 Task: Open a blank sheet, save the file as Genderequality.doc and add heading 'Gender Equality'Gender Equality ,with the parapraph,with the parapraph Gender equality is a fundamental human right and a key driver of social progress. It entails equal opportunities, rights, and representation for people of all genders. Achieving gender equality requires dismantling stereotypes, promoting inclusive policies, and challenging discriminatory practices. By empowering women and girls, addressing gender-based violence, and promoting equal pay, we can build a more equitable and just society for everyone. Apply Font Style in paragraph Amiri and font size 12. Apply font style in  Heading Calibri Body and font size 14 Change heading alignment to  Left
Action: Mouse moved to (22, 7)
Screenshot: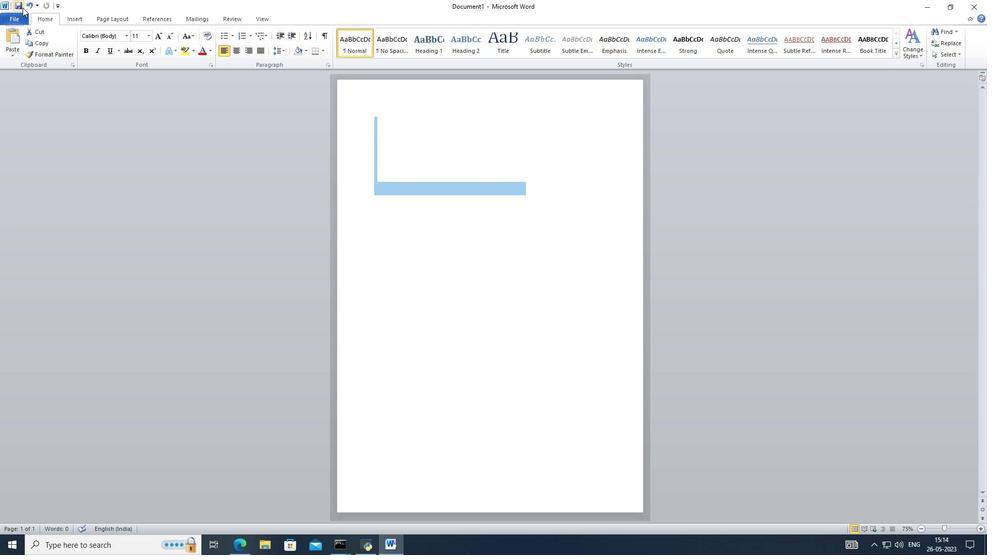 
Action: Mouse pressed left at (22, 7)
Screenshot: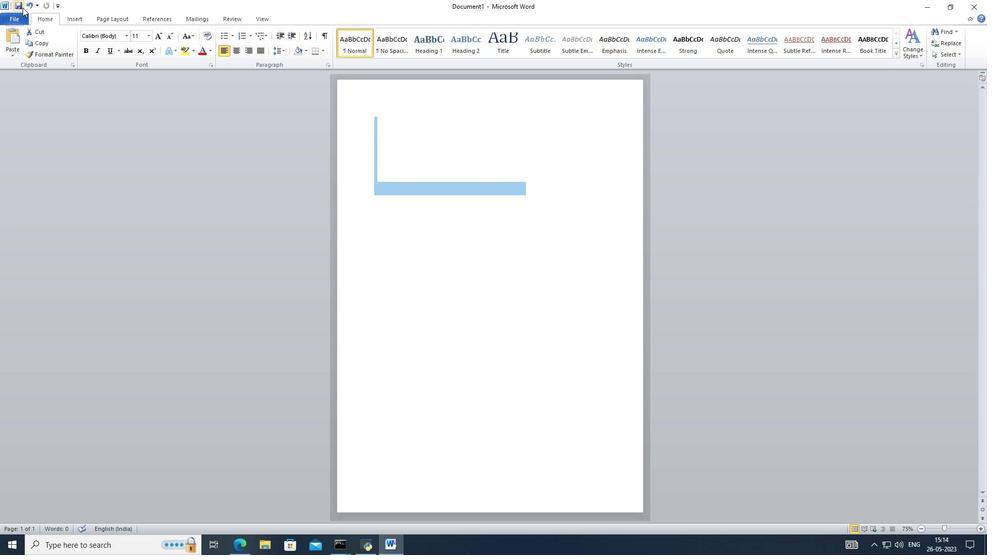 
Action: Mouse moved to (83, 208)
Screenshot: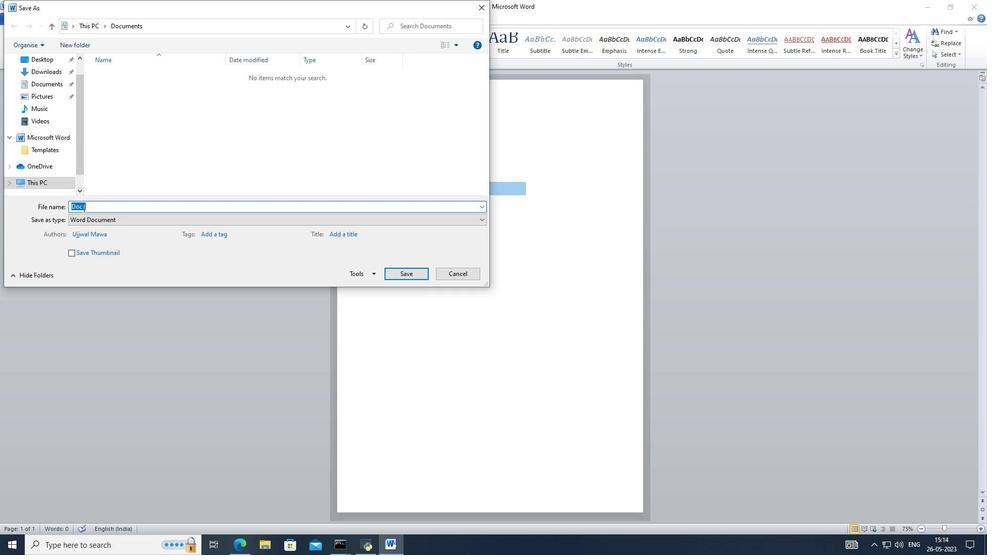 
Action: Key pressed <Key.backspace><Key.caps_lock>G<Key.caps_lock>enderequality
Screenshot: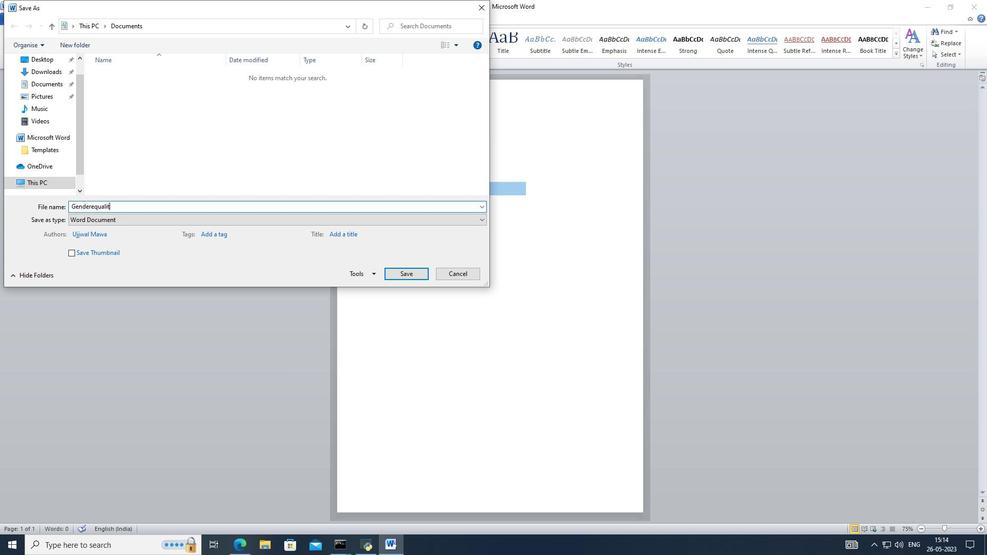 
Action: Mouse moved to (34, 82)
Screenshot: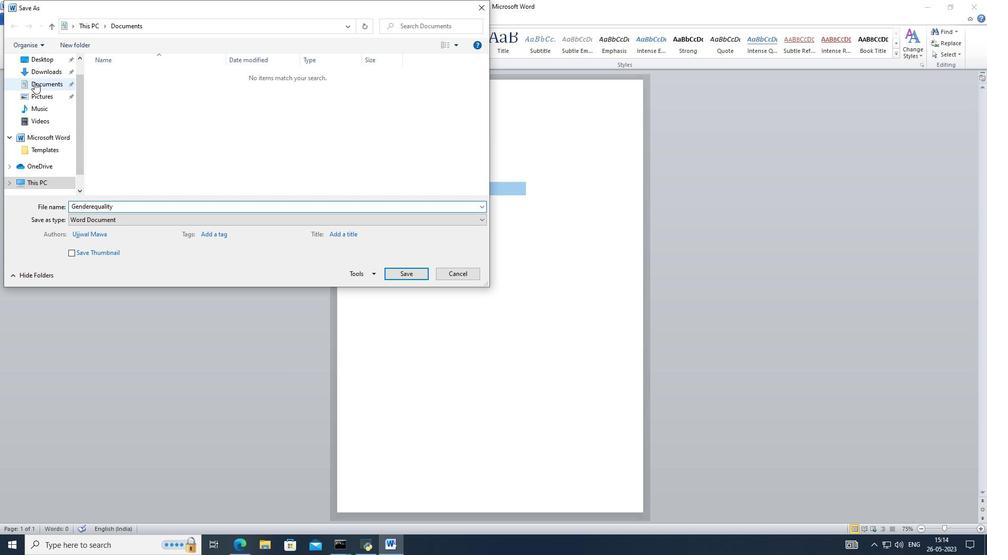 
Action: Mouse pressed left at (34, 82)
Screenshot: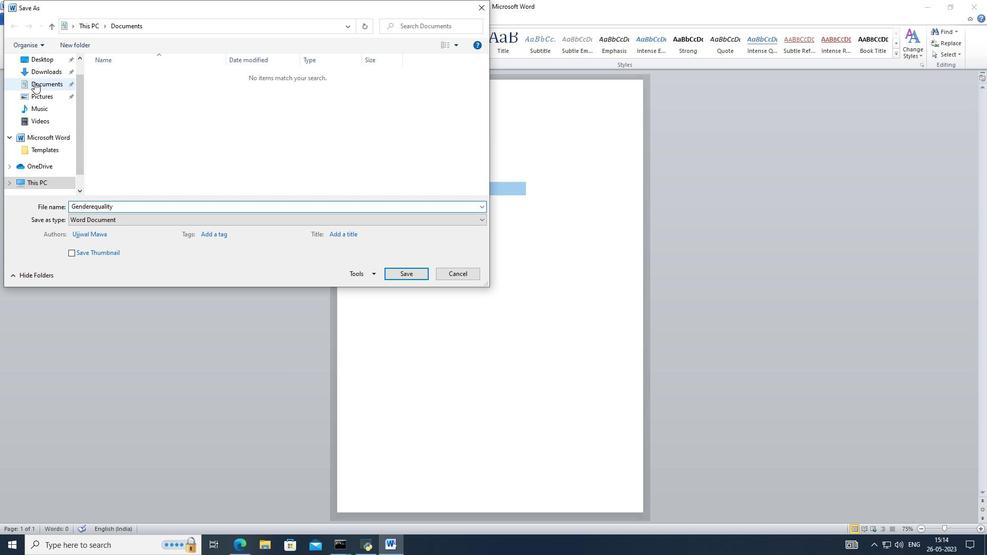 
Action: Mouse moved to (399, 272)
Screenshot: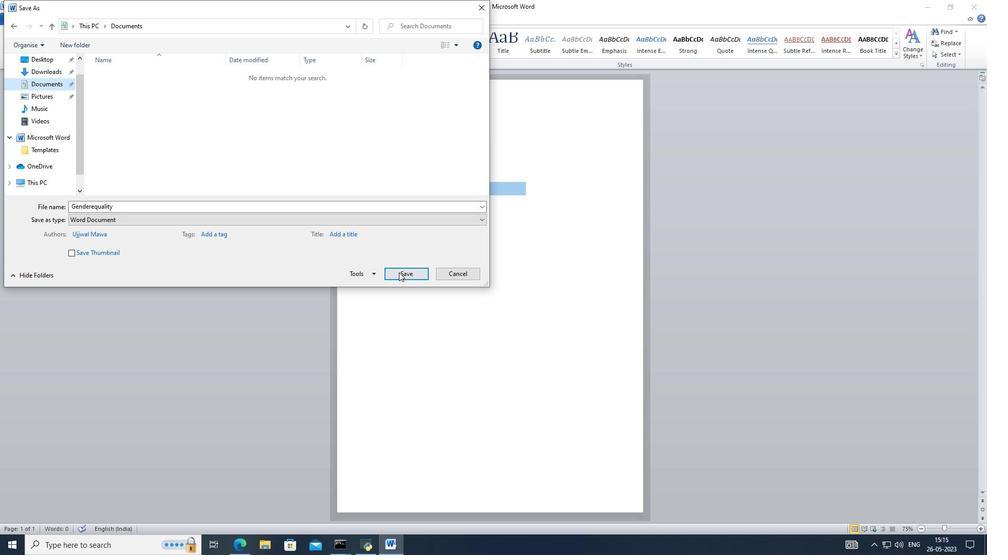 
Action: Mouse pressed left at (399, 272)
Screenshot: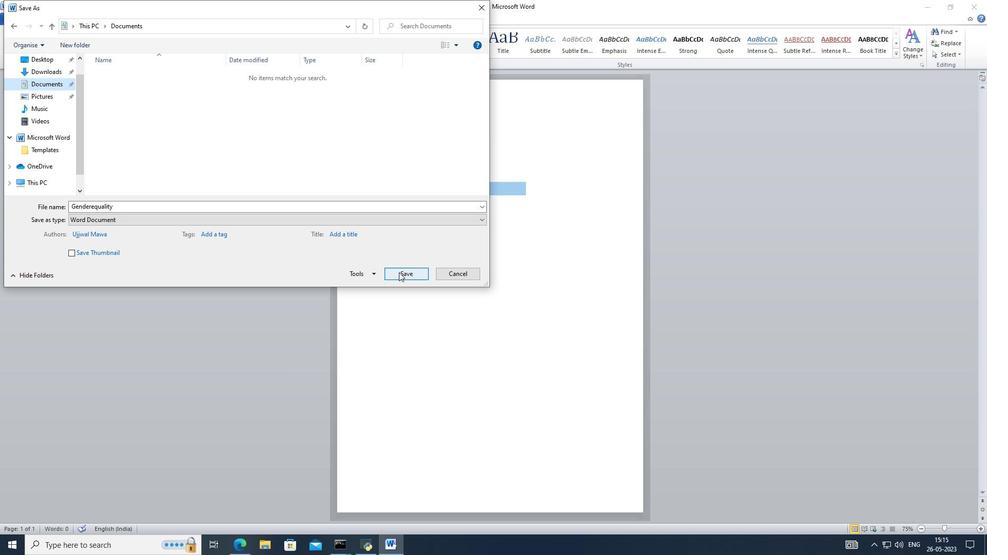 
Action: Mouse moved to (388, 157)
Screenshot: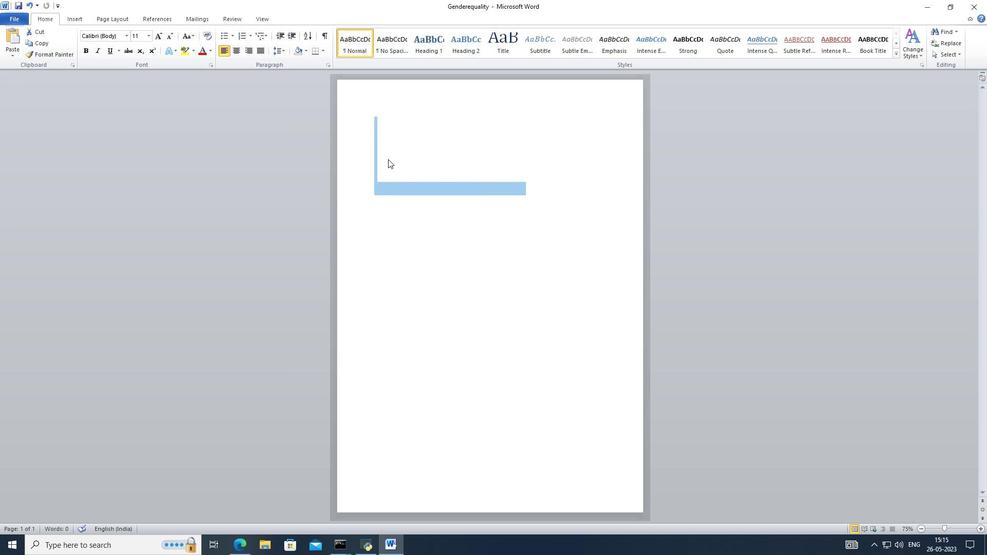 
Action: Mouse pressed left at (388, 157)
Screenshot: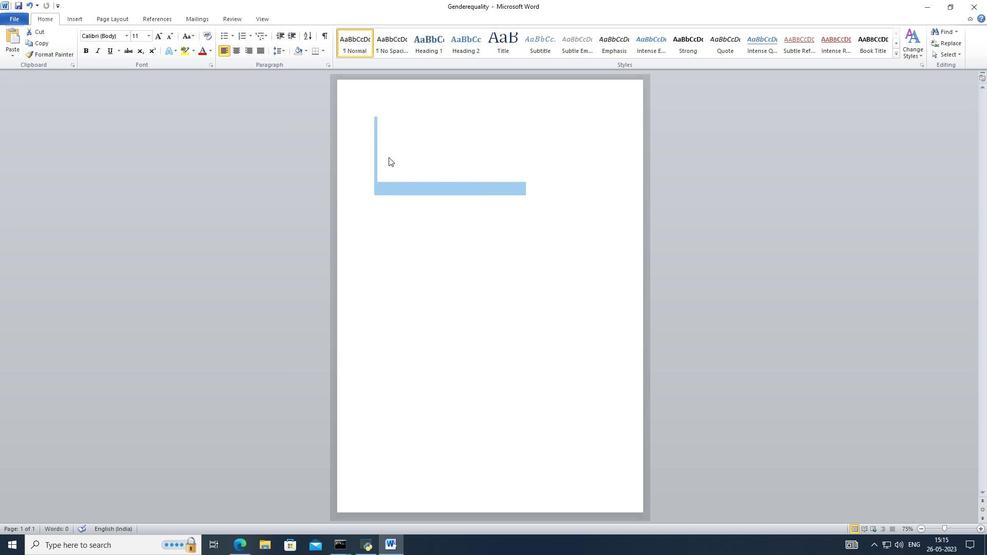 
Action: Mouse moved to (390, 150)
Screenshot: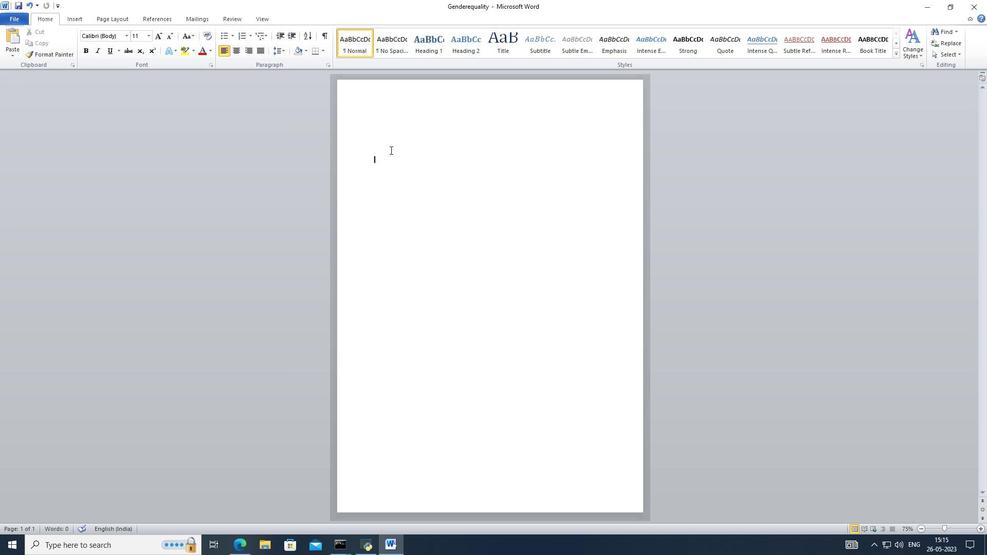 
Action: Mouse pressed left at (390, 150)
Screenshot: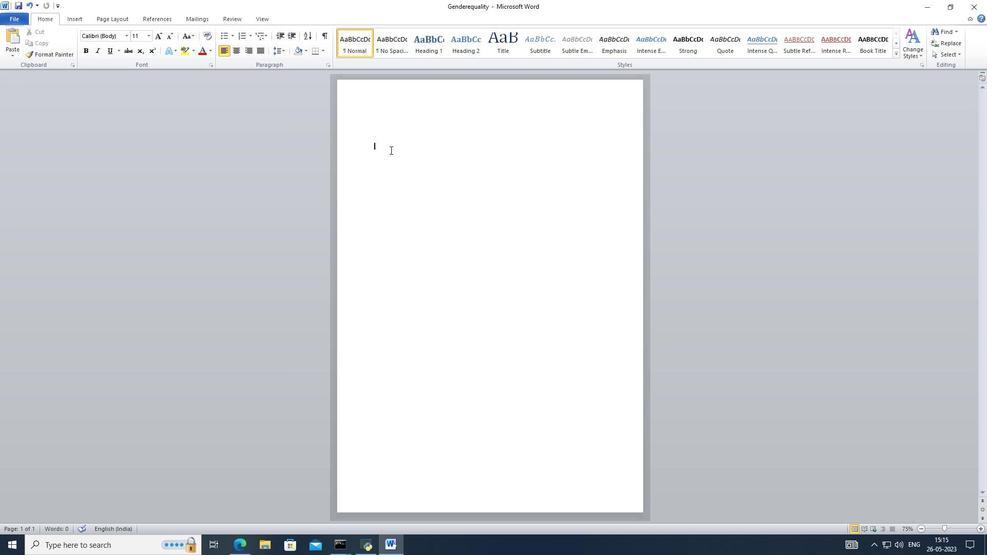 
Action: Mouse pressed left at (390, 150)
Screenshot: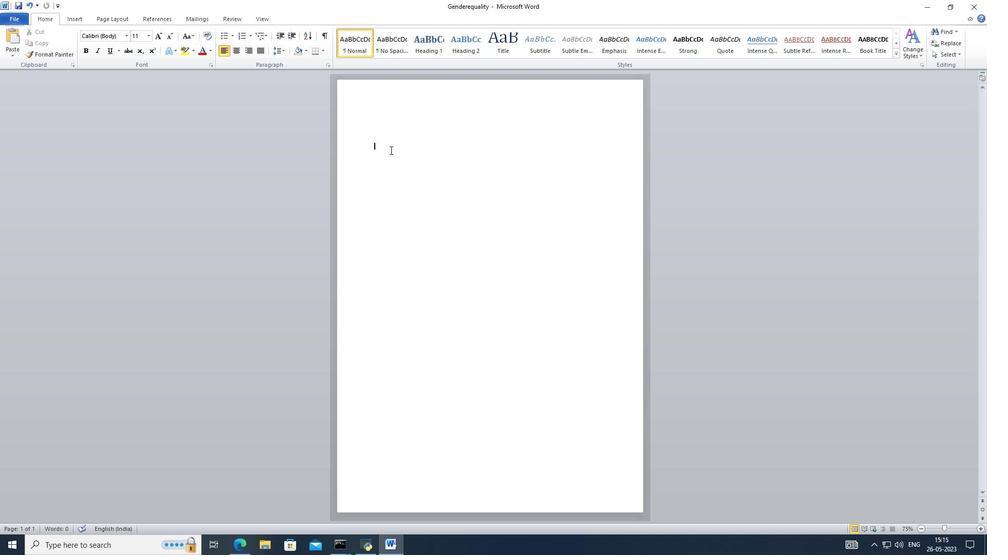 
Action: Mouse moved to (992, 401)
Screenshot: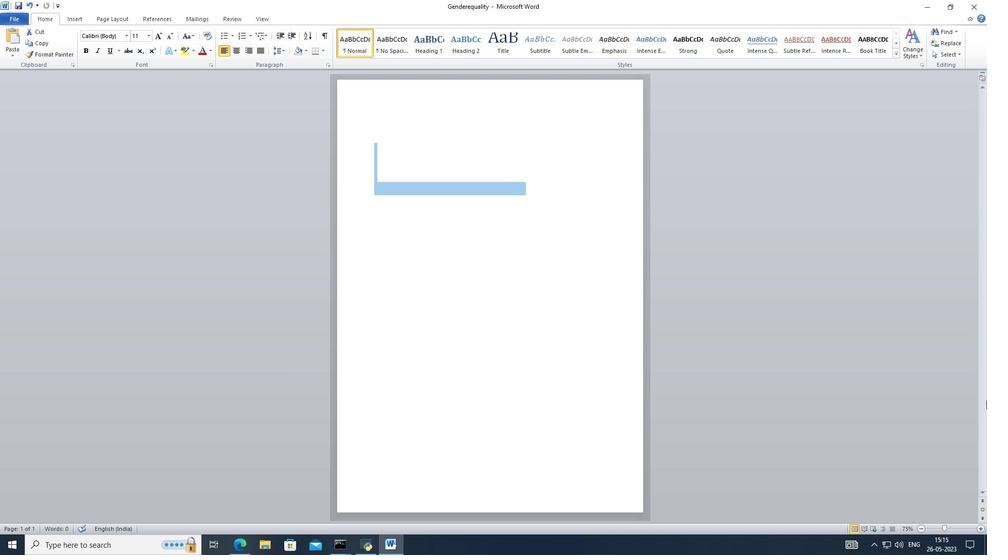 
Action: Key pressed <Key.caps_lock>G<Key.caps_lock>ender<Key.space><Key.caps_lock>E<Key.caps_lock>quality<Key.enter><Key.caps_lock>G<Key.caps_lock>ender<Key.space><Key.caps_lock>E=<Key.backspace><Key.backspace><Key.space>EQ<Key.backspace><Key.caps_lock>quality<Key.space>is<Key.space>a<Key.space>fundamental<Key.space>human<Key.space>rightn<Key.backspace><Key.space>and<Key.space>a<Key.space>key<Key.space>driver<Key.space>og=<Key.backspace><Key.backspace>f<Key.space>social<Key.space>progress<Key.space>.<Key.caps_lock>I<Key.caps_lock>tb<Key.space>entails<Key.space><Key.backspace><Key.backspace><Key.backspace><Key.backspace><Key.backspace><Key.backspace><Key.backspace><Key.backspace><Key.backspace><Key.backspace><Key.space>entails<Key.space>w<Key.backspace>equal<Key.space>opportubnities<Key.space>,<Key.space>rights,<Key.space>and<Key.space>represebntation<Key.backspace><Key.backspace><Key.backspace><Key.backspace><Key.backspace><Key.backspace><Key.backspace><Key.backspace>ntation
Screenshot: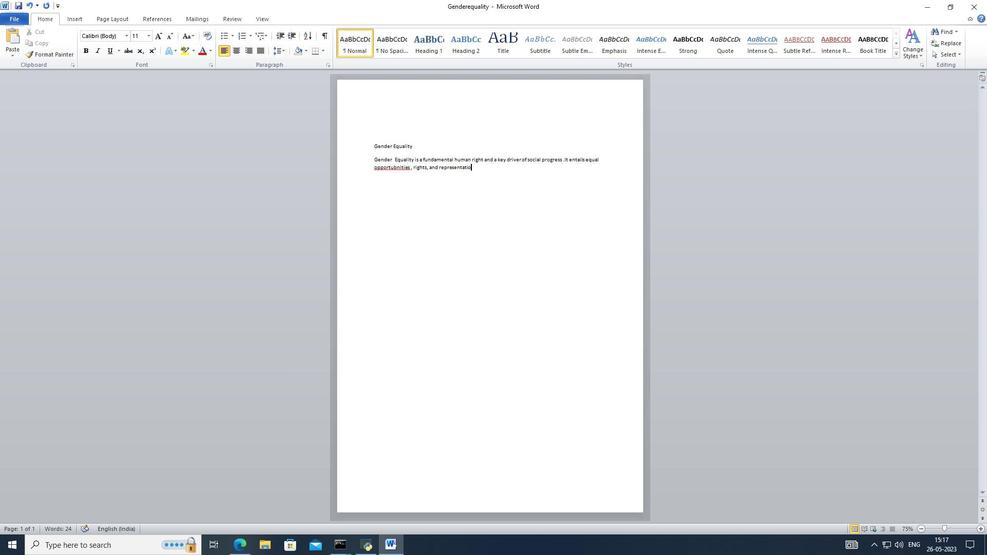 
Action: Mouse moved to (396, 171)
Screenshot: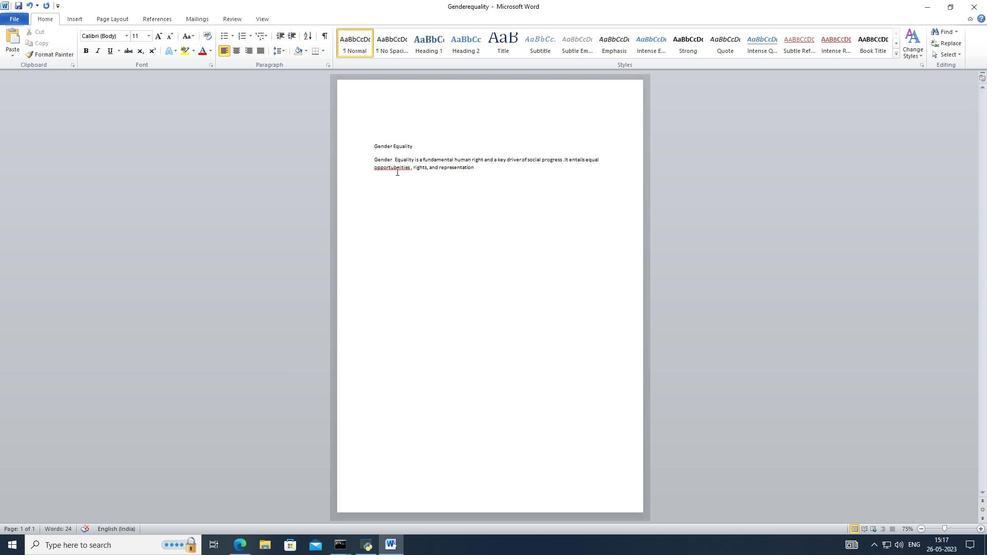 
Action: Mouse pressed left at (396, 171)
Screenshot: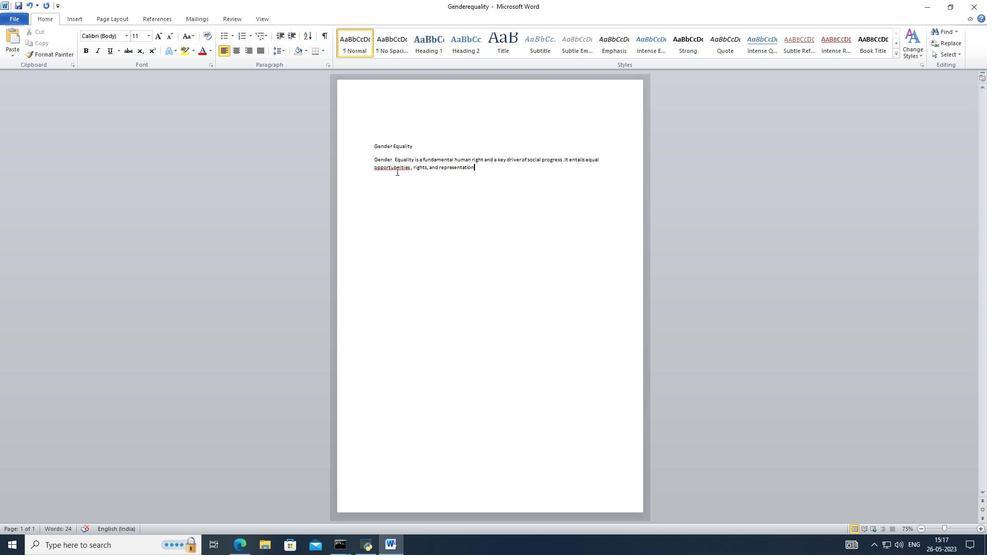 
Action: Key pressed <Key.backspace>
Screenshot: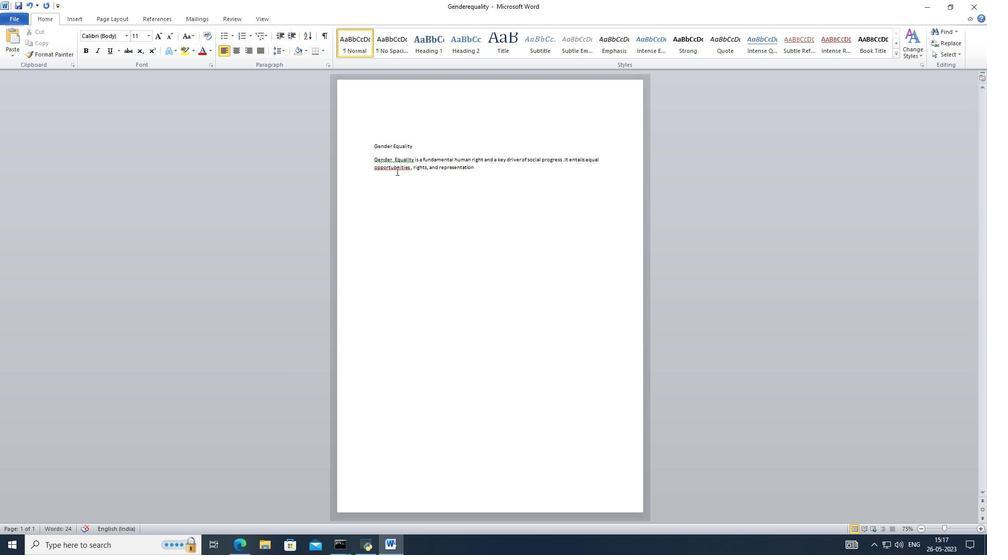 
Action: Mouse moved to (483, 170)
Screenshot: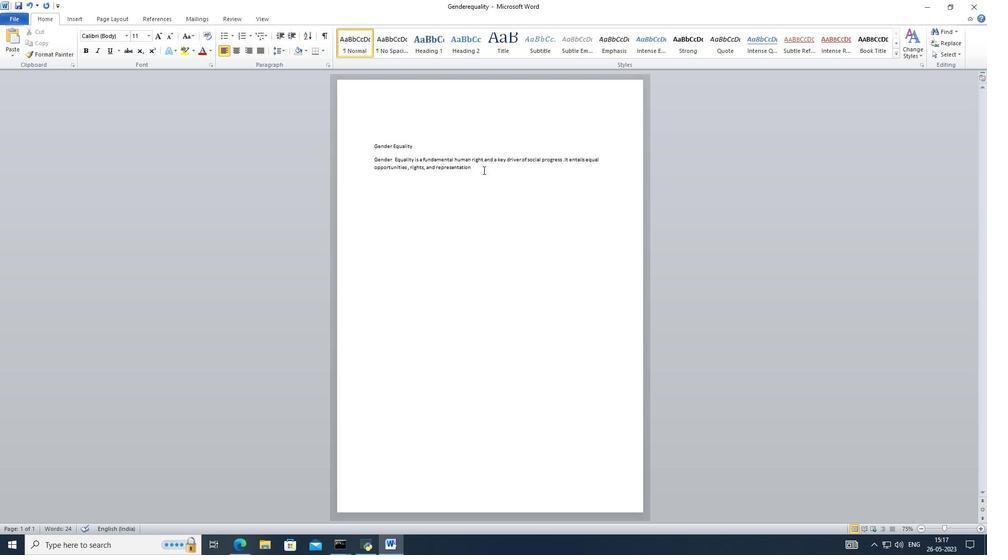 
Action: Mouse pressed left at (483, 170)
Screenshot: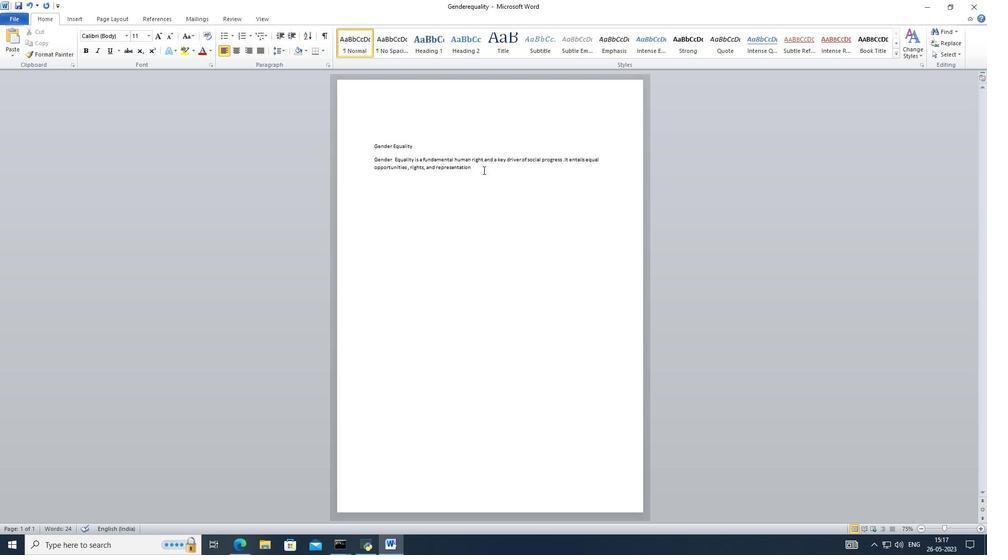 
Action: Key pressed <Key.space>fornp<Key.backspace><Key.backspace><Key.space>people<Key.space>of<Key.space>all<Key.space>agge===<Key.backspace><Key.backspace><Key.backspace><Key.backspace><Key.backspace>e<Key.space>groups<Key.space><Key.backspace><Key.backspace><Key.backspace><Key.backspace><Key.backspace><Key.backspace><Key.backspace><Key.backspace><Key.backspace><Key.backspace><Key.backspace>genders.<Key.space><Key.caps_lock>ACJ<Key.backspace><Key.backspace>C<Key.backspace><Key.caps_lock>chiueving<Key.space>genden<Key.backspace><Key.backspace><Key.backspace><Key.backspace><Key.backspace><Key.backspace><Key.backspace><Key.backspace><Key.backspace><Key.backspace><Key.backspace><Key.backspace><Key.backspace><Key.backspace>ieving<Key.space>gender<Key.space>equality<Key.space>reqyui<Key.backspace><Key.backspace><Key.backspace>uires<Key.space>dismantling<Key.space>stereotypes<Key.space>,<Key.space>promnoting<Key.space>inclkusive<Key.space>politics<Key.space><Key.backspace><Key.backspace><Key.backspace><Key.backspace><Key.backspace><Key.backspace><Key.backspace><Key.backspace><Key.backspace><Key.backspace><Key.backspace><Key.backspace><Key.backspace><Key.backspace><Key.backspace><Key.backspace><Key.backspace><Key.backspace><Key.backspace><Key.backspace><Key.backspace><Key.backspace><Key.backspace><Key.backspace><Key.backspace><Key.backspace><Key.backspace><Key.backspace><Key.backspace><Key.backspace><Key.backspace><Key.backspace>promoting<Key.space>inbclusivwe<Key.backspace><Key.backspace>e<Key.space>politui=<Key.backspace><Key.backspace><Key.backspace><Key.backspace><Key.backspace><Key.backspace><Key.backspace><Key.backspace><Key.backspace><Key.backspace><Key.backspace><Key.backspace><Key.backspace><Key.backspace><Key.backspace><Key.backspace><Key.backspace><Key.backspace>nclusive<Key.space>politics<Key.space>,<Key.space>and<Key.space>challenging<Key.space>discrimainatory<Key.space>==========<Key.backspace><Key.backspace><Key.backspace><Key.backspace><Key.backspace><Key.backspace><Key.backspace><Key.backspace><Key.backspace><Key.backspace><Key.backspace><Key.backspace><Key.backspace><Key.backspace><Key.backspace><Key.backspace><Key.backspace><Key.backspace><Key.backspace><Key.backspace><Key.backspace>iminatory<Key.space>preca<Key.backspace><Key.backspace><Key.backspace>actices<Key.space>.<Key.space><Key.caps_lock>B<Key.caps_lock>yempowering<Key.space>women<Key.space>and<Key.space>girls<Key.space>
Screenshot: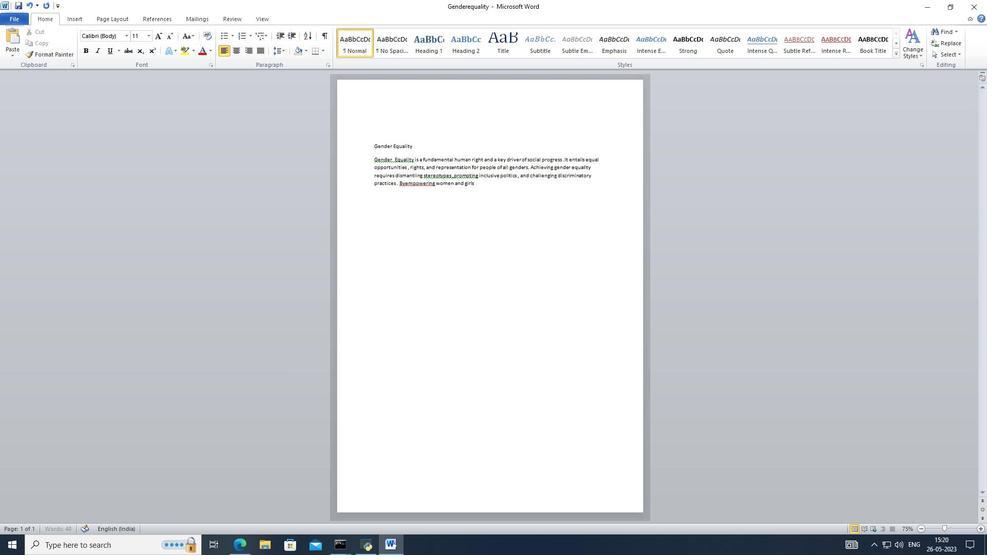 
Action: Mouse moved to (405, 183)
Screenshot: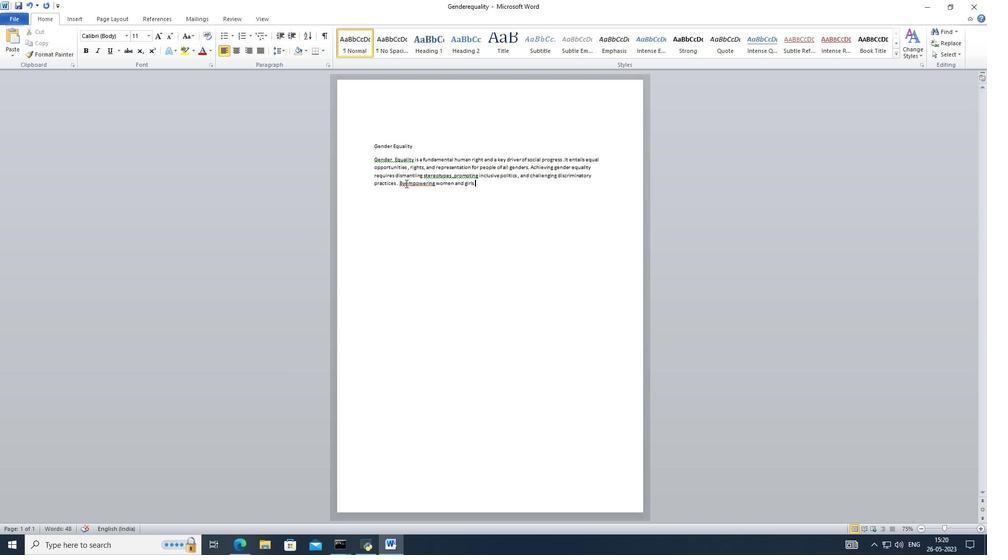 
Action: Mouse pressed left at (405, 183)
Screenshot: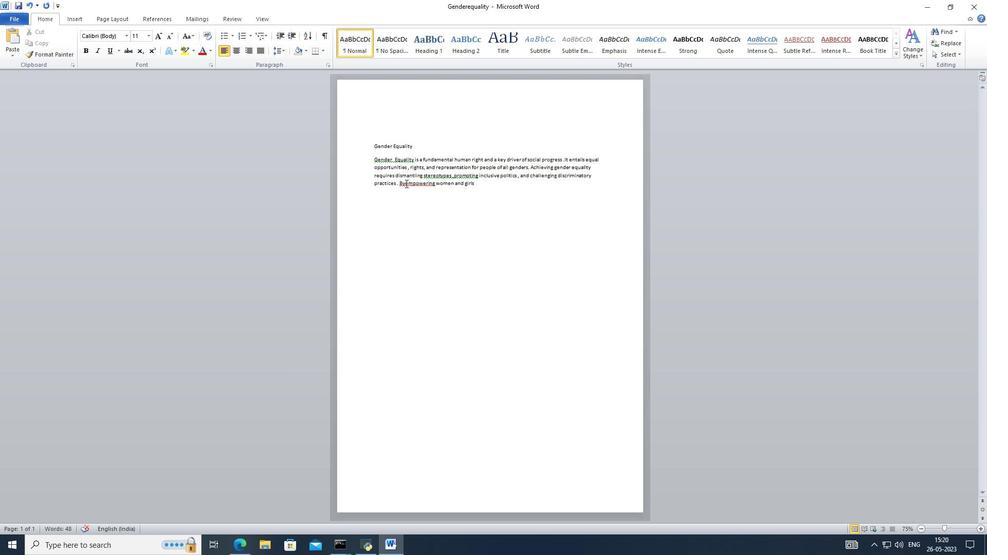 
Action: Key pressed <Key.space>
Screenshot: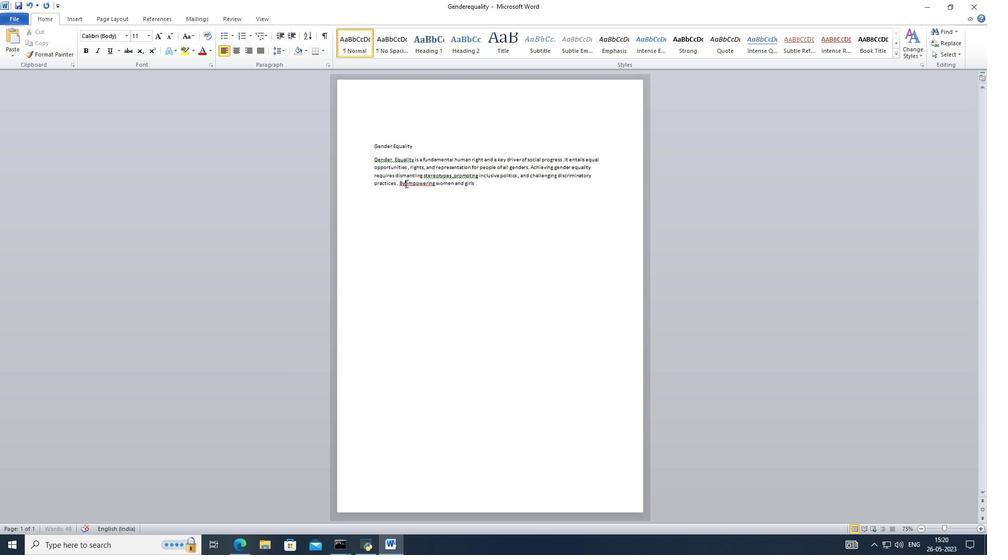 
Action: Mouse moved to (483, 183)
Screenshot: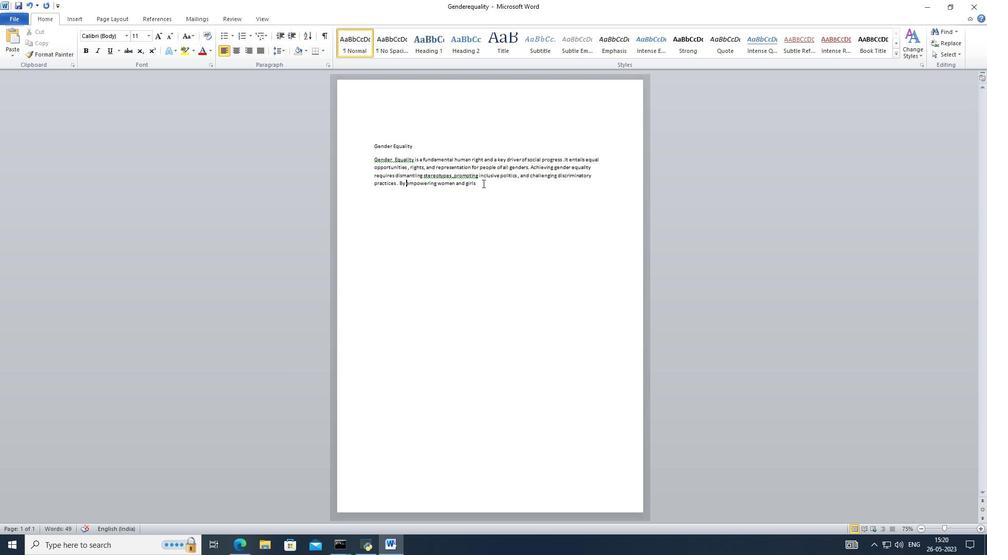 
Action: Mouse pressed left at (483, 183)
Screenshot: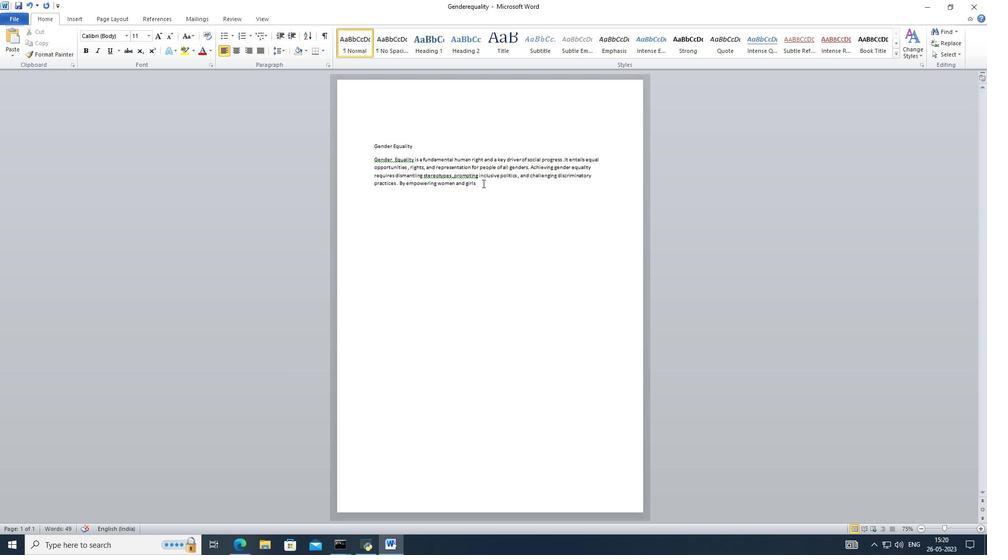 
Action: Mouse moved to (468, 175)
Screenshot: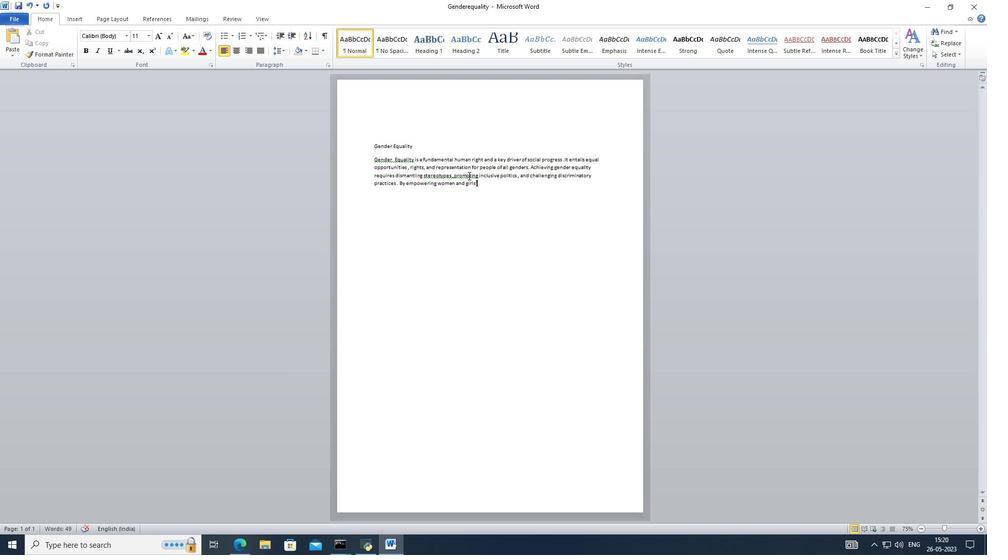 
Action: Mouse pressed left at (468, 175)
Screenshot: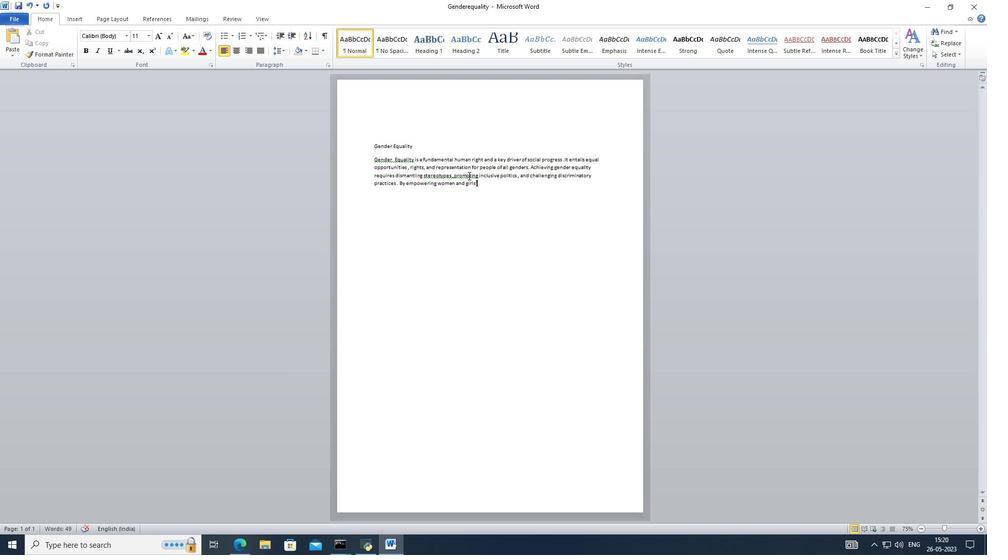 
Action: Mouse pressed left at (468, 175)
Screenshot: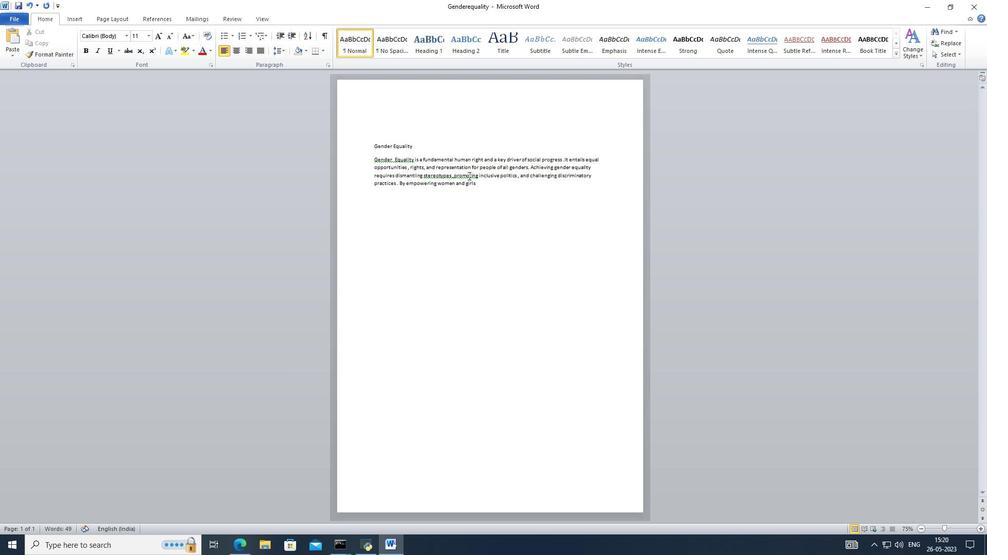 
Action: Mouse pressed right at (468, 175)
Screenshot: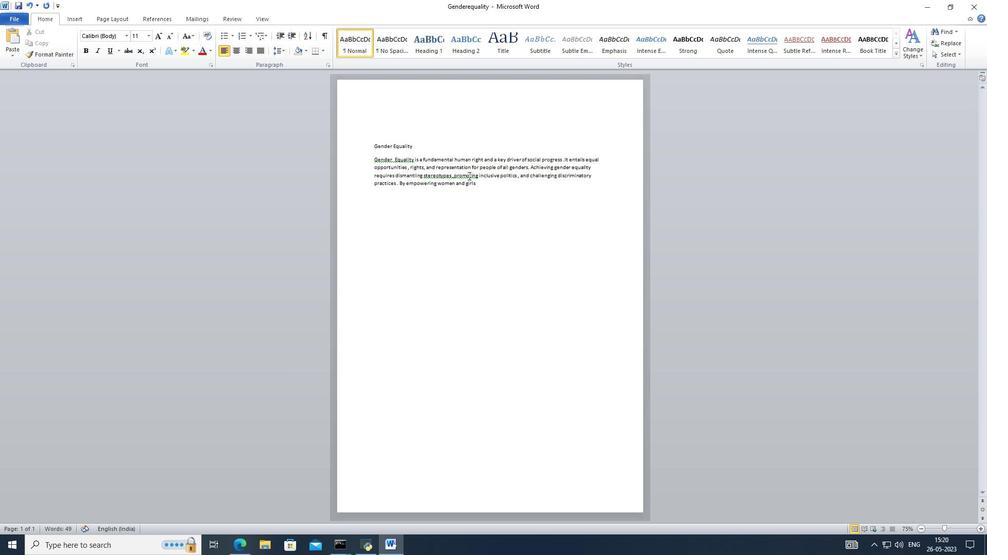 
Action: Mouse moved to (439, 175)
Screenshot: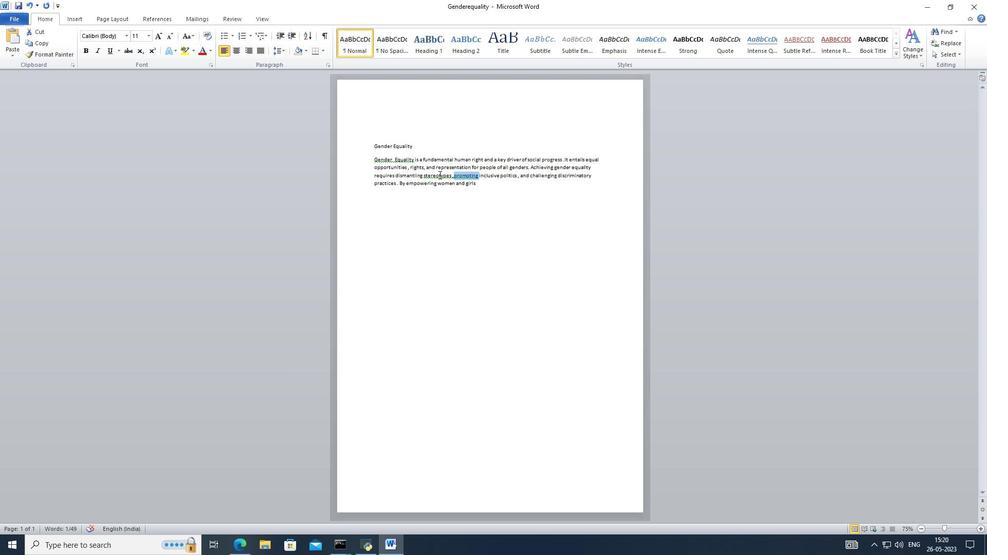 
Action: Mouse pressed left at (439, 175)
Screenshot: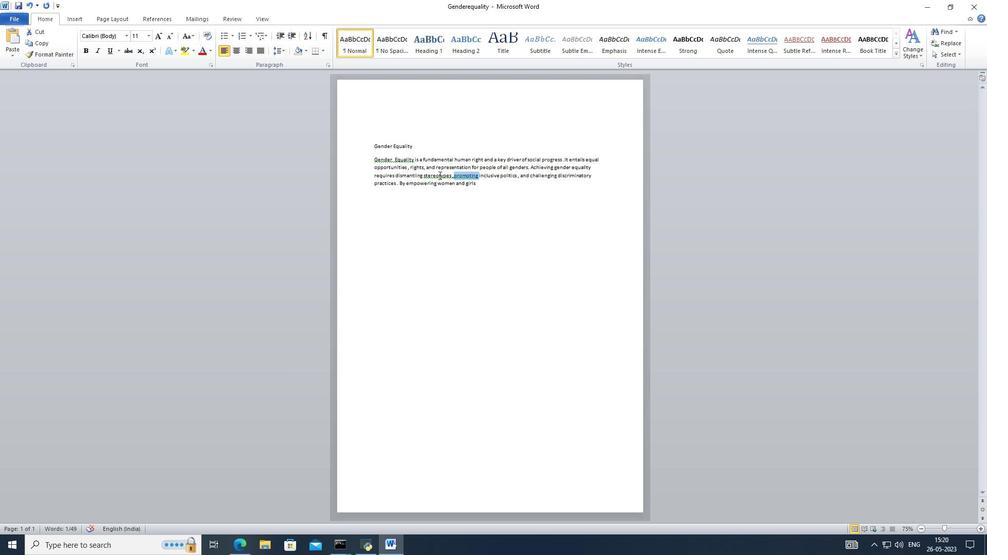 
Action: Mouse pressed right at (439, 175)
Screenshot: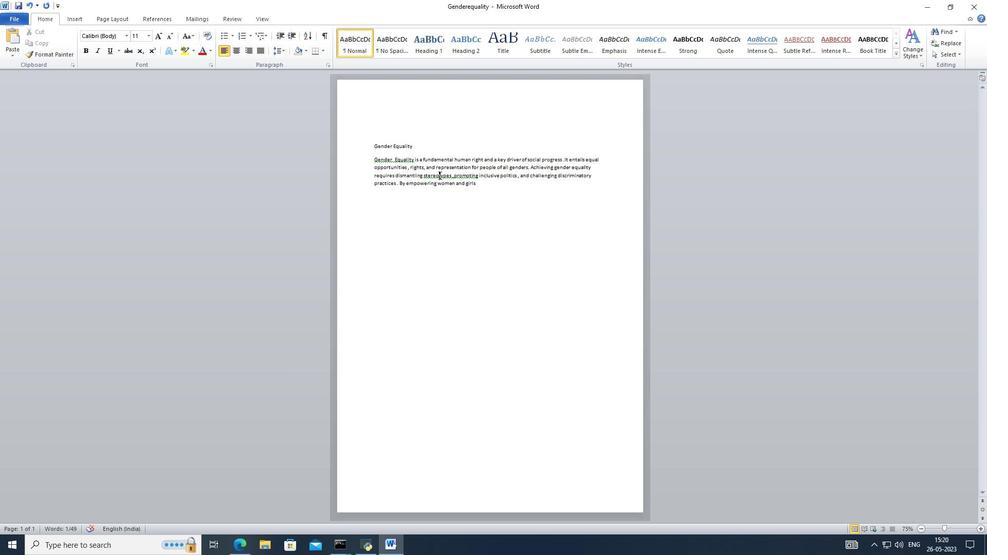 
Action: Mouse moved to (500, 185)
Screenshot: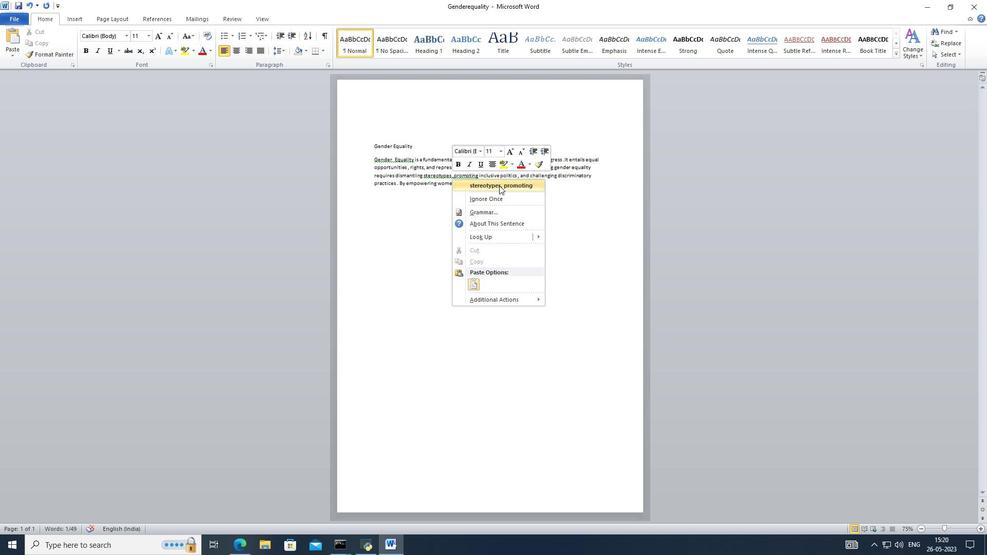 
Action: Mouse pressed left at (500, 185)
Screenshot: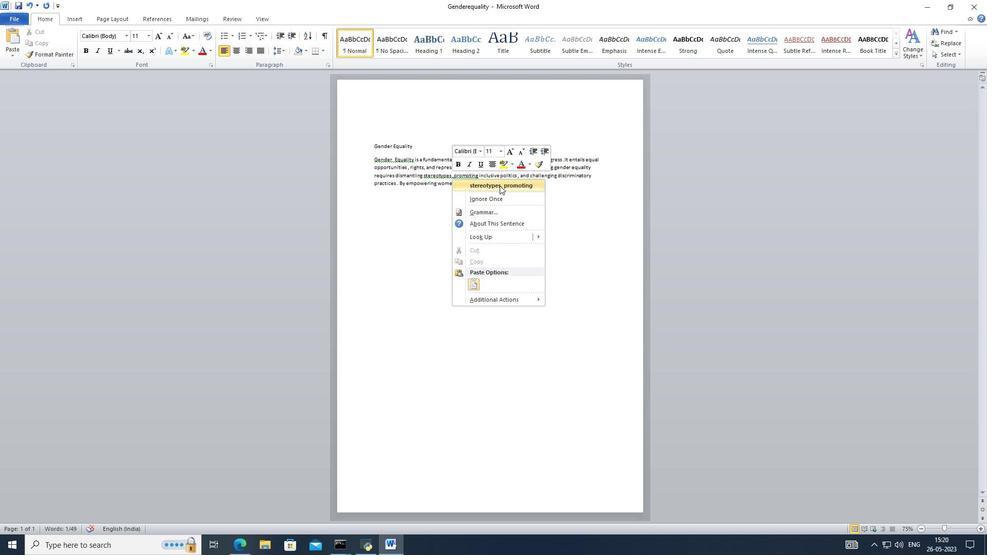 
Action: Mouse moved to (492, 183)
Screenshot: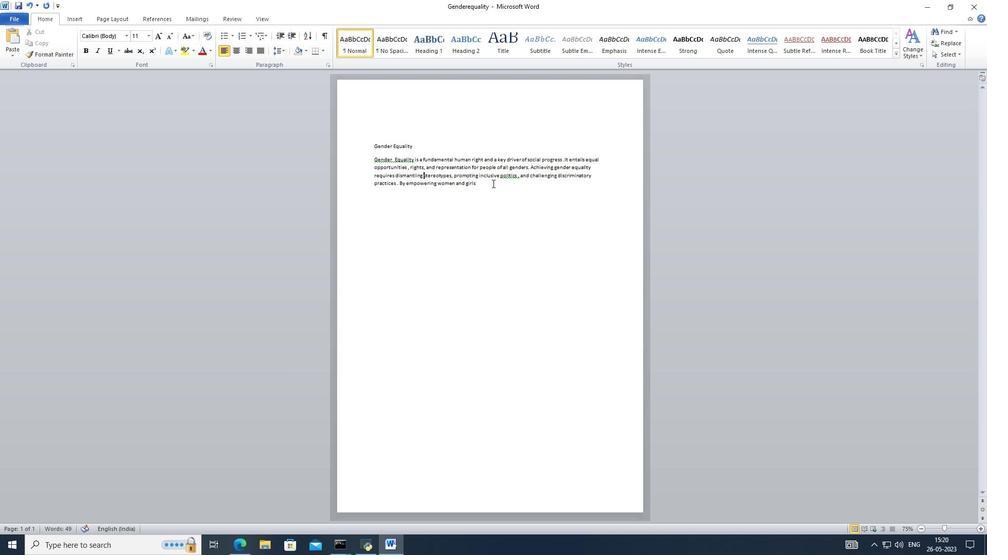 
Action: Mouse pressed left at (492, 183)
Screenshot: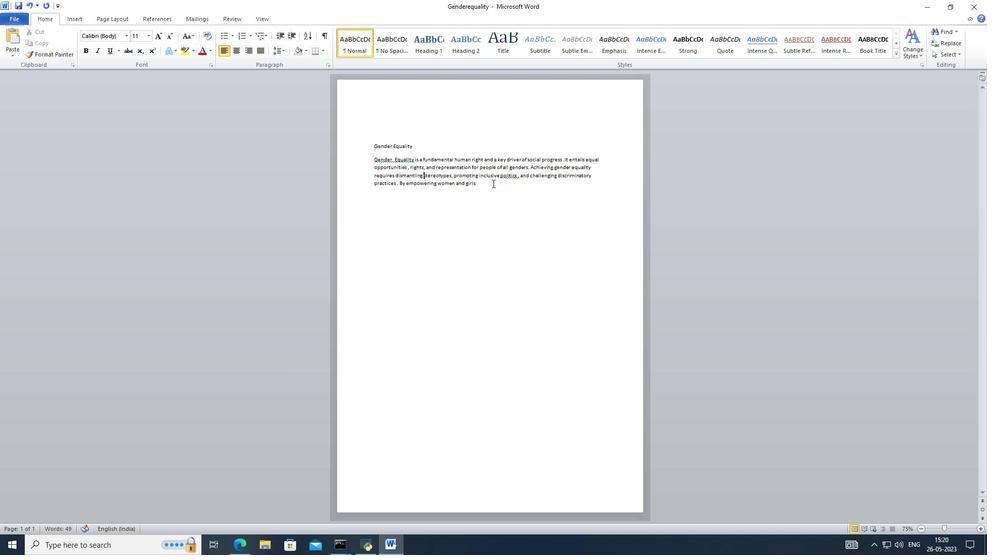 
Action: Mouse moved to (506, 173)
Screenshot: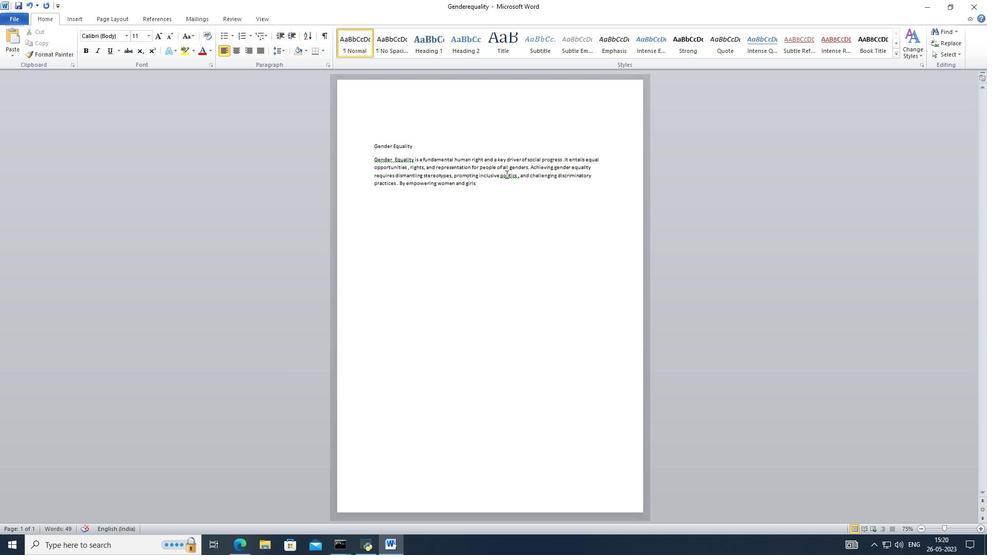 
Action: Mouse pressed left at (506, 173)
Screenshot: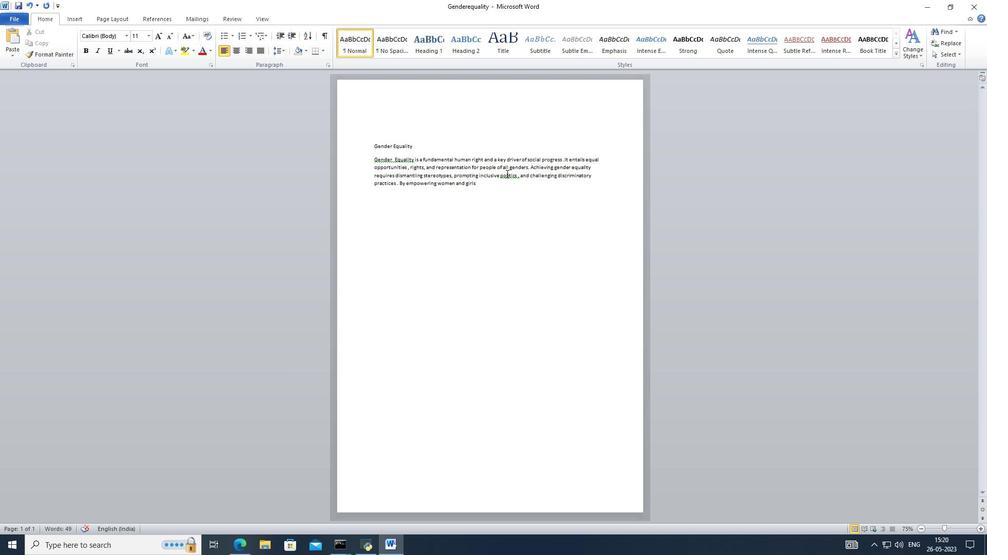 
Action: Mouse pressed right at (506, 173)
Screenshot: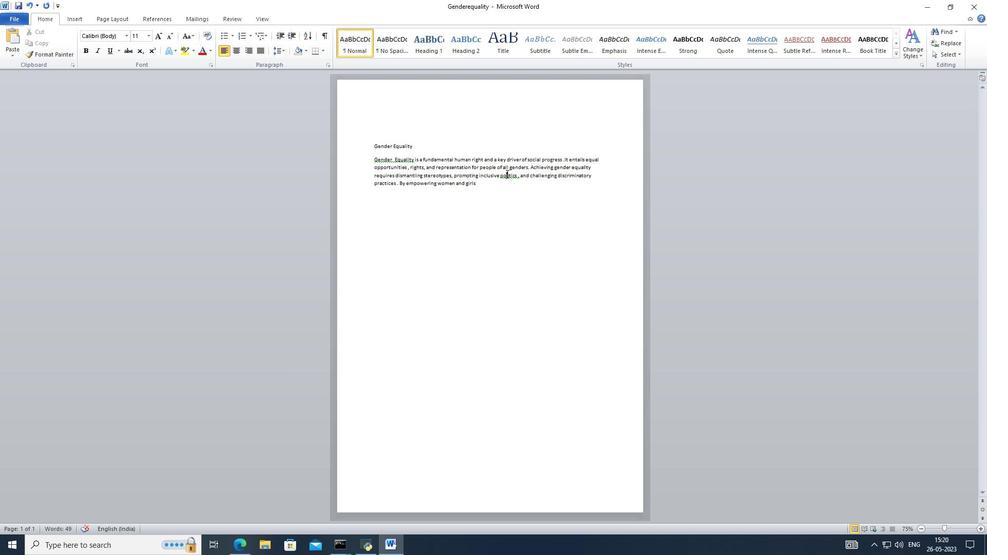 
Action: Mouse moved to (518, 185)
Screenshot: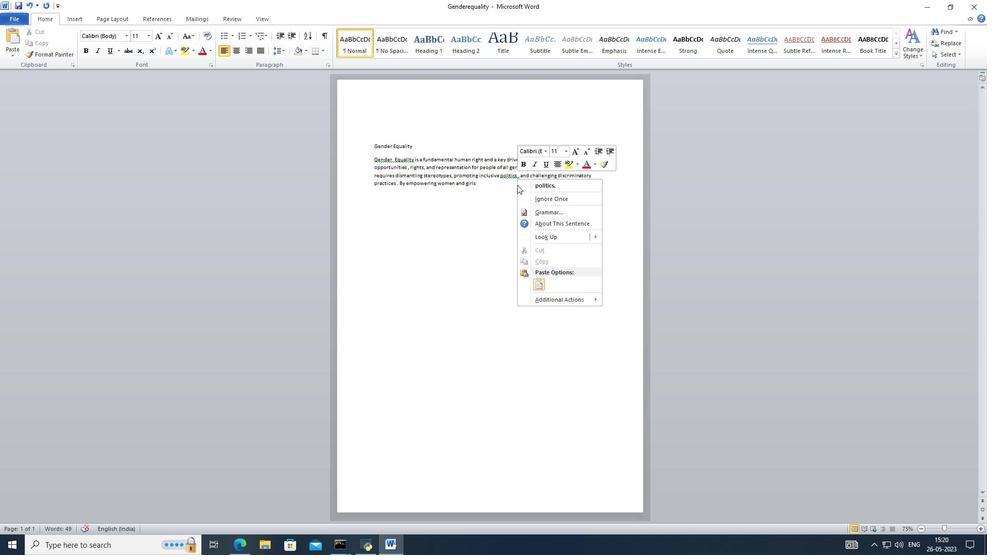 
Action: Mouse pressed left at (518, 185)
Screenshot: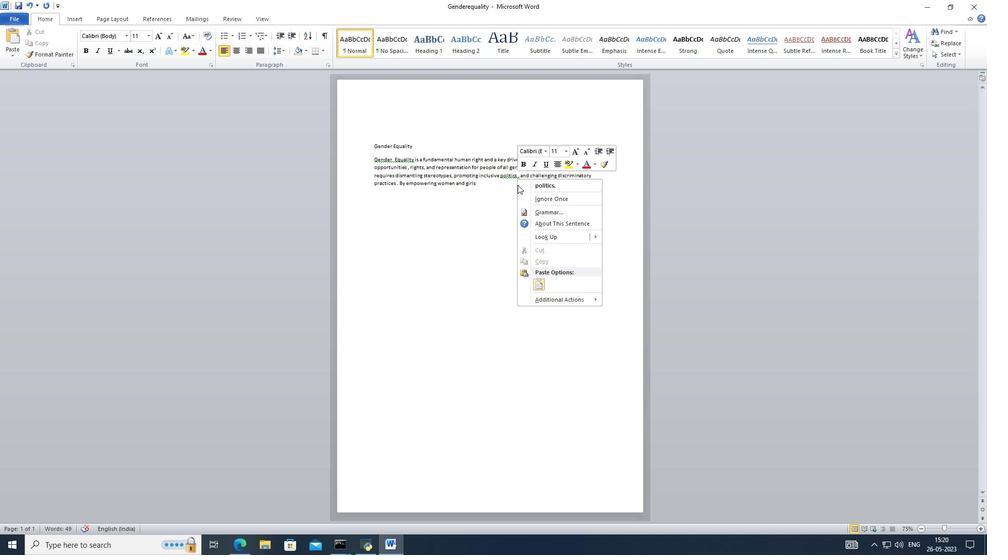 
Action: Mouse moved to (528, 185)
Screenshot: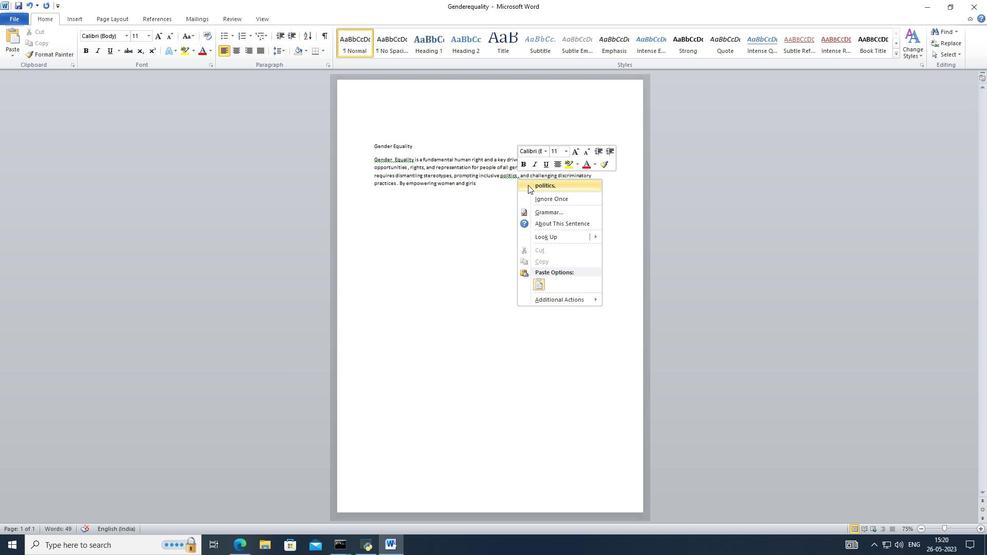 
Action: Mouse pressed left at (528, 185)
Screenshot: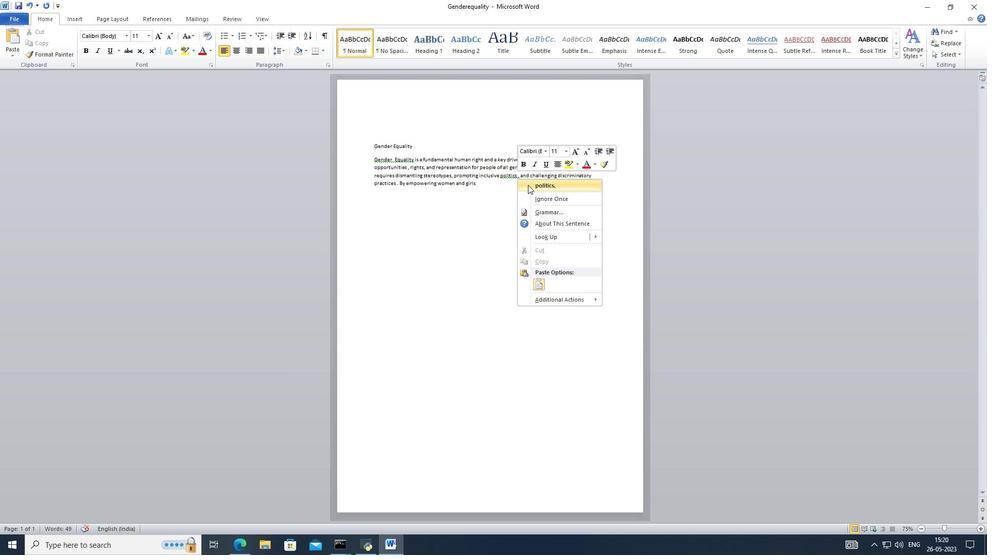 
Action: Mouse moved to (470, 185)
Screenshot: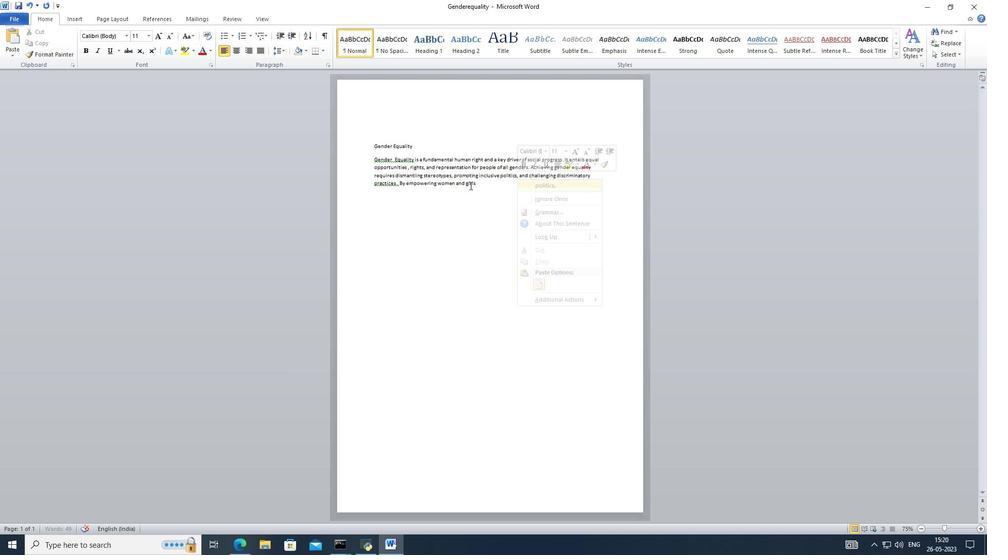 
Action: Mouse pressed left at (470, 185)
Screenshot: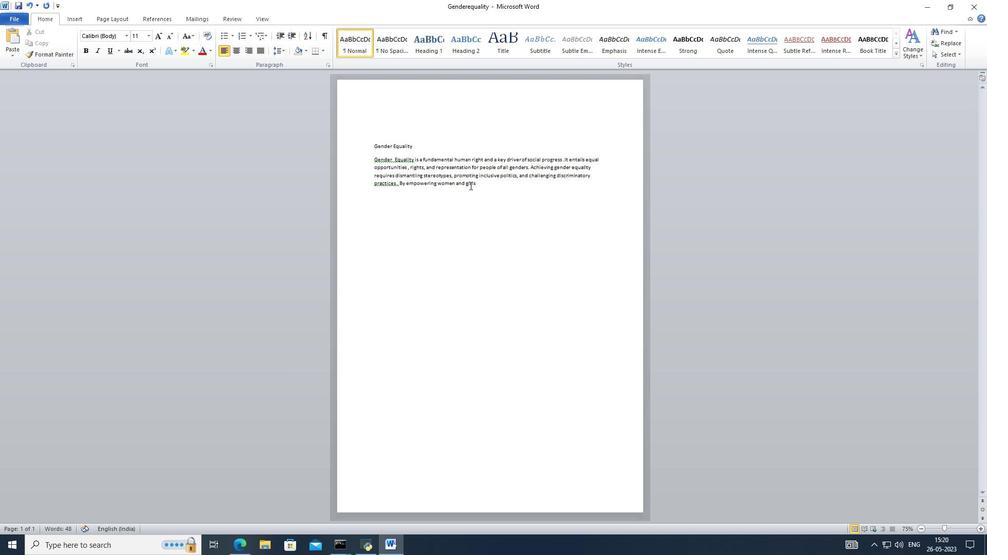 
Action: Mouse moved to (492, 183)
Screenshot: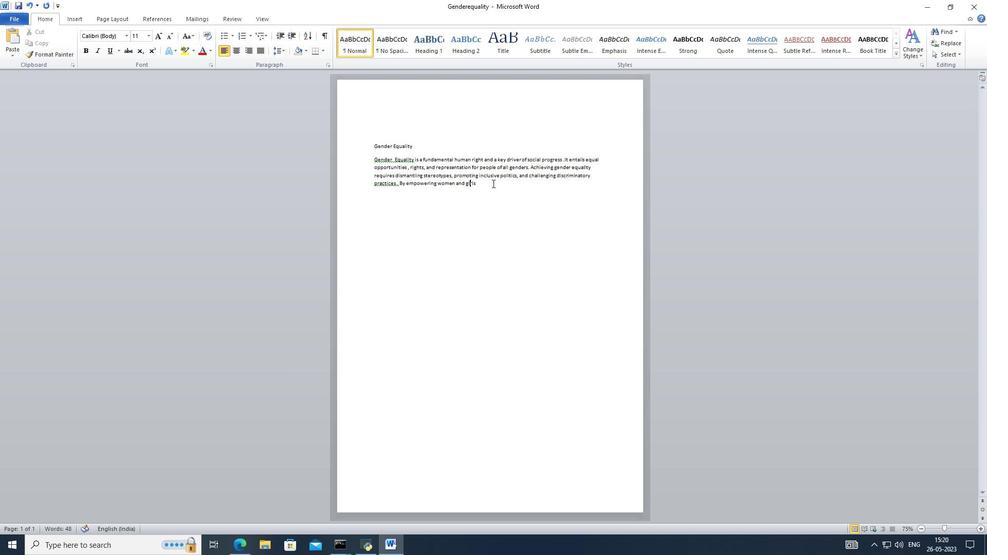 
Action: Mouse pressed left at (492, 183)
Screenshot: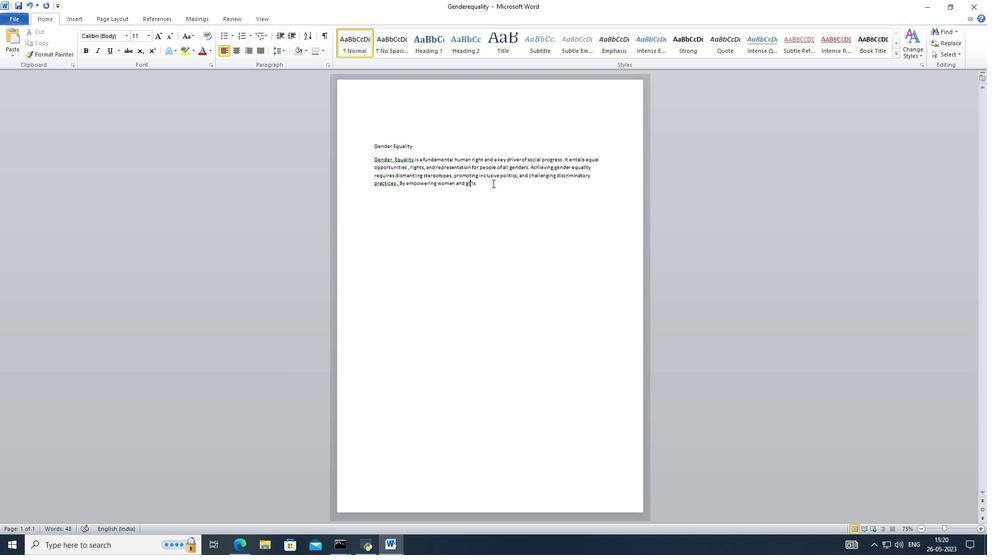 
Action: Key pressed ,<Key.space>adresing<Key.space>gctrl+Ender<Key.space><Key.backspace><Key.backspace><Key.backspace><Key.backspace><Key.backspace><Key.backspace><Key.backspace><Key.space>gender<Key.space>-<Key.space>based<Key.space>violence<Key.space>,<Key.space>and<Key.space>promoting<Key.space>eqy<Key.backspace>ualk<Key.space><Key.backspace><Key.backspace><Key.backspace>lpay<Key.space>,<Key.space>wecan<Key.space>build<Key.space>a<Key.space>more<Key.space>w<Key.backspace>equitable<Key.space>and<Key.space>just<Key.space>
Screenshot: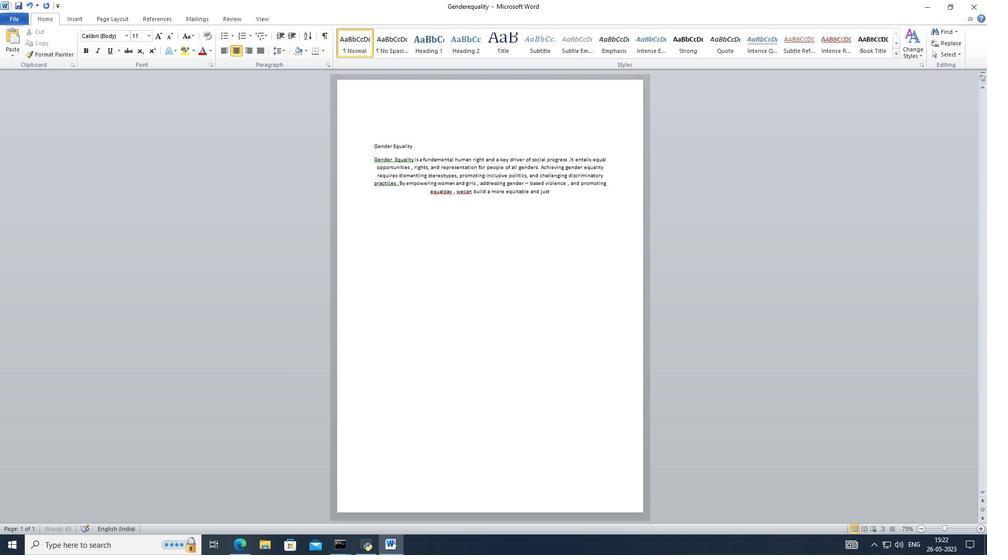 
Action: Mouse moved to (446, 188)
Screenshot: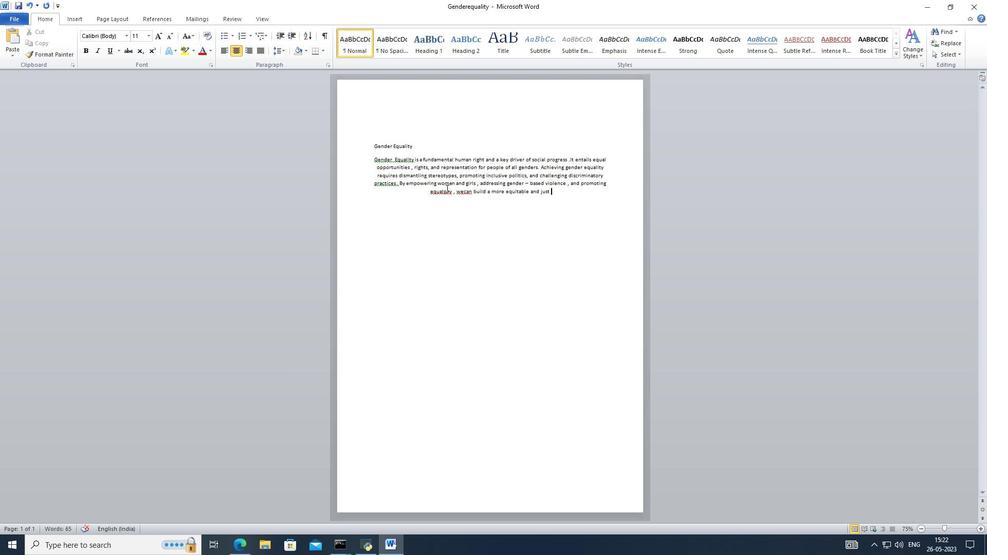 
Action: Mouse pressed left at (446, 188)
Screenshot: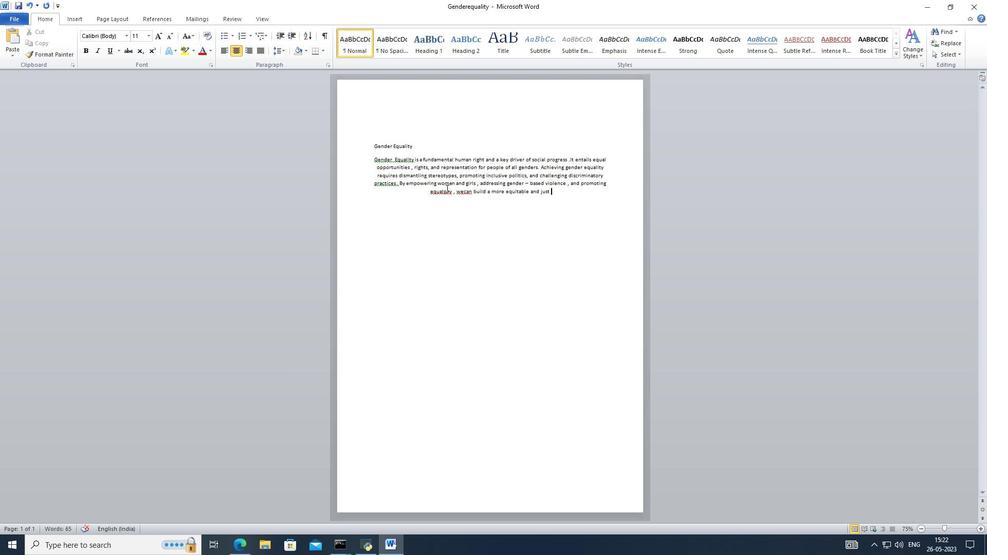 
Action: Mouse moved to (444, 189)
Screenshot: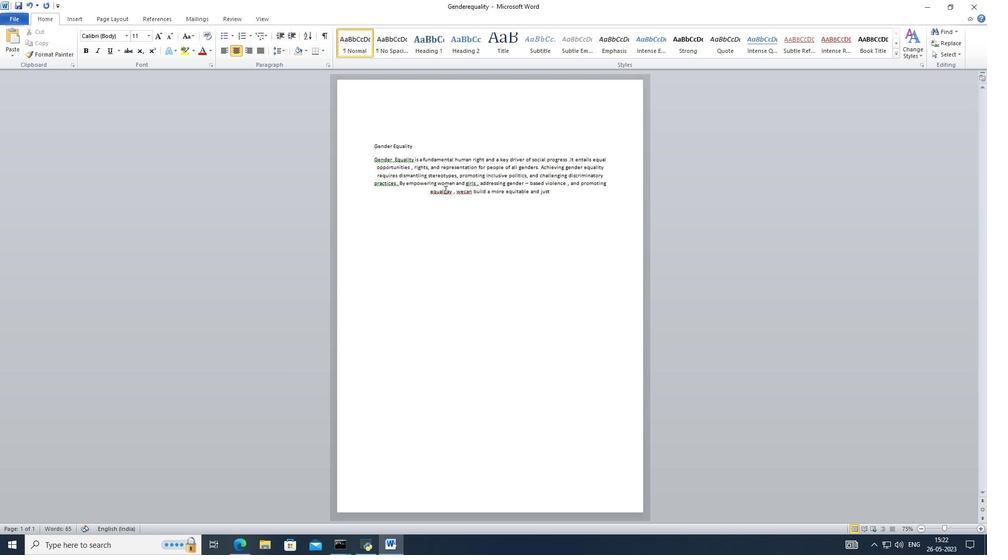 
Action: Mouse pressed left at (444, 189)
Screenshot: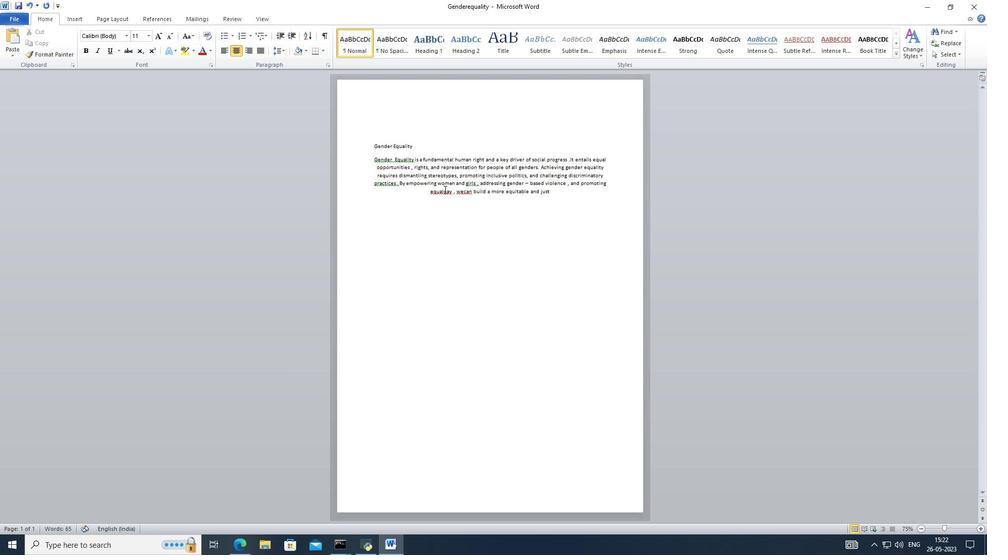 
Action: Key pressed <Key.space>
Screenshot: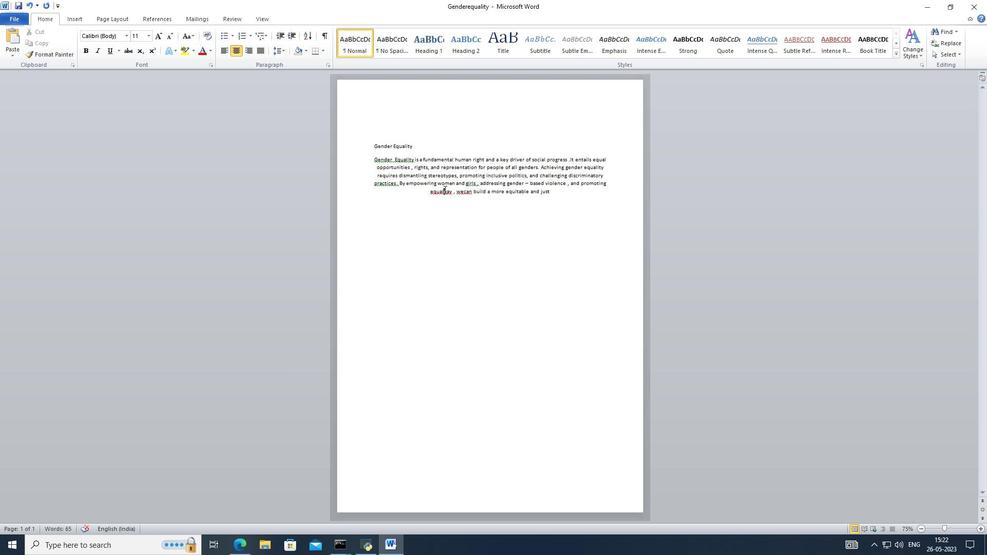 
Action: Mouse moved to (464, 191)
Screenshot: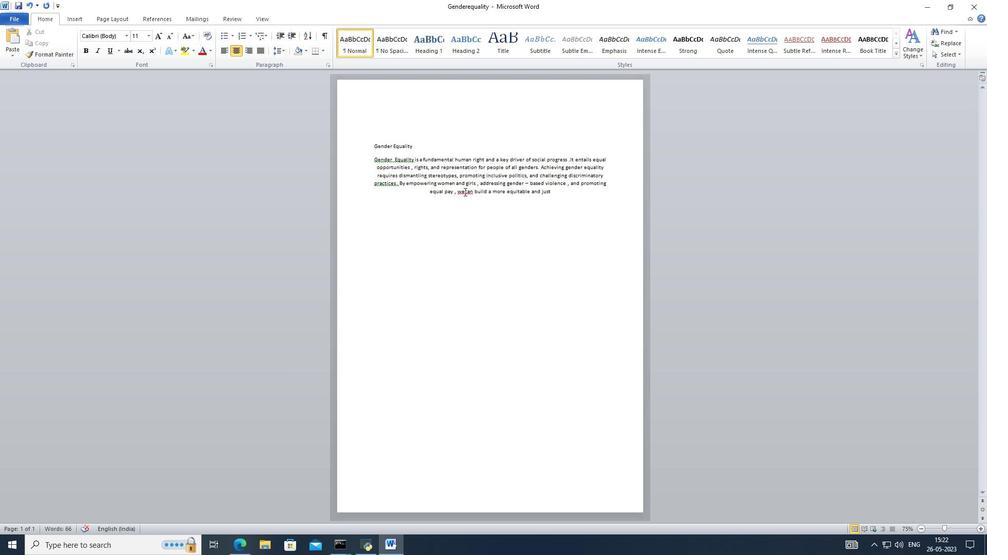 
Action: Mouse pressed left at (464, 191)
Screenshot: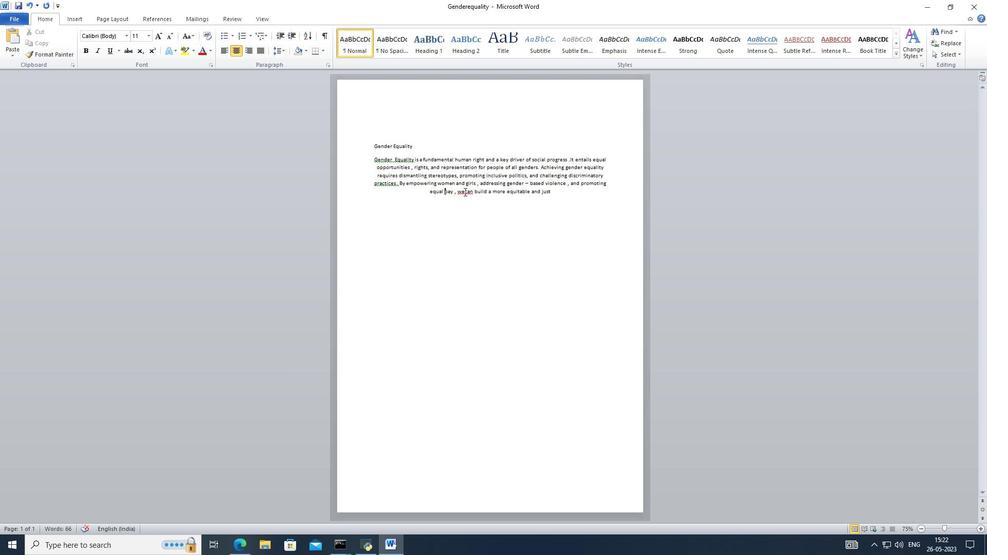 
Action: Key pressed <Key.space>
Screenshot: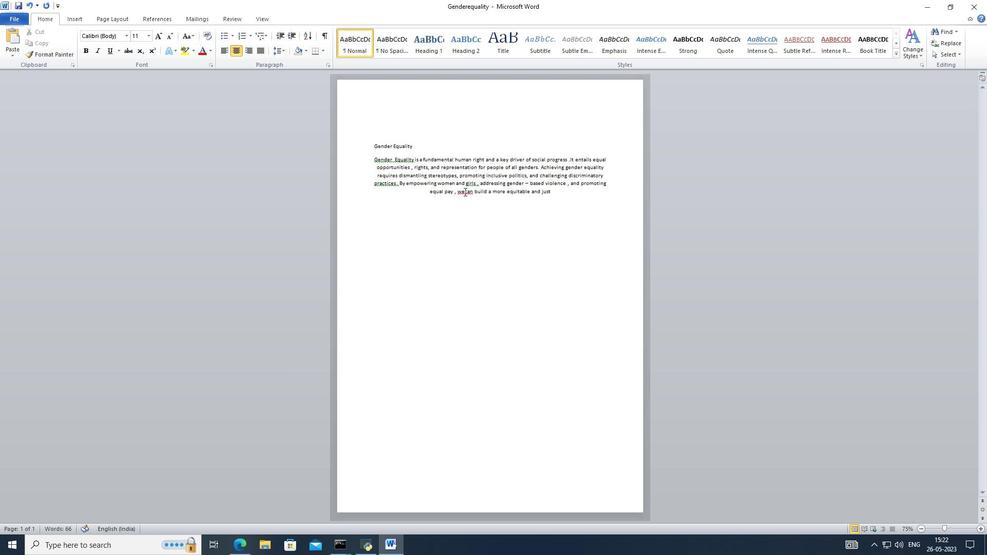 
Action: Mouse moved to (562, 191)
Screenshot: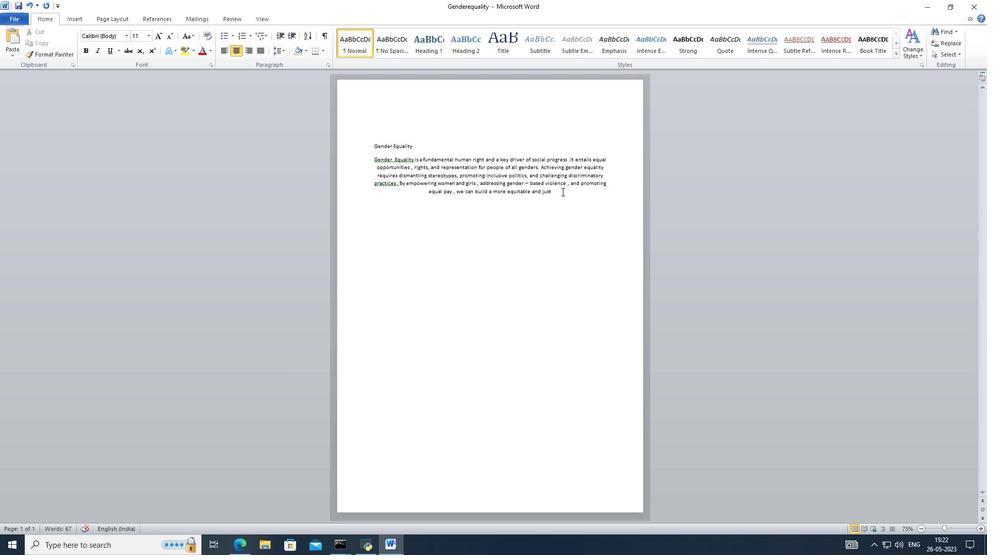 
Action: Mouse pressed left at (562, 191)
Screenshot: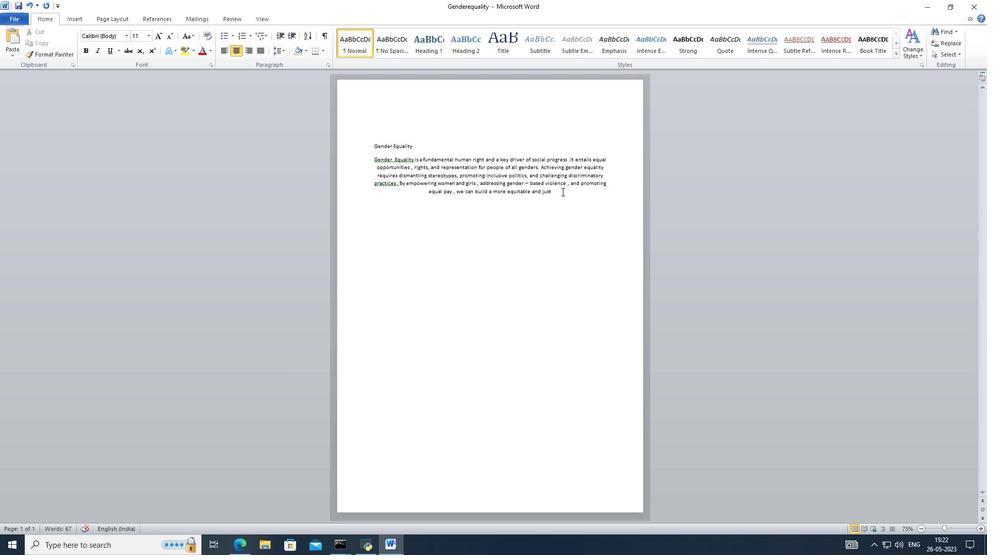 
Action: Mouse pressed left at (562, 191)
Screenshot: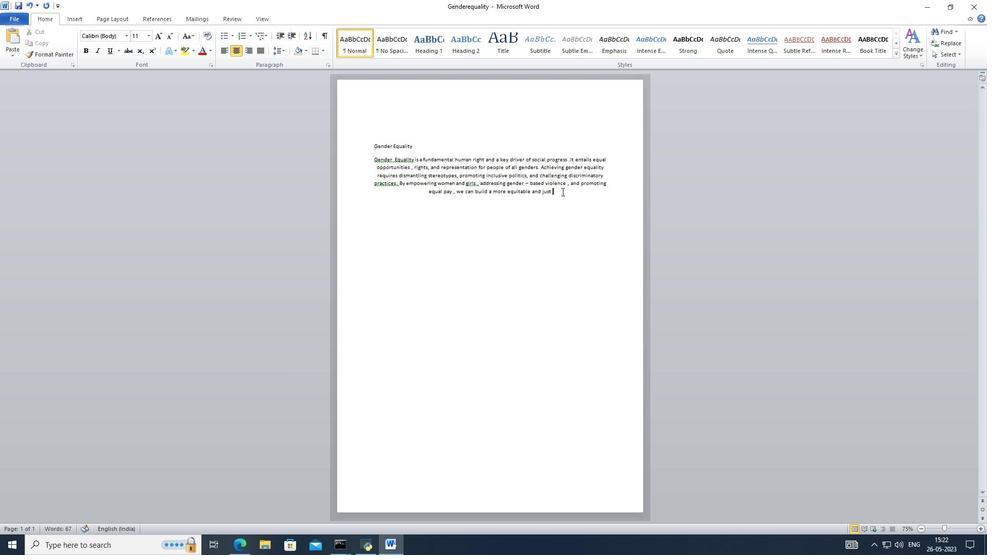 
Action: Key pressed society<Key.space>for<Key.space>everyone.
Screenshot: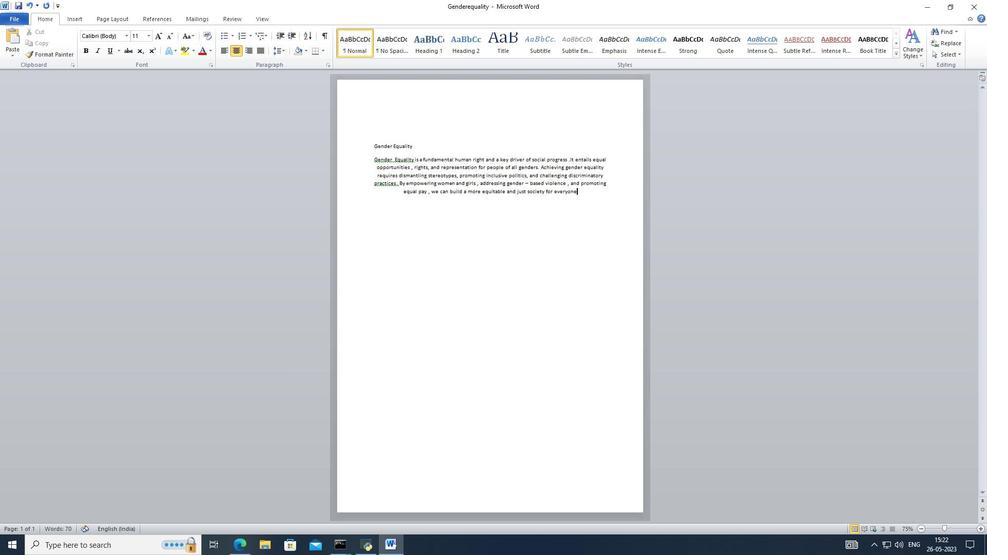
Action: Mouse moved to (373, 159)
Screenshot: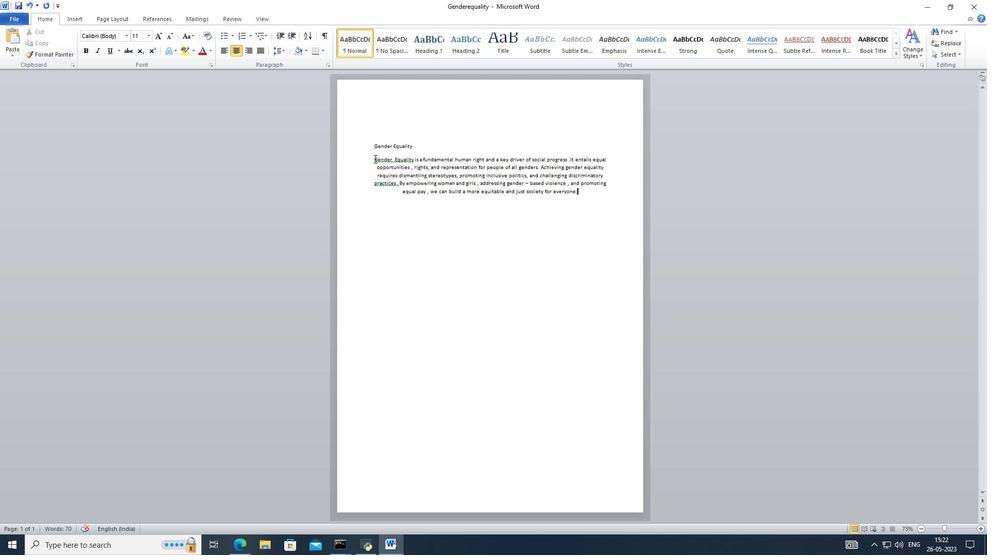 
Action: Mouse pressed left at (373, 159)
Screenshot: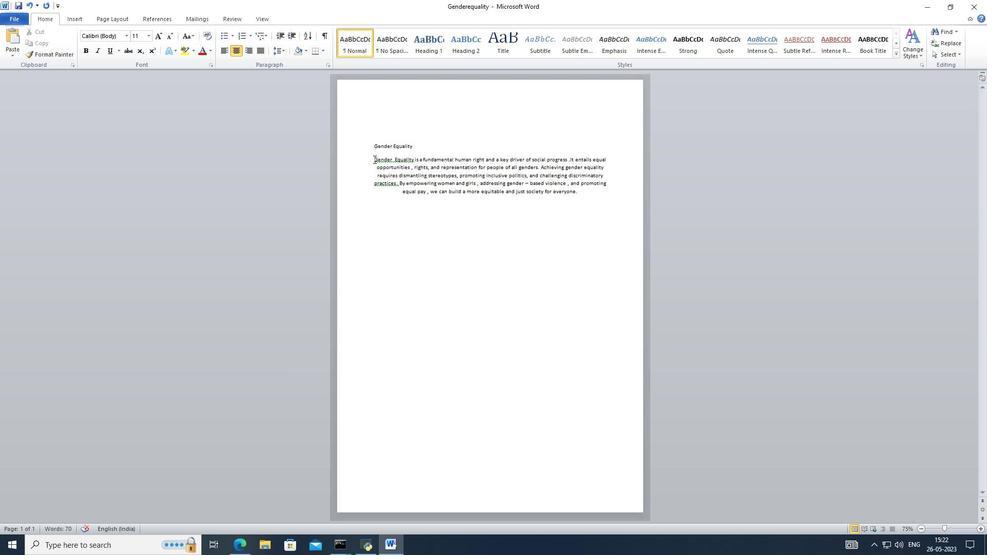 
Action: Mouse moved to (117, 31)
Screenshot: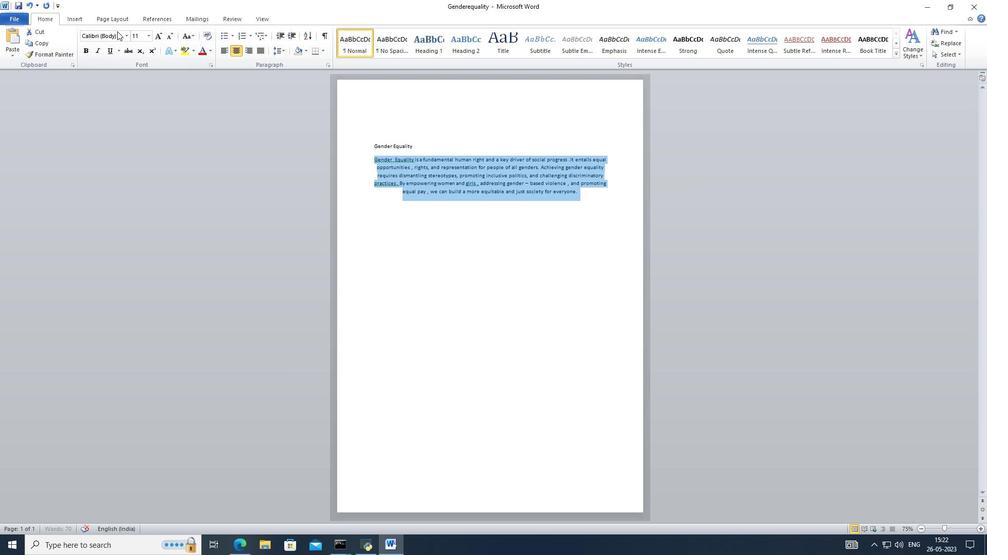
Action: Mouse pressed left at (117, 31)
Screenshot: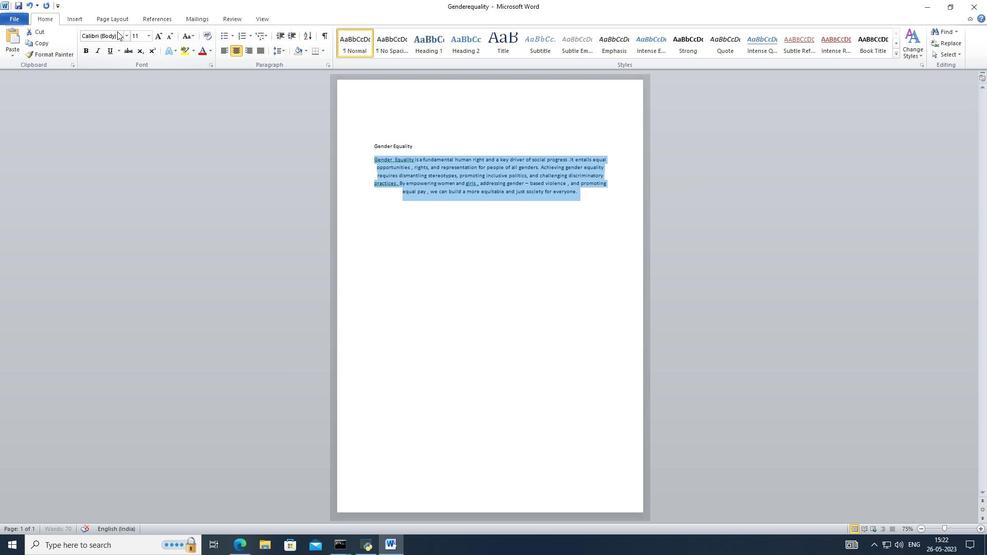 
Action: Mouse moved to (123, 36)
Screenshot: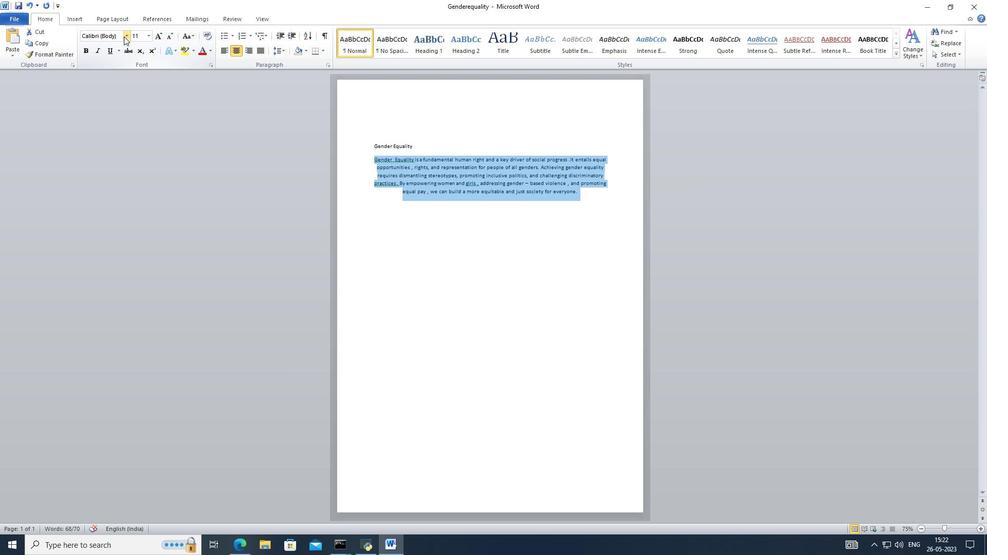 
Action: Mouse pressed left at (123, 36)
Screenshot: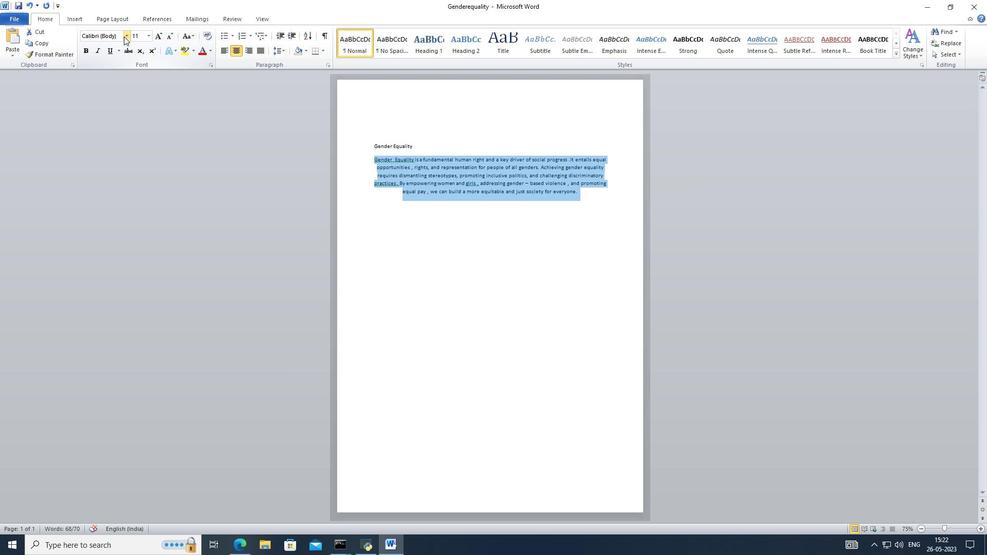 
Action: Mouse moved to (479, 244)
Screenshot: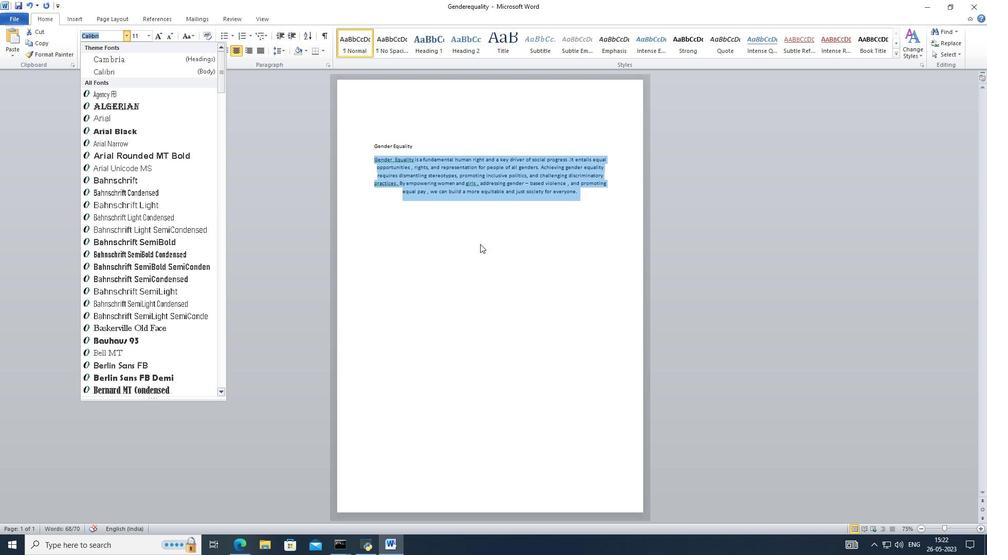 
Action: Mouse pressed left at (479, 244)
Screenshot: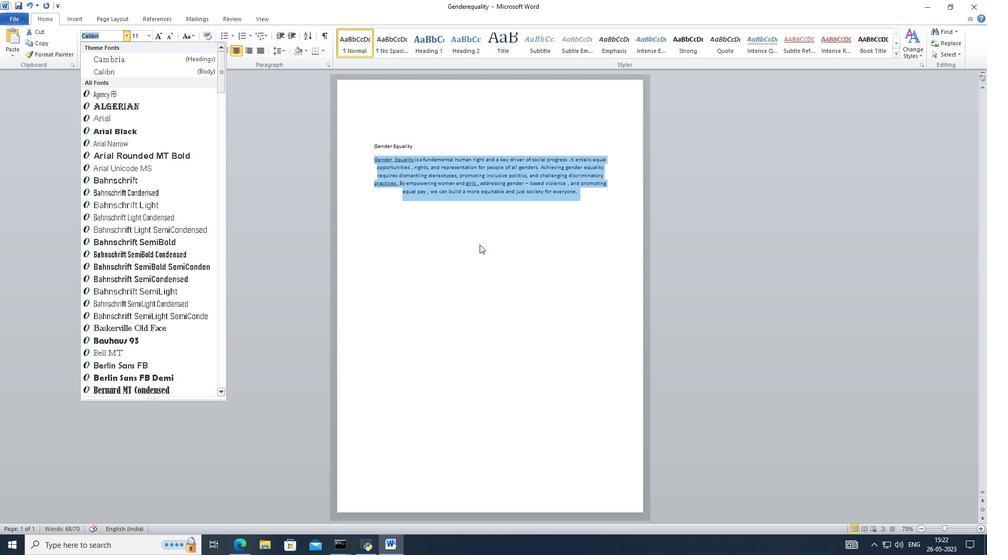 
Action: Mouse moved to (456, 197)
Screenshot: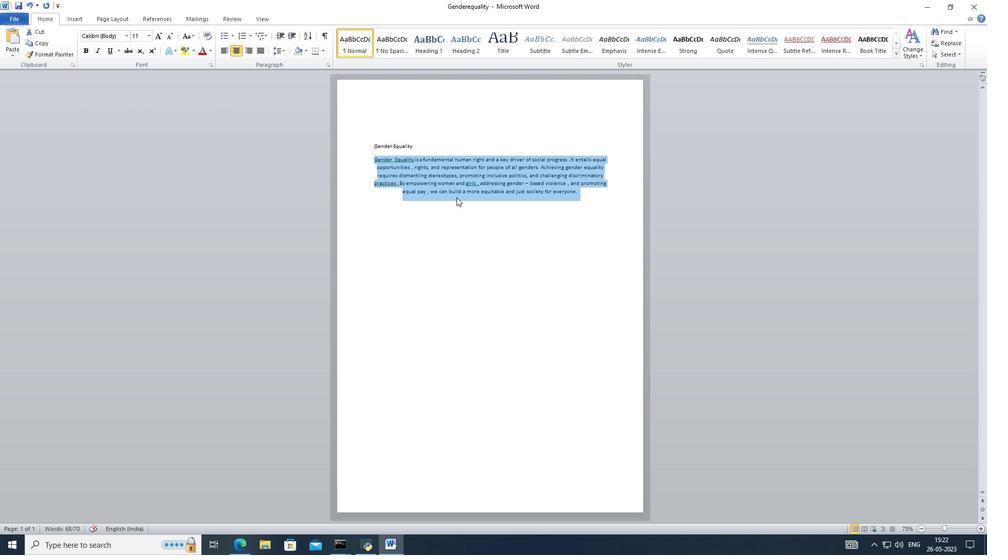 
Action: Mouse pressed left at (456, 197)
Screenshot: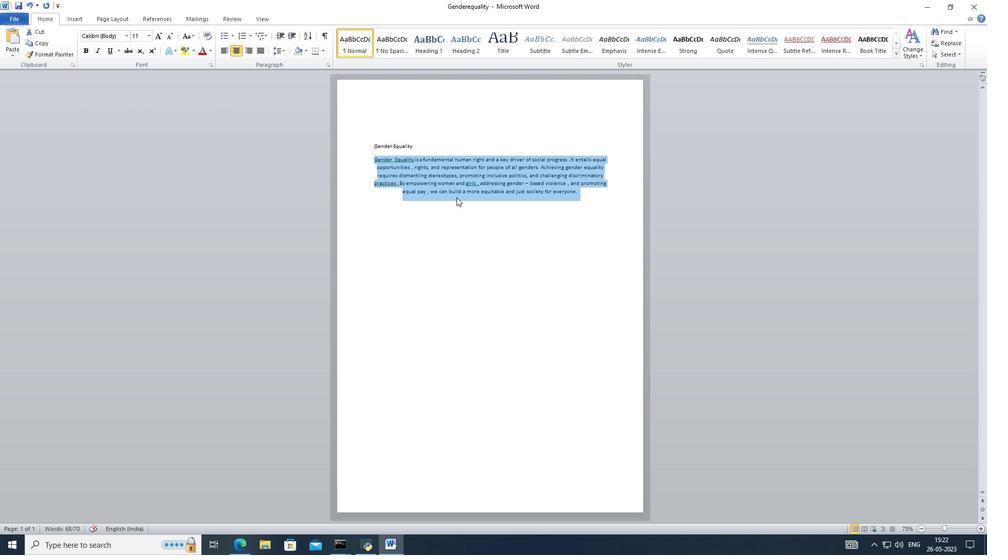
Action: Mouse moved to (373, 156)
Screenshot: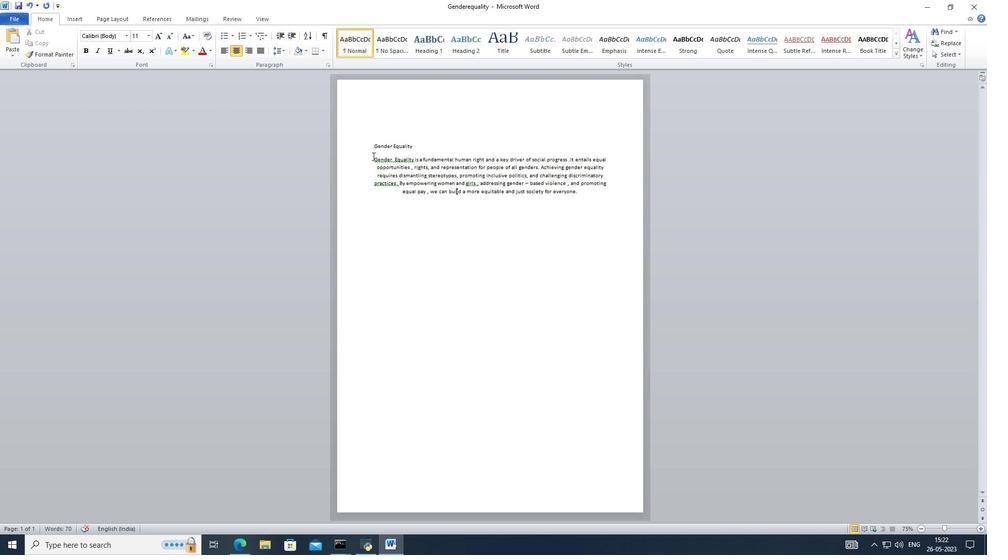 
Action: Mouse pressed left at (373, 156)
Screenshot: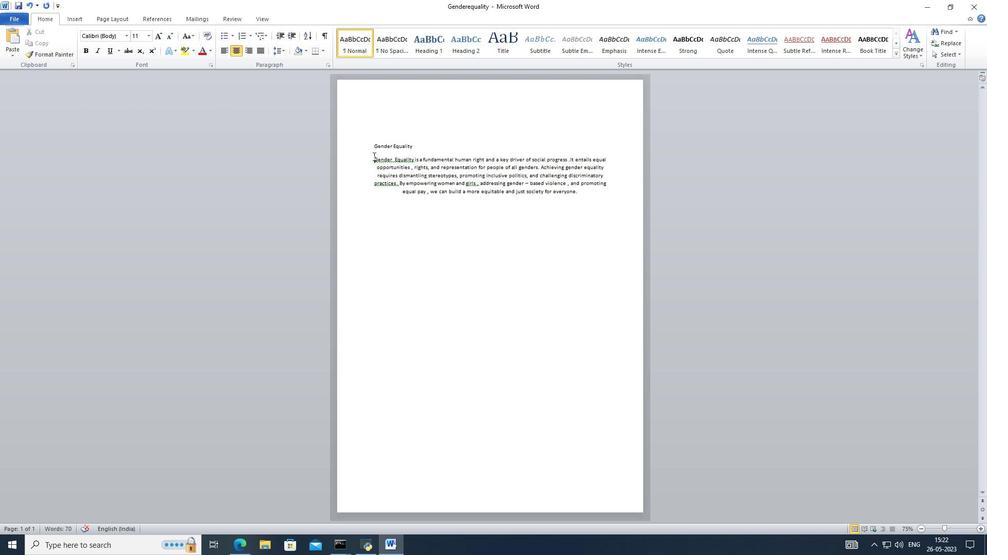 
Action: Mouse moved to (124, 32)
Screenshot: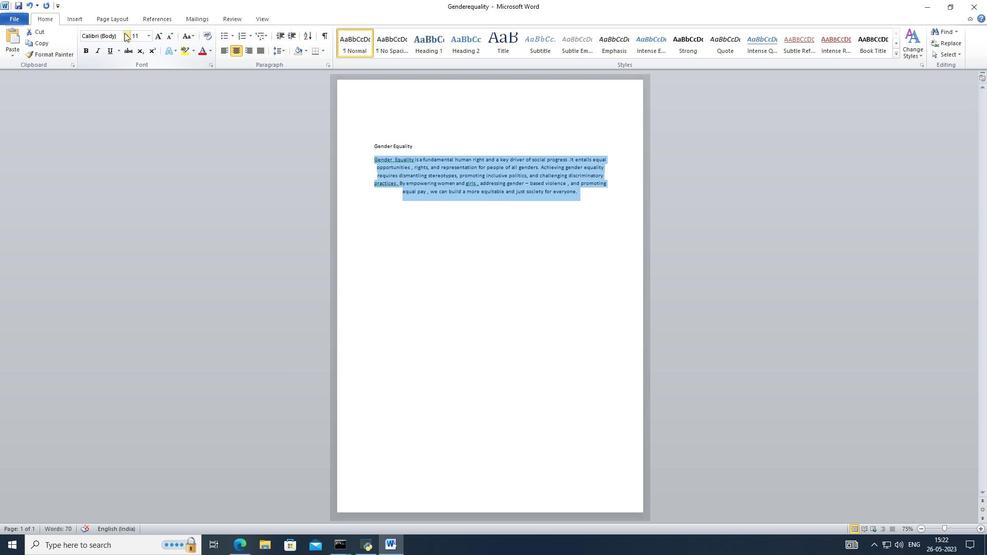 
Action: Mouse pressed left at (124, 32)
Screenshot: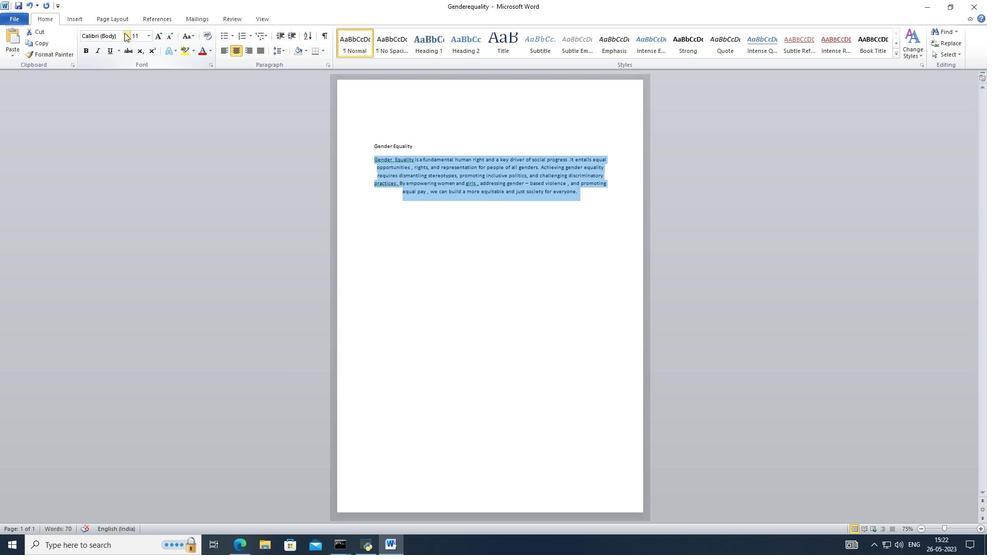 
Action: Mouse moved to (135, 372)
Screenshot: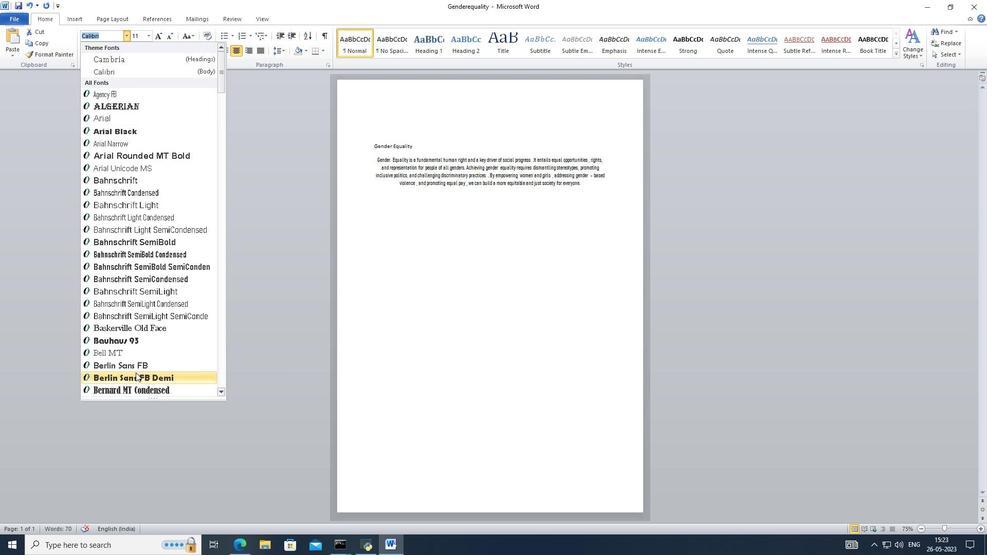 
Action: Mouse scrolled (135, 372) with delta (0, 0)
Screenshot: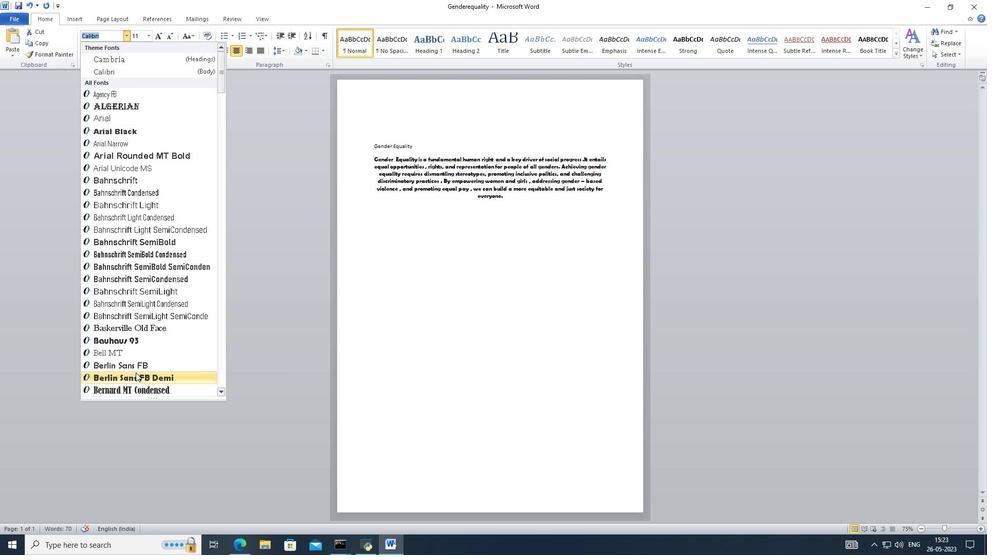 
Action: Mouse scrolled (135, 372) with delta (0, 0)
Screenshot: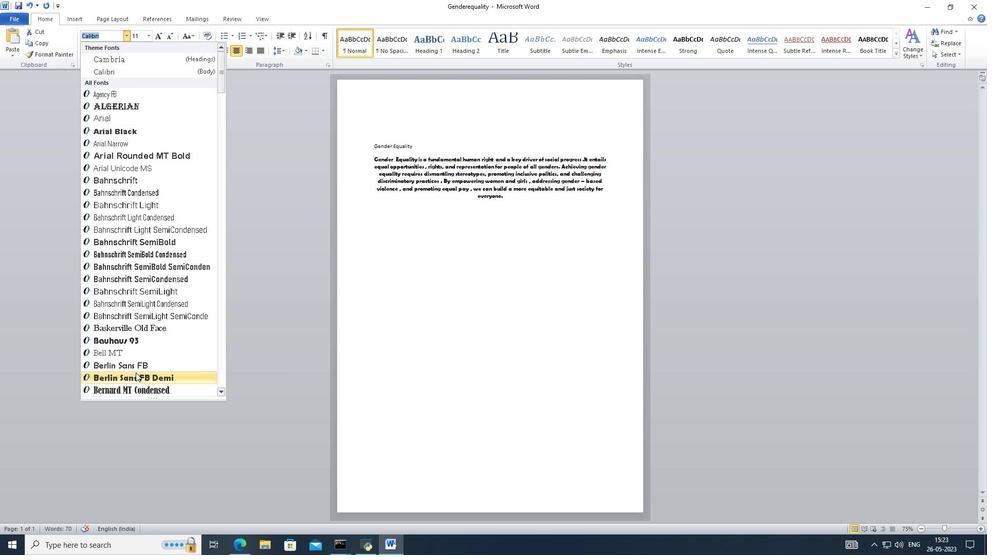 
Action: Mouse scrolled (135, 372) with delta (0, 0)
Screenshot: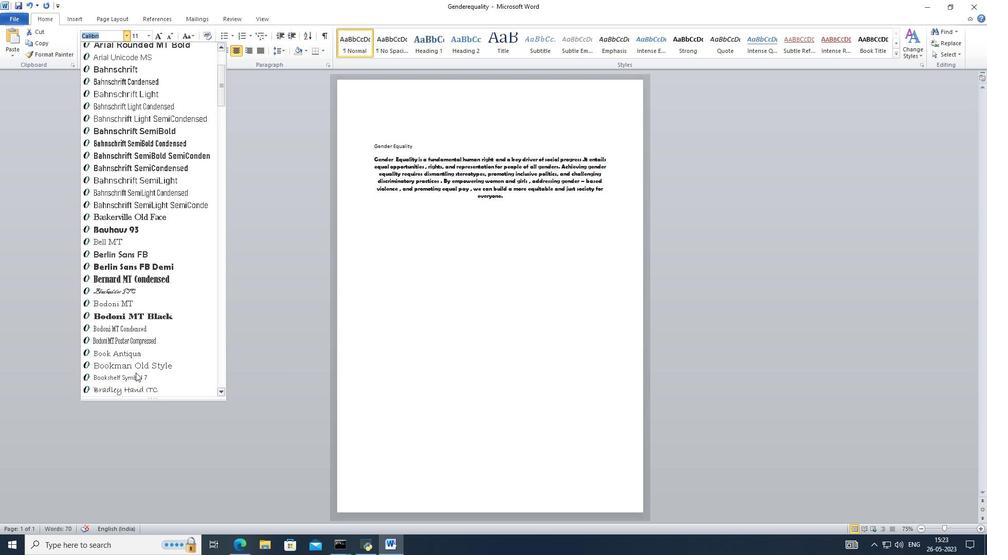 
Action: Mouse scrolled (135, 372) with delta (0, 0)
Screenshot: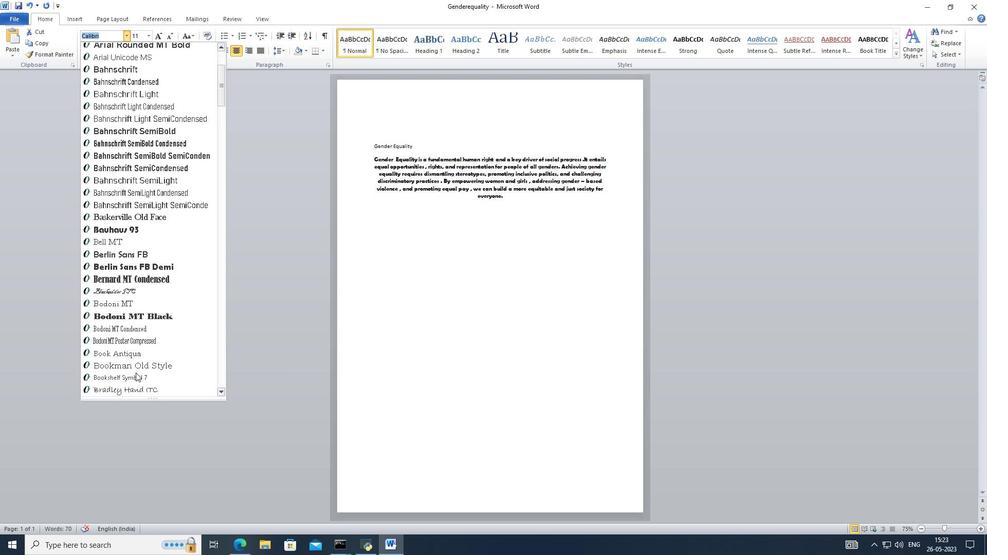 
Action: Mouse scrolled (135, 372) with delta (0, 0)
Screenshot: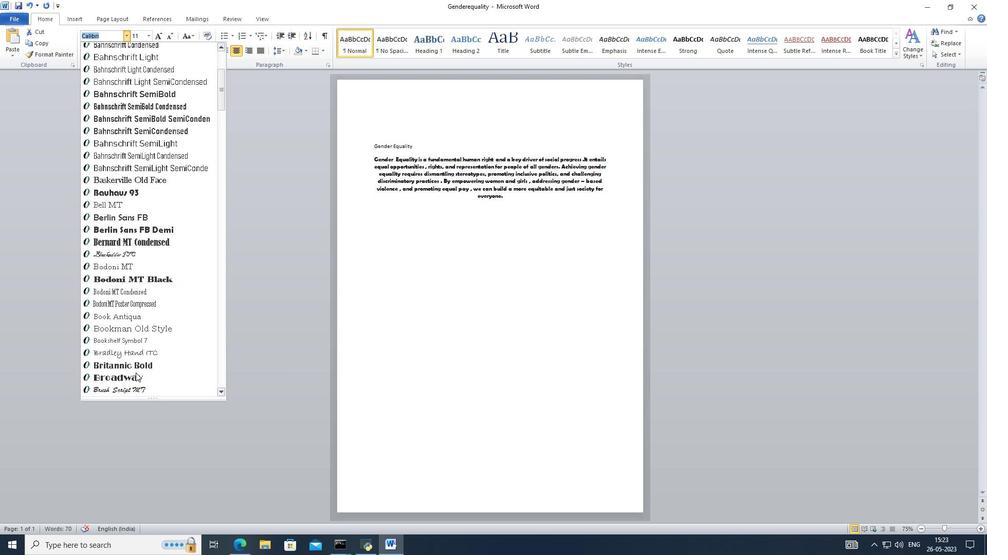 
Action: Mouse scrolled (135, 372) with delta (0, 0)
Screenshot: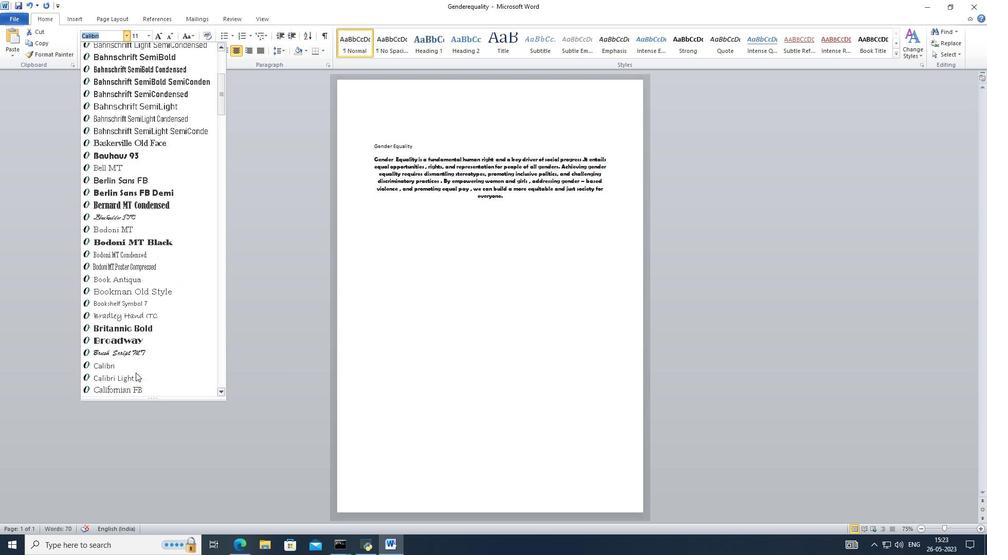 
Action: Mouse scrolled (135, 372) with delta (0, 0)
Screenshot: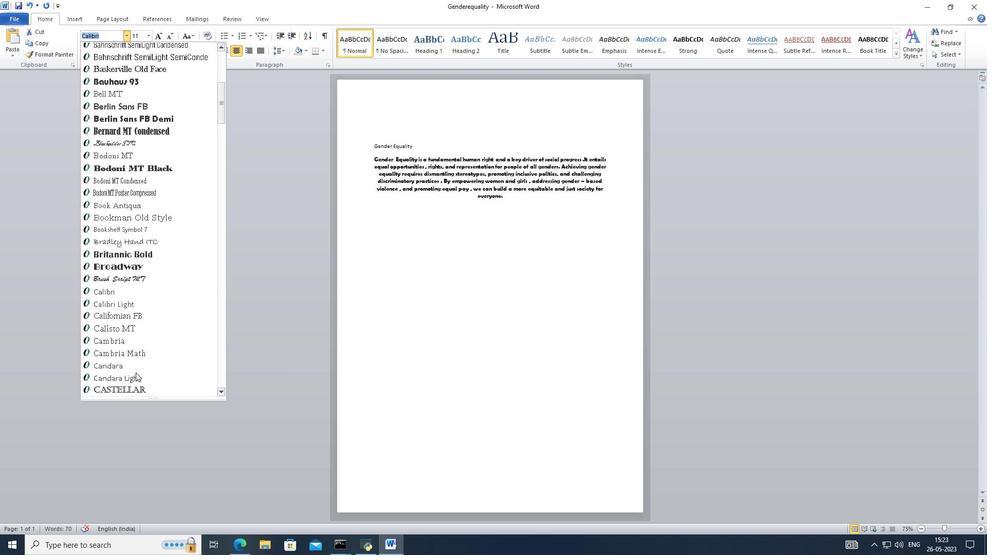 
Action: Mouse scrolled (135, 372) with delta (0, 0)
Screenshot: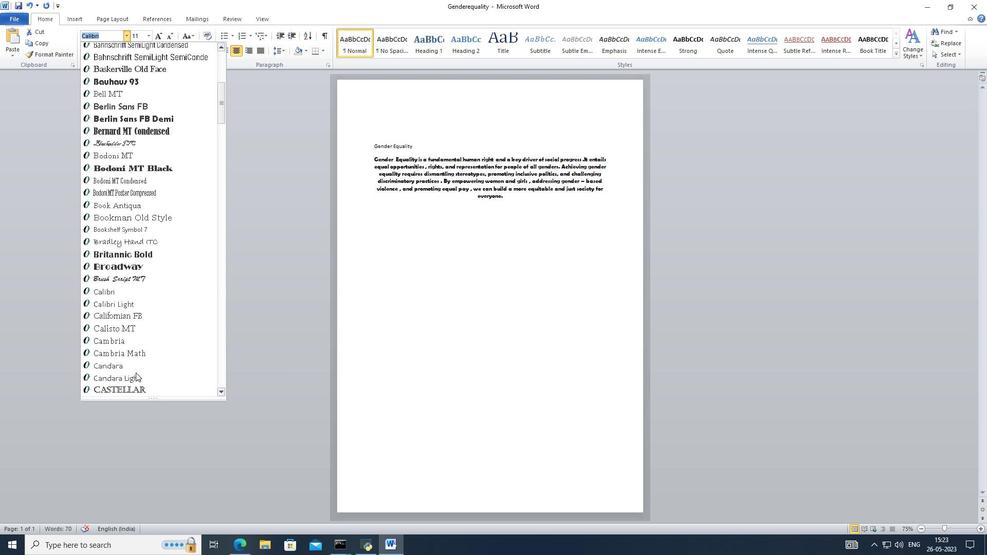 
Action: Mouse scrolled (135, 372) with delta (0, 0)
Screenshot: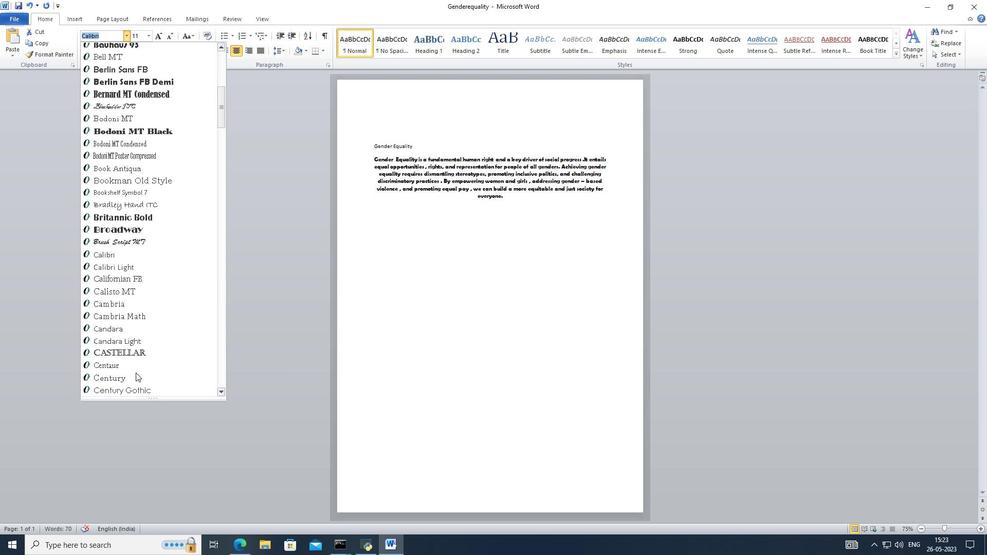 
Action: Mouse scrolled (135, 372) with delta (0, 0)
Screenshot: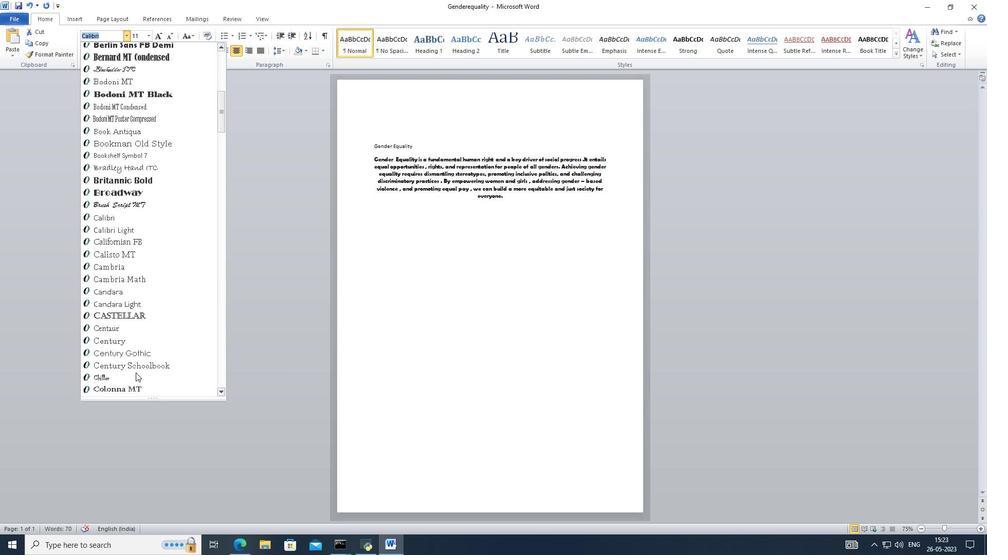 
Action: Mouse scrolled (135, 372) with delta (0, 0)
Screenshot: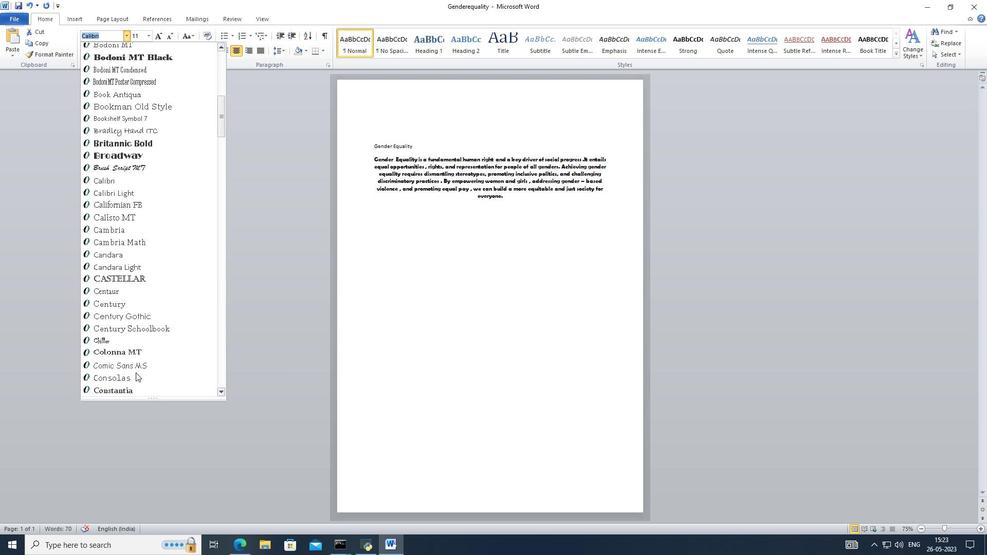 
Action: Mouse scrolled (135, 373) with delta (0, 0)
Screenshot: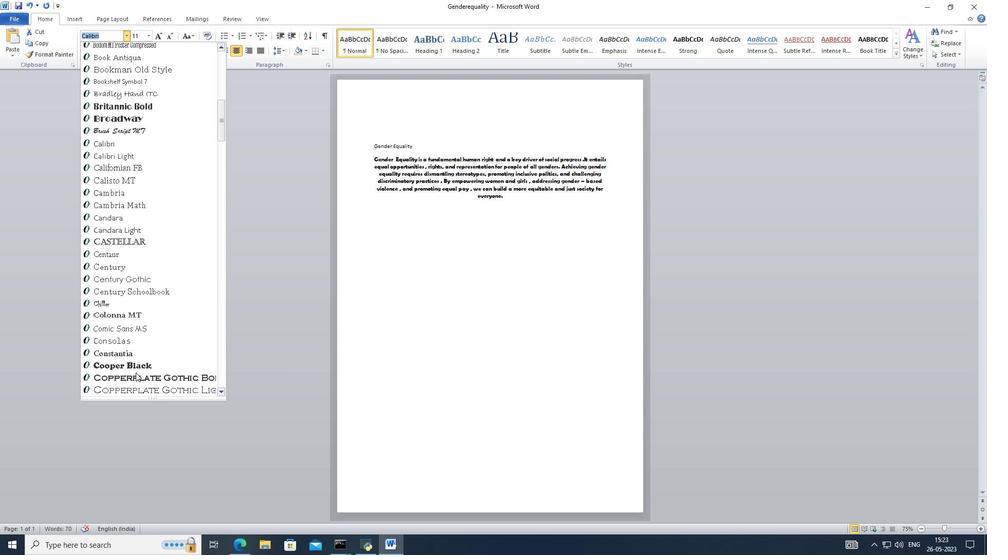 
Action: Mouse scrolled (135, 373) with delta (0, 0)
Screenshot: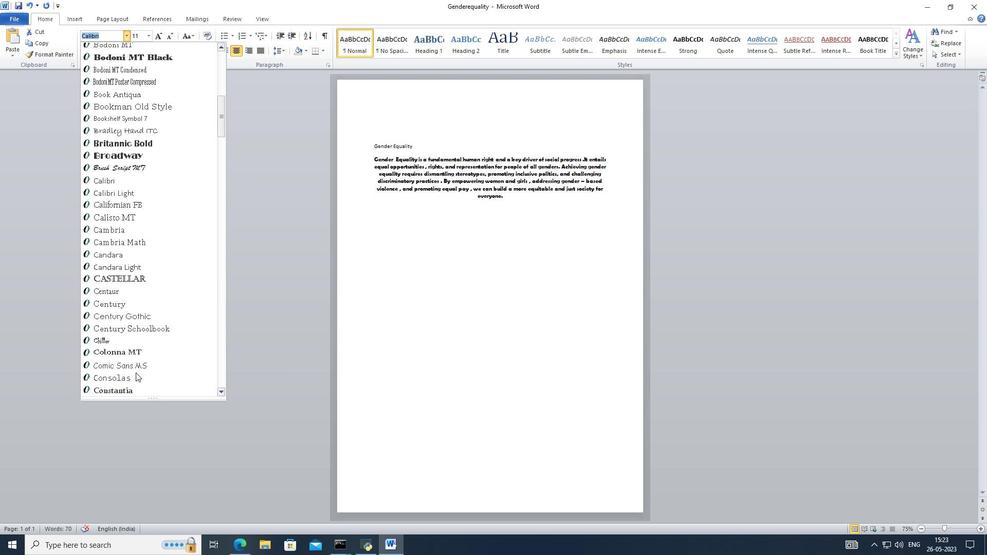 
Action: Mouse scrolled (135, 373) with delta (0, 0)
Screenshot: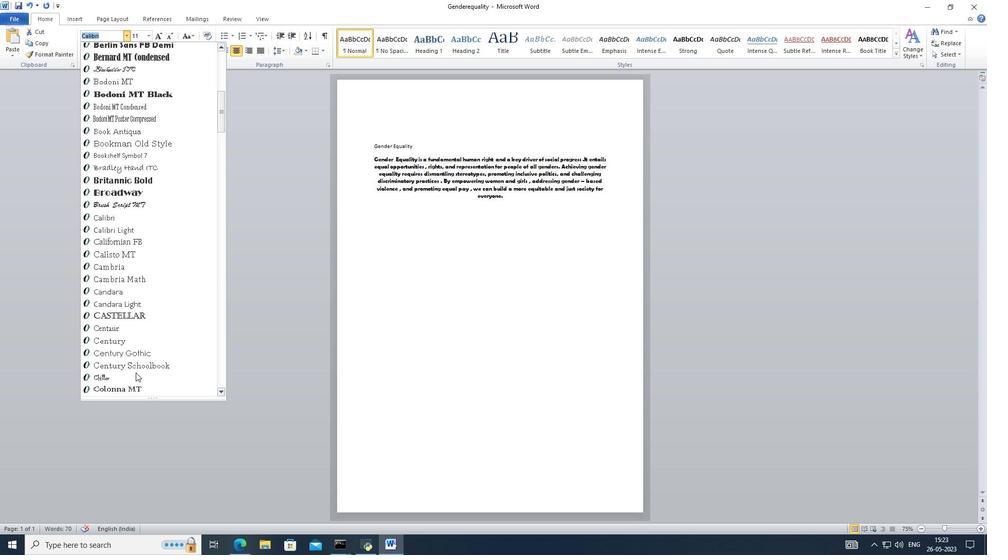 
Action: Mouse scrolled (135, 373) with delta (0, 0)
Screenshot: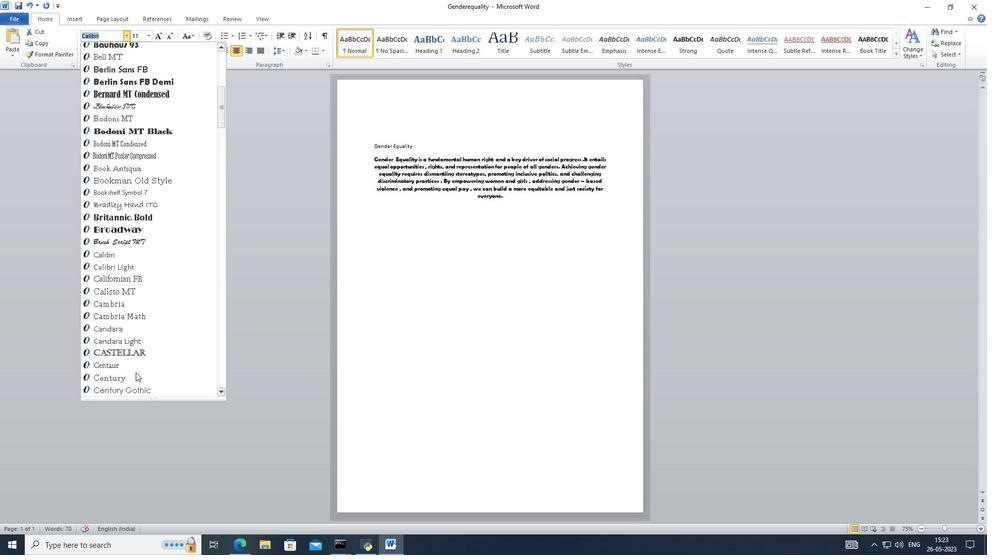 
Action: Mouse scrolled (135, 373) with delta (0, 0)
Screenshot: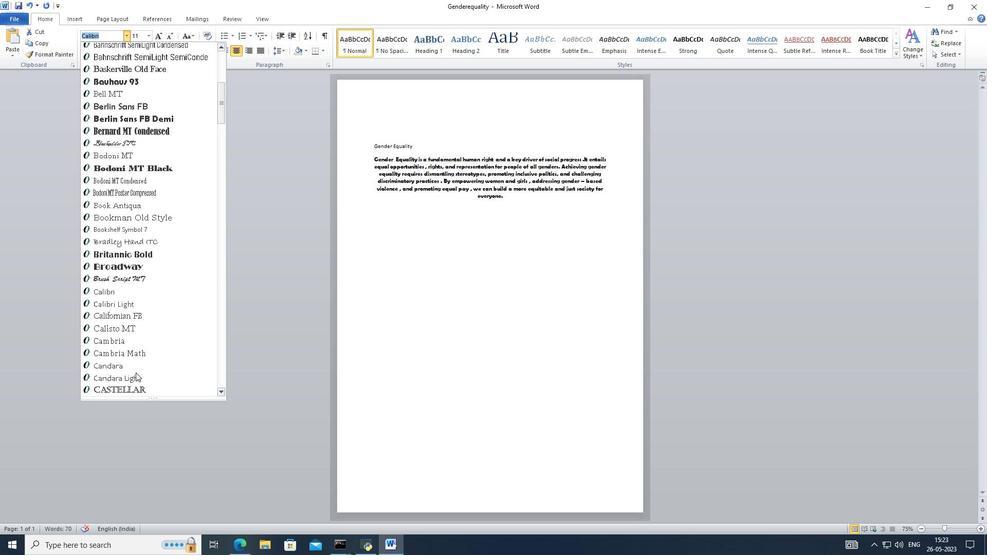 
Action: Mouse scrolled (135, 373) with delta (0, 0)
Screenshot: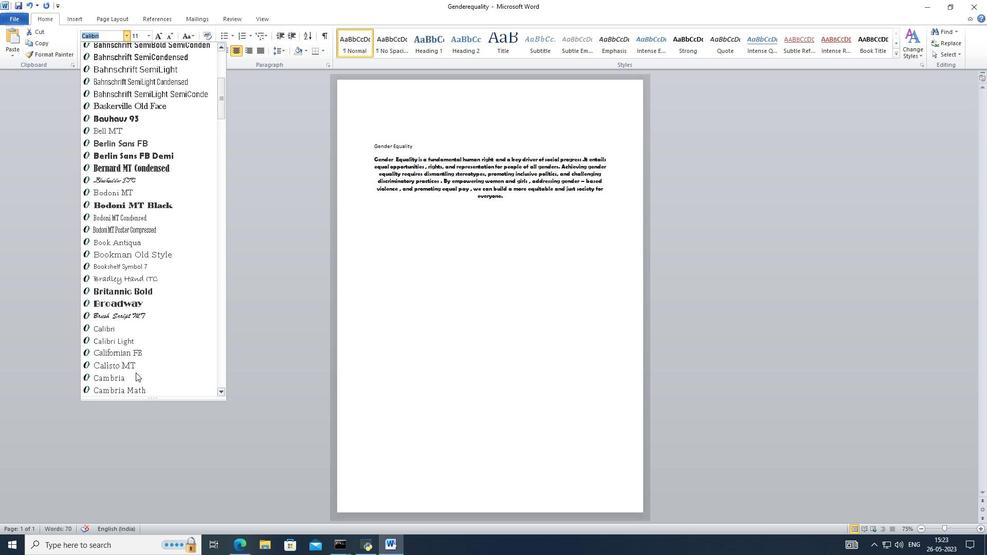 
Action: Mouse scrolled (135, 373) with delta (0, 0)
Screenshot: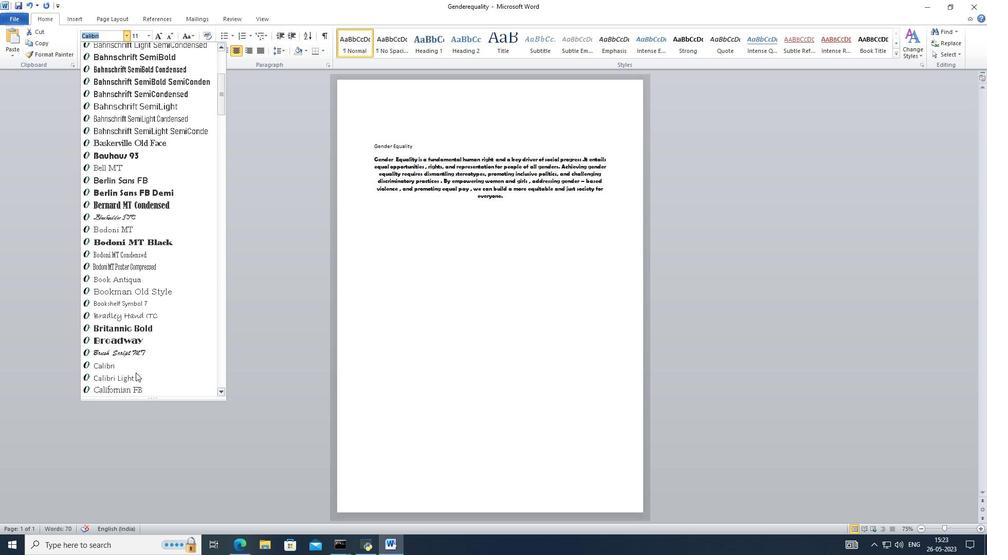 
Action: Mouse scrolled (135, 373) with delta (0, 0)
Screenshot: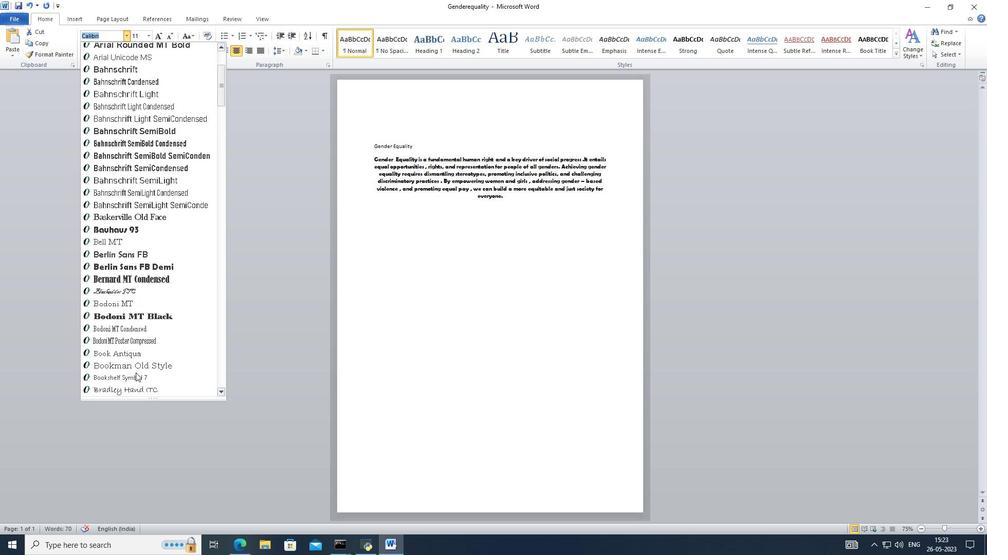 
Action: Mouse scrolled (135, 373) with delta (0, 0)
Screenshot: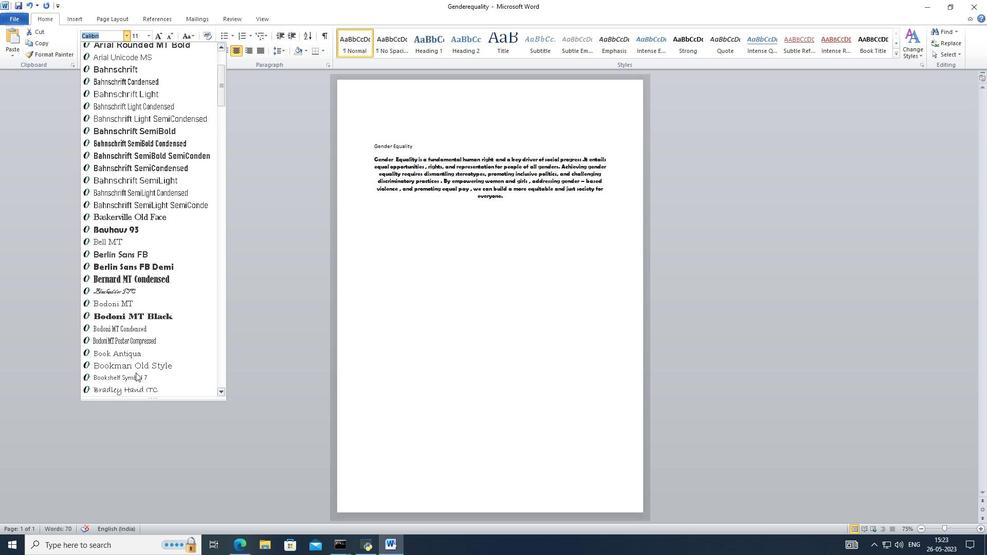 
Action: Mouse scrolled (135, 373) with delta (0, 0)
Screenshot: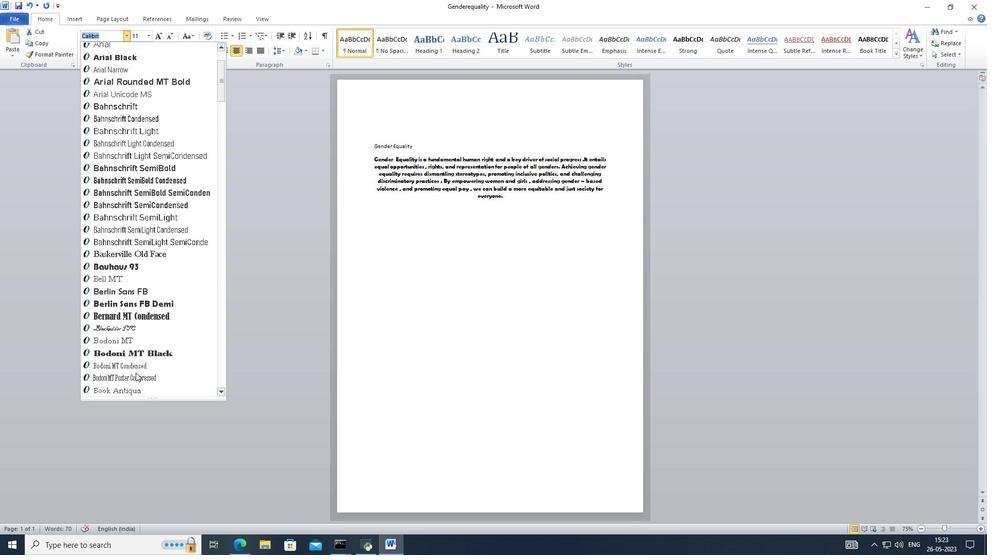 
Action: Mouse scrolled (135, 373) with delta (0, 0)
Screenshot: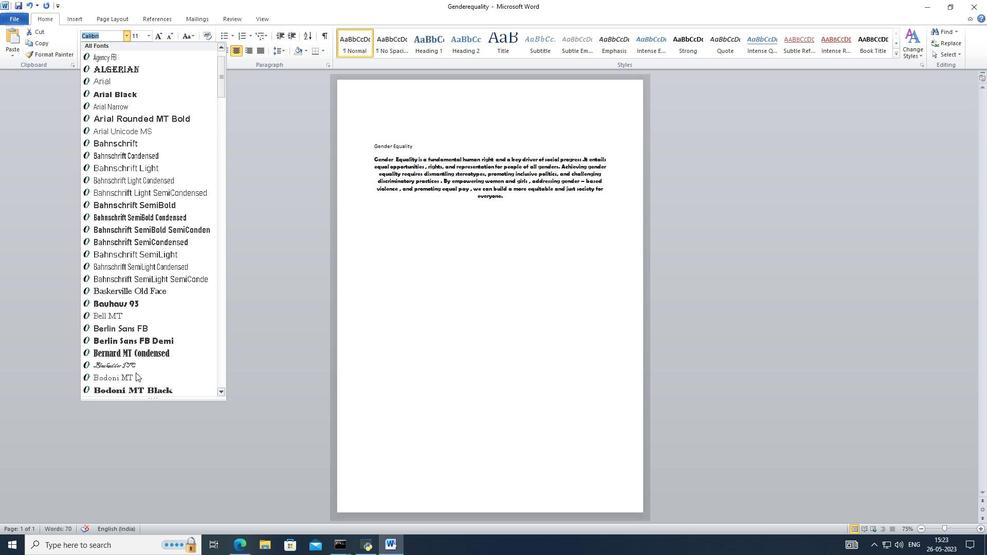 
Action: Mouse scrolled (135, 372) with delta (0, 0)
Screenshot: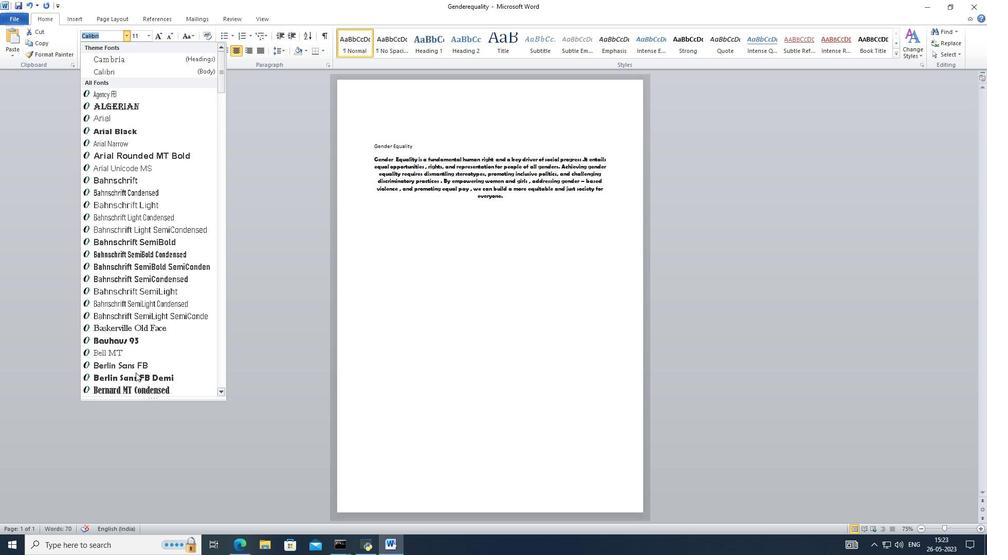 
Action: Mouse scrolled (135, 372) with delta (0, 0)
Screenshot: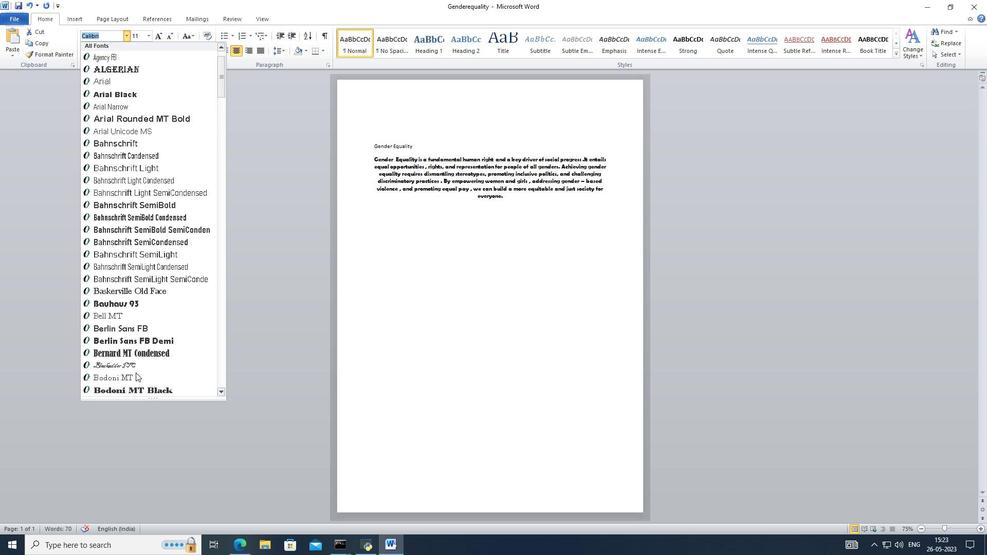 
Action: Mouse scrolled (135, 372) with delta (0, 0)
Screenshot: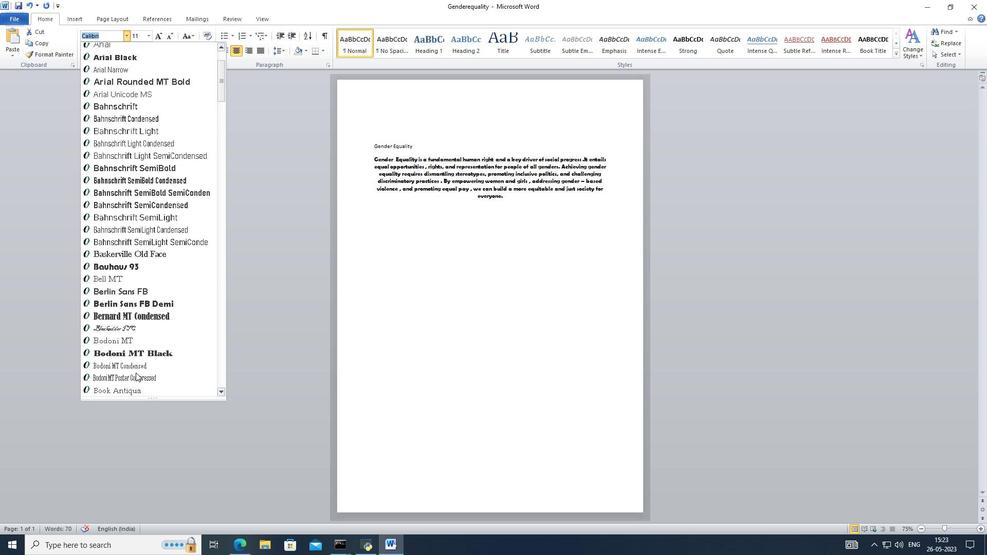 
Action: Mouse scrolled (135, 372) with delta (0, 0)
Screenshot: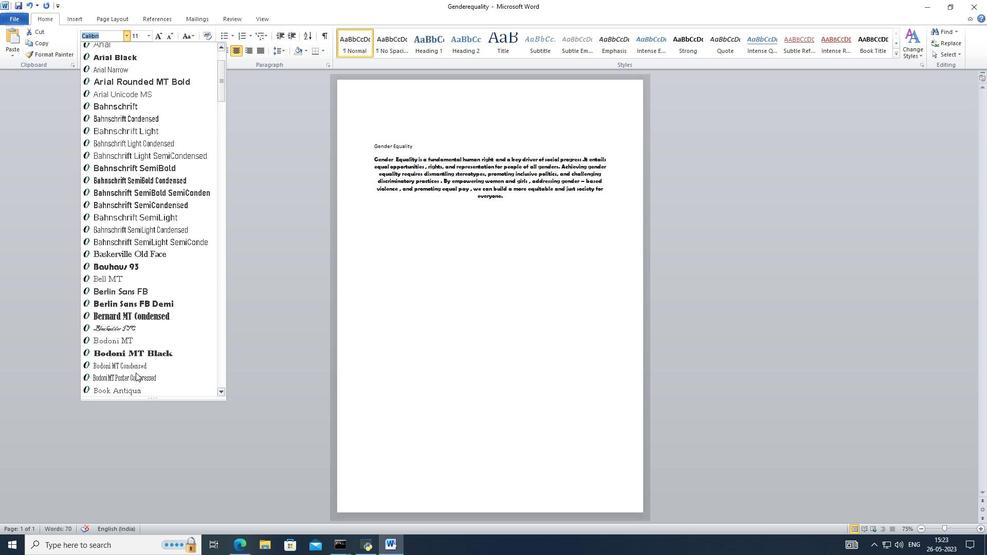 
Action: Mouse scrolled (135, 372) with delta (0, 0)
Screenshot: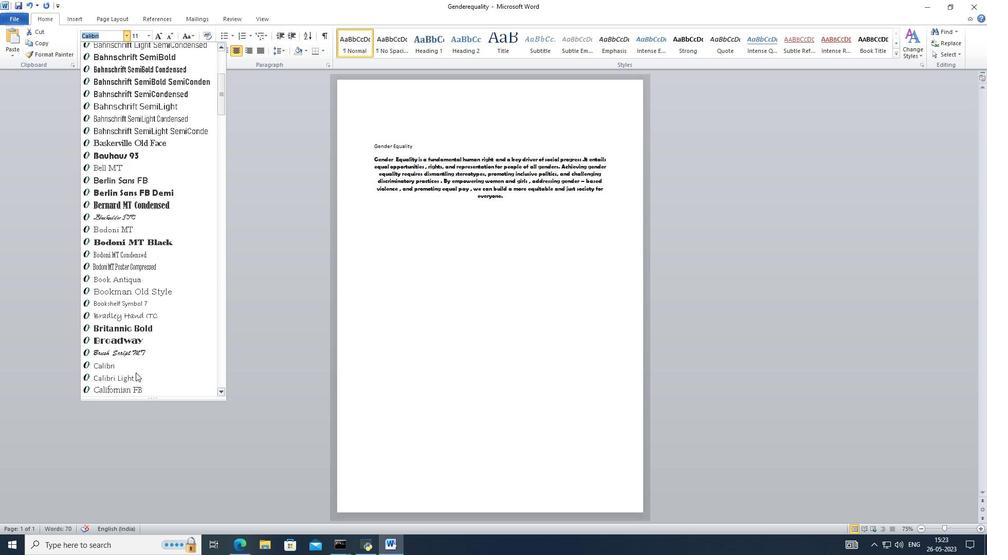 
Action: Mouse scrolled (135, 372) with delta (0, 0)
Screenshot: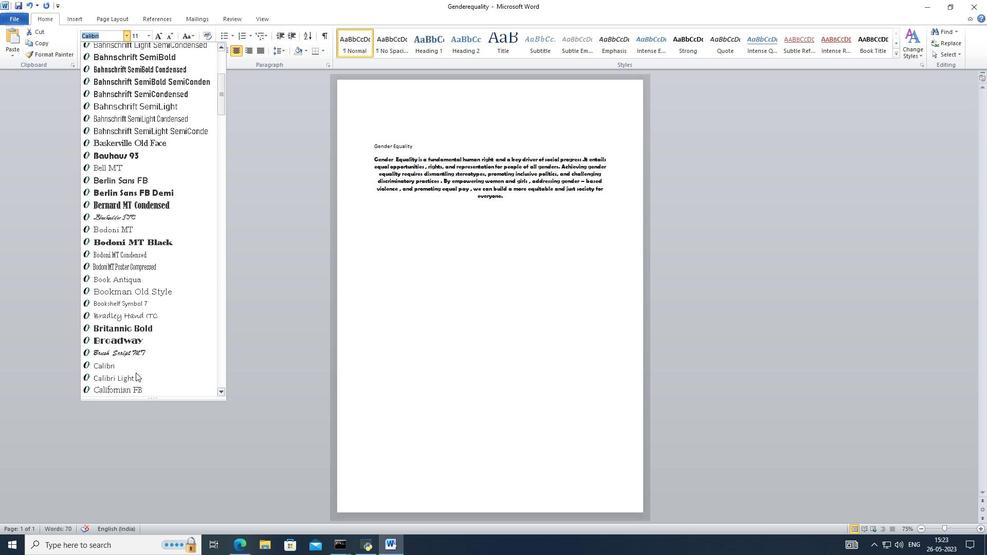 
Action: Mouse scrolled (135, 372) with delta (0, 0)
Screenshot: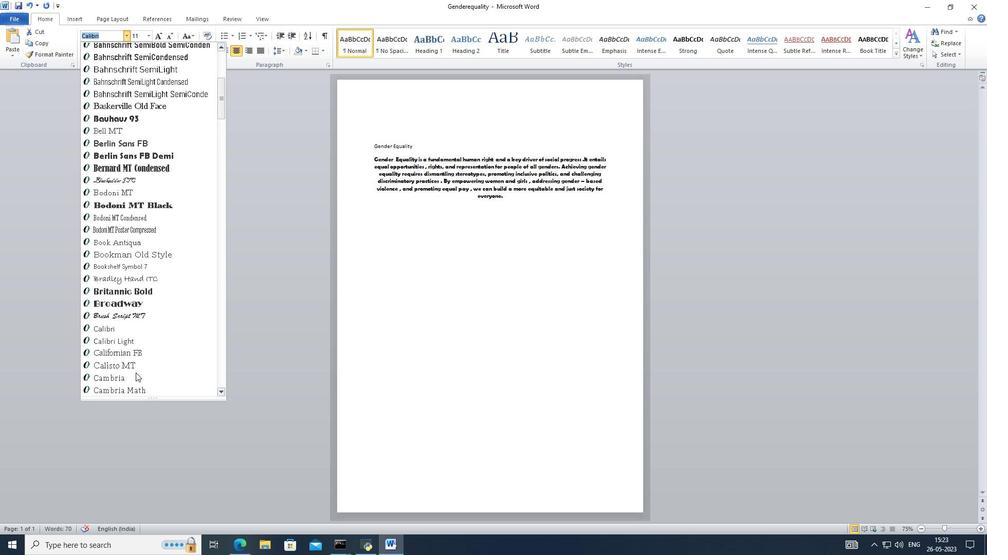 
Action: Mouse scrolled (135, 372) with delta (0, 0)
Screenshot: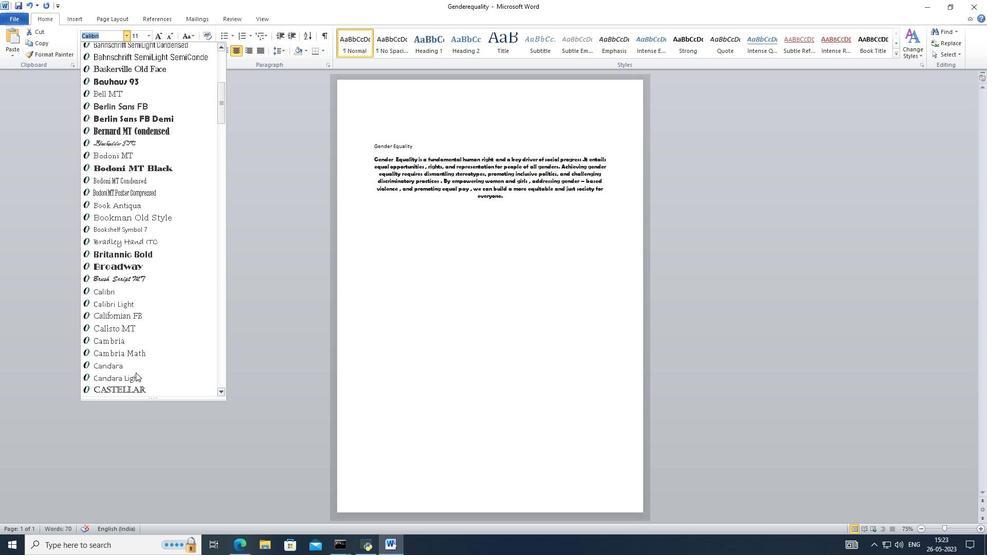 
Action: Mouse scrolled (135, 372) with delta (0, 0)
Screenshot: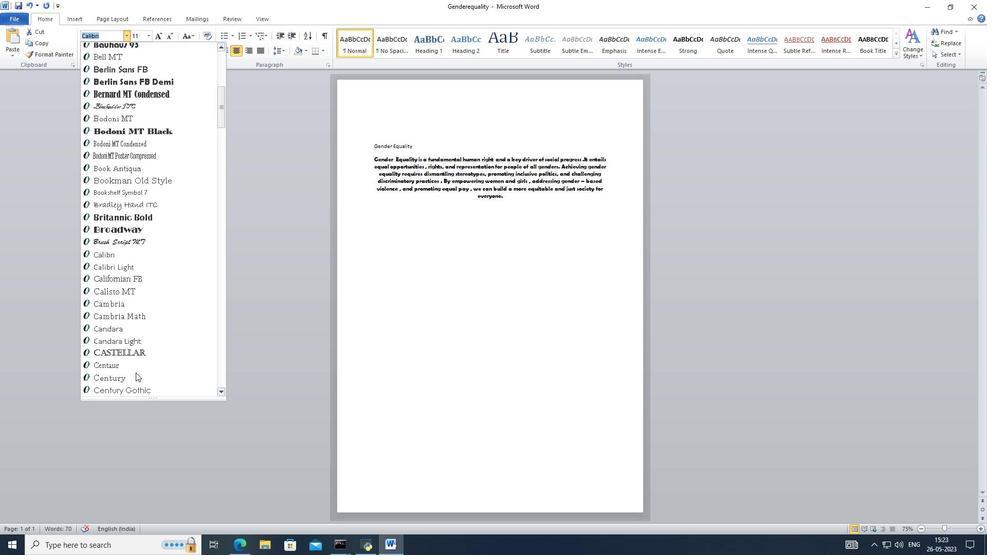
Action: Mouse scrolled (135, 372) with delta (0, 0)
Screenshot: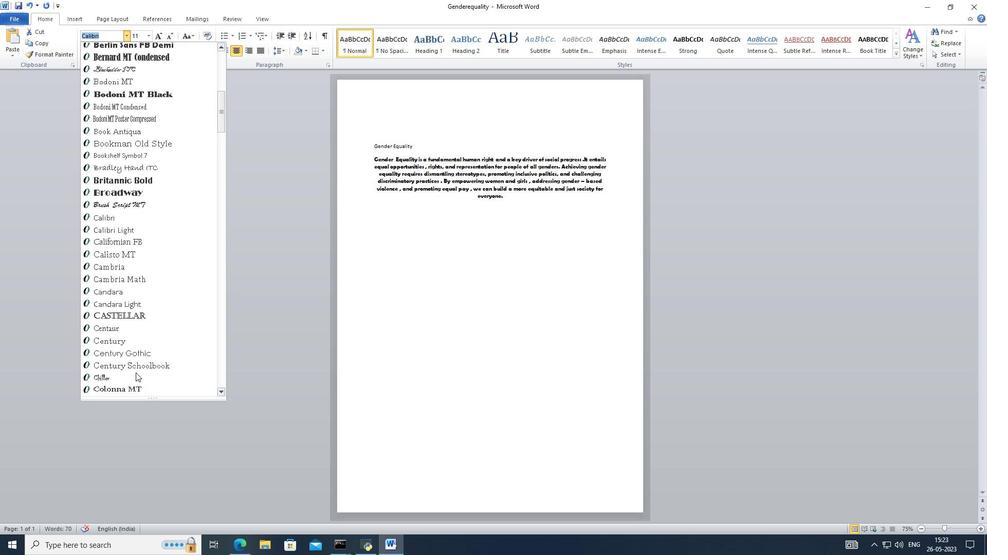 
Action: Mouse scrolled (135, 372) with delta (0, 0)
Screenshot: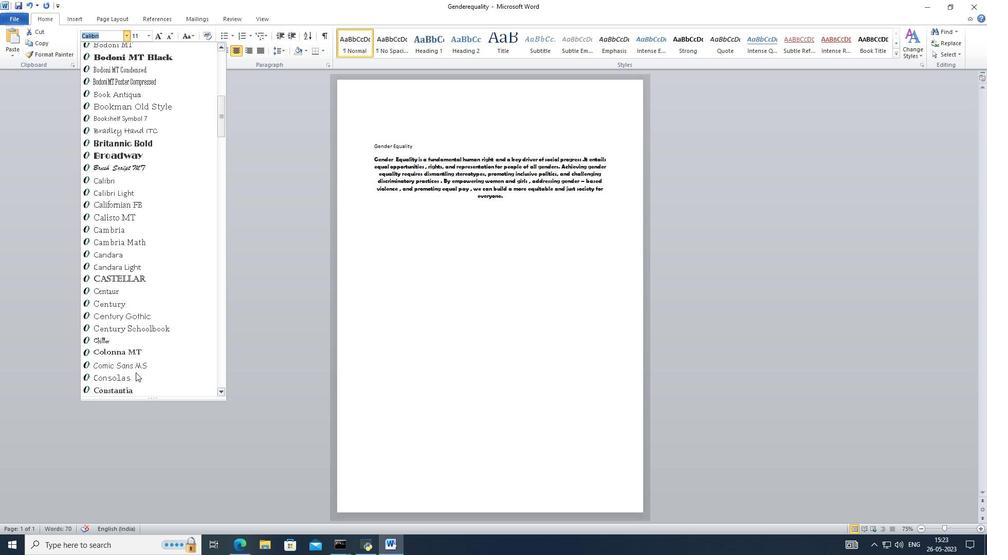 
Action: Mouse scrolled (135, 372) with delta (0, 0)
Screenshot: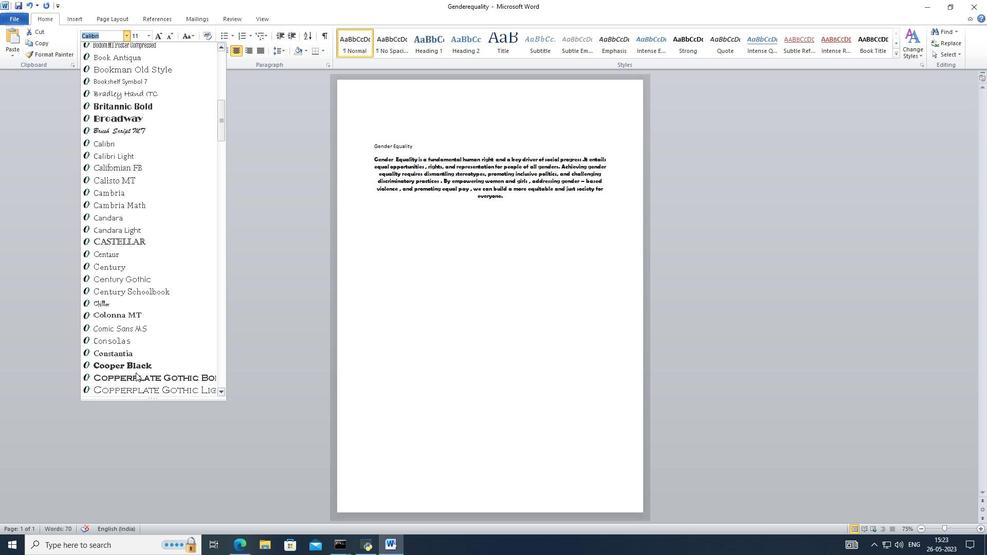 
Action: Mouse scrolled (135, 372) with delta (0, 0)
Screenshot: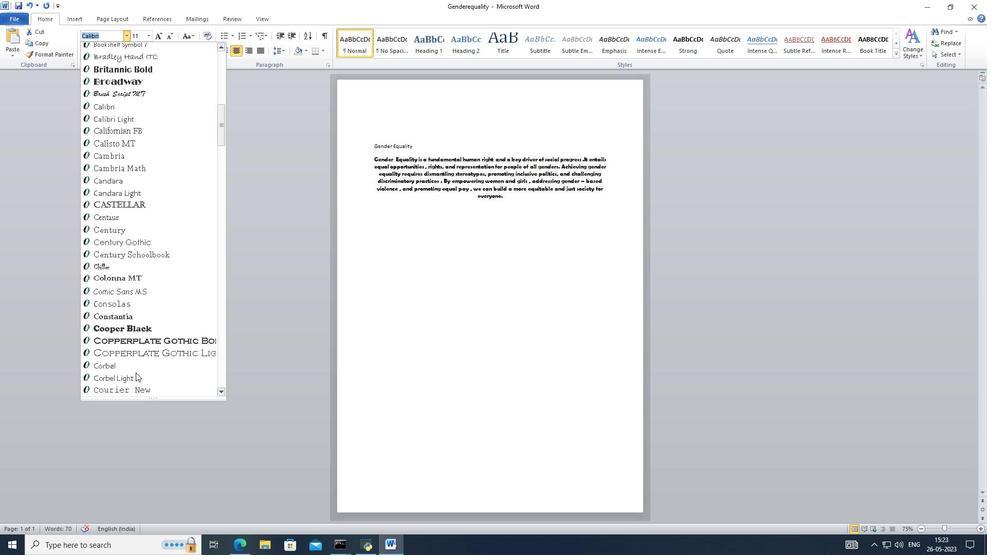 
Action: Mouse scrolled (135, 372) with delta (0, 0)
Screenshot: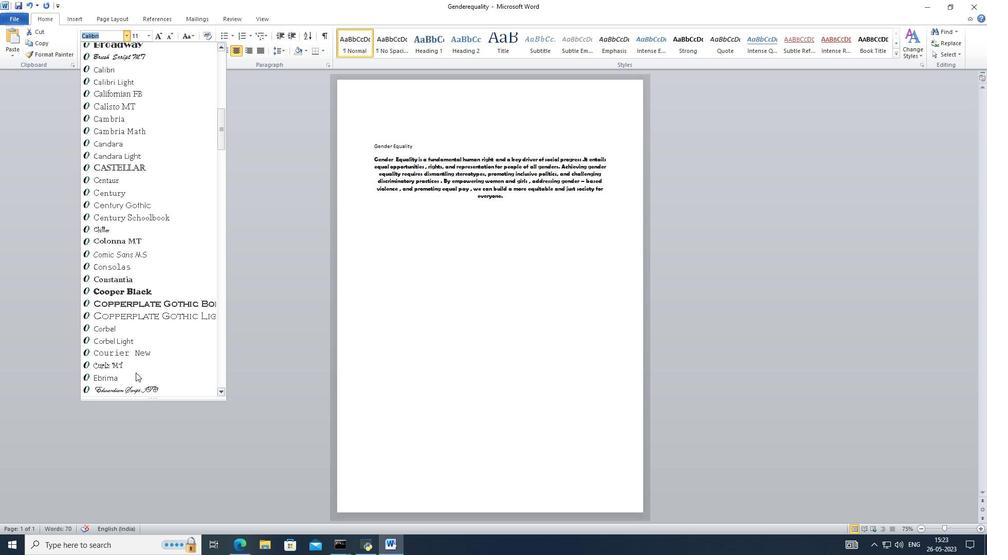 
Action: Mouse scrolled (135, 372) with delta (0, 0)
Screenshot: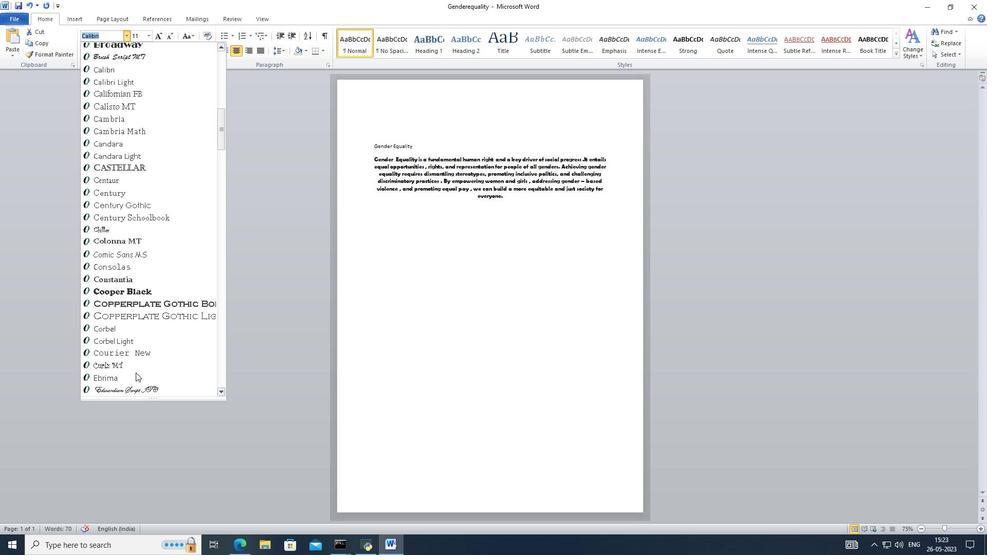 
Action: Mouse scrolled (135, 372) with delta (0, 0)
Screenshot: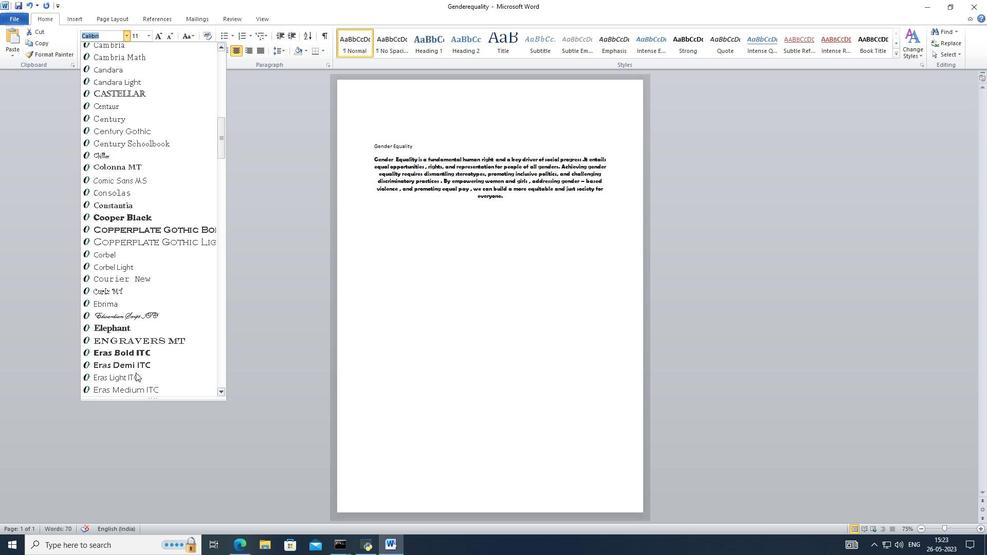 
Action: Mouse scrolled (135, 372) with delta (0, 0)
Screenshot: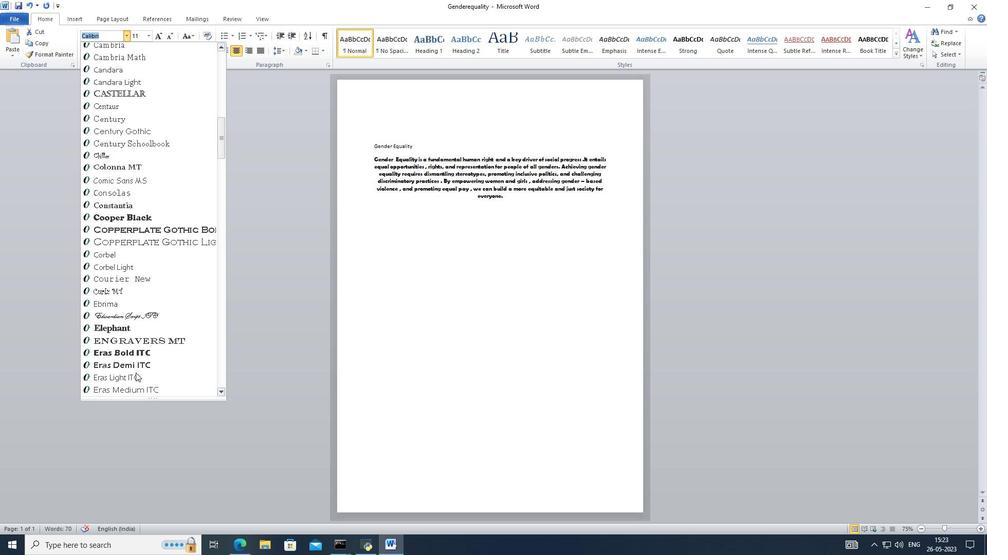 
Action: Mouse scrolled (135, 372) with delta (0, 0)
Screenshot: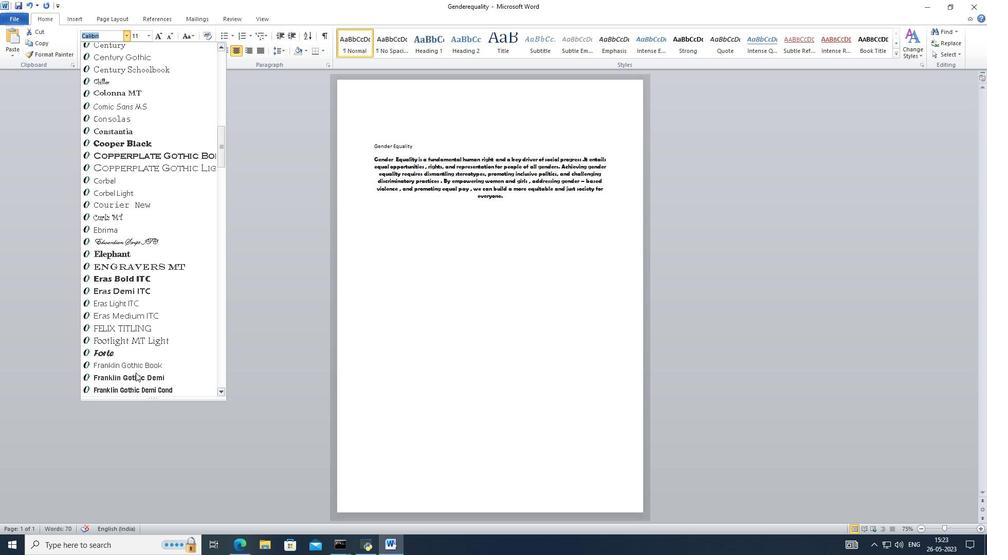
Action: Mouse scrolled (135, 372) with delta (0, 0)
Screenshot: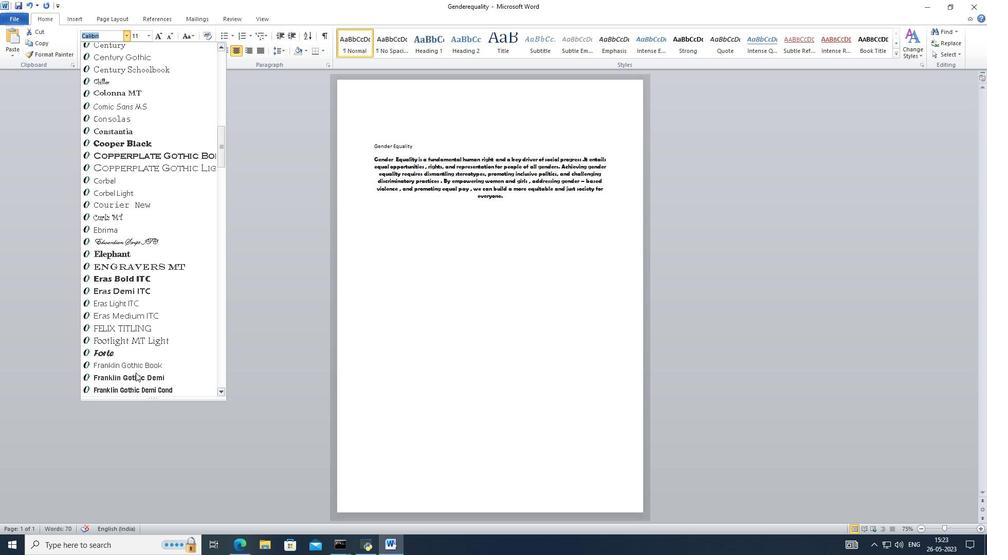 
Action: Mouse scrolled (135, 372) with delta (0, 0)
Screenshot: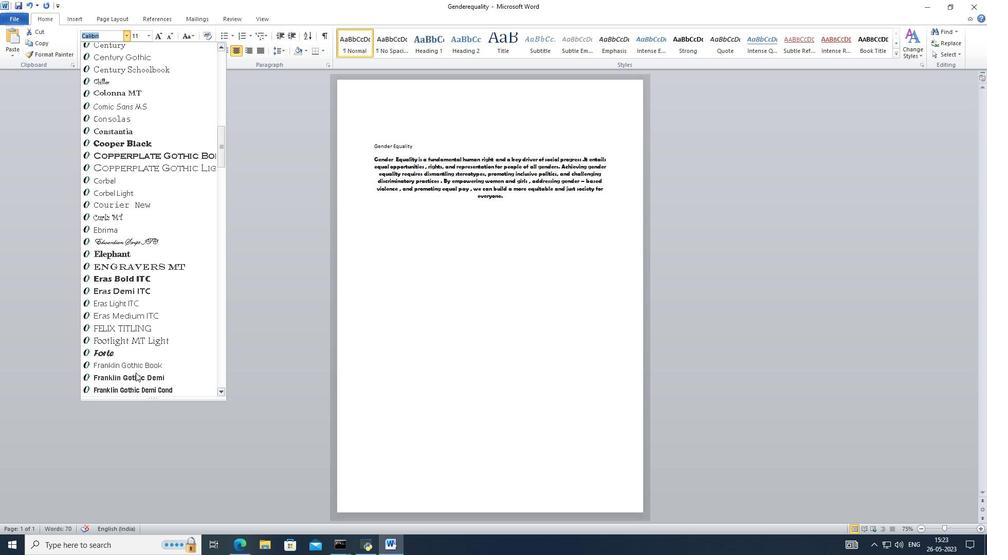 
Action: Mouse scrolled (135, 372) with delta (0, 0)
Screenshot: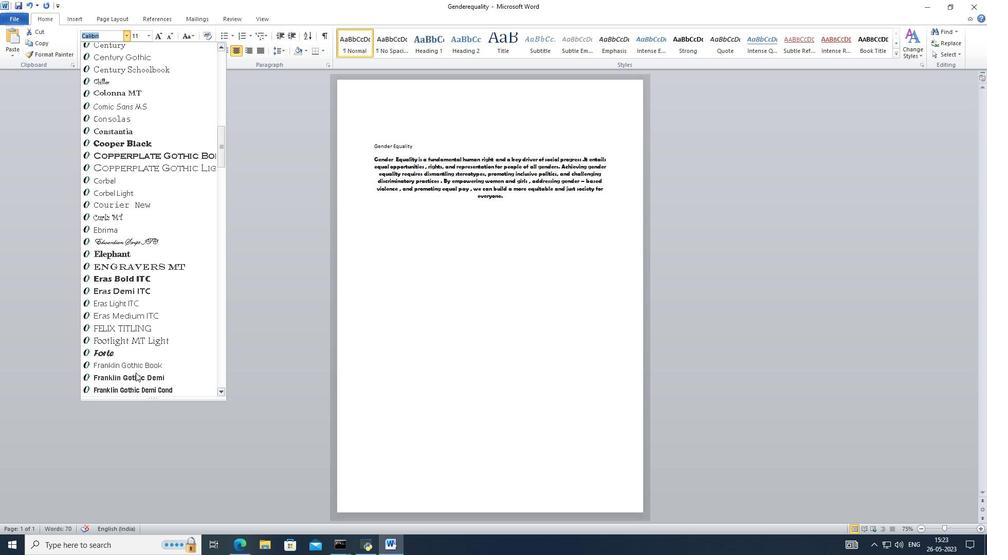 
Action: Mouse scrolled (135, 372) with delta (0, 0)
Screenshot: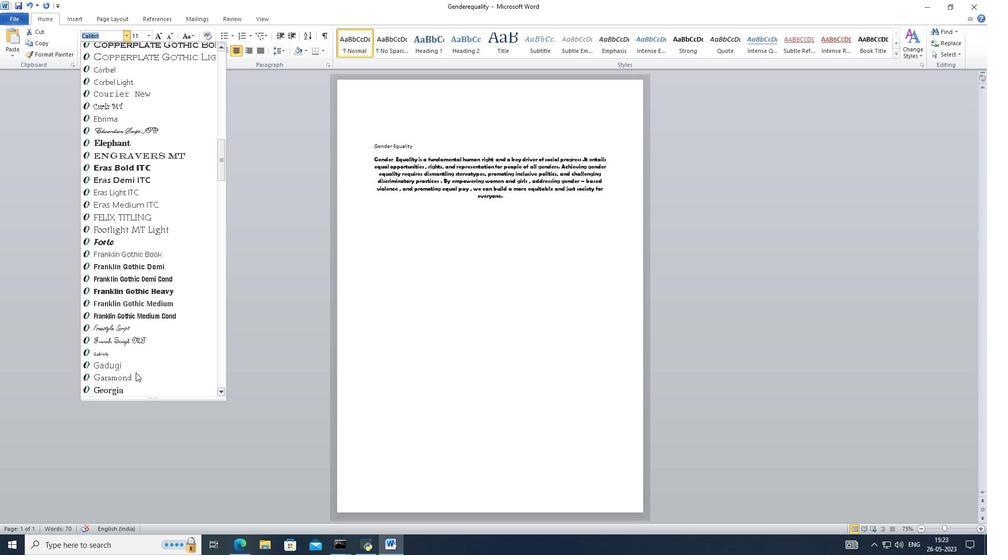 
Action: Mouse scrolled (135, 372) with delta (0, 0)
Screenshot: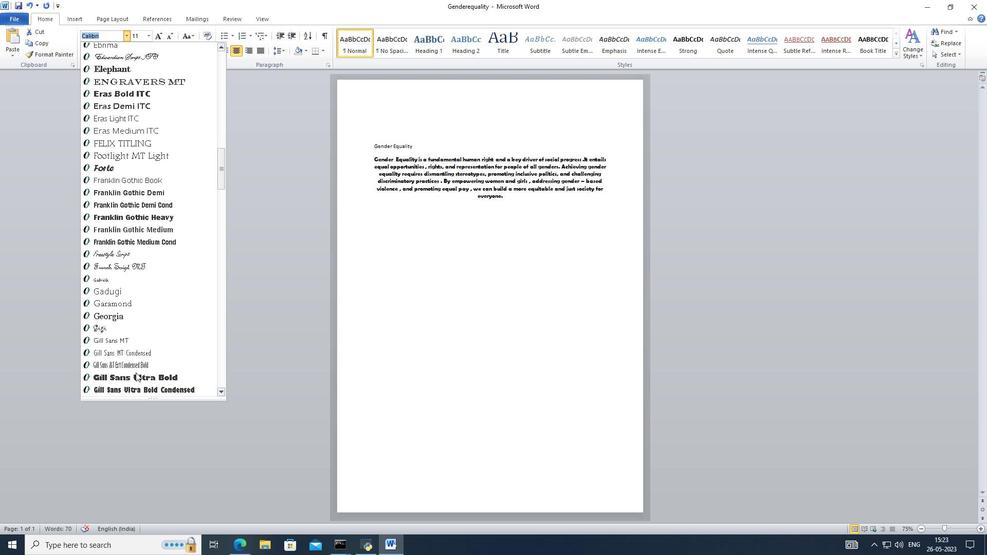 
Action: Mouse scrolled (135, 372) with delta (0, 0)
Screenshot: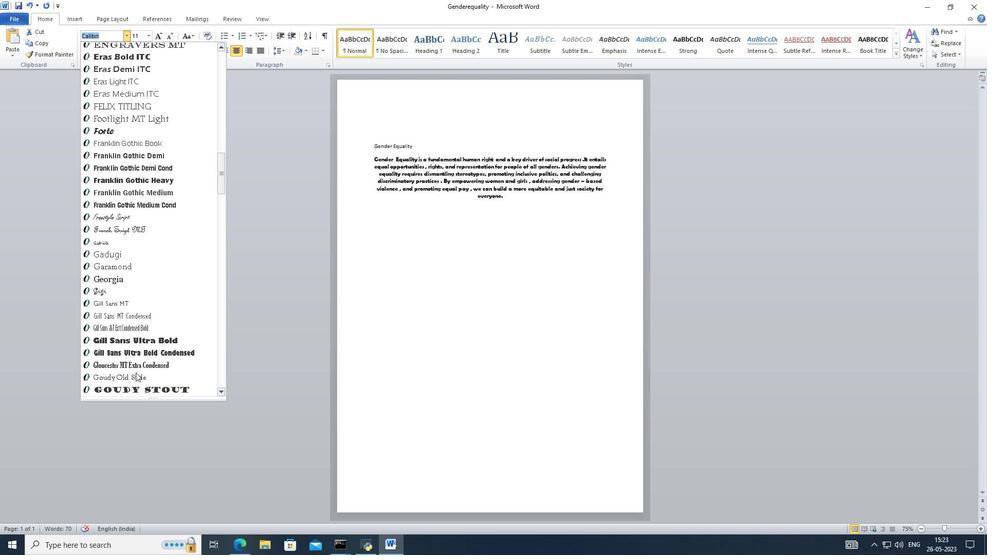 
Action: Mouse scrolled (135, 372) with delta (0, 0)
Screenshot: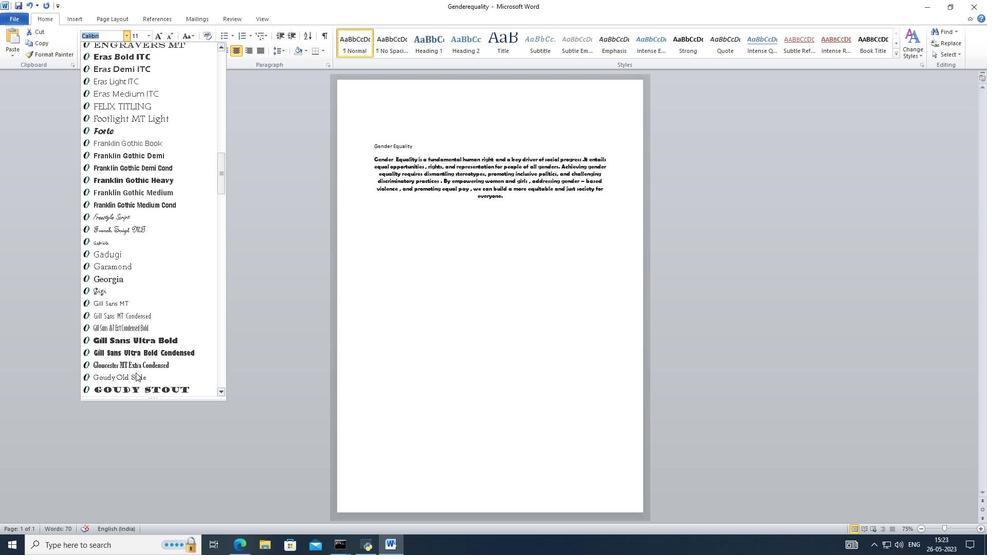 
Action: Mouse scrolled (135, 372) with delta (0, 0)
Screenshot: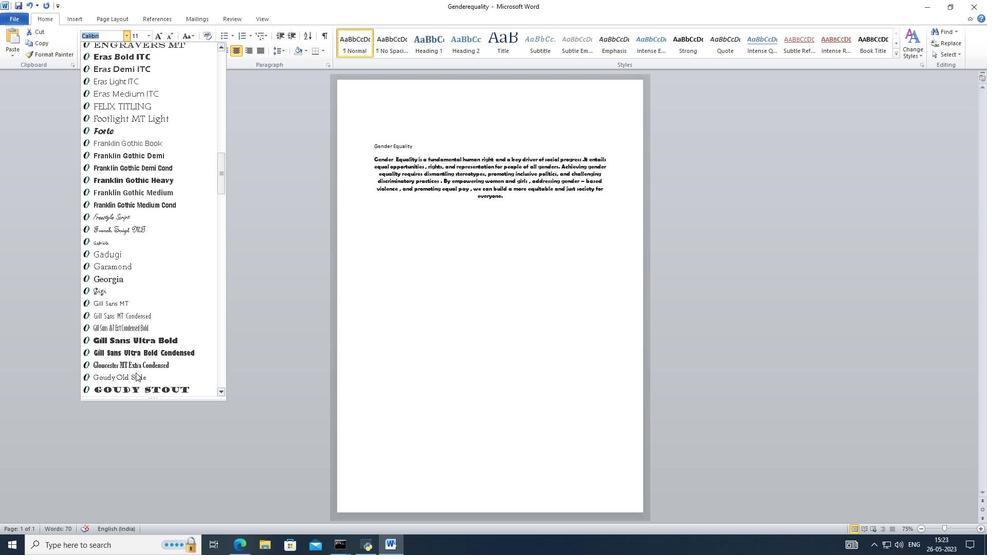 
Action: Mouse scrolled (135, 372) with delta (0, 0)
Screenshot: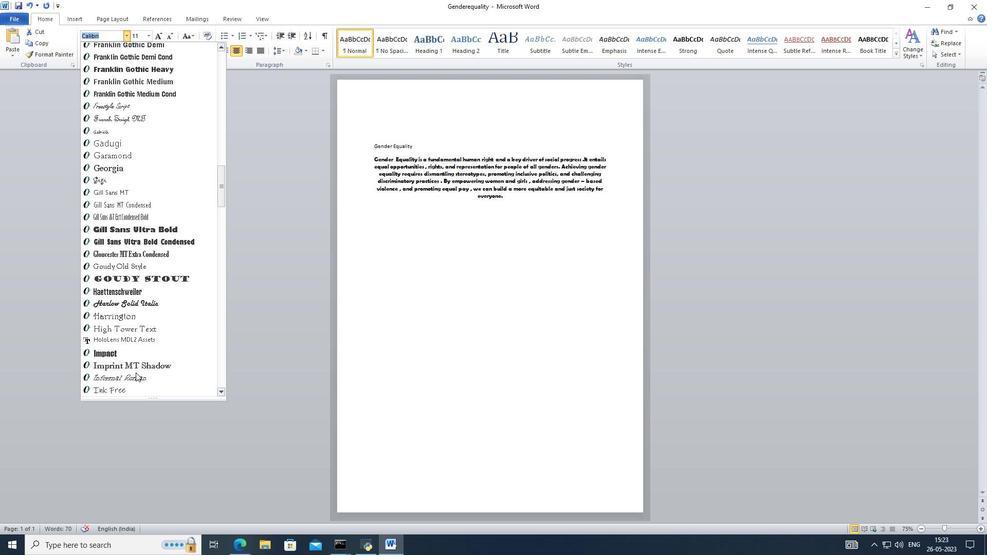 
Action: Mouse scrolled (135, 372) with delta (0, 0)
Screenshot: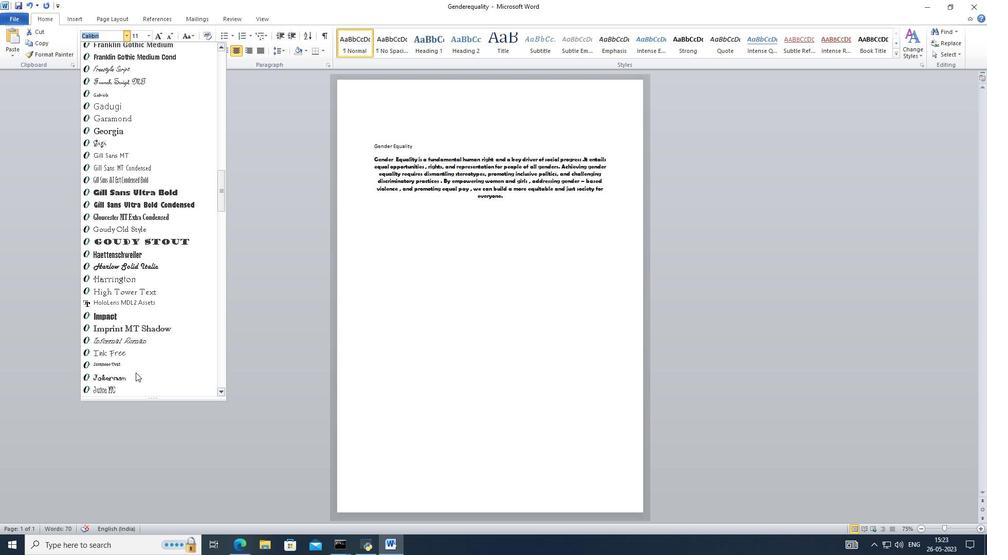
Action: Mouse scrolled (135, 372) with delta (0, 0)
Screenshot: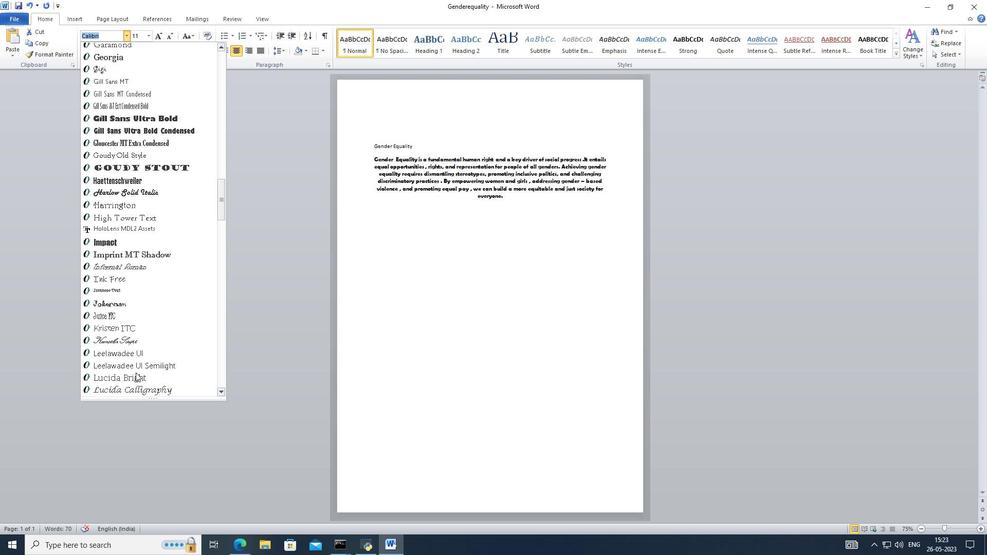
Action: Mouse scrolled (135, 372) with delta (0, 0)
Screenshot: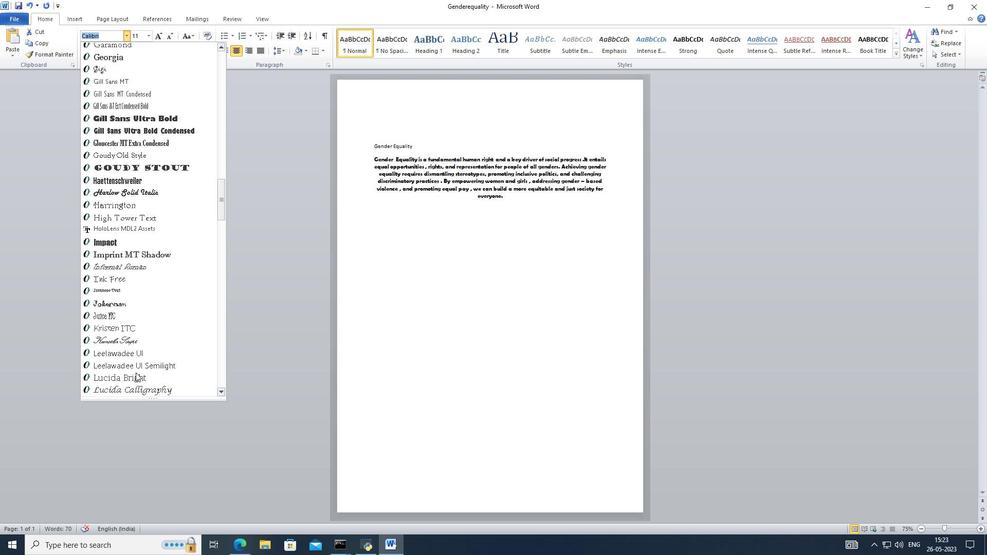 
Action: Mouse scrolled (135, 373) with delta (0, 0)
Screenshot: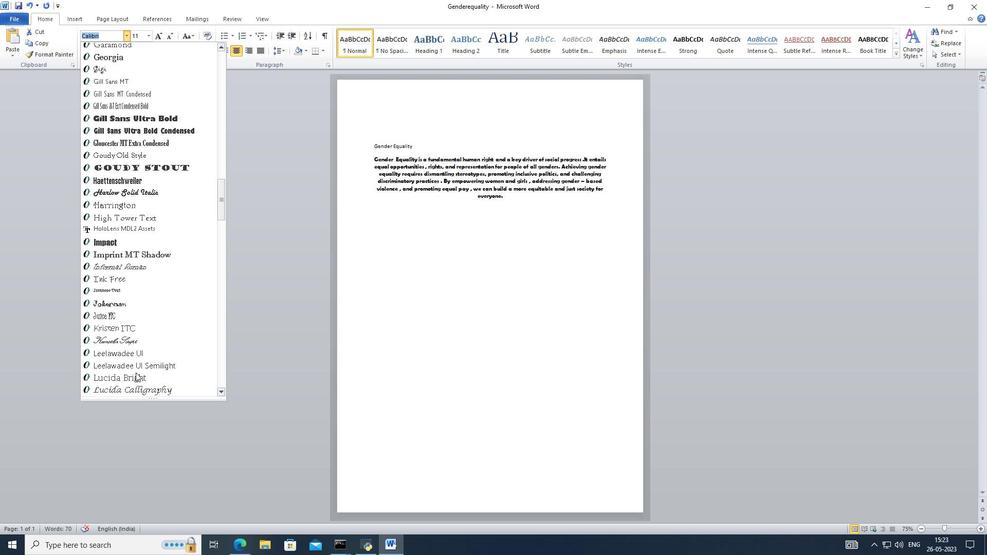 
Action: Mouse scrolled (135, 372) with delta (0, 0)
Screenshot: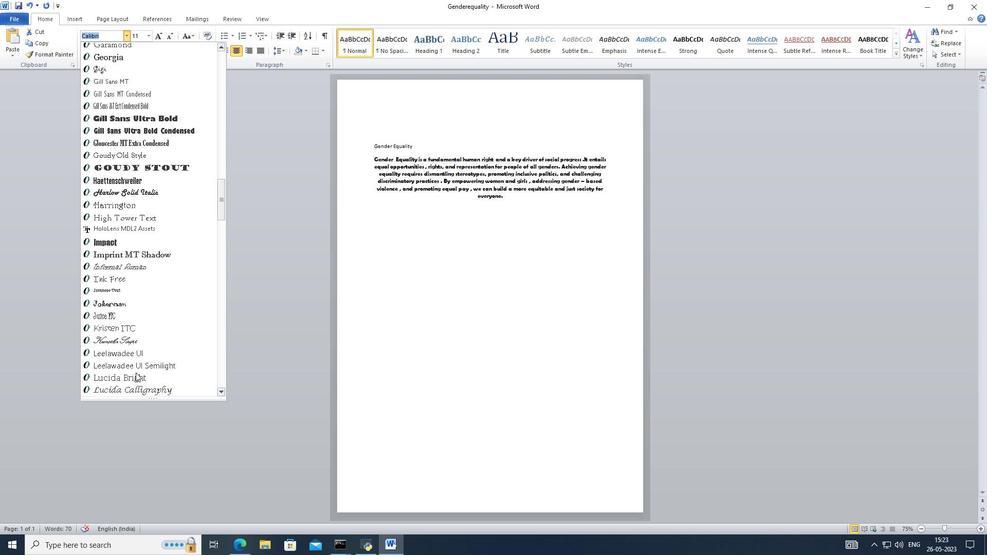 
Action: Mouse scrolled (135, 372) with delta (0, 0)
Screenshot: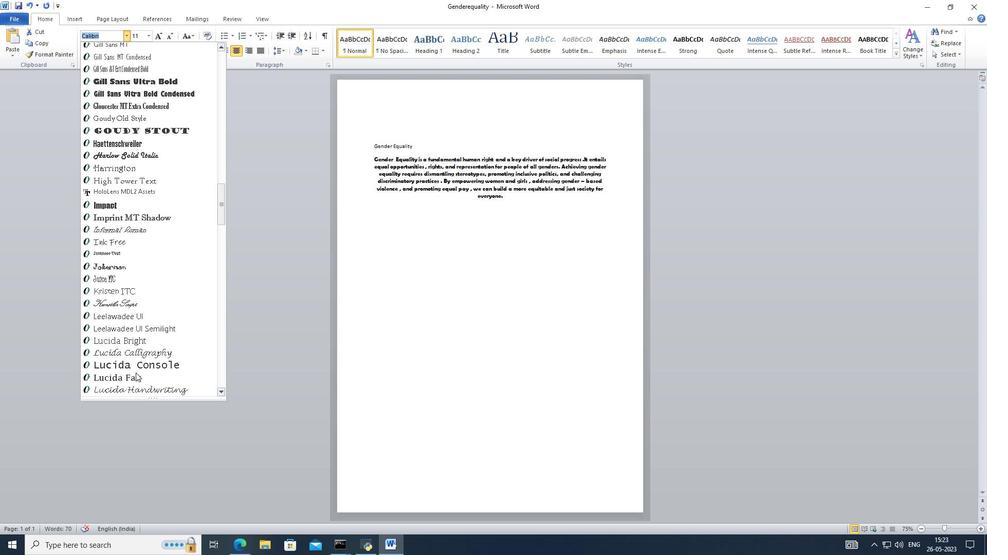
Action: Mouse scrolled (135, 372) with delta (0, 0)
Screenshot: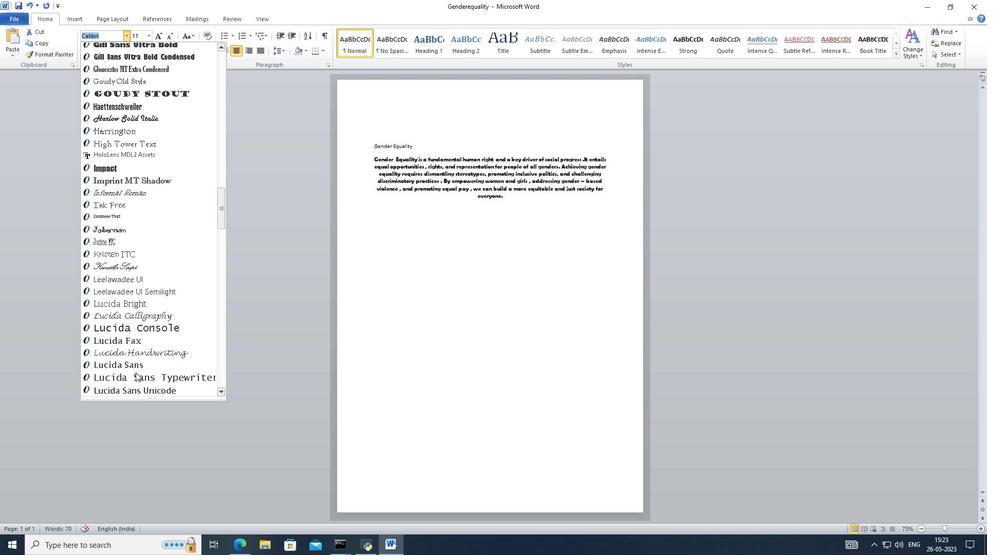
Action: Mouse scrolled (135, 372) with delta (0, 0)
Screenshot: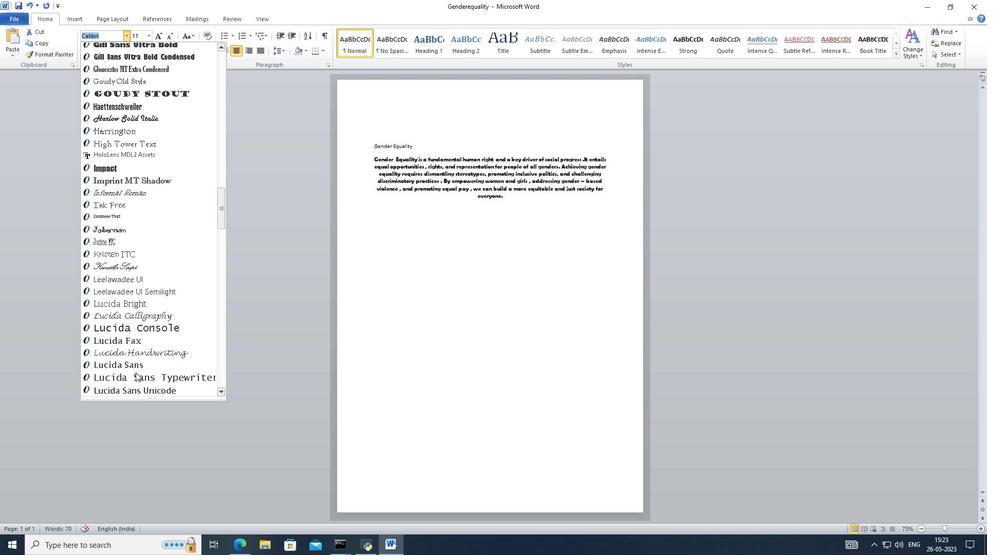 
Action: Mouse scrolled (135, 372) with delta (0, 0)
Screenshot: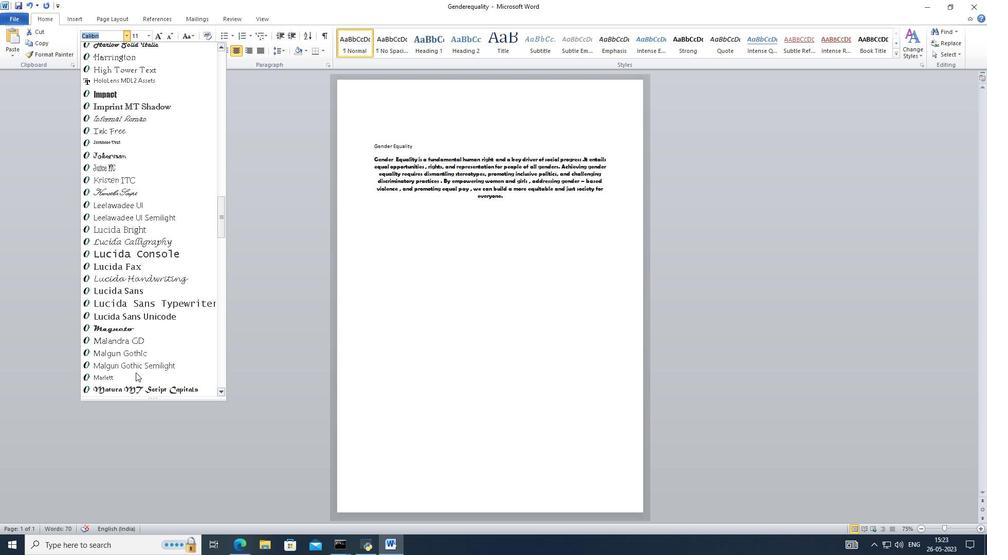 
Action: Mouse scrolled (135, 373) with delta (0, 0)
Screenshot: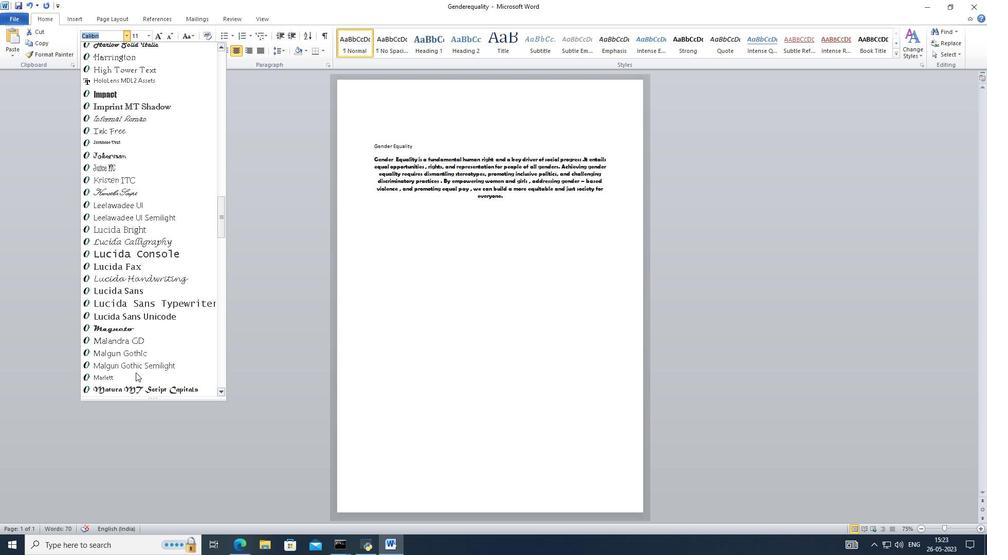 
Action: Mouse scrolled (135, 372) with delta (0, 0)
Screenshot: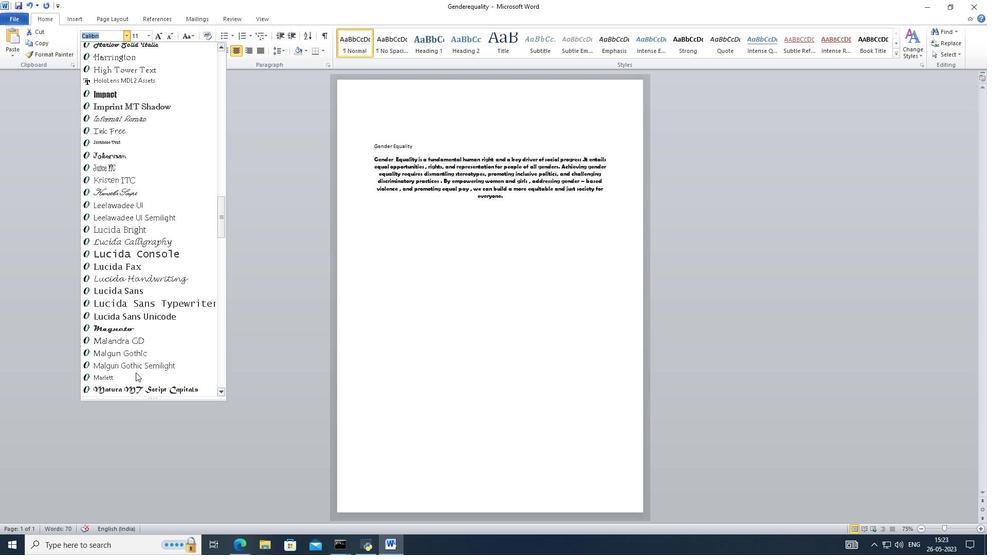 
Action: Mouse scrolled (135, 372) with delta (0, 0)
Screenshot: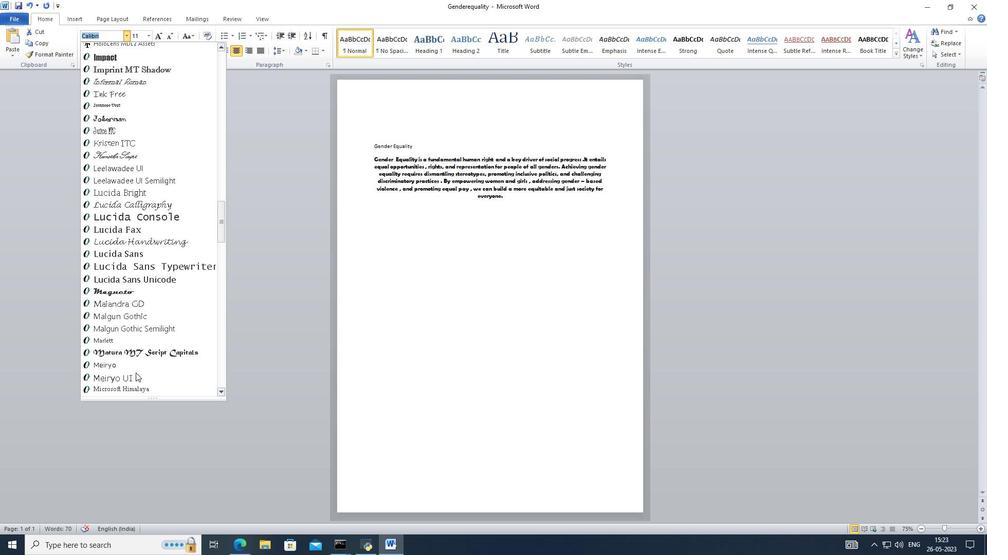 
Action: Mouse scrolled (135, 372) with delta (0, 0)
Screenshot: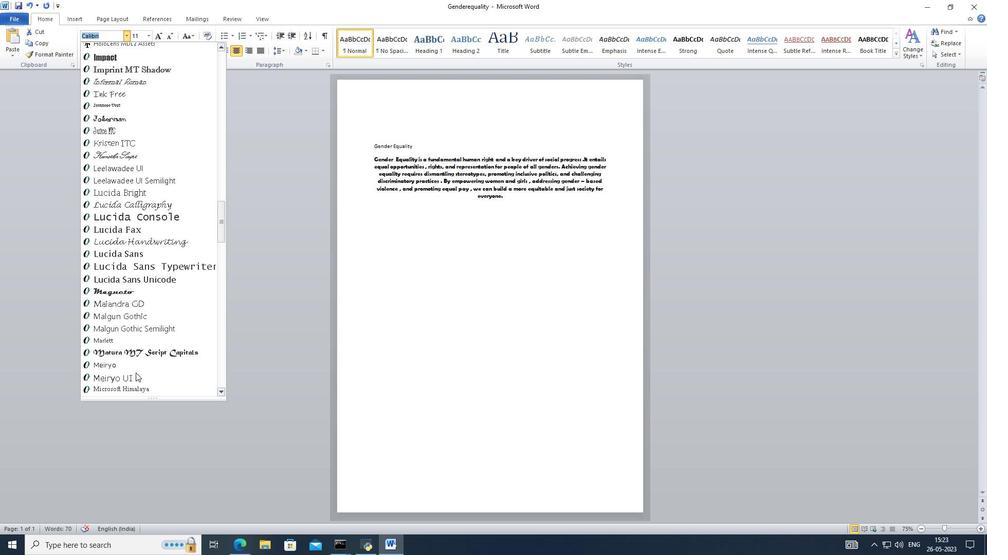 
Action: Mouse scrolled (135, 372) with delta (0, 0)
Screenshot: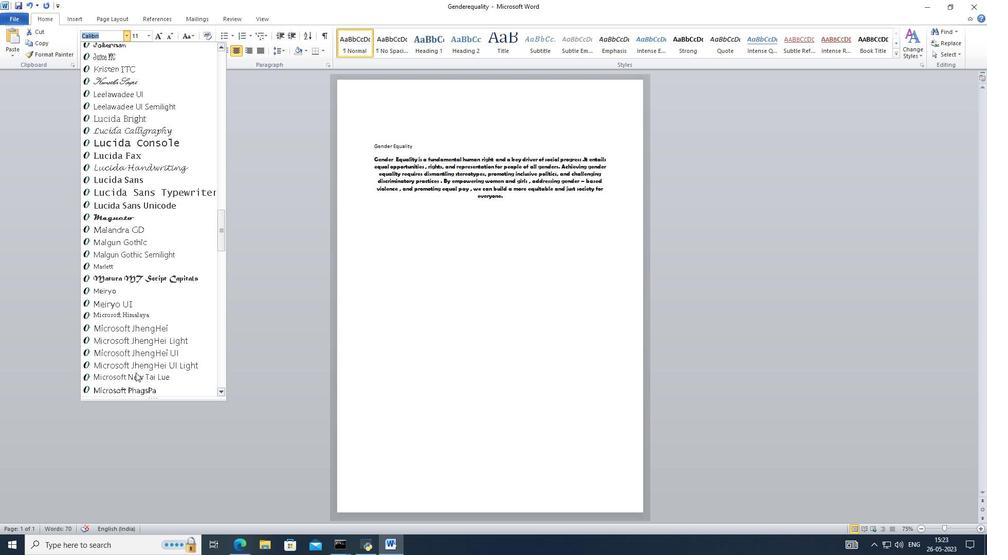
Action: Mouse scrolled (135, 372) with delta (0, 0)
Screenshot: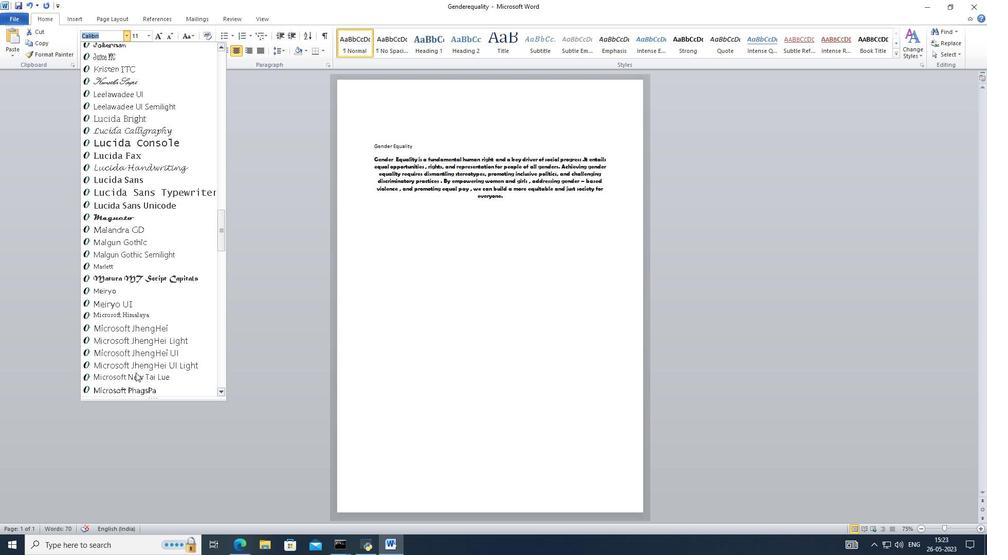 
Action: Mouse scrolled (135, 372) with delta (0, 0)
Screenshot: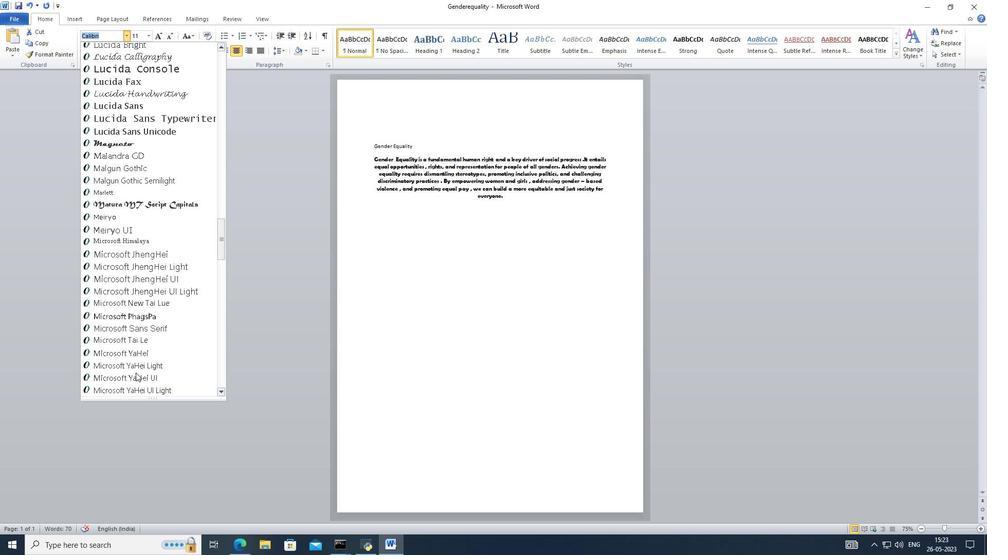 
Action: Mouse scrolled (135, 372) with delta (0, 0)
Screenshot: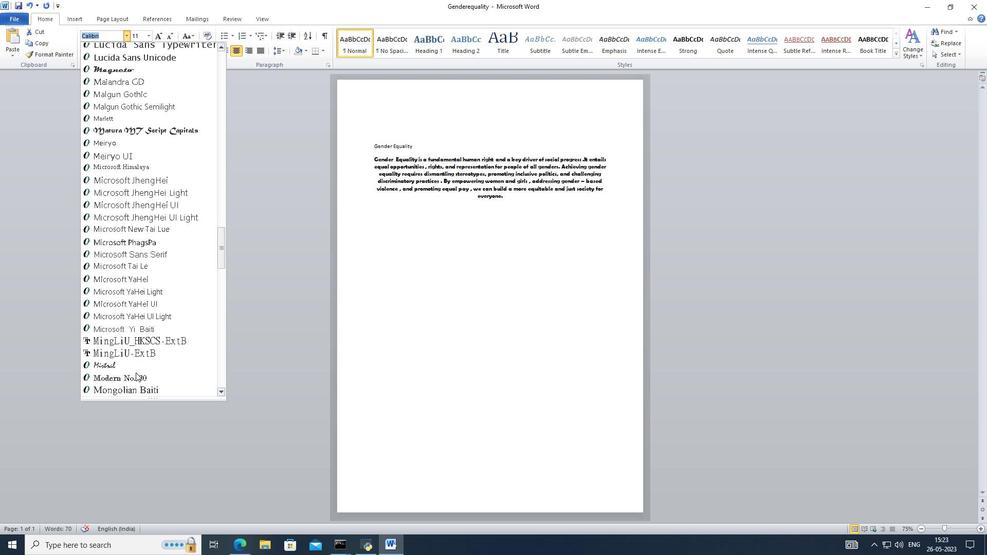 
Action: Mouse scrolled (135, 373) with delta (0, 0)
Screenshot: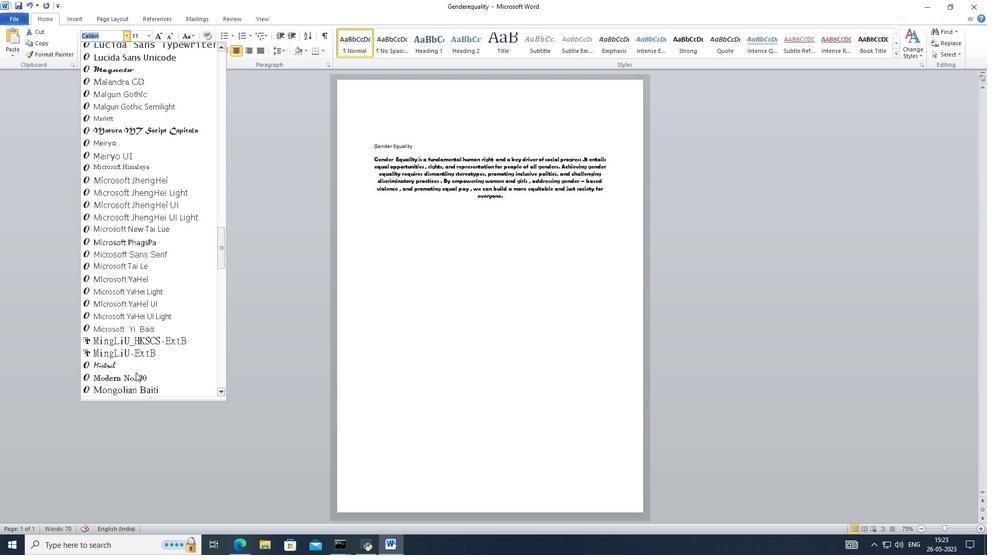 
Action: Mouse scrolled (135, 372) with delta (0, 0)
Screenshot: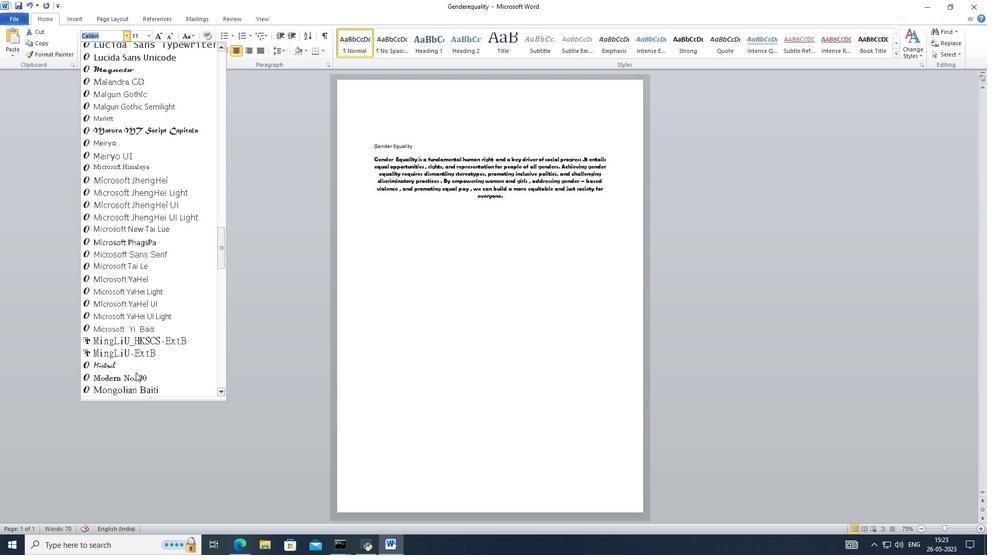 
Action: Mouse scrolled (135, 373) with delta (0, 0)
Screenshot: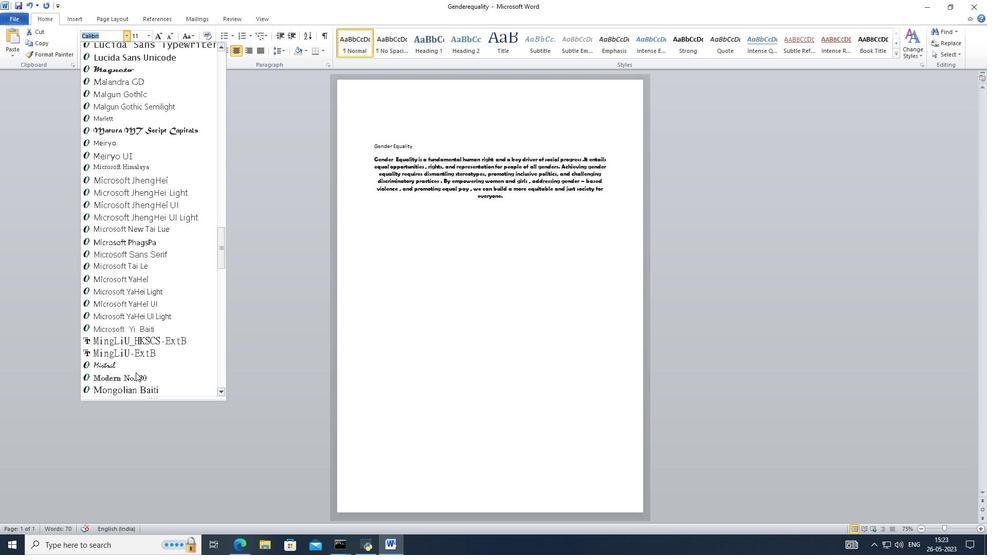 
Action: Mouse scrolled (135, 372) with delta (0, 0)
Screenshot: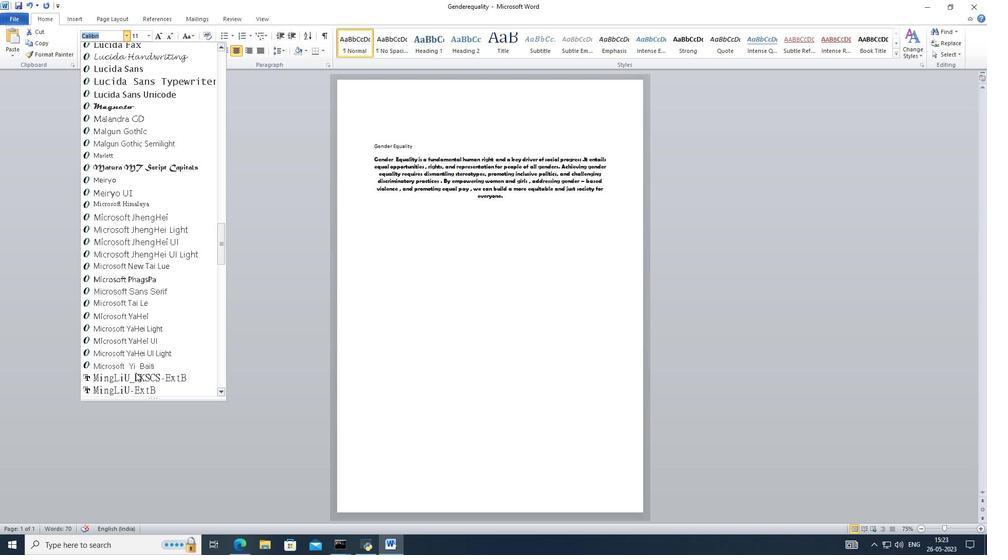 
Action: Mouse scrolled (135, 372) with delta (0, 0)
Screenshot: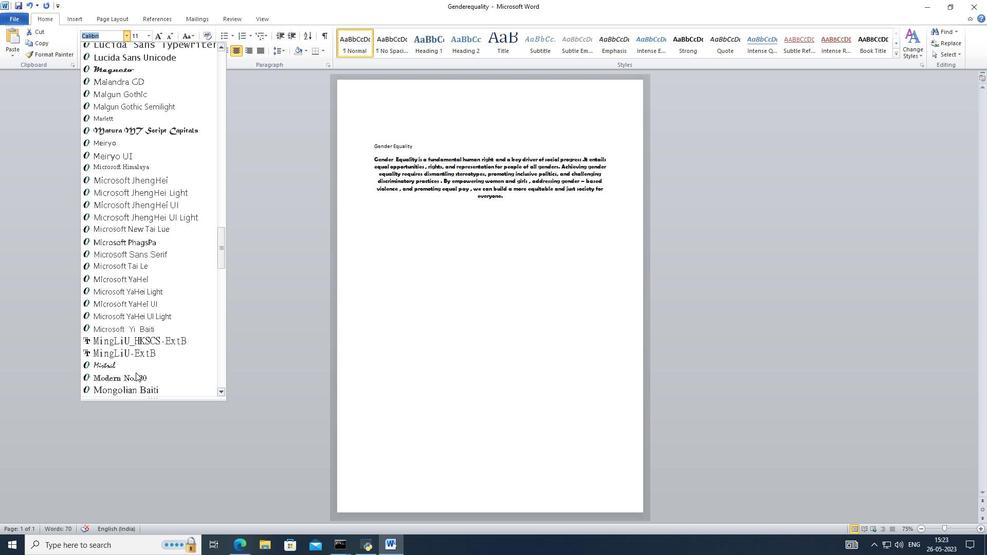 
Action: Mouse scrolled (135, 372) with delta (0, 0)
Screenshot: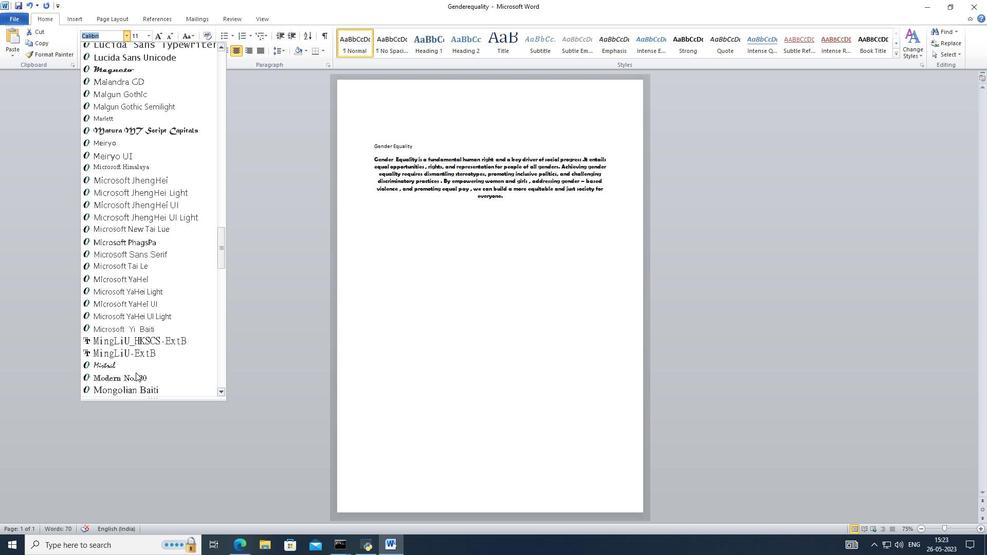 
Action: Mouse scrolled (135, 372) with delta (0, 0)
Screenshot: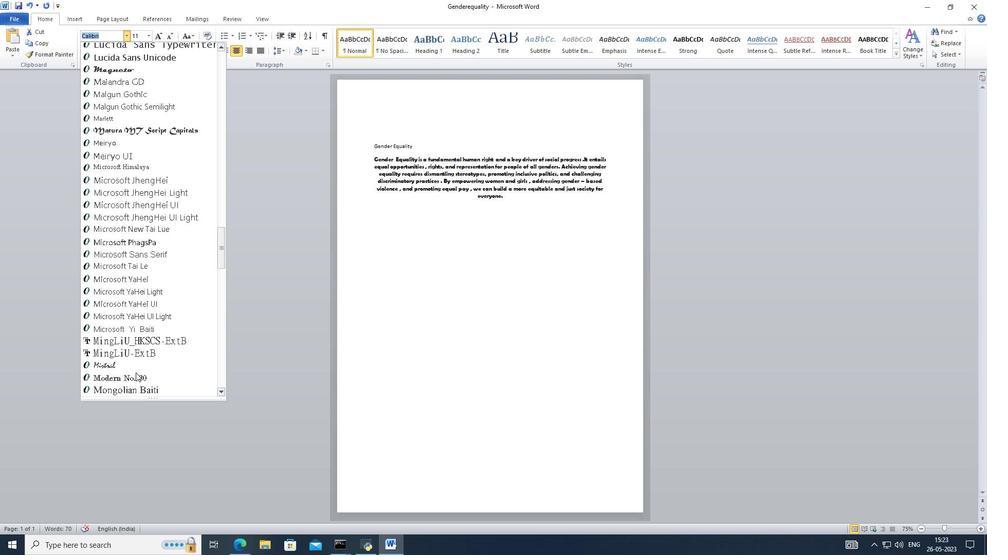 
Action: Mouse scrolled (135, 372) with delta (0, 0)
Screenshot: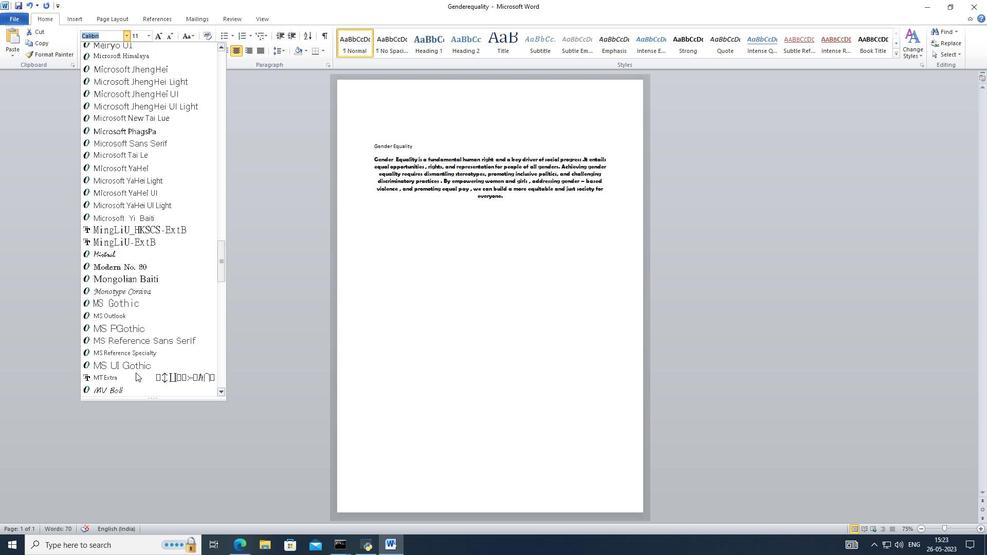 
Action: Mouse scrolled (135, 372) with delta (0, 0)
Screenshot: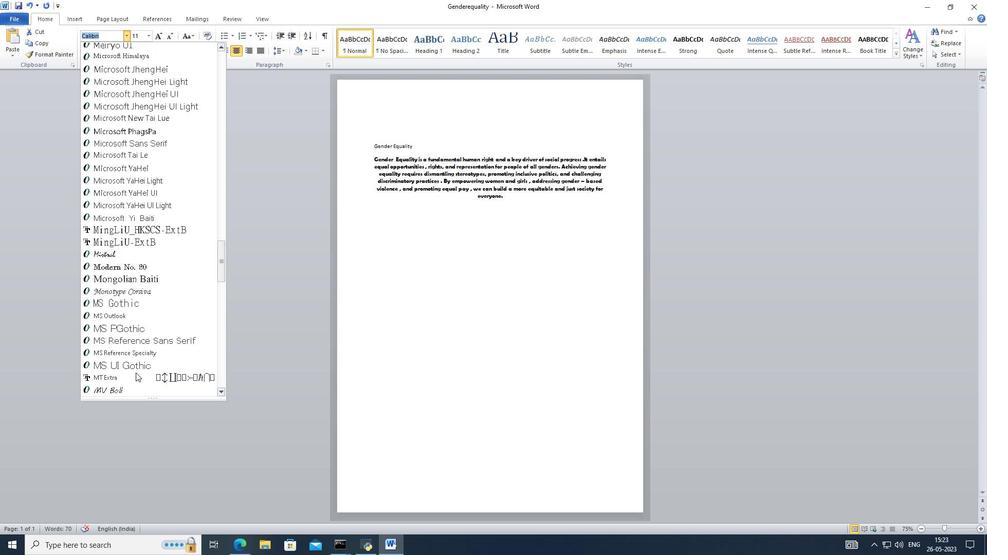 
Action: Mouse scrolled (135, 372) with delta (0, 0)
Screenshot: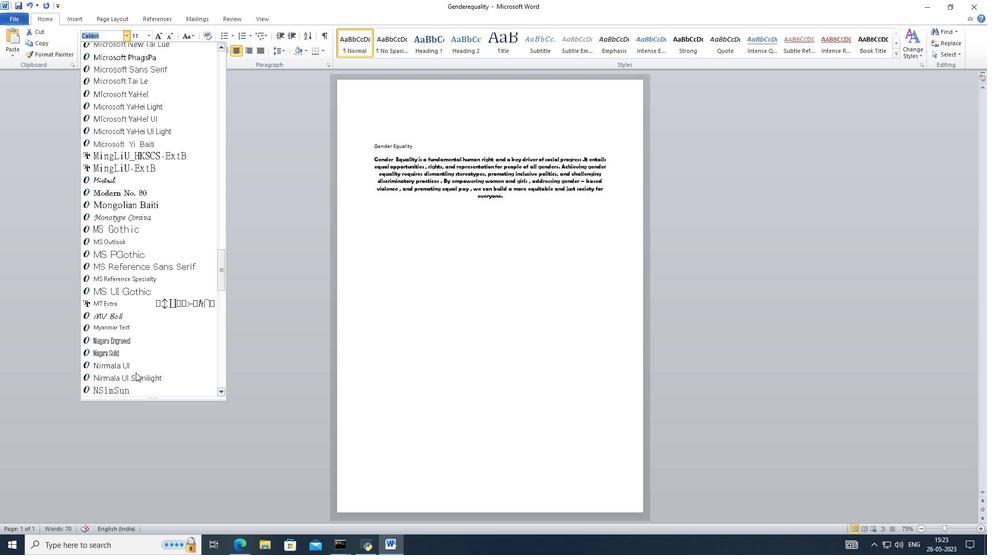 
Action: Mouse scrolled (135, 372) with delta (0, 0)
Screenshot: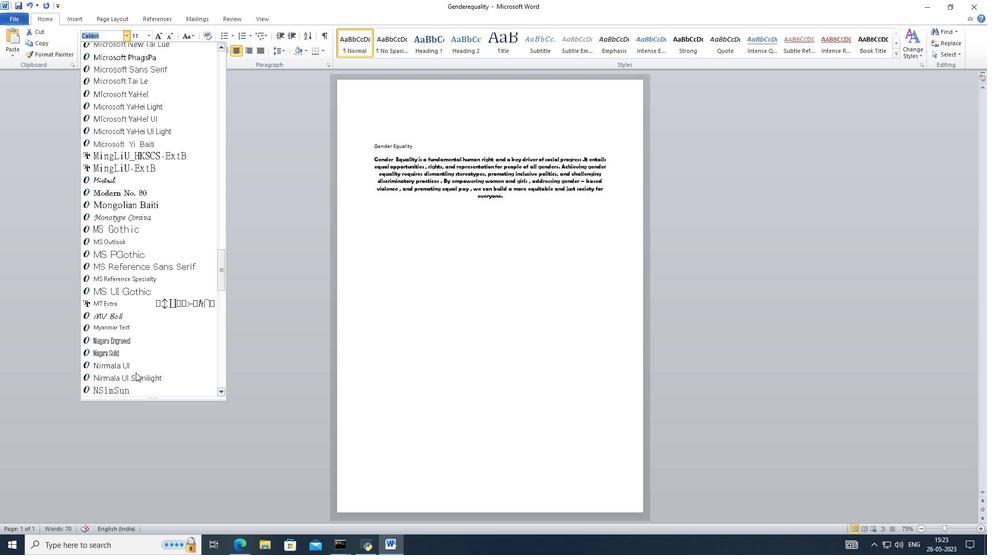 
Action: Mouse scrolled (135, 372) with delta (0, 0)
Screenshot: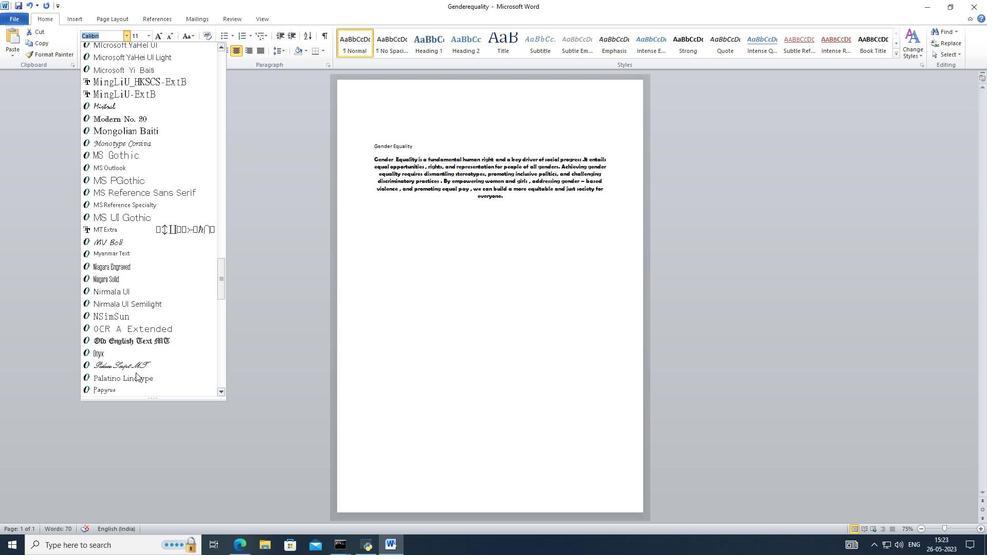 
Action: Mouse scrolled (135, 372) with delta (0, 0)
Screenshot: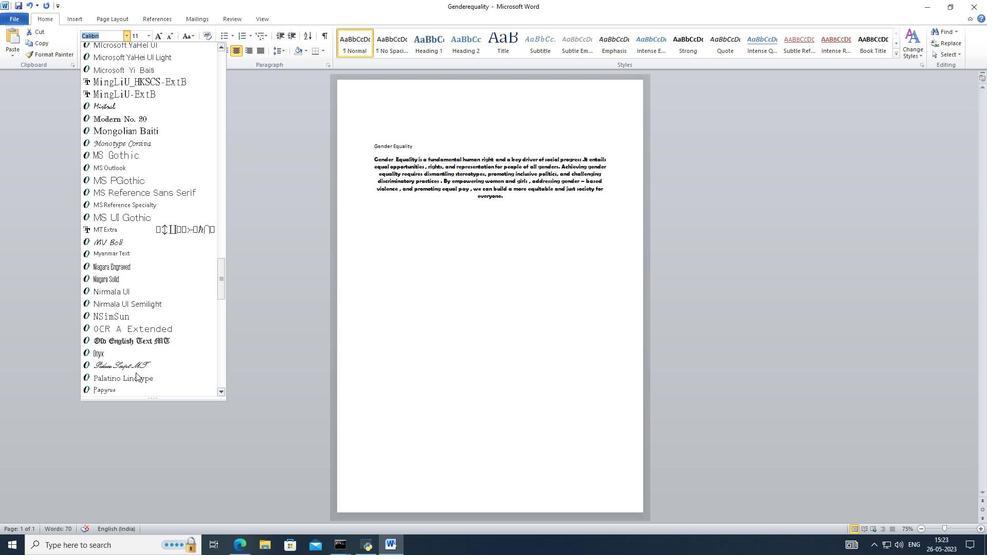 
Action: Mouse scrolled (135, 372) with delta (0, 0)
Screenshot: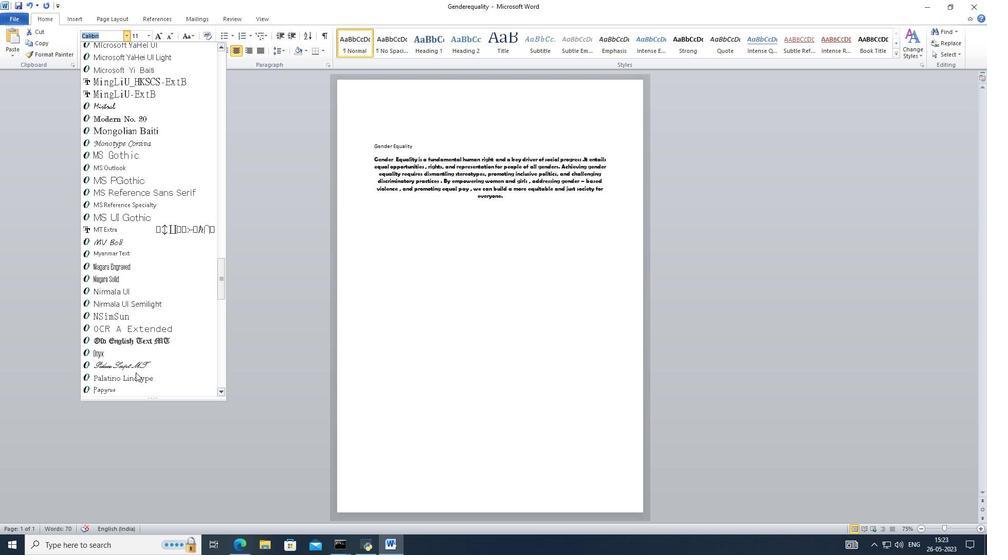 
Action: Mouse scrolled (135, 372) with delta (0, 0)
Screenshot: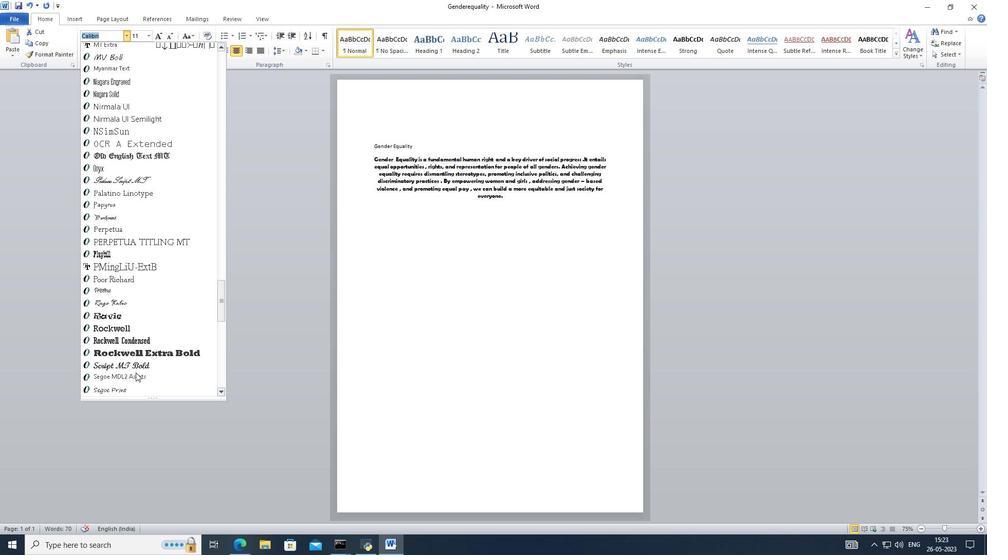
Action: Mouse scrolled (135, 372) with delta (0, 0)
Screenshot: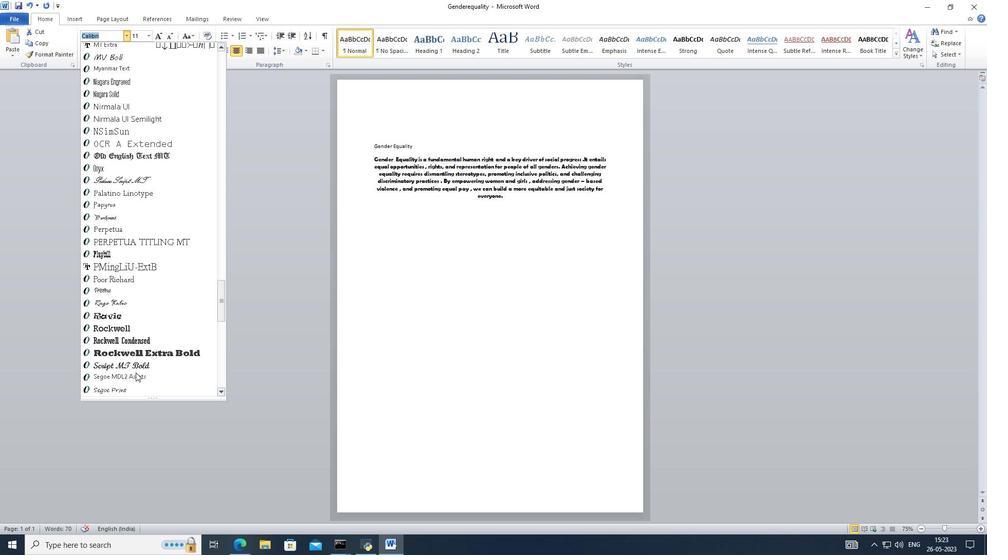 
Action: Mouse scrolled (135, 372) with delta (0, 0)
Screenshot: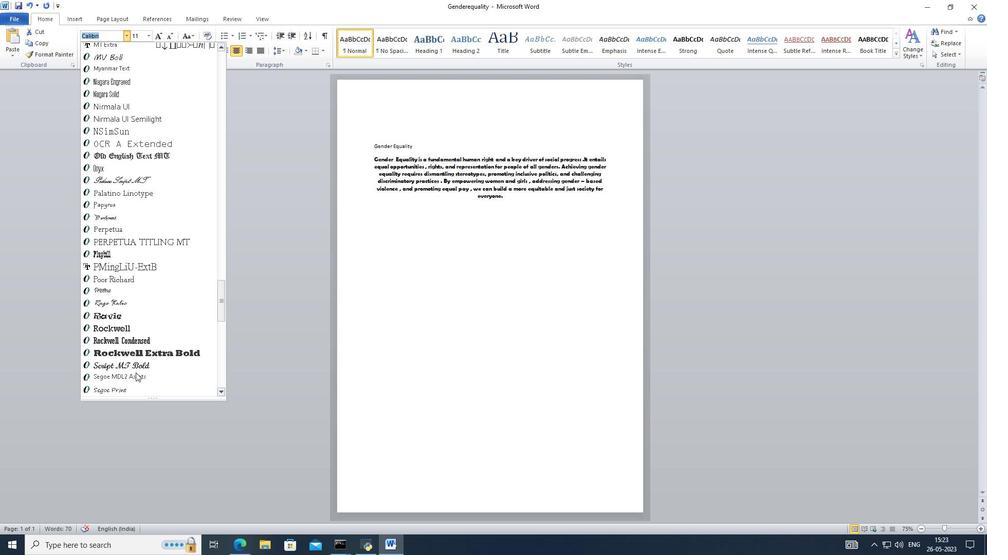 
Action: Mouse scrolled (135, 372) with delta (0, 0)
Screenshot: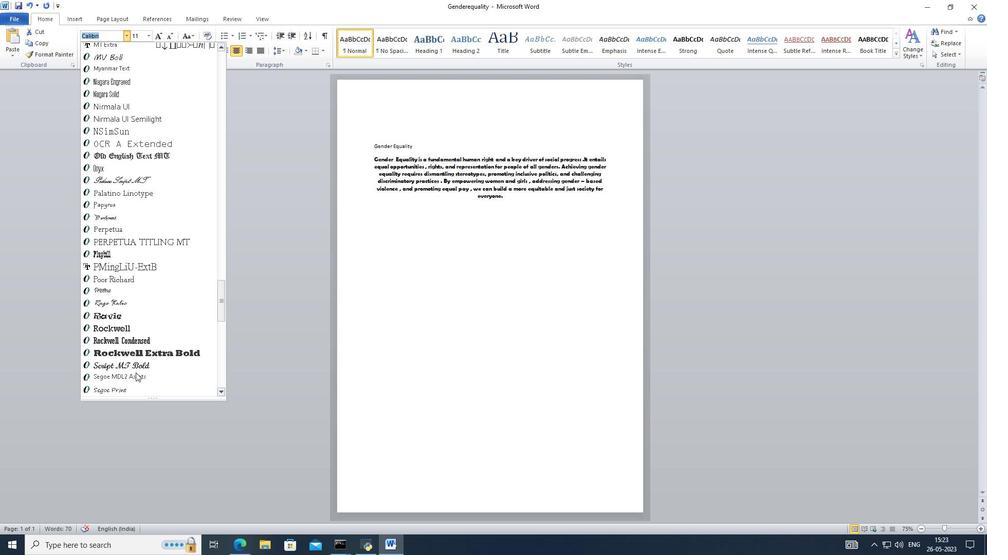 
Action: Mouse scrolled (135, 373) with delta (0, 0)
Screenshot: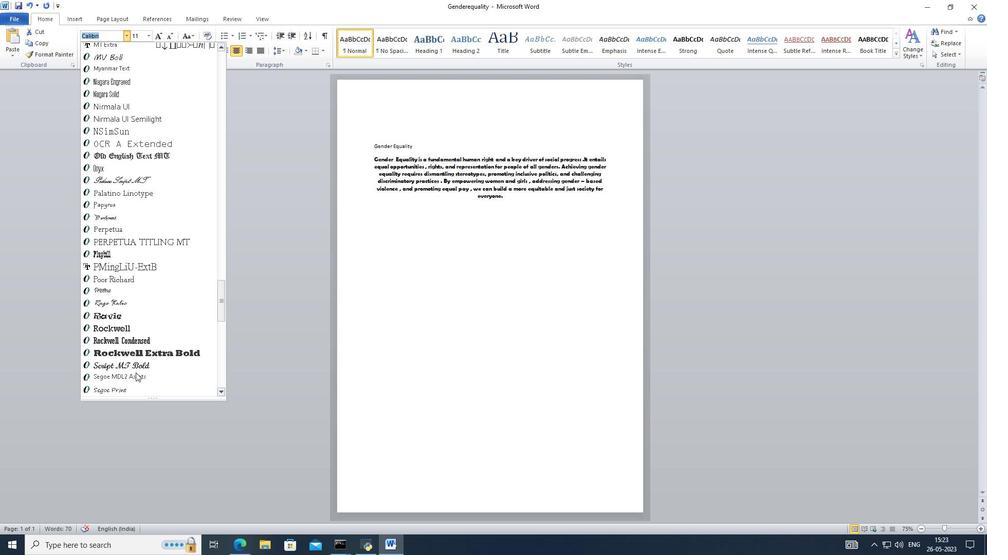 
Action: Mouse scrolled (135, 372) with delta (0, 0)
Screenshot: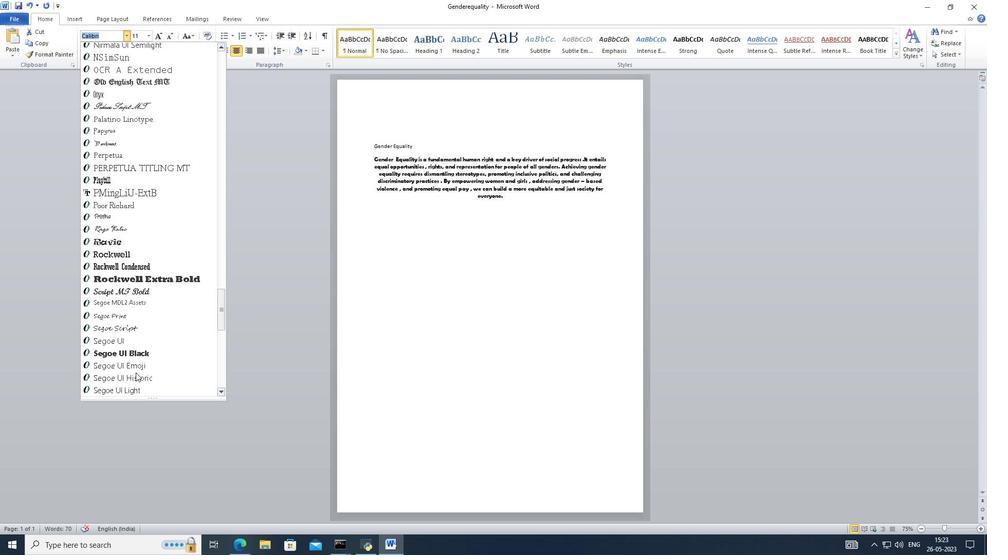 
Action: Mouse scrolled (135, 372) with delta (0, 0)
Screenshot: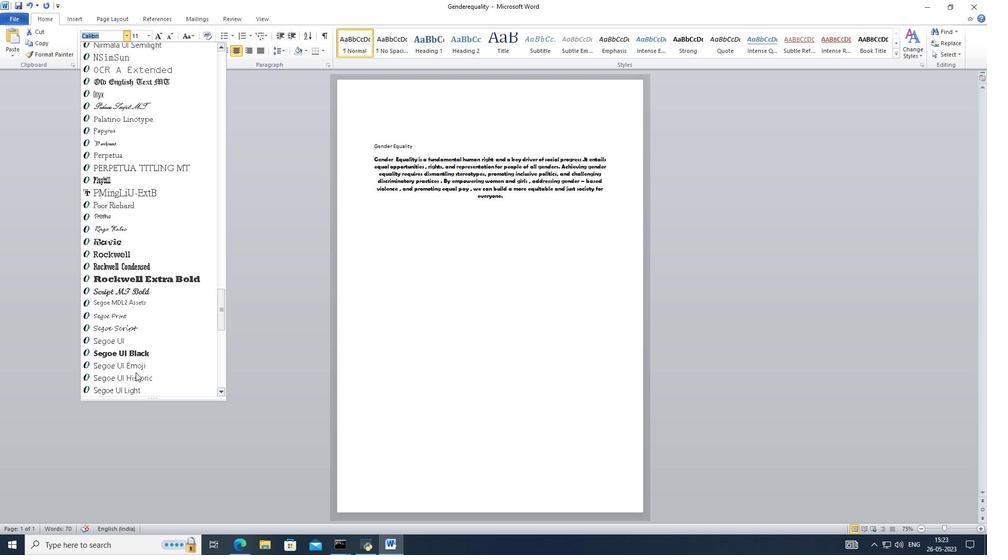 
Action: Mouse scrolled (135, 372) with delta (0, 0)
Screenshot: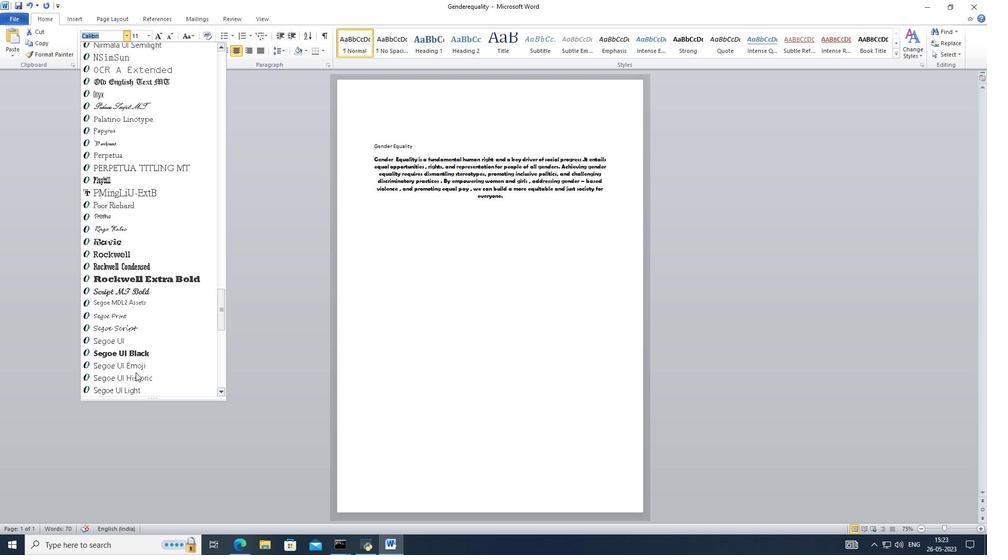 
Action: Mouse scrolled (135, 372) with delta (0, 0)
Screenshot: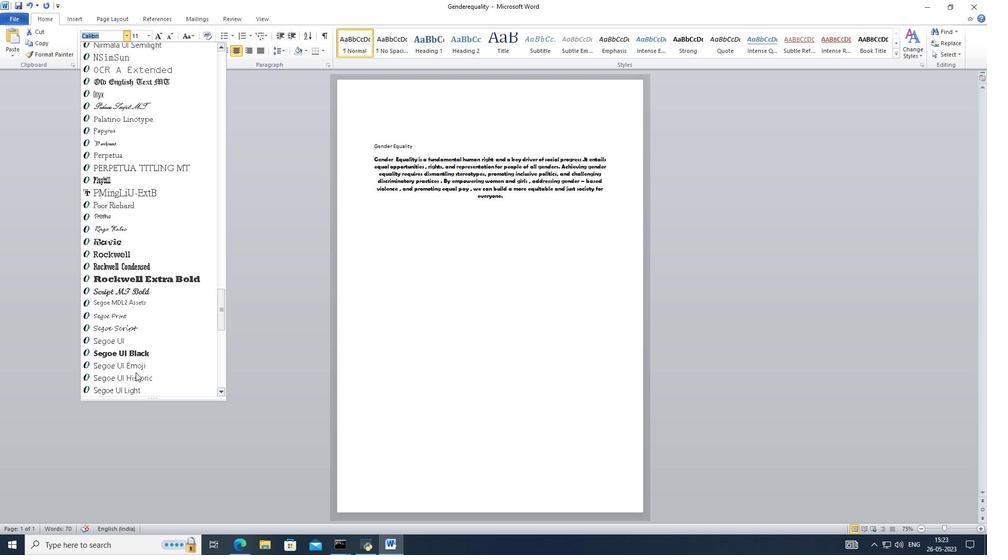 
Action: Mouse scrolled (135, 372) with delta (0, 0)
Screenshot: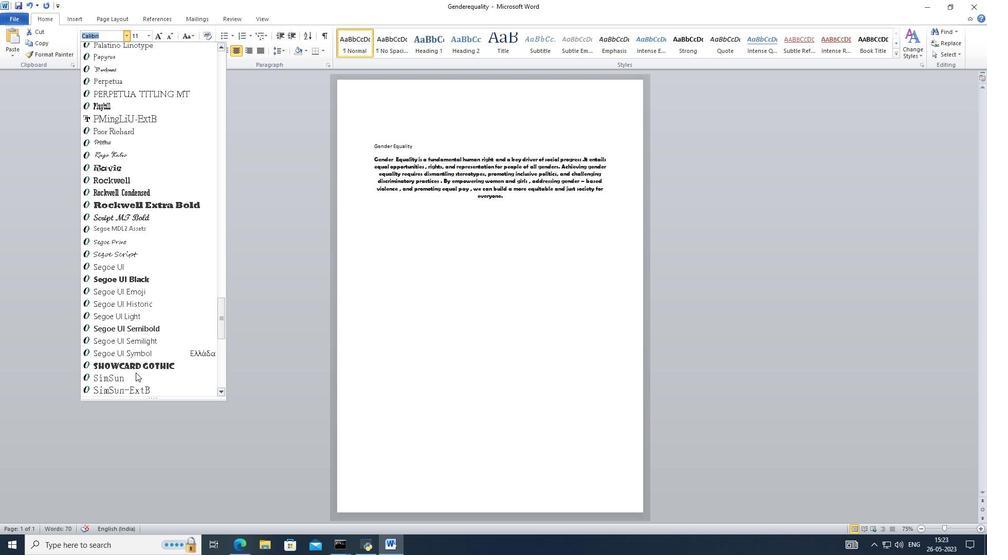 
Action: Mouse scrolled (135, 372) with delta (0, 0)
Screenshot: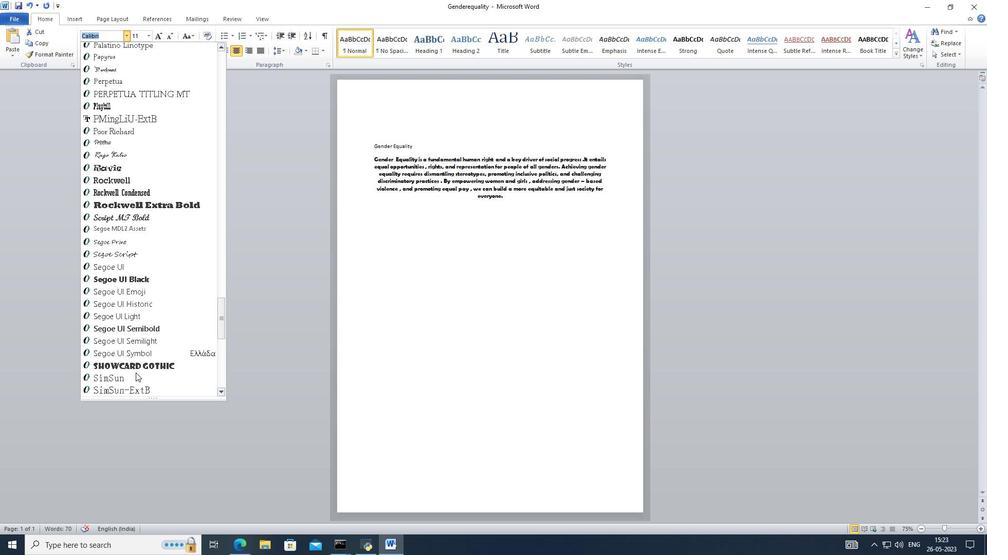 
Action: Mouse scrolled (135, 372) with delta (0, 0)
Screenshot: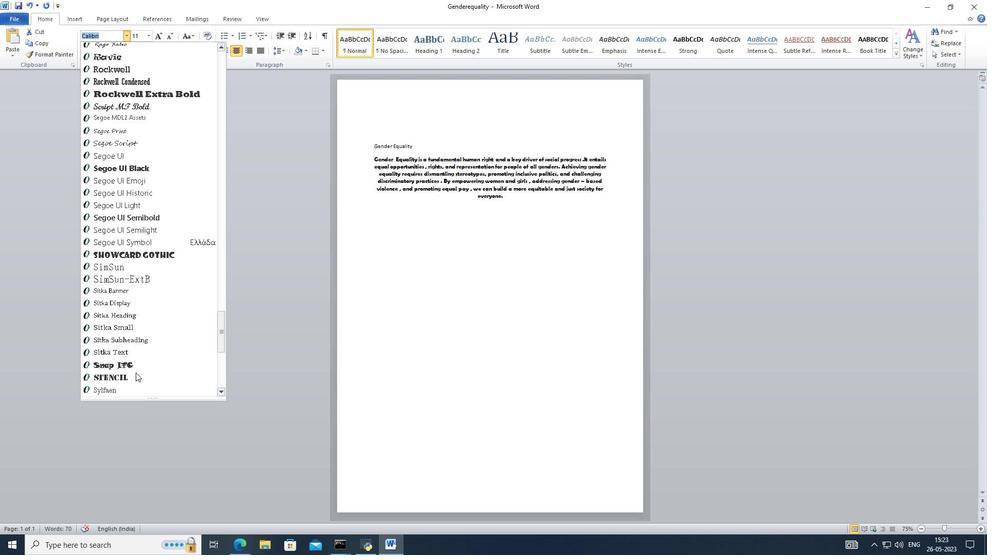 
Action: Mouse scrolled (135, 373) with delta (0, 0)
Screenshot: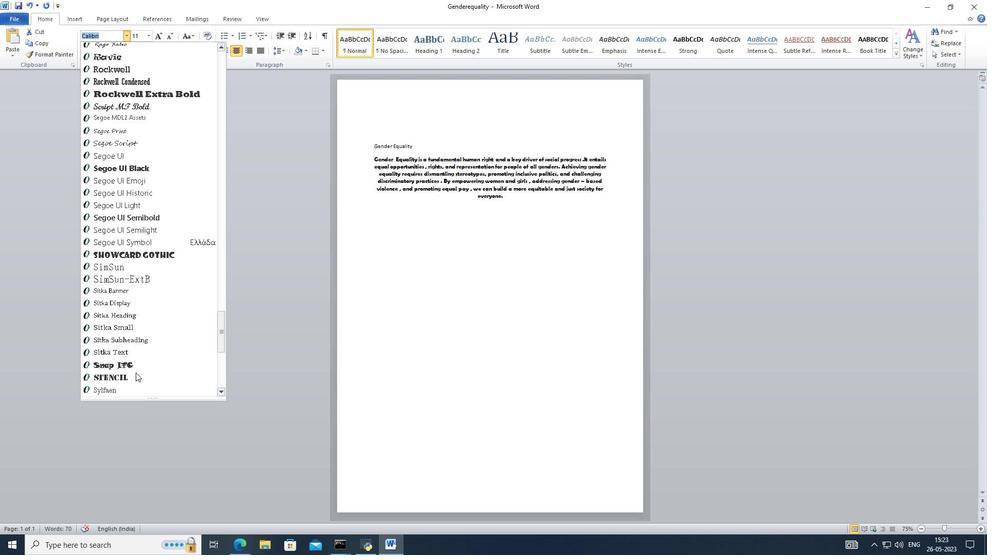 
Action: Mouse scrolled (135, 372) with delta (0, 0)
Screenshot: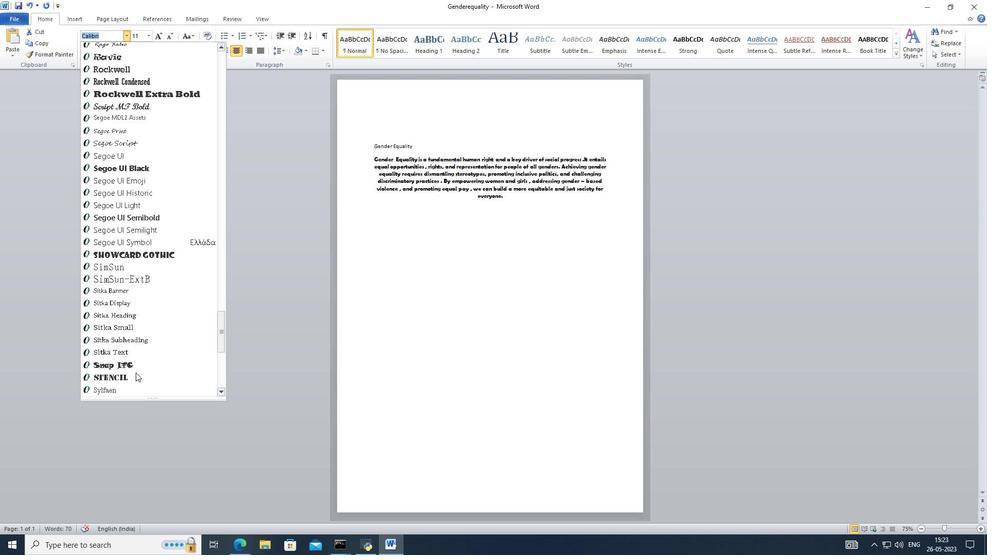 
Action: Mouse scrolled (135, 372) with delta (0, 0)
Screenshot: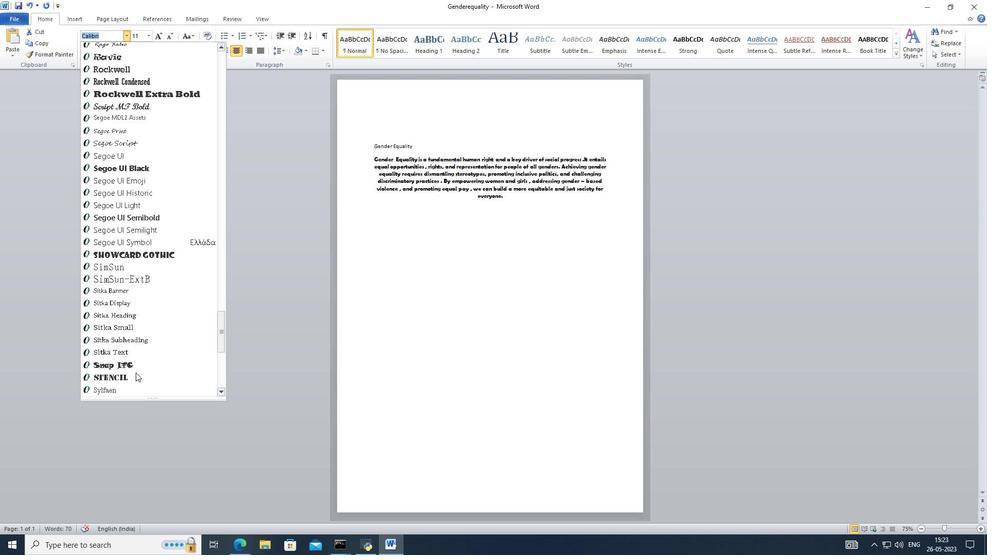 
Action: Mouse scrolled (135, 372) with delta (0, 0)
Screenshot: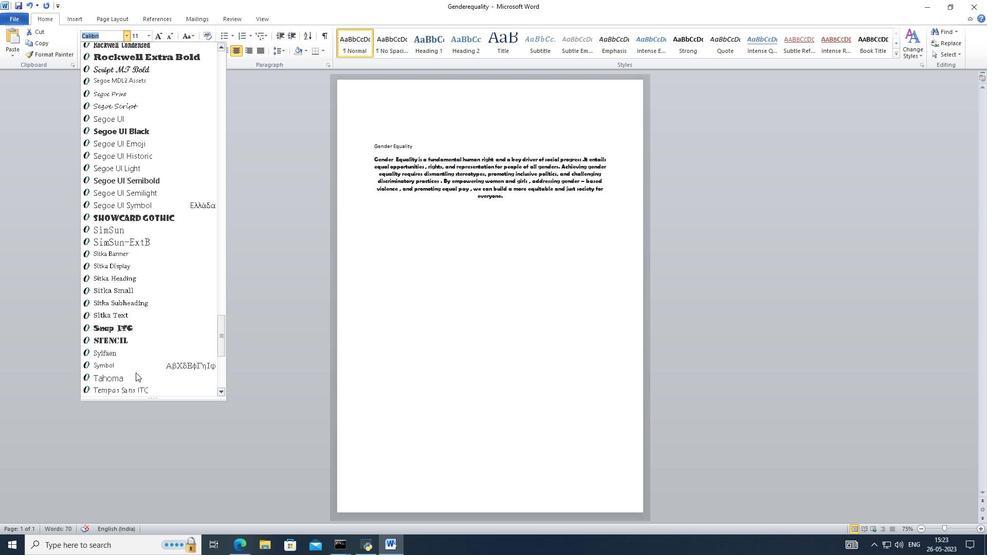 
Action: Mouse scrolled (135, 372) with delta (0, 0)
Screenshot: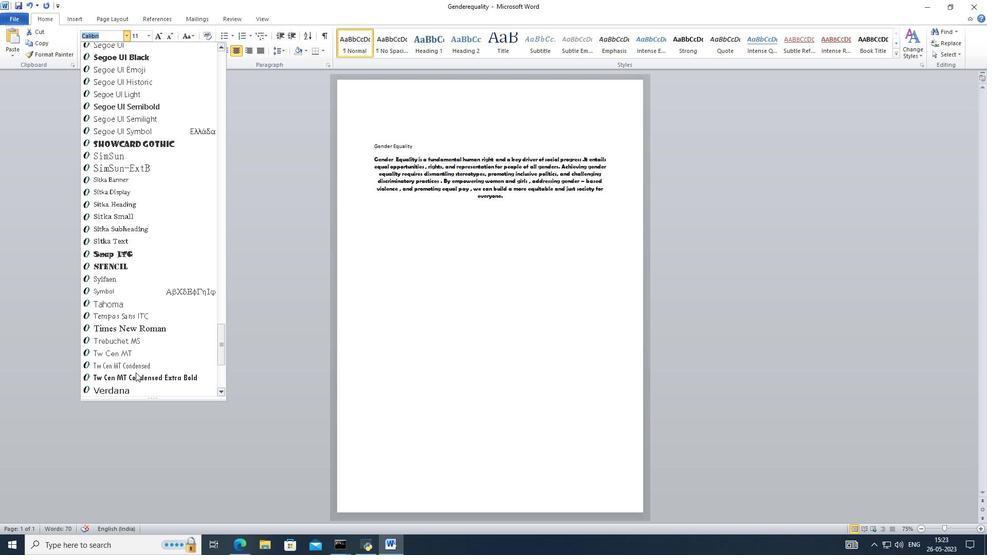 
Action: Mouse scrolled (135, 372) with delta (0, 0)
Screenshot: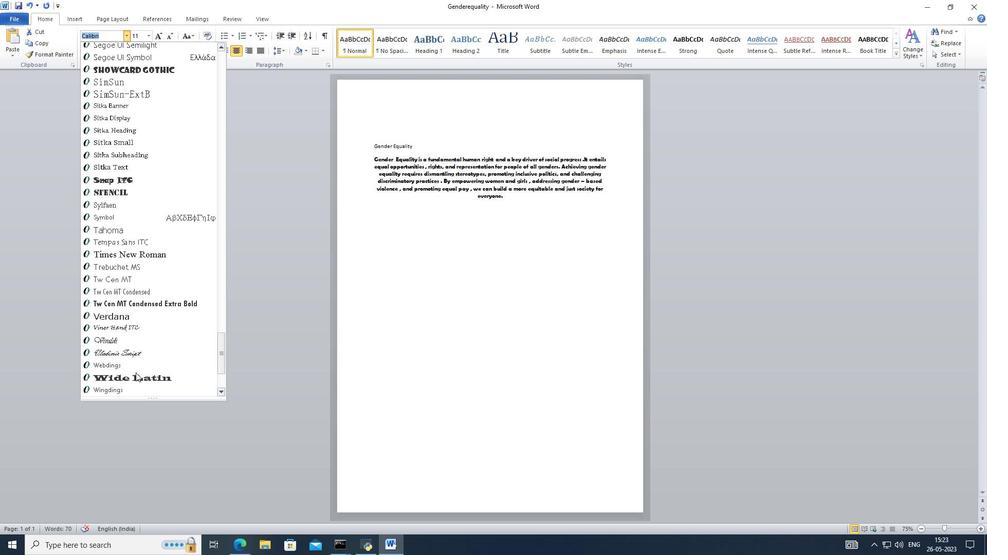 
Action: Mouse scrolled (135, 372) with delta (0, 0)
Screenshot: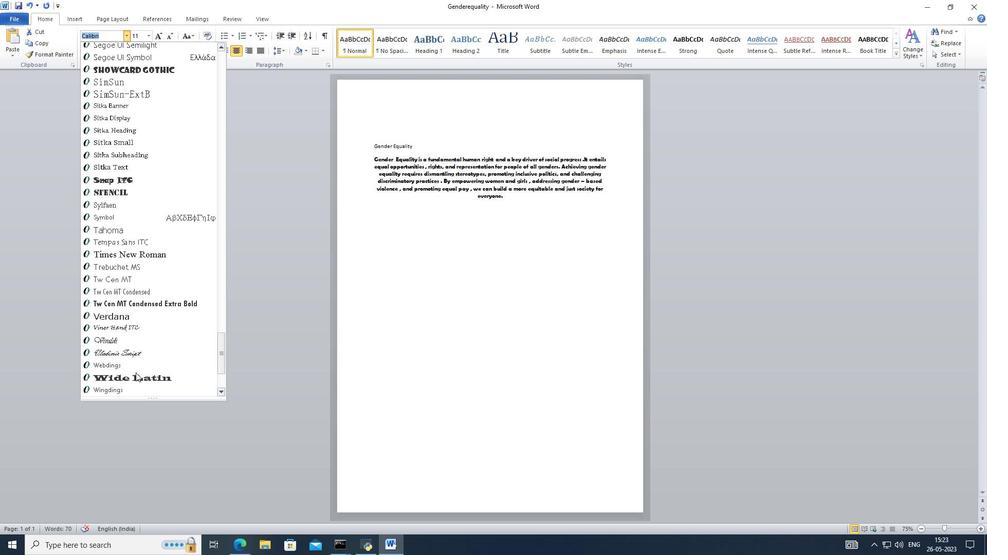 
Action: Mouse scrolled (135, 372) with delta (0, 0)
Screenshot: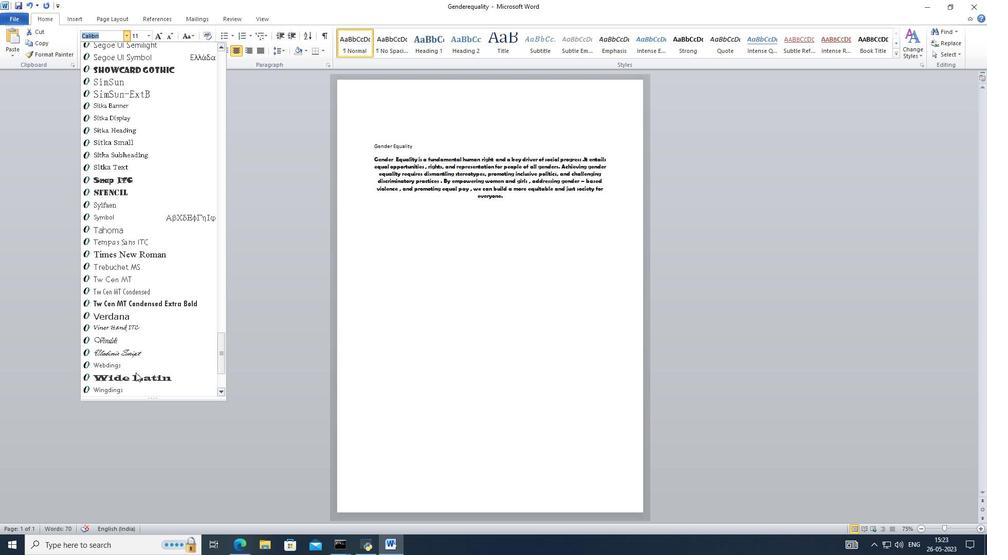 
Action: Mouse scrolled (135, 372) with delta (0, 0)
Screenshot: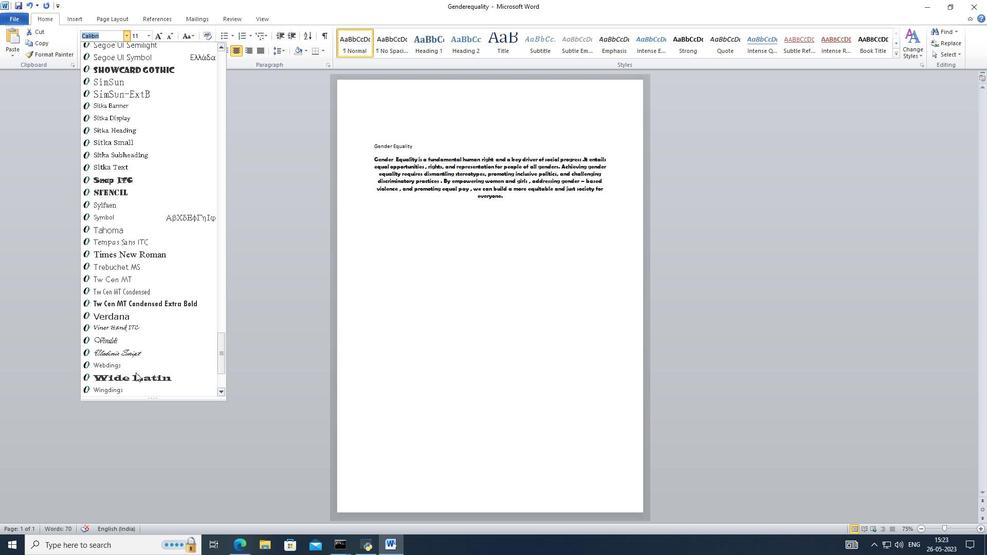
Action: Mouse scrolled (135, 372) with delta (0, 0)
Screenshot: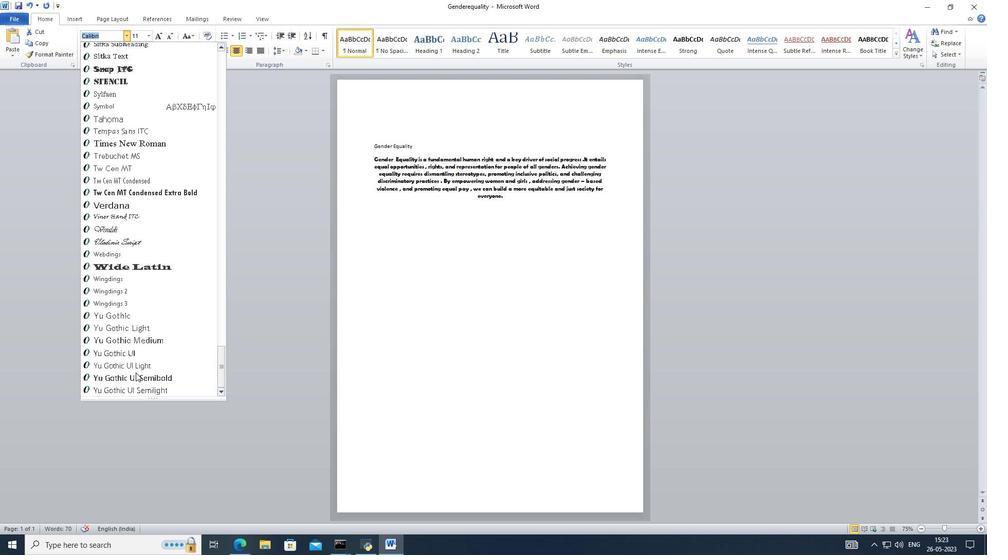 
Action: Mouse scrolled (135, 372) with delta (0, 0)
Screenshot: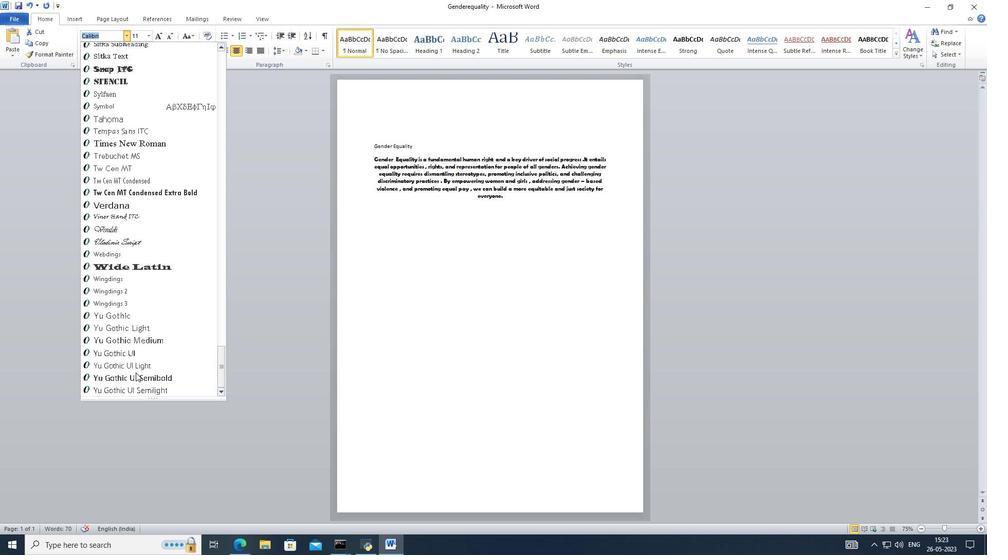 
Action: Mouse scrolled (135, 372) with delta (0, 0)
Screenshot: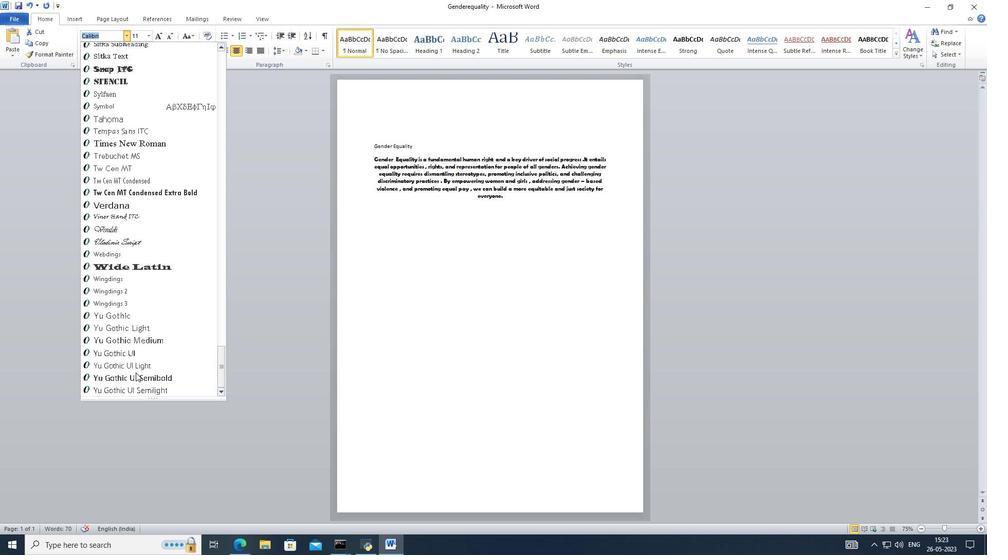 
Action: Mouse scrolled (135, 372) with delta (0, 0)
Screenshot: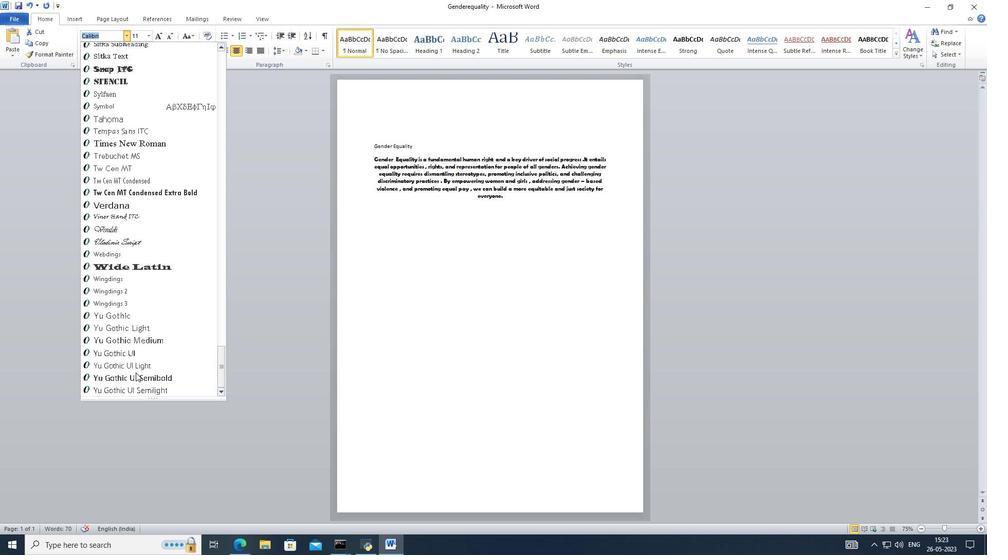 
Action: Mouse scrolled (135, 372) with delta (0, 0)
Screenshot: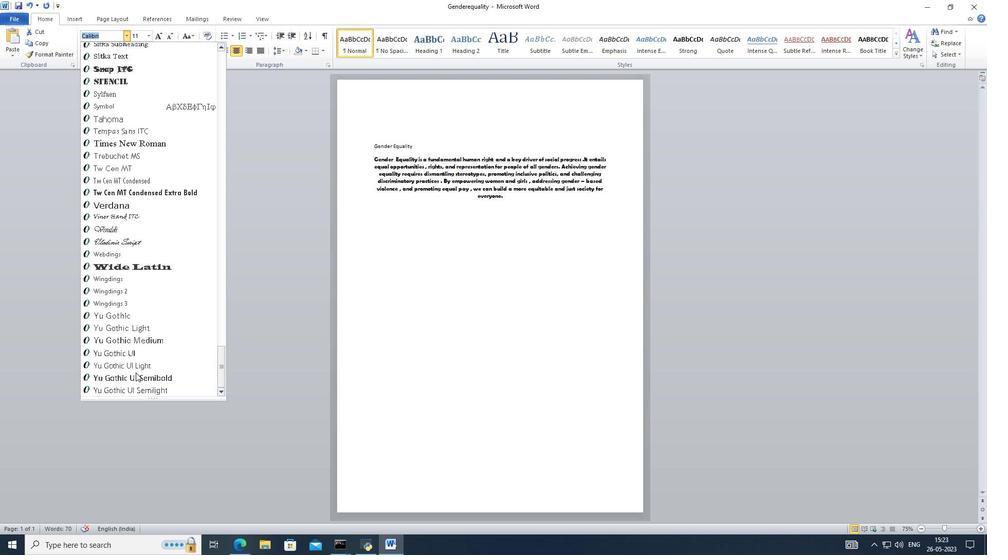 
Action: Mouse scrolled (135, 373) with delta (0, 0)
Screenshot: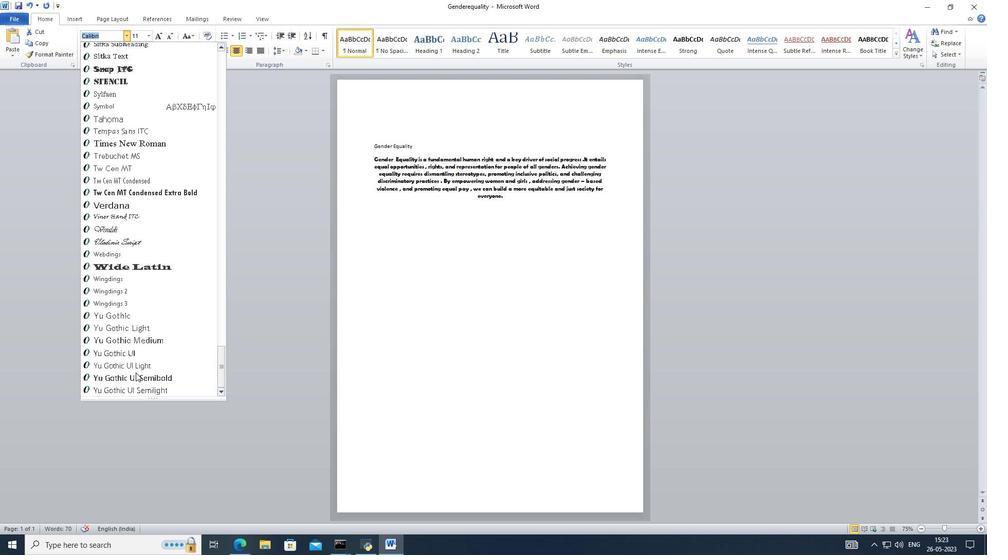 
Action: Mouse scrolled (135, 373) with delta (0, 0)
Screenshot: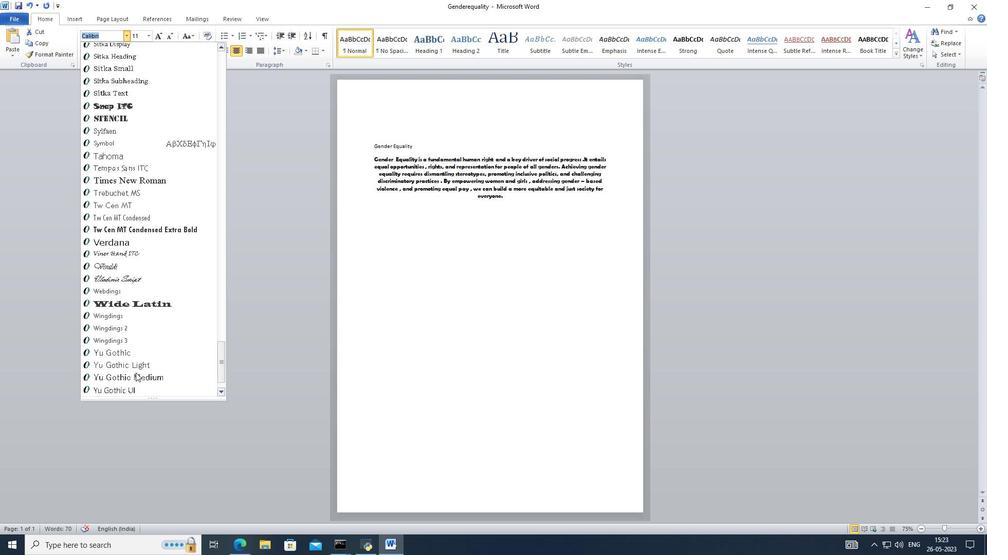 
Action: Mouse scrolled (135, 373) with delta (0, 0)
Screenshot: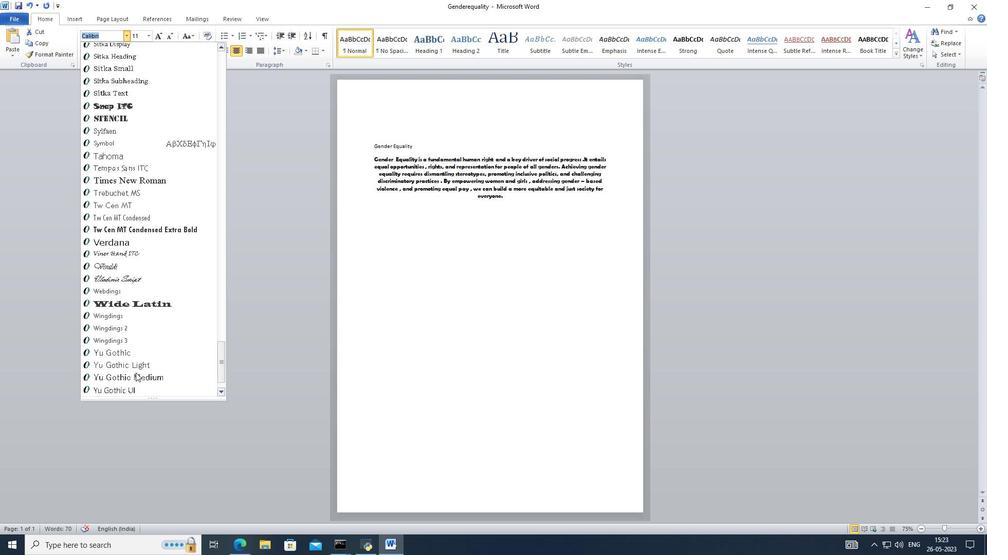
Action: Mouse scrolled (135, 373) with delta (0, 0)
Screenshot: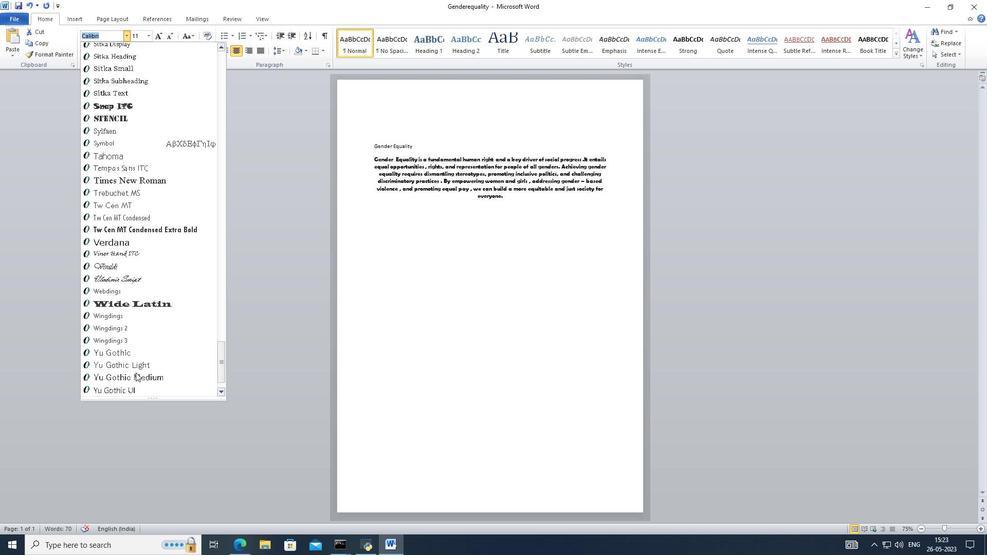 
Action: Mouse scrolled (135, 373) with delta (0, 0)
Screenshot: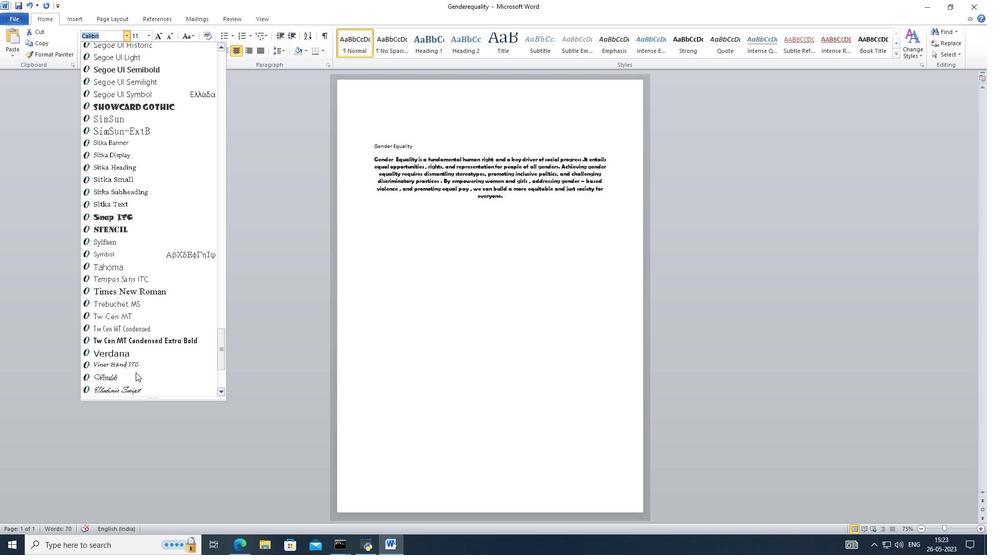 
Action: Mouse scrolled (135, 373) with delta (0, 0)
Screenshot: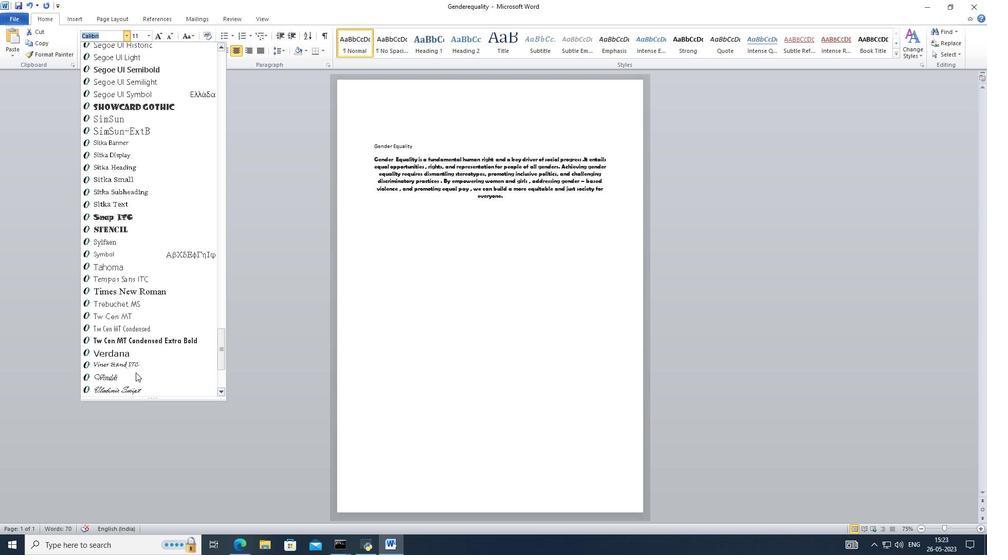 
Action: Mouse moved to (126, 352)
Screenshot: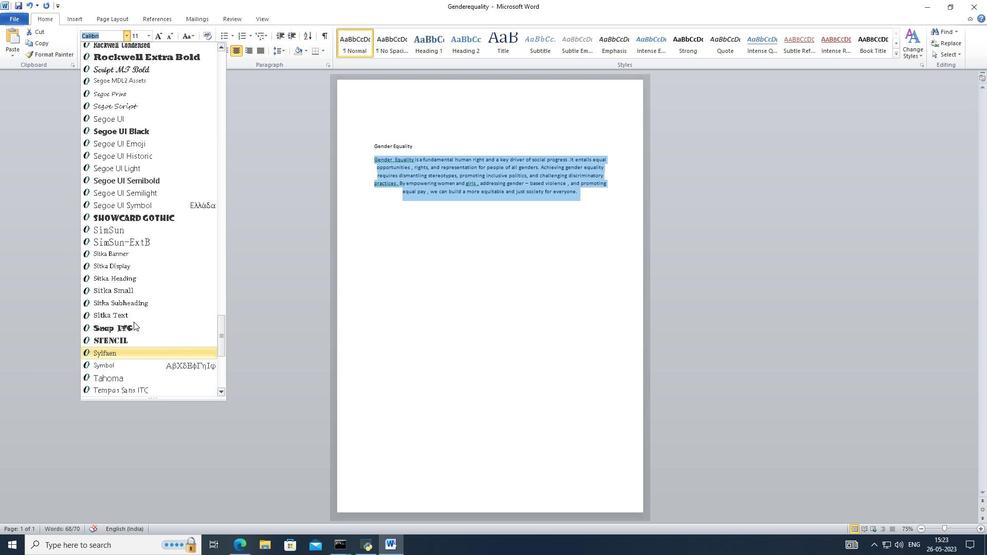 
Action: Mouse scrolled (126, 352) with delta (0, 0)
Screenshot: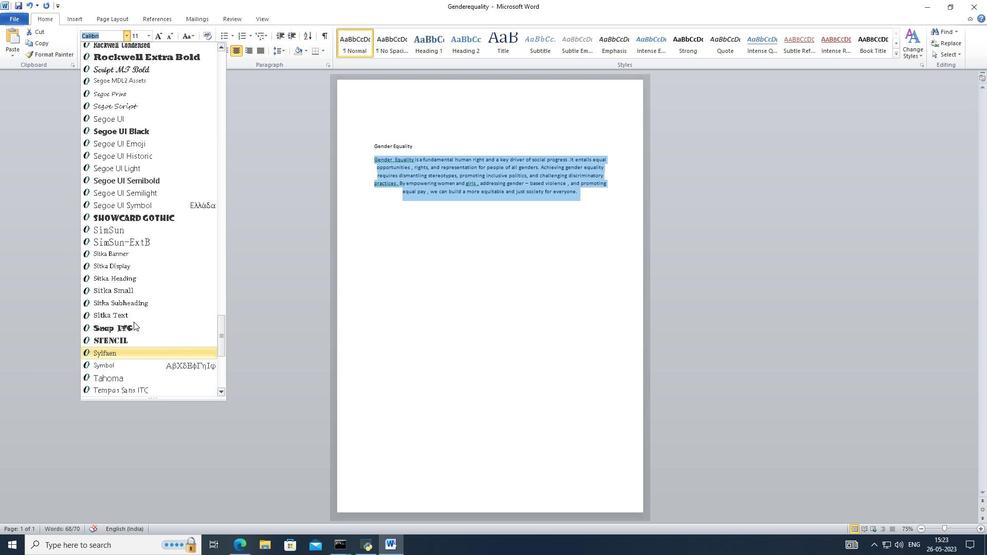 
Action: Mouse moved to (150, 214)
Screenshot: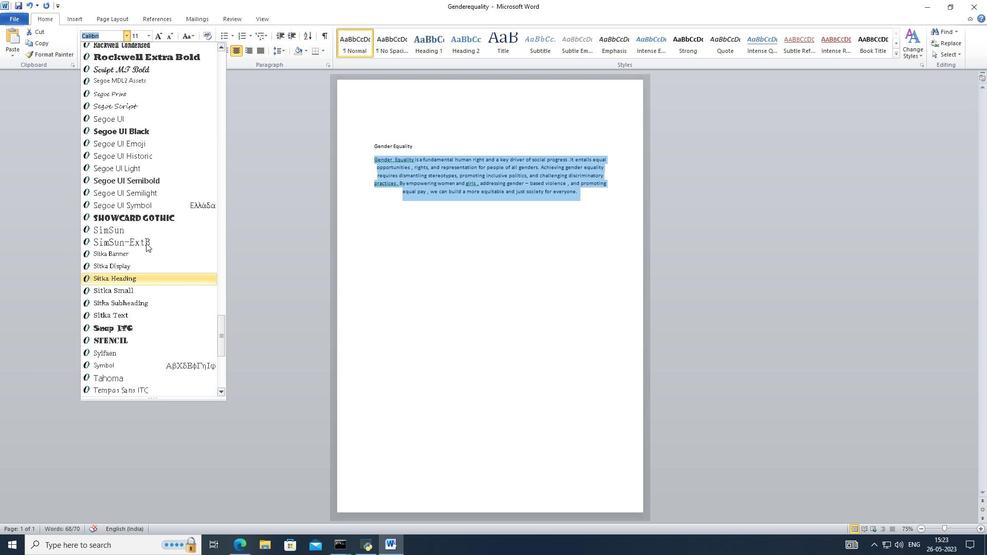 
Action: Mouse scrolled (150, 214) with delta (0, 0)
Screenshot: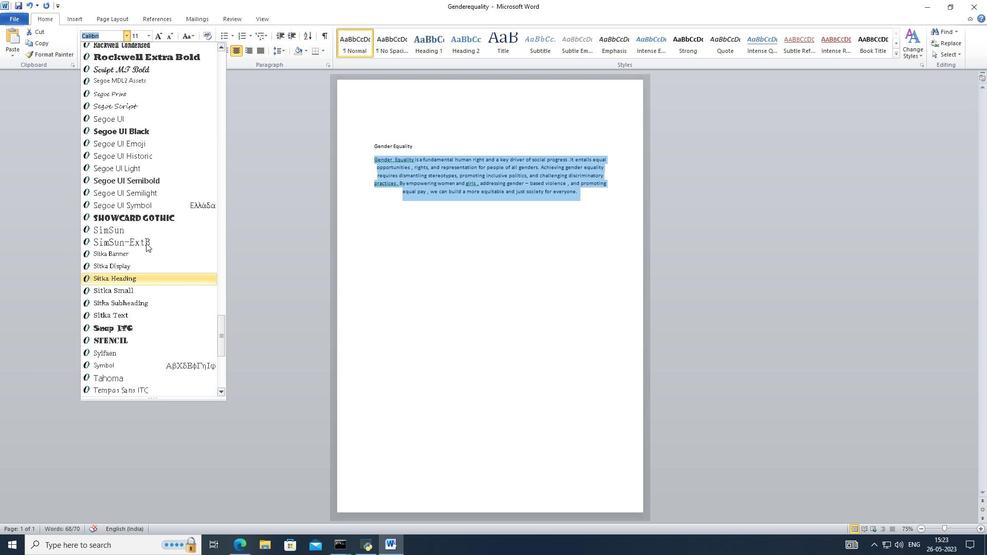 
Action: Mouse moved to (154, 168)
Screenshot: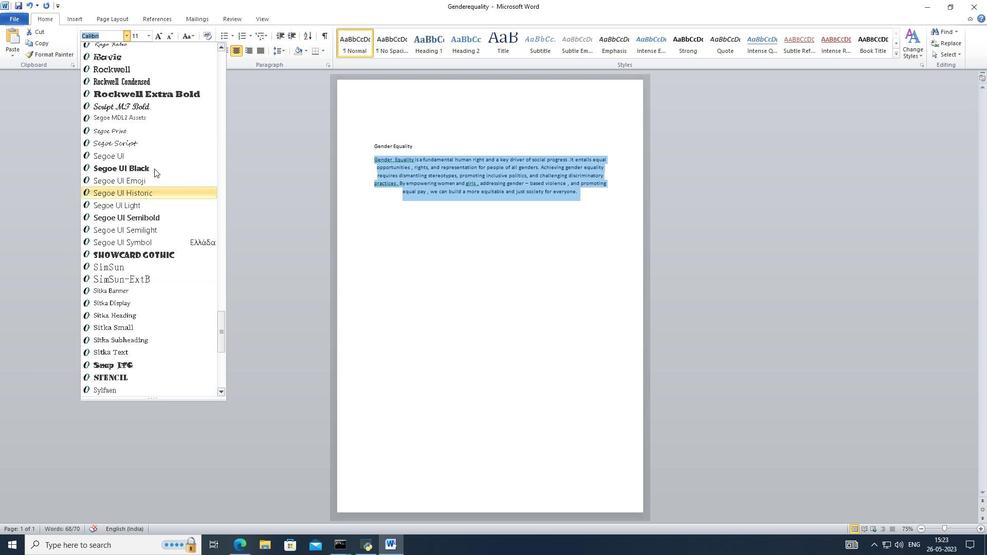 
Action: Mouse scrolled (154, 169) with delta (0, 0)
Screenshot: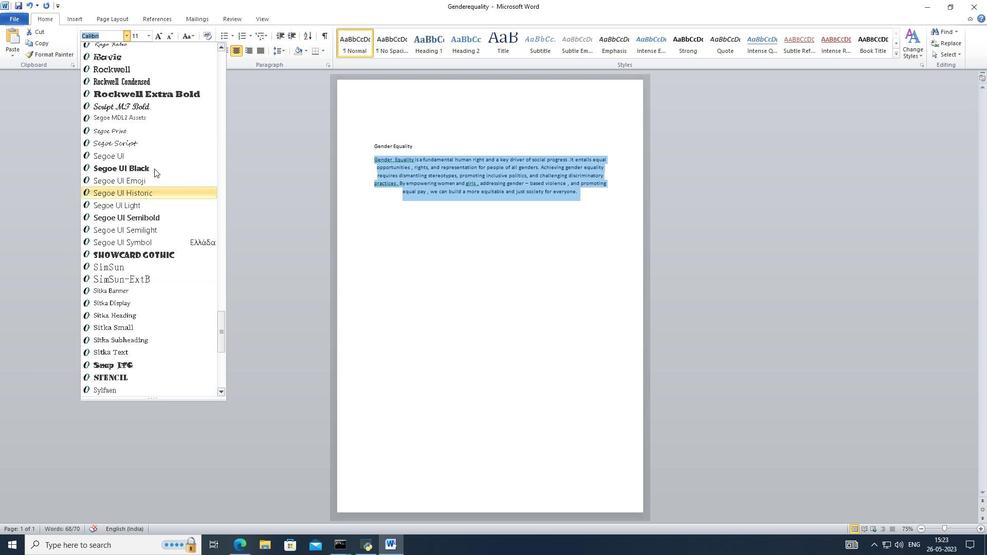 
Action: Mouse moved to (154, 90)
Screenshot: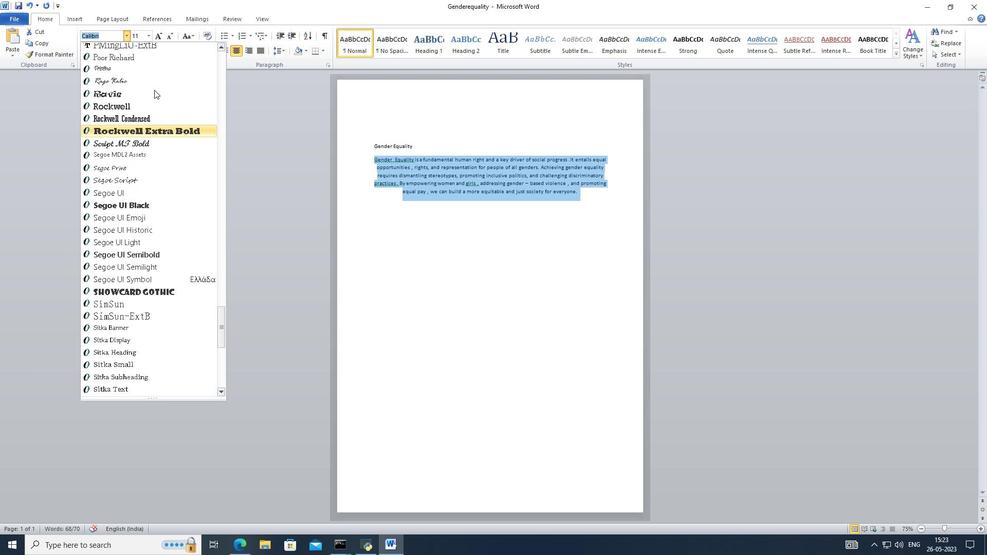 
Action: Mouse scrolled (154, 134) with delta (0, 0)
Screenshot: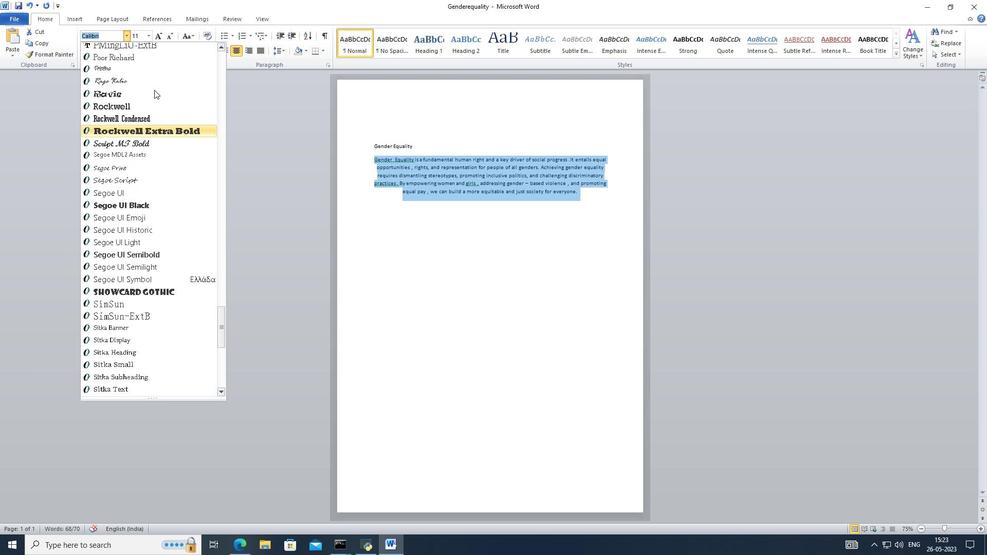 
Action: Mouse scrolled (154, 114) with delta (0, 0)
Screenshot: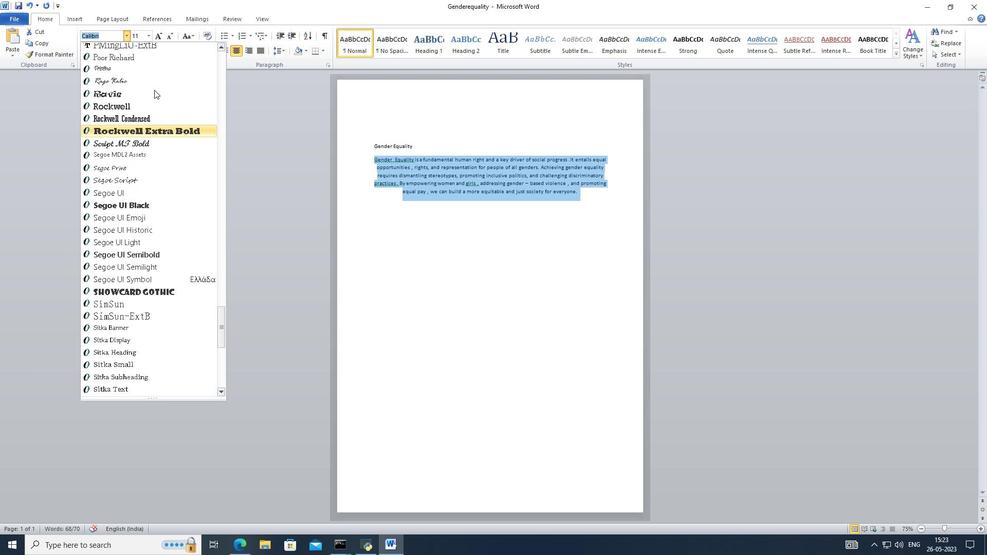
Action: Mouse scrolled (154, 91) with delta (0, 0)
Screenshot: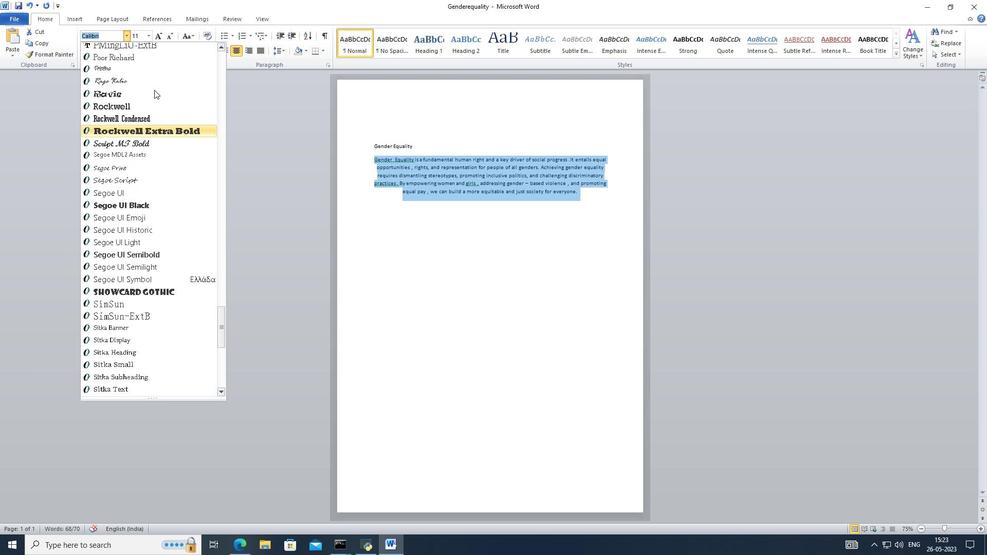 
Action: Mouse scrolled (154, 90) with delta (0, 0)
Screenshot: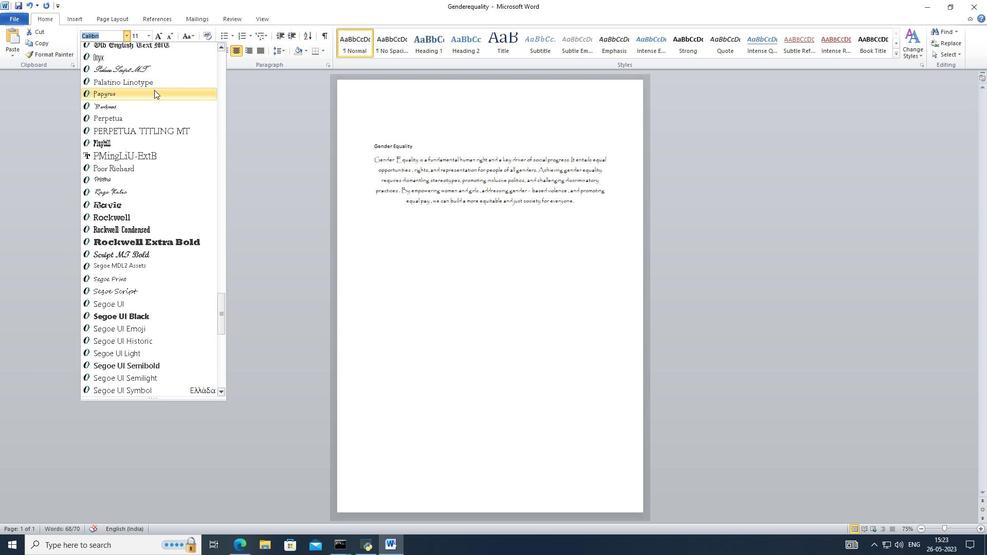 
Action: Mouse scrolled (154, 90) with delta (0, 0)
Screenshot: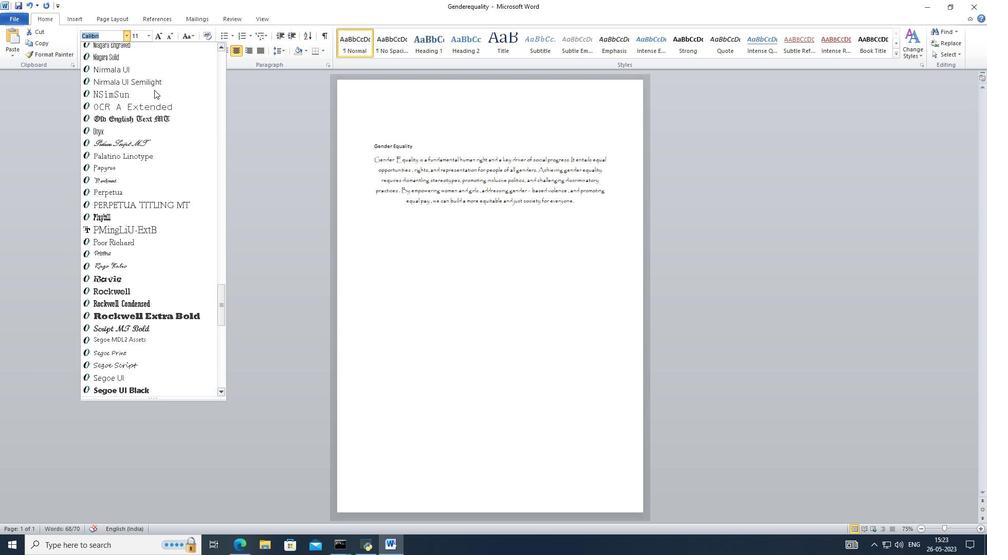 
Action: Mouse scrolled (154, 90) with delta (0, 0)
Screenshot: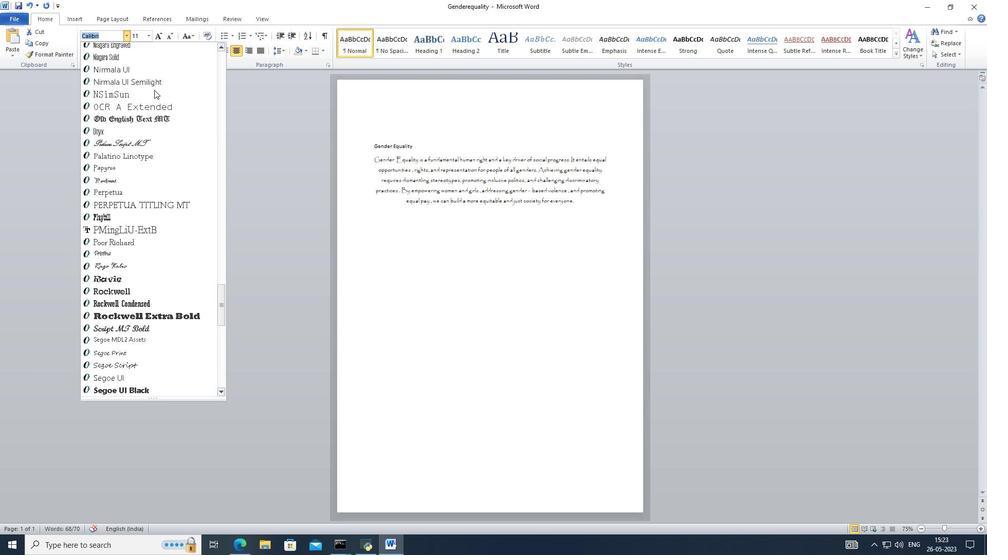 
Action: Mouse scrolled (154, 90) with delta (0, 0)
Screenshot: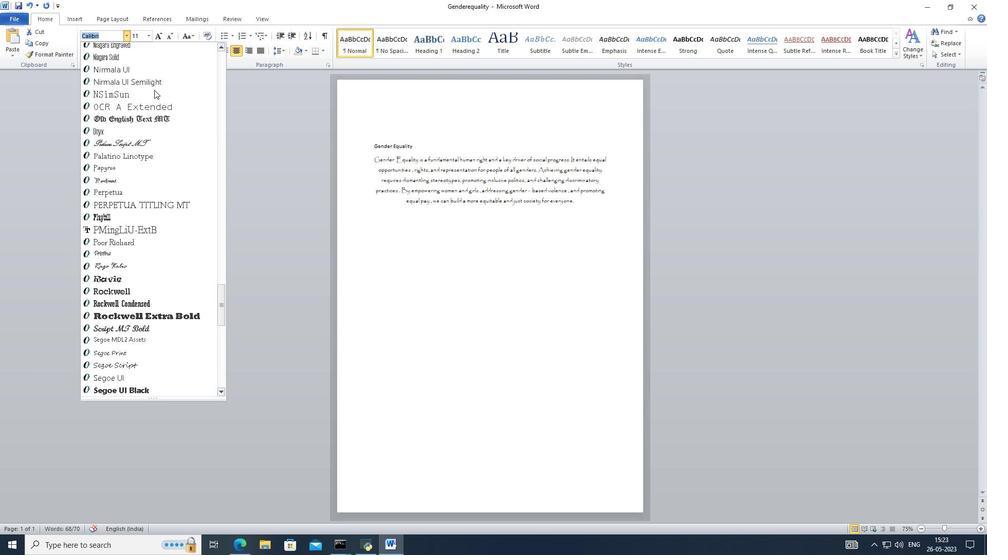 
Action: Mouse scrolled (154, 90) with delta (0, 0)
Screenshot: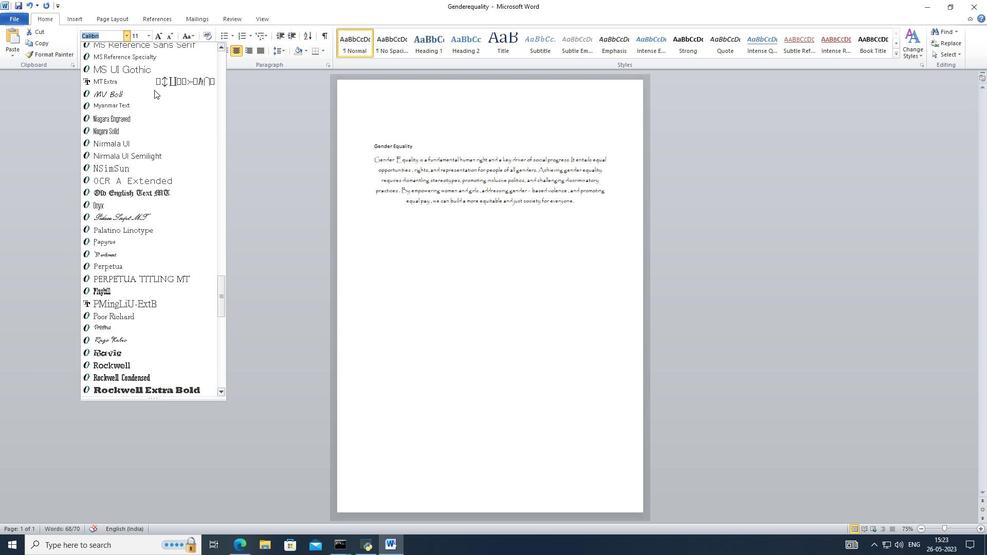 
Action: Mouse scrolled (154, 90) with delta (0, 0)
Screenshot: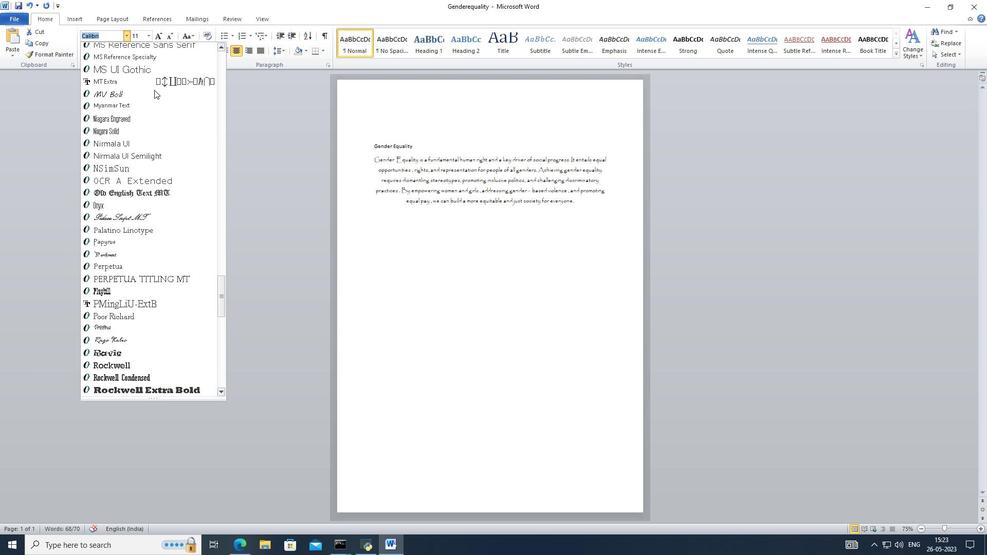 
Action: Mouse scrolled (154, 90) with delta (0, 0)
Screenshot: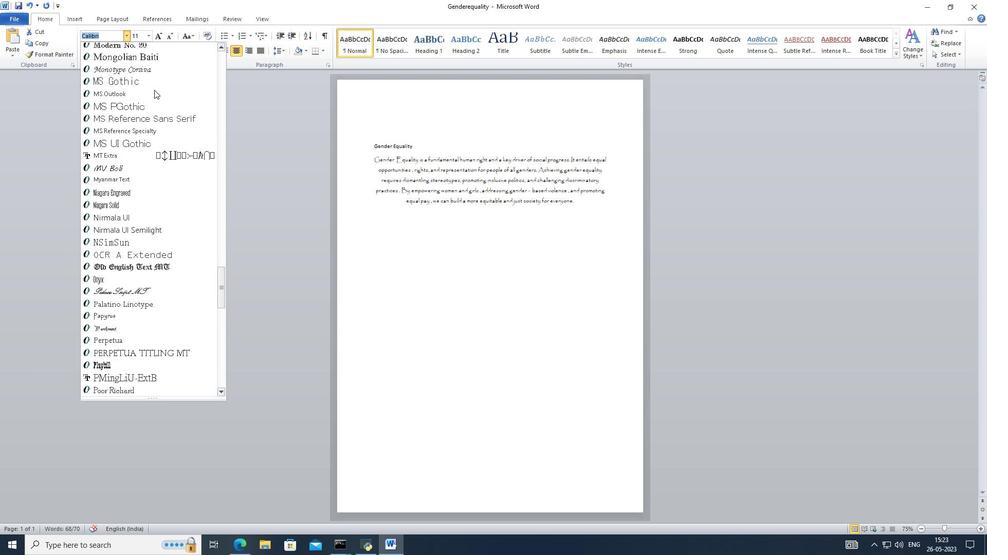 
Action: Mouse scrolled (154, 90) with delta (0, 0)
Screenshot: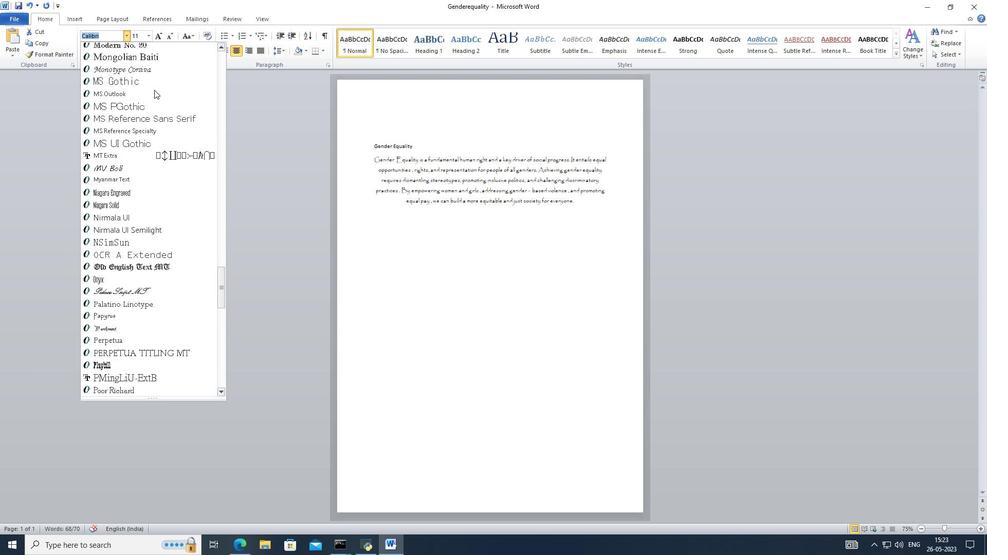
Action: Mouse scrolled (154, 90) with delta (0, 0)
Screenshot: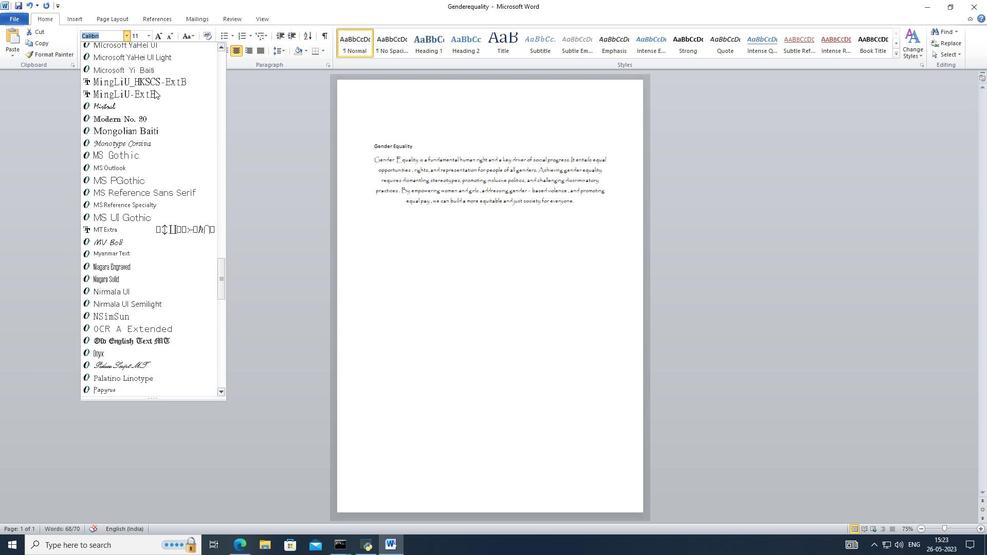 
Action: Mouse scrolled (154, 90) with delta (0, 0)
Screenshot: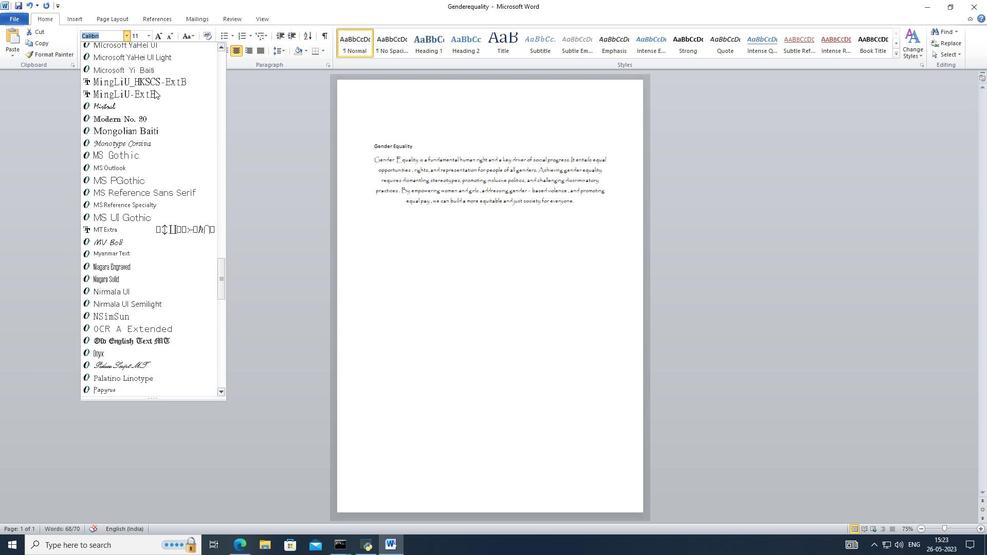 
Action: Mouse scrolled (154, 90) with delta (0, 0)
Screenshot: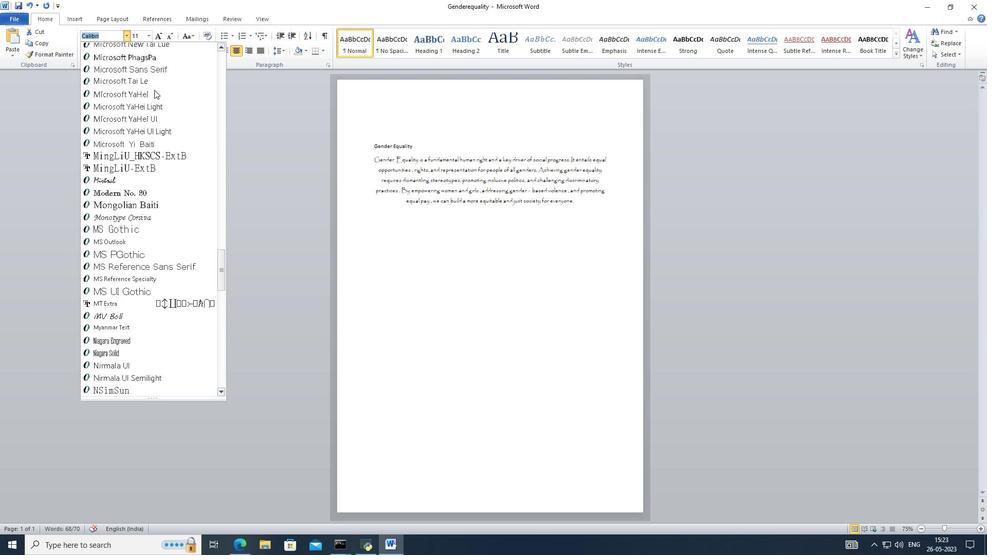 
Action: Mouse scrolled (154, 90) with delta (0, 0)
Screenshot: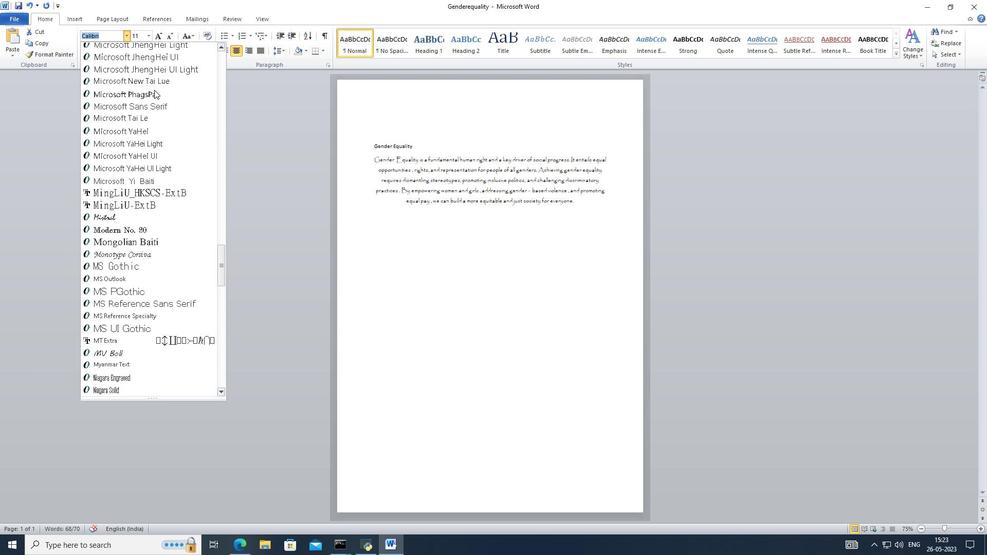 
Action: Mouse scrolled (154, 90) with delta (0, 0)
Screenshot: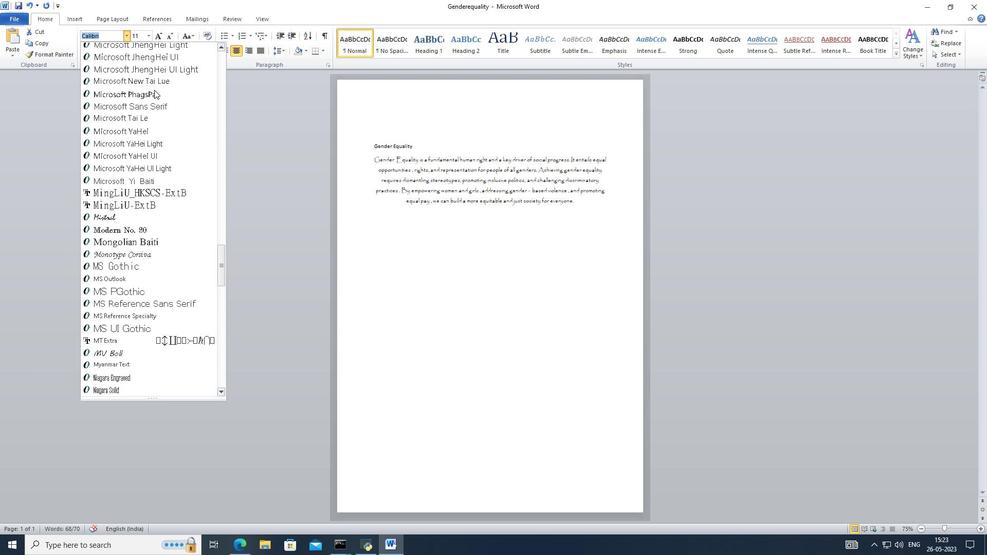 
Action: Mouse scrolled (154, 90) with delta (0, 0)
Screenshot: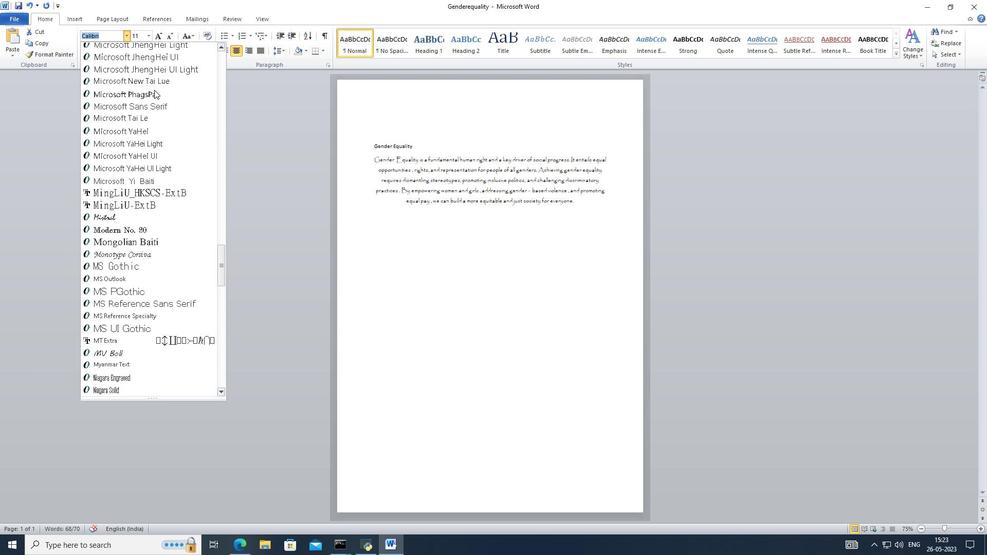 
Action: Mouse scrolled (154, 90) with delta (0, 0)
Screenshot: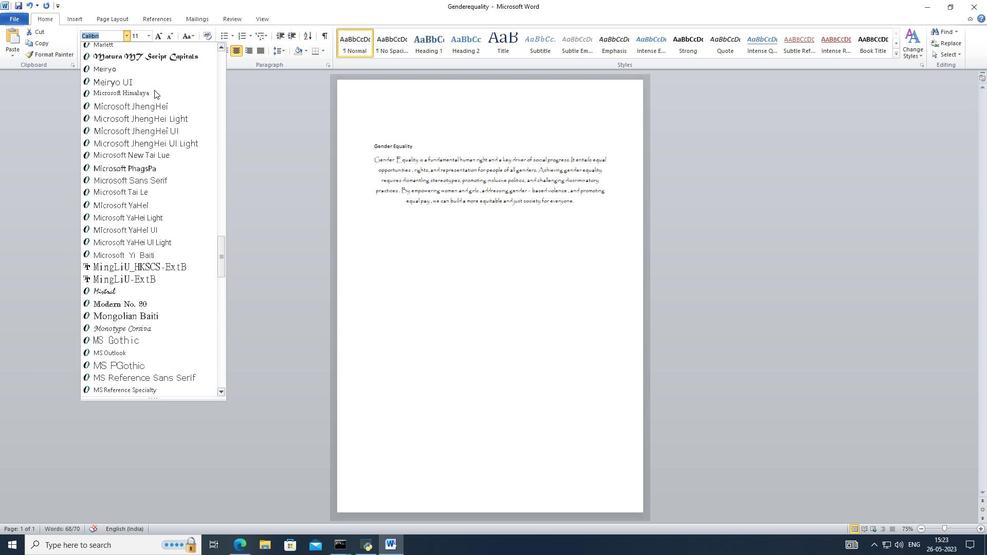 
Action: Mouse scrolled (154, 90) with delta (0, 0)
Screenshot: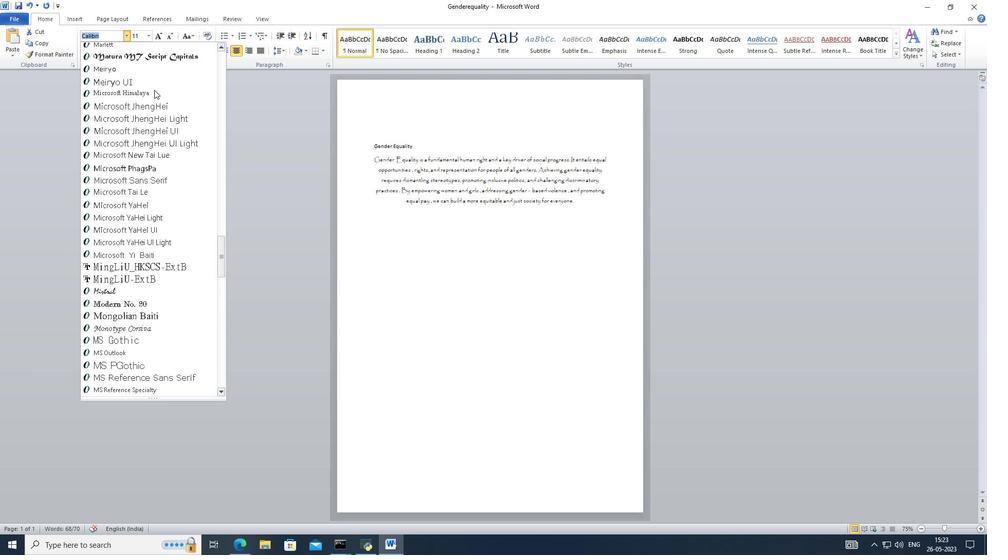 
Action: Mouse scrolled (154, 90) with delta (0, 0)
Screenshot: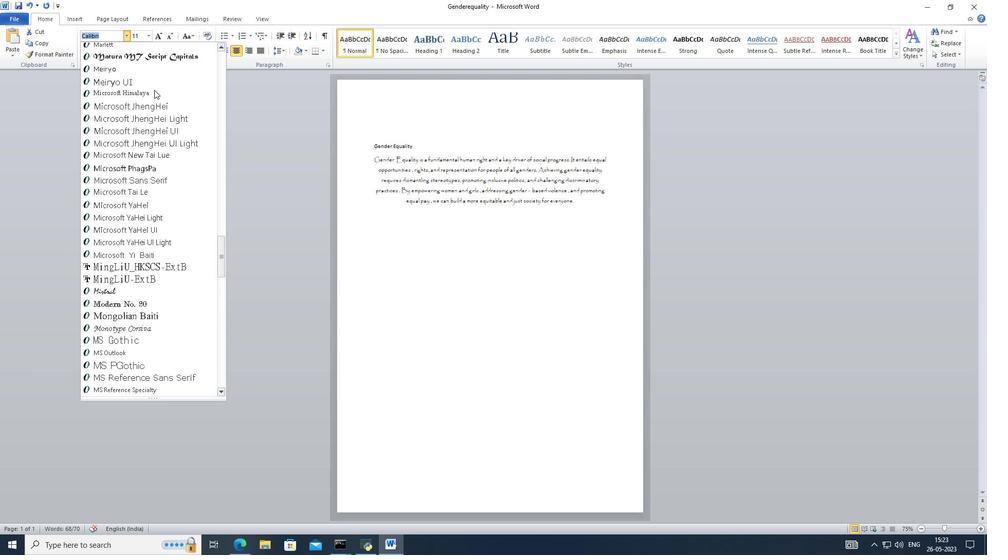 
Action: Mouse scrolled (154, 90) with delta (0, 0)
Screenshot: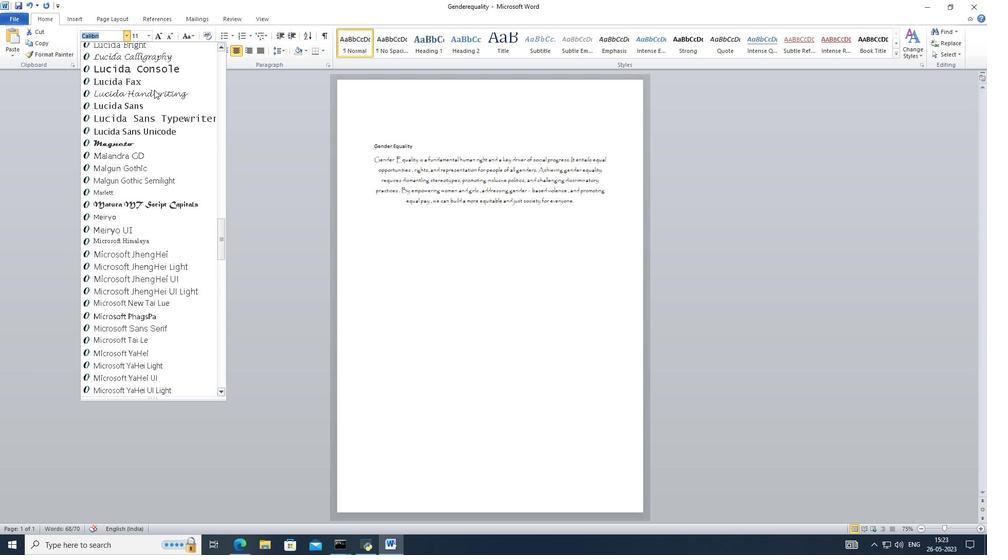 
Action: Mouse scrolled (154, 90) with delta (0, 0)
Screenshot: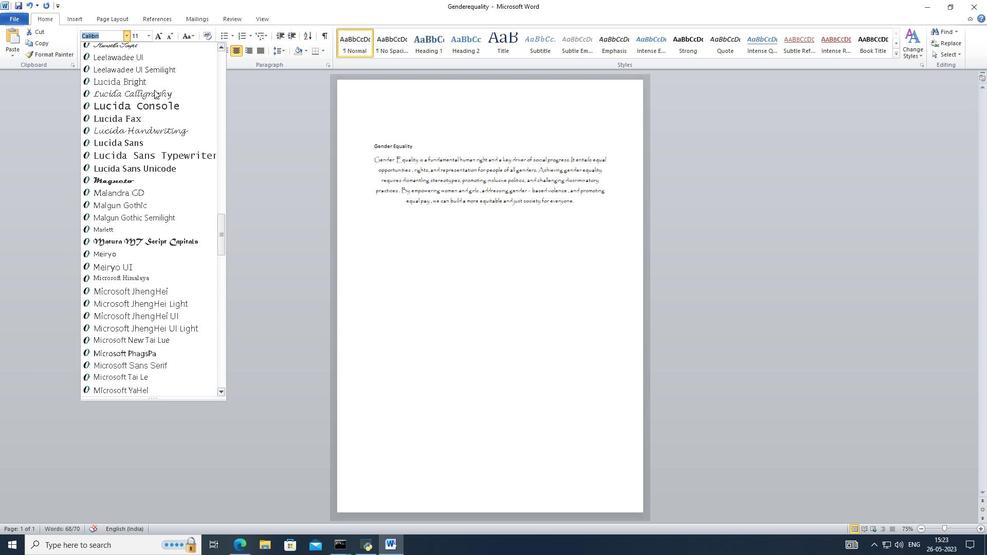 
Action: Mouse scrolled (154, 90) with delta (0, 0)
Screenshot: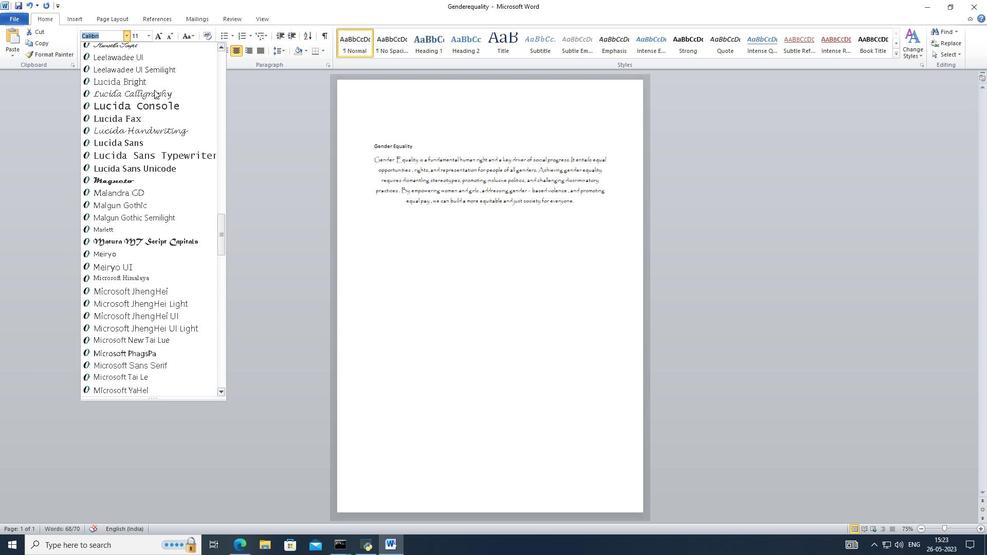 
Action: Mouse scrolled (154, 90) with delta (0, 0)
Screenshot: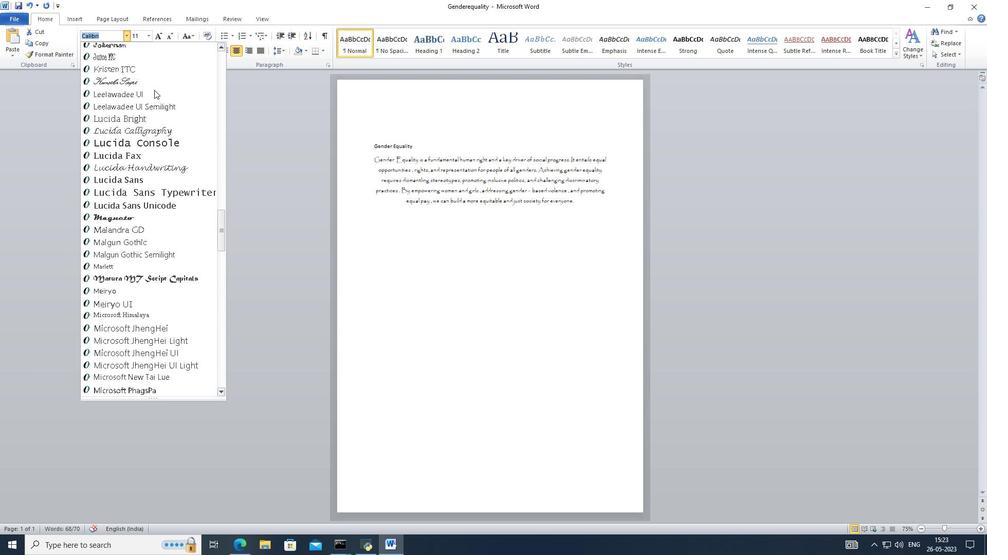 
Action: Mouse scrolled (154, 90) with delta (0, 0)
Screenshot: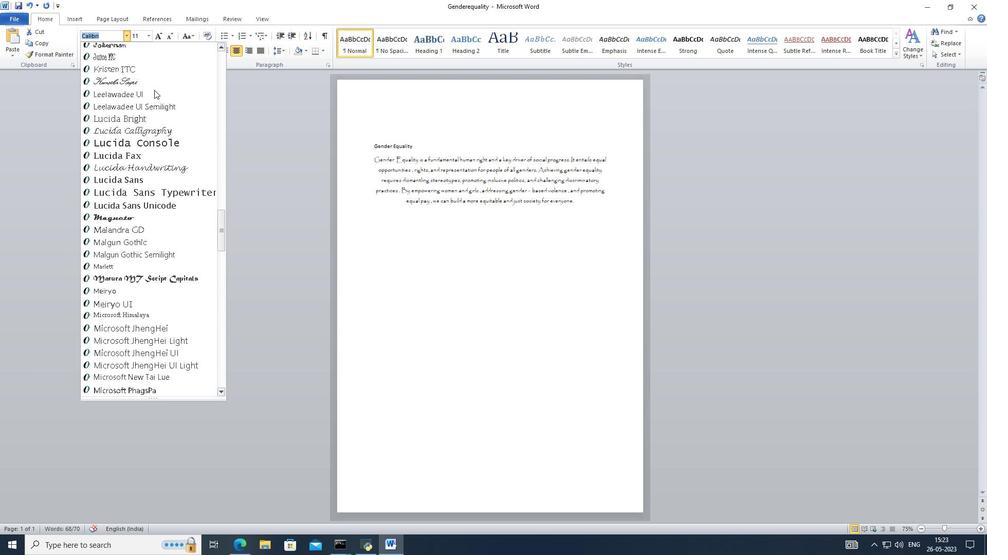 
Action: Mouse scrolled (154, 90) with delta (0, 0)
Screenshot: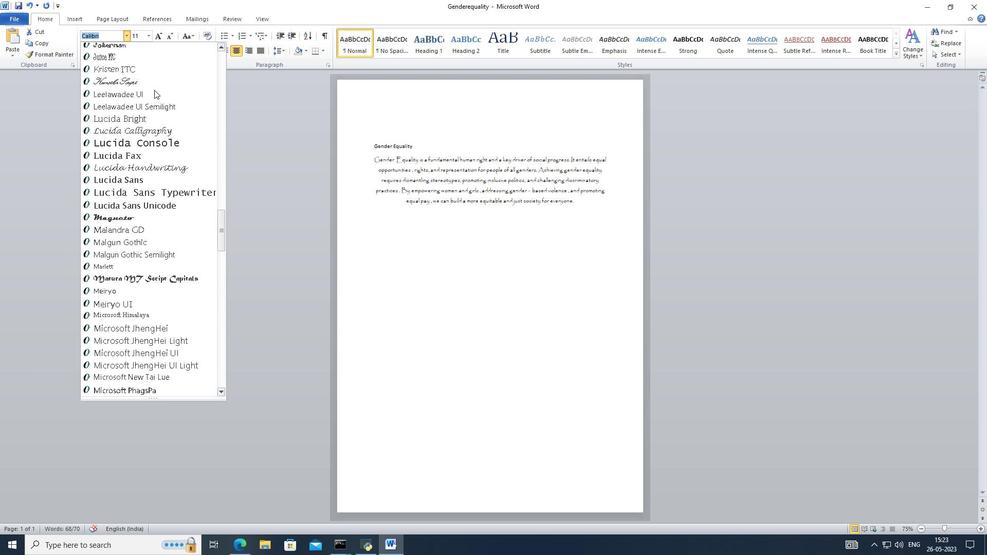 
Action: Mouse scrolled (154, 90) with delta (0, 0)
Screenshot: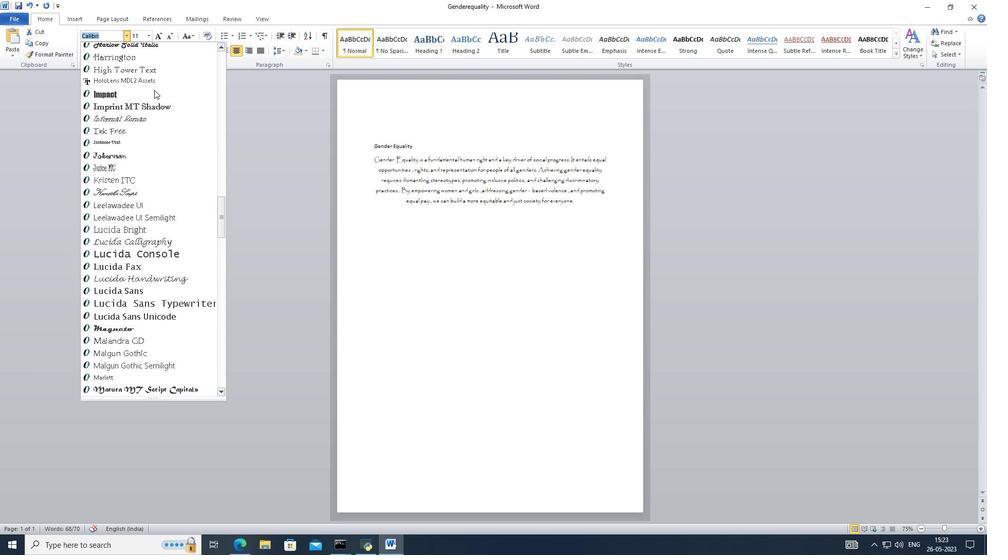 
Action: Mouse scrolled (154, 90) with delta (0, 0)
Screenshot: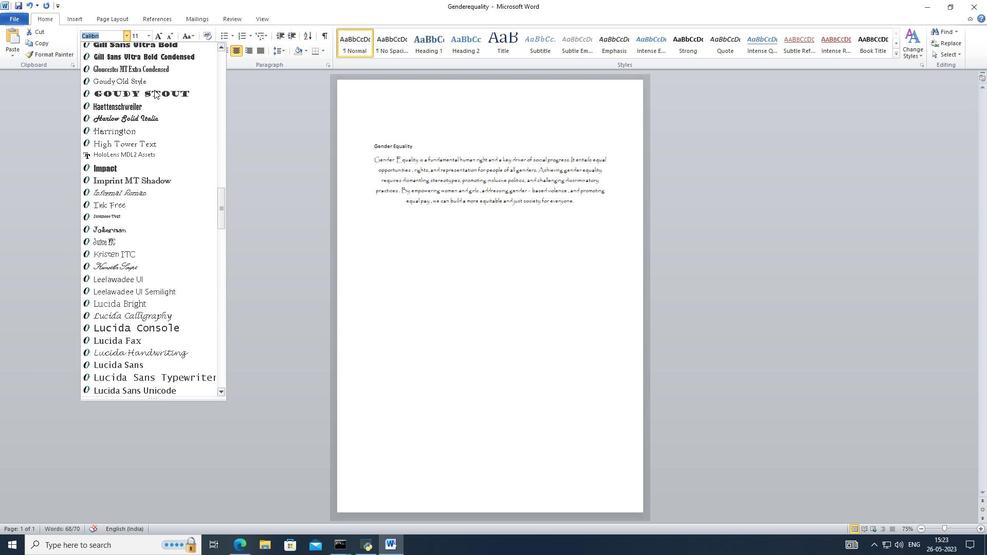 
Action: Mouse scrolled (154, 90) with delta (0, 0)
Screenshot: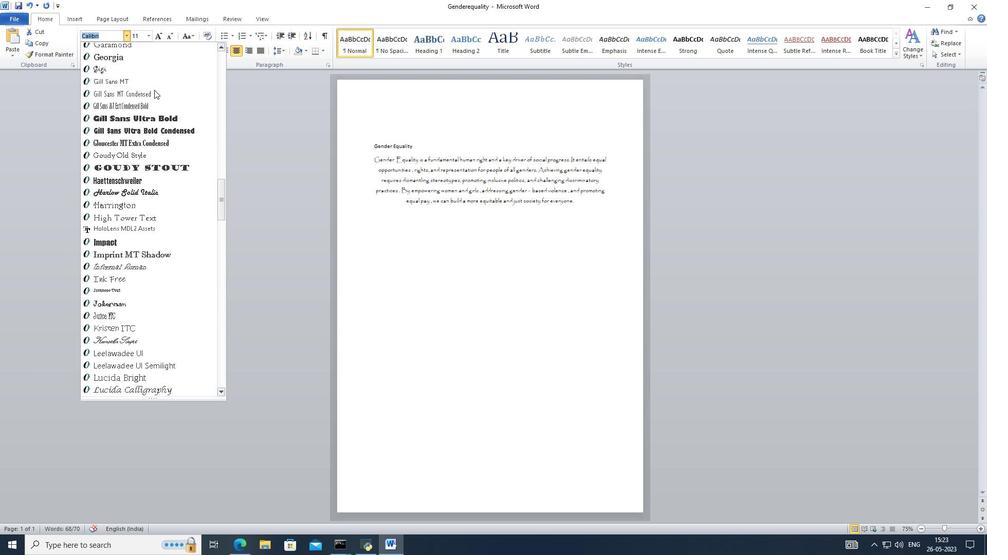 
Action: Mouse scrolled (154, 90) with delta (0, 0)
Screenshot: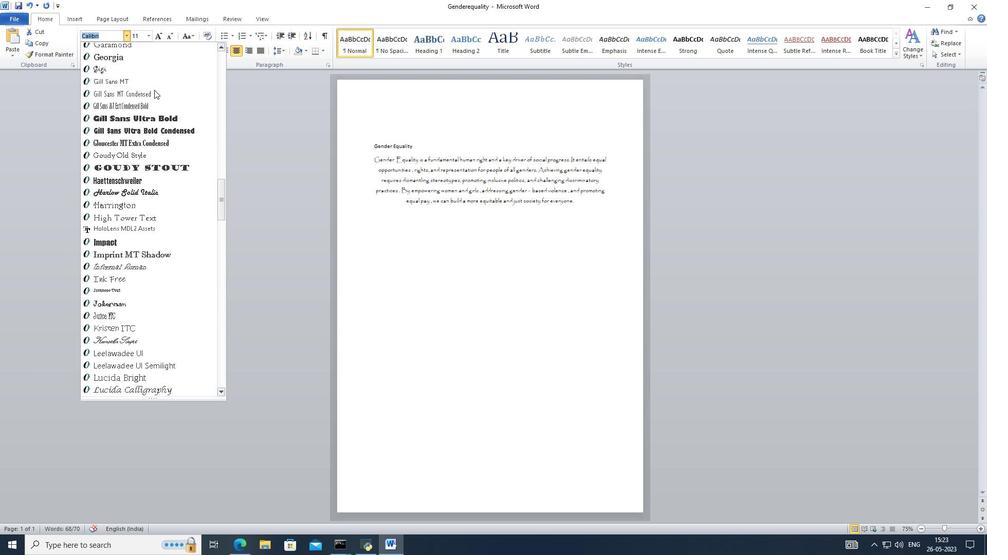 
Action: Mouse scrolled (154, 90) with delta (0, 0)
Screenshot: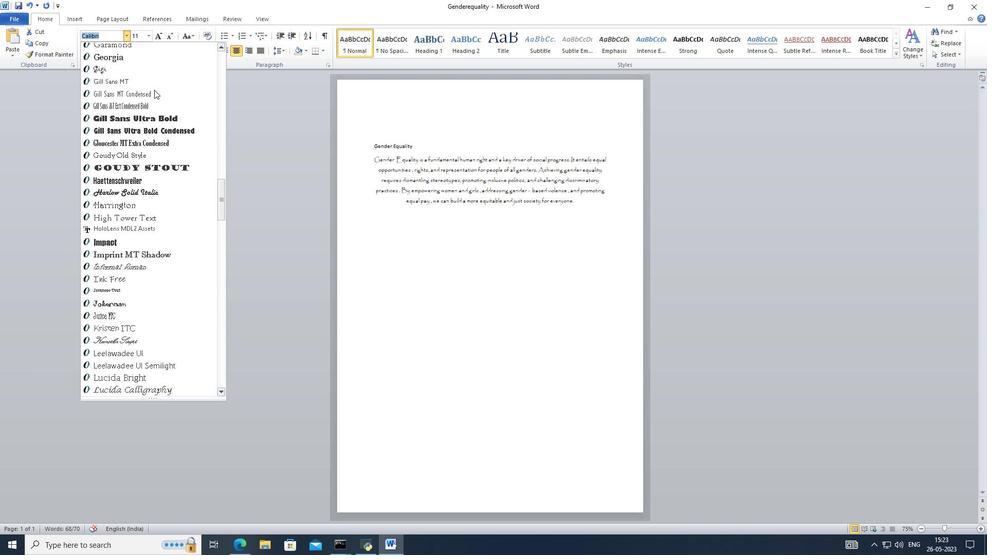 
Action: Mouse scrolled (154, 90) with delta (0, 0)
Screenshot: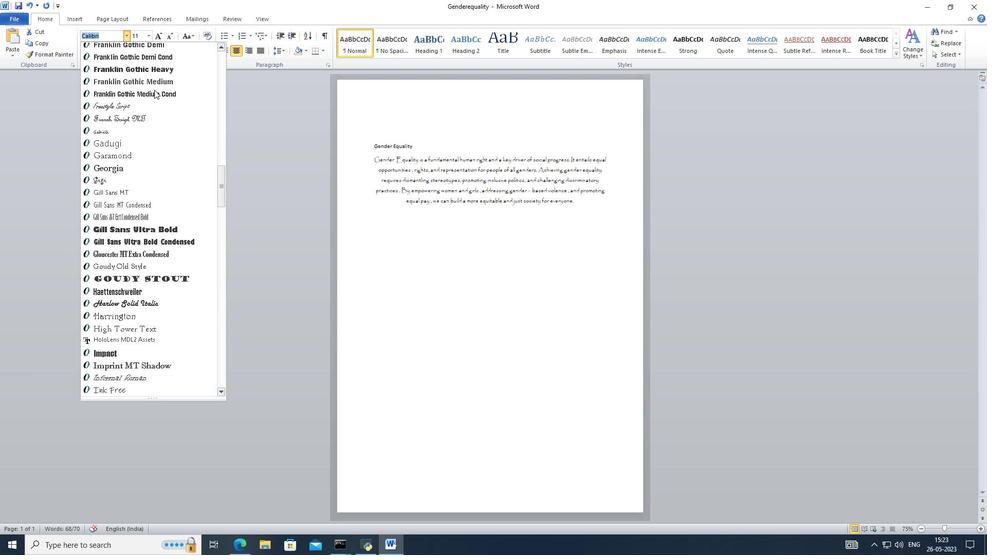 
Action: Mouse scrolled (154, 90) with delta (0, 0)
Screenshot: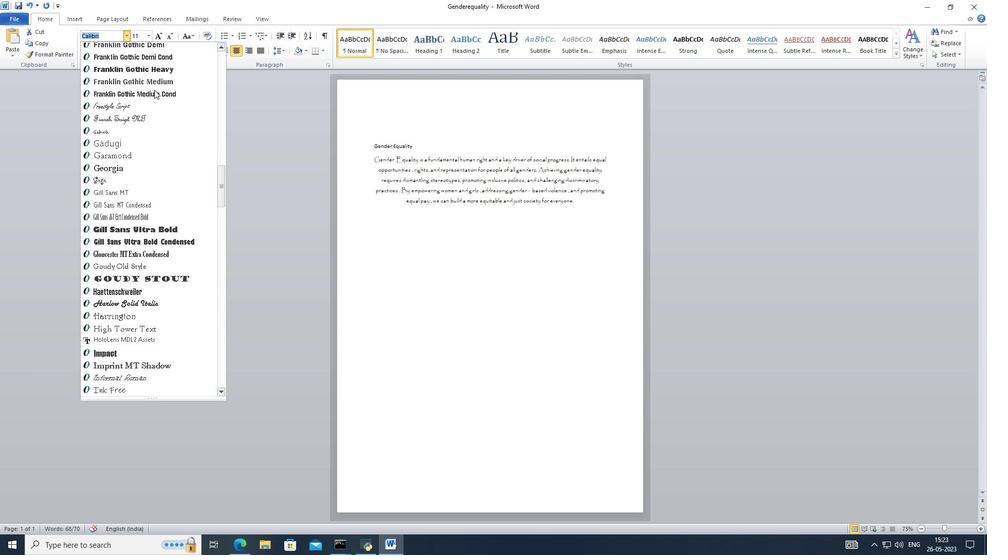 
Action: Mouse scrolled (154, 90) with delta (0, 0)
Screenshot: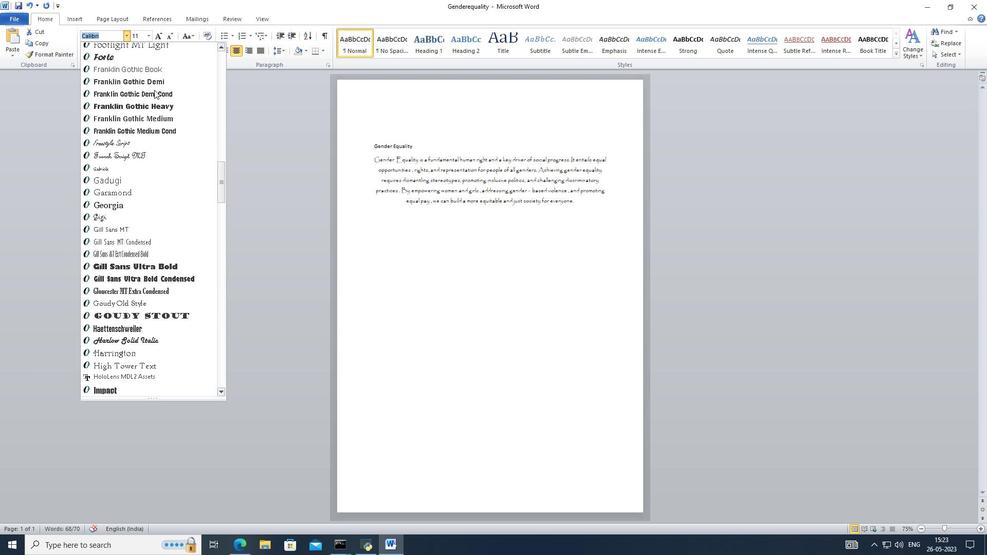 
Action: Mouse scrolled (154, 90) with delta (0, 0)
Screenshot: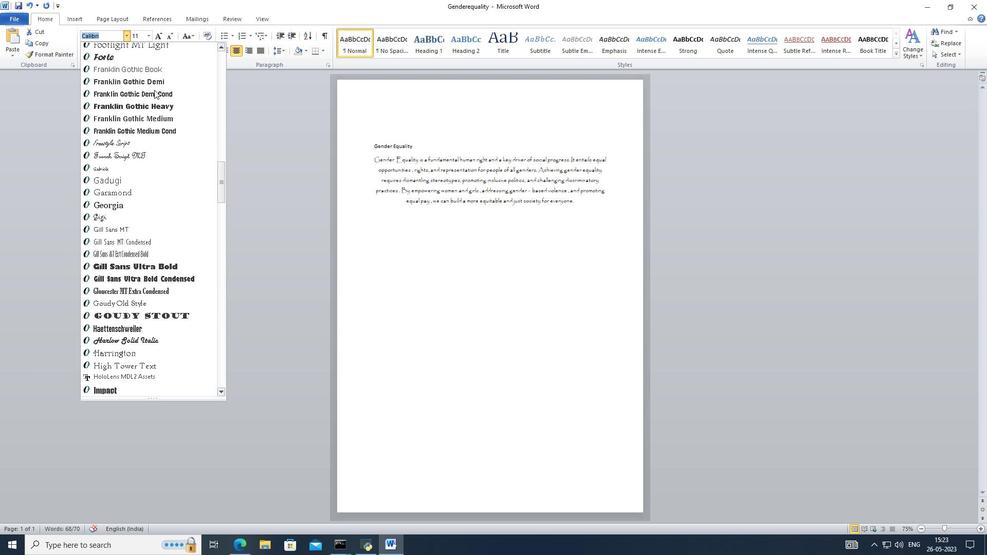 
Action: Mouse scrolled (154, 90) with delta (0, 0)
Screenshot: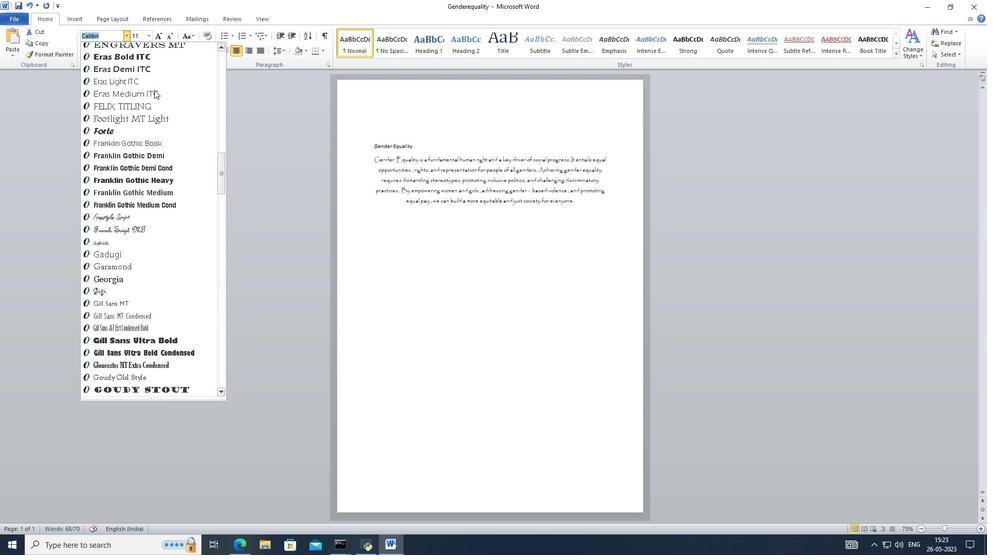 
Action: Mouse scrolled (154, 90) with delta (0, 0)
Screenshot: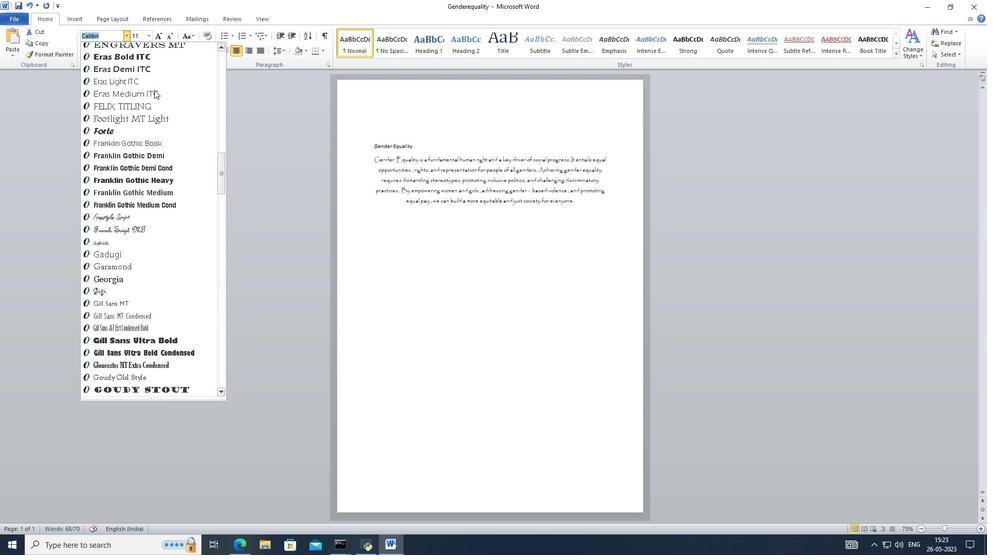 
Action: Mouse scrolled (154, 90) with delta (0, 0)
Screenshot: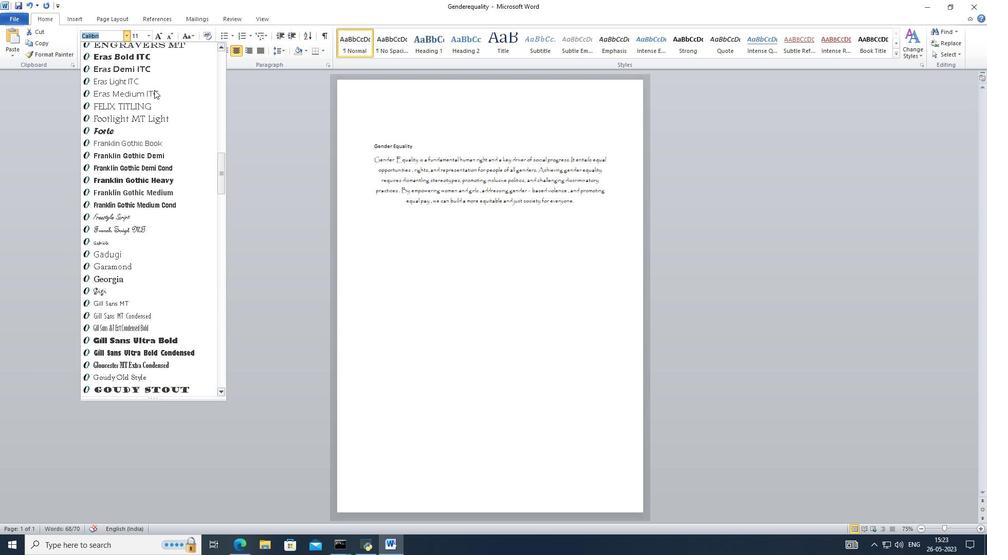 
Action: Mouse scrolled (154, 90) with delta (0, 0)
Screenshot: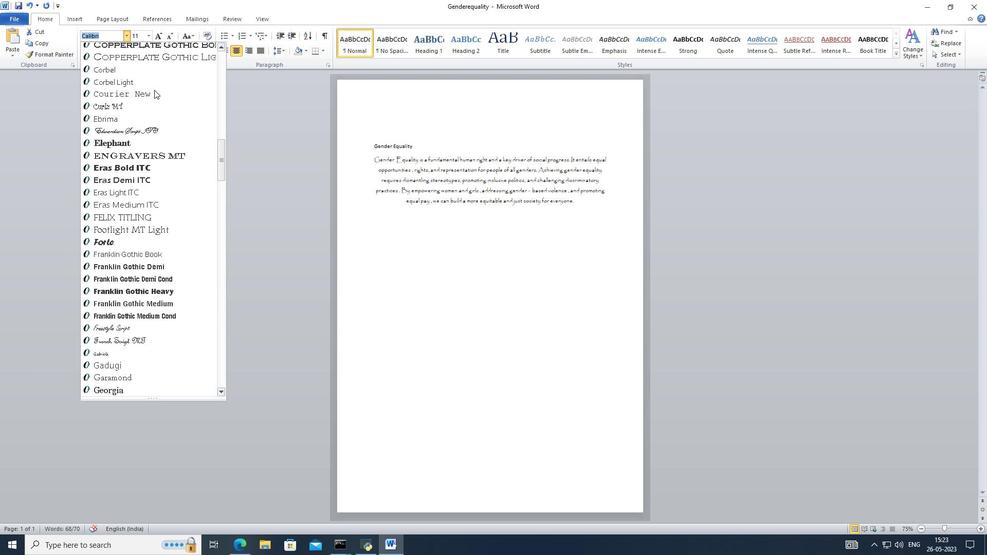 
Action: Mouse scrolled (154, 90) with delta (0, 0)
Screenshot: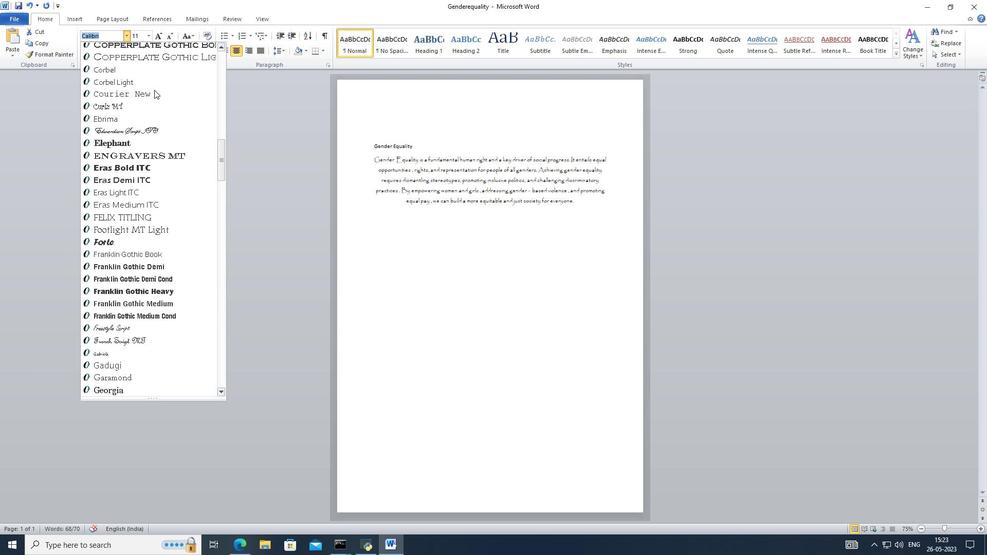 
Action: Mouse scrolled (154, 90) with delta (0, 0)
Screenshot: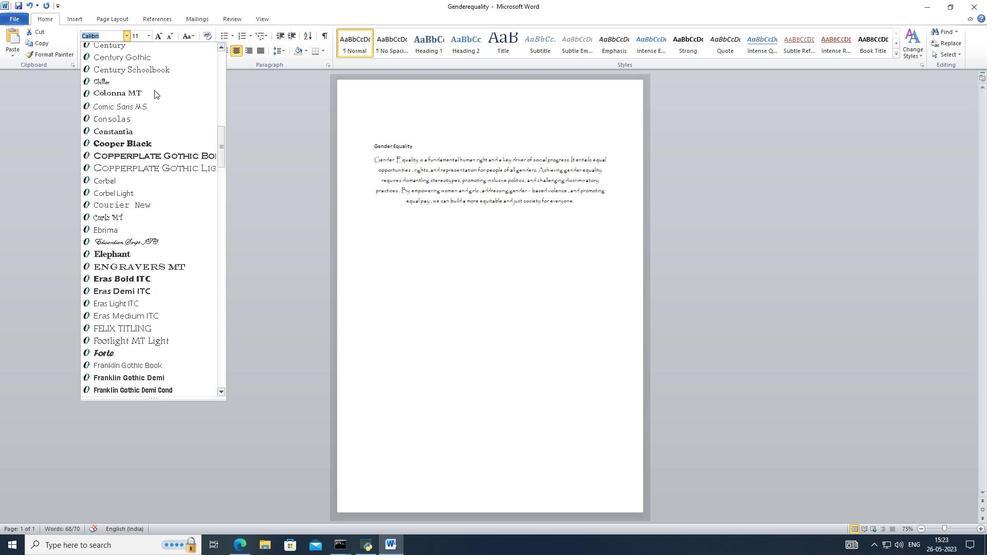 
Action: Mouse scrolled (154, 90) with delta (0, 0)
Screenshot: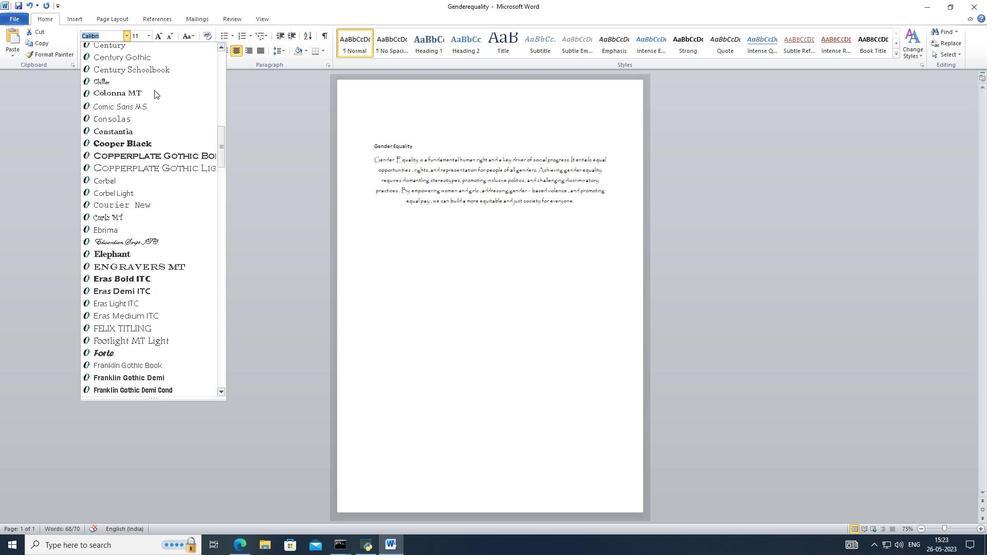
Action: Mouse scrolled (154, 90) with delta (0, 0)
Screenshot: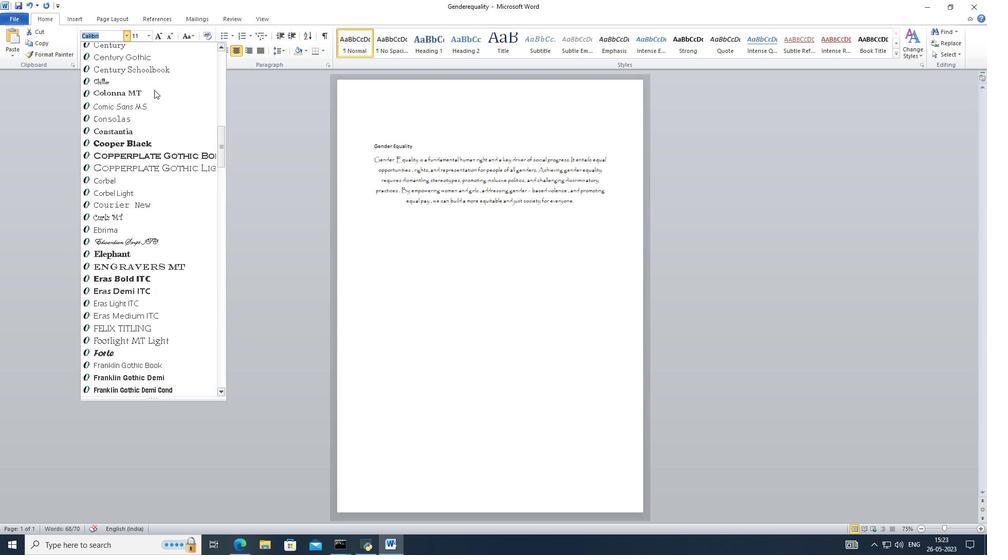 
Action: Mouse scrolled (154, 90) with delta (0, 0)
Screenshot: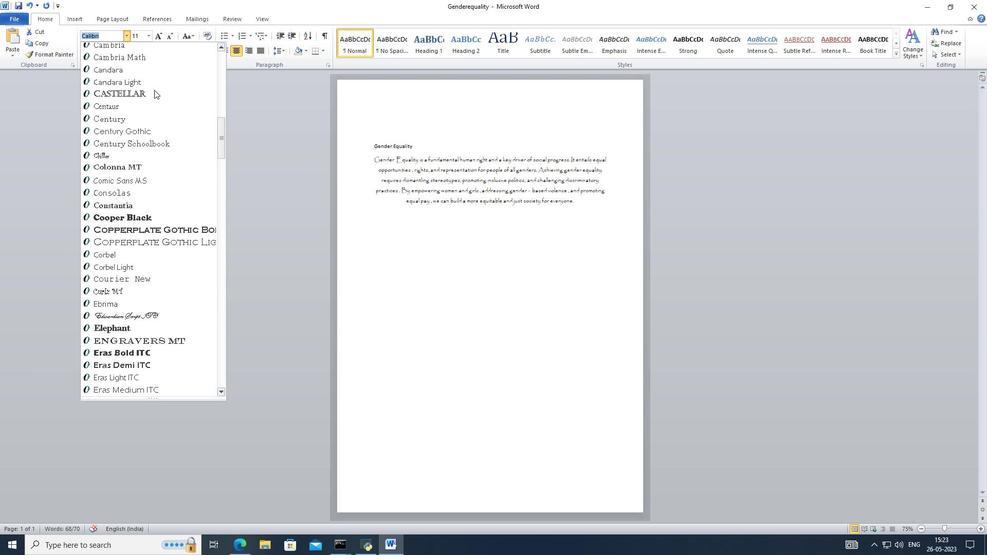 
Action: Mouse scrolled (154, 90) with delta (0, 0)
Screenshot: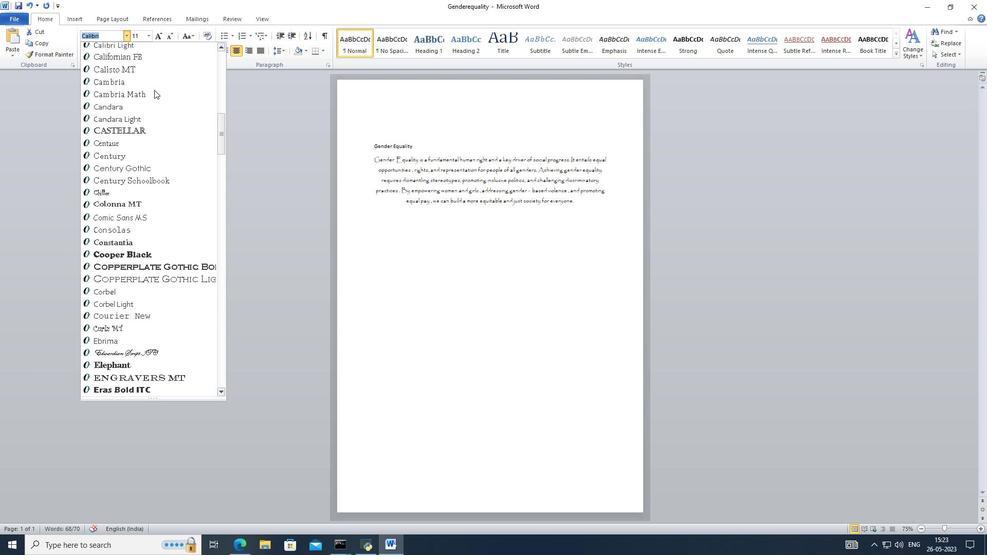 
Action: Mouse scrolled (154, 90) with delta (0, 0)
Screenshot: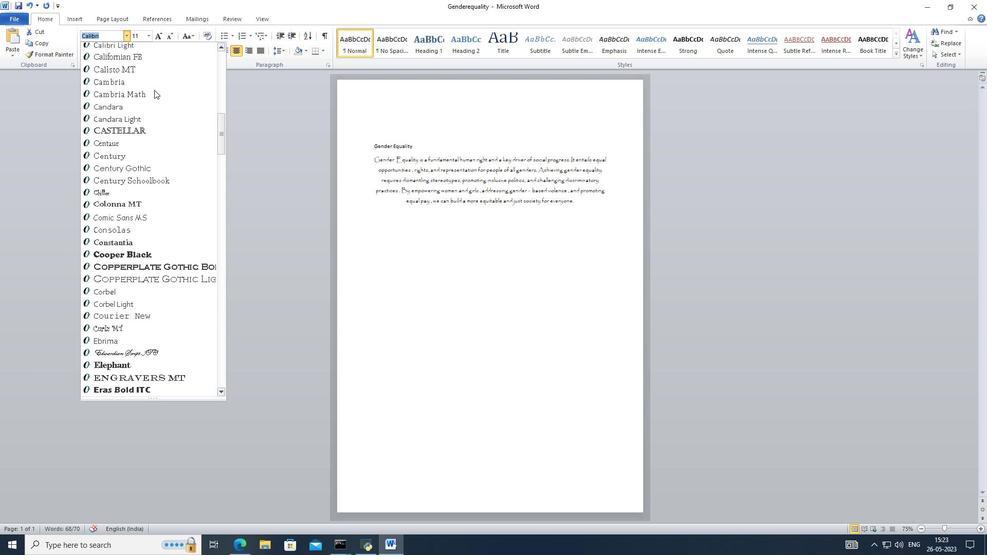 
Action: Mouse scrolled (154, 90) with delta (0, 0)
Screenshot: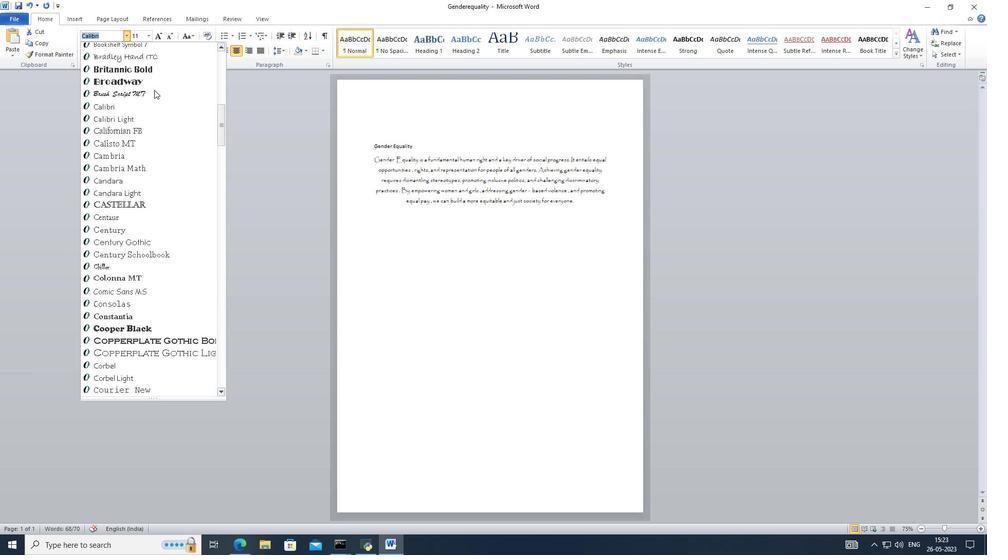 
Action: Mouse scrolled (154, 90) with delta (0, 0)
Screenshot: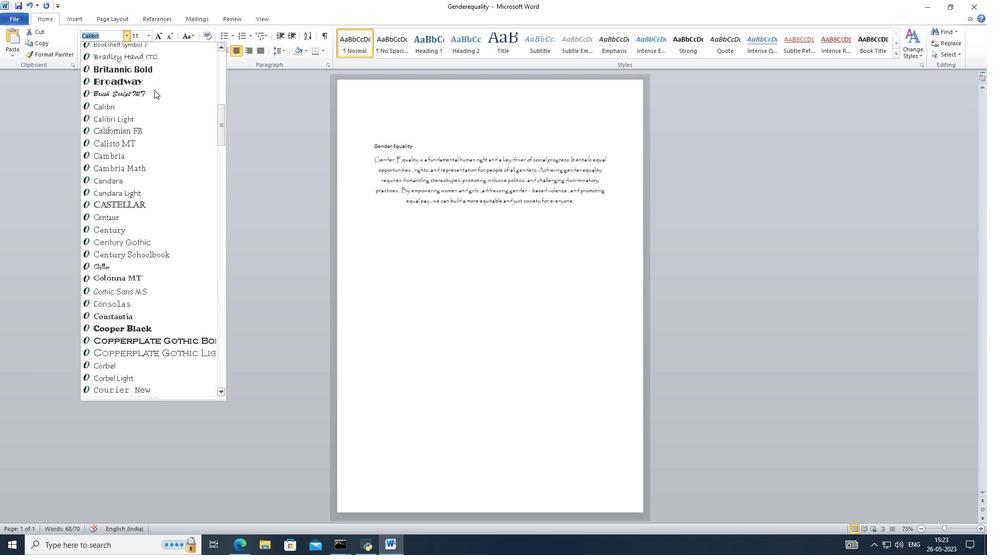 
Action: Mouse scrolled (154, 90) with delta (0, 0)
Screenshot: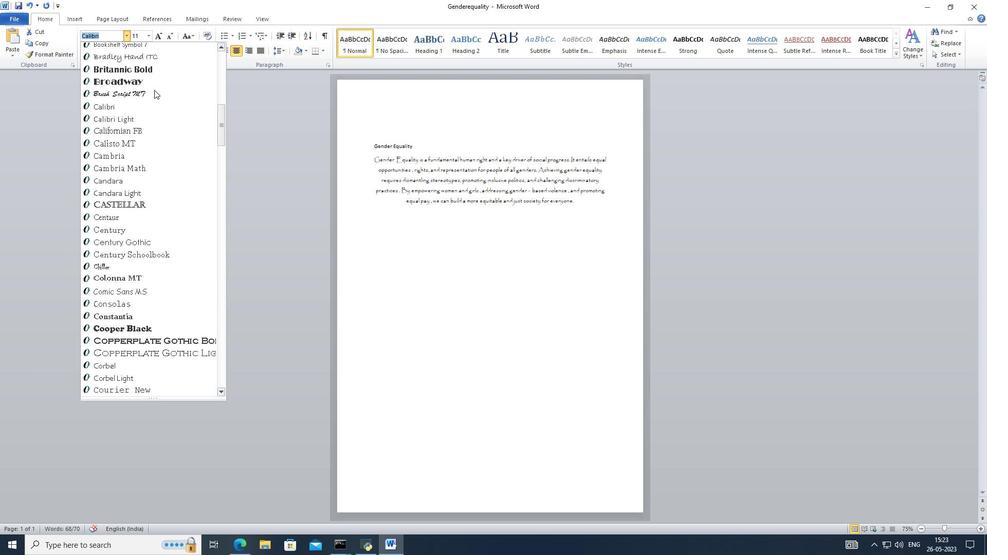 
Action: Mouse scrolled (154, 90) with delta (0, 0)
Screenshot: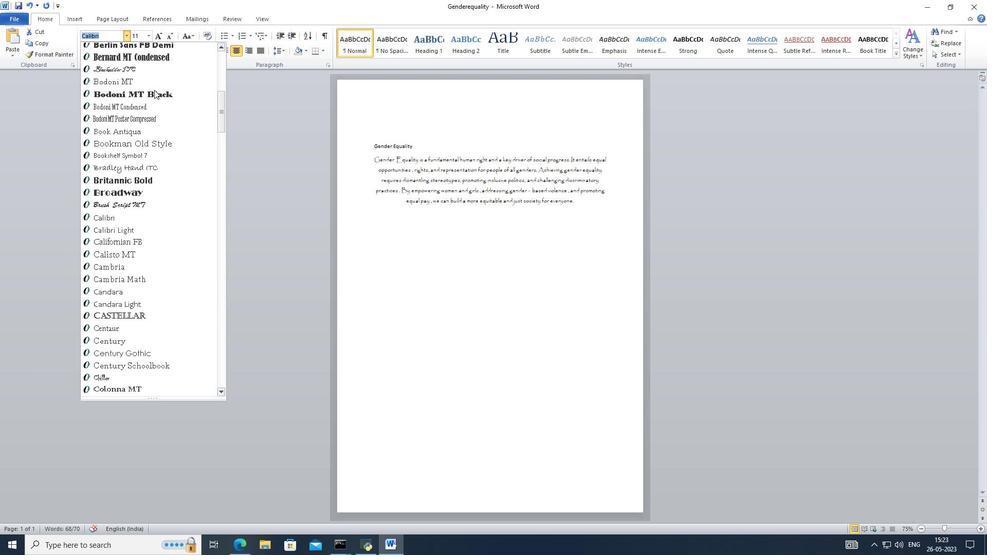 
Action: Mouse scrolled (154, 90) with delta (0, 0)
Screenshot: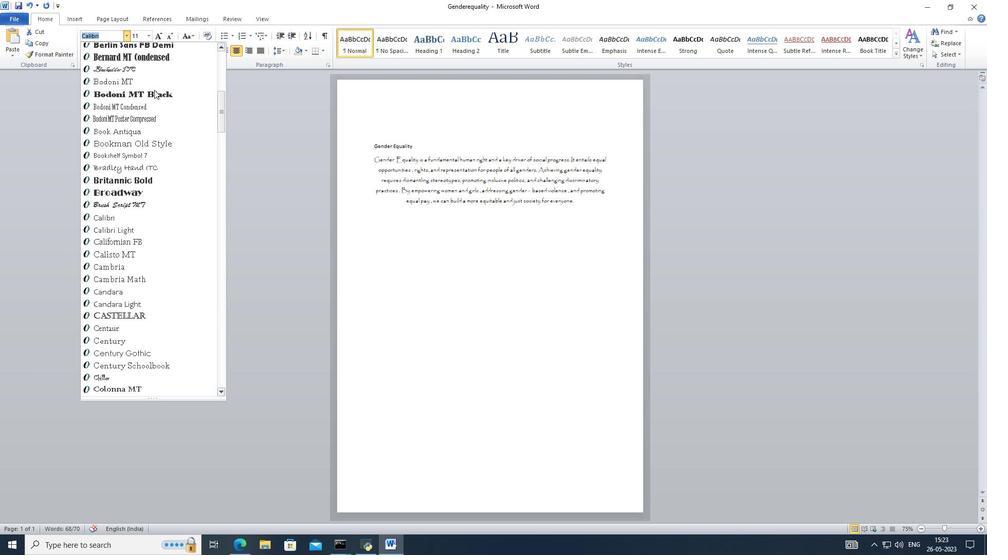 
Action: Mouse scrolled (154, 90) with delta (0, 0)
Screenshot: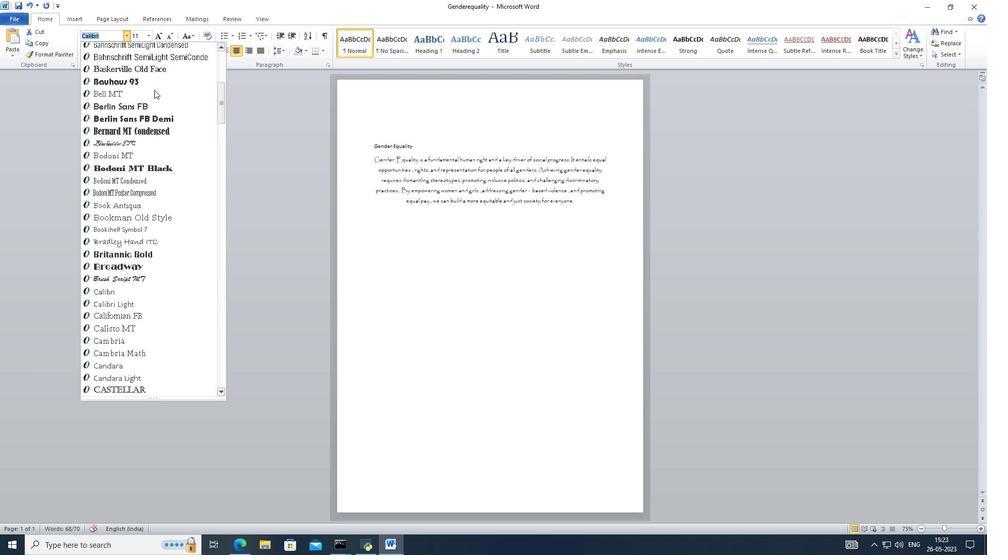 
Action: Mouse scrolled (154, 90) with delta (0, 0)
Screenshot: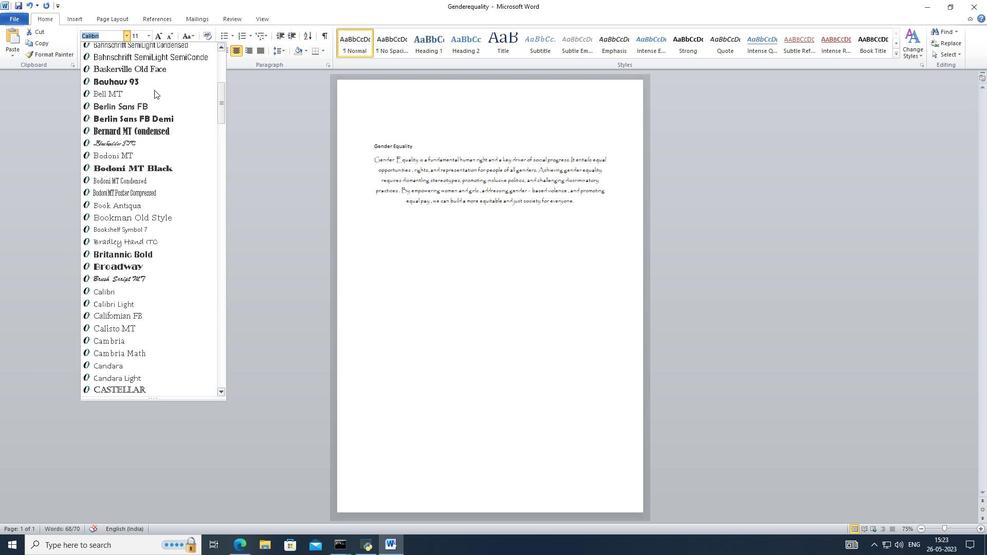 
Action: Mouse scrolled (154, 90) with delta (0, 0)
Screenshot: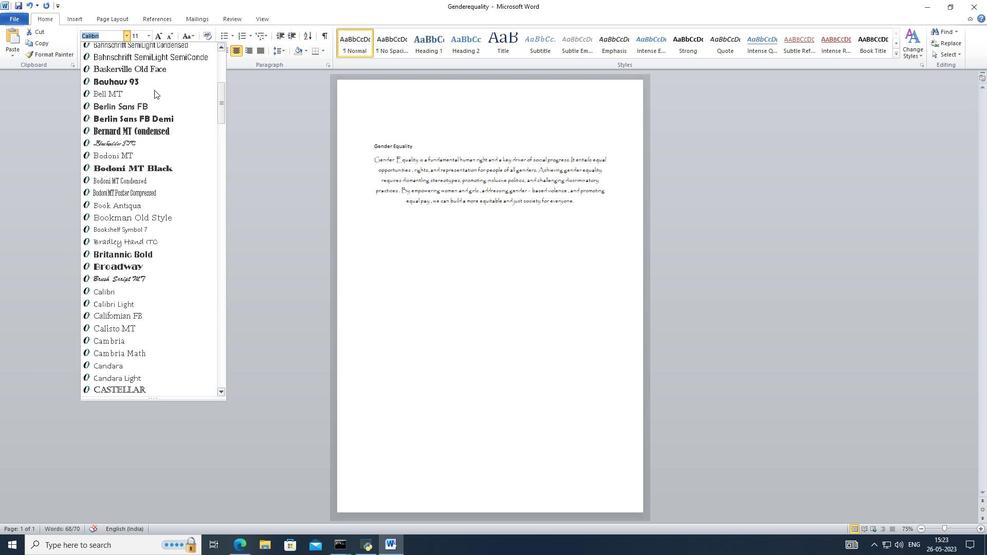 
Action: Mouse scrolled (154, 90) with delta (0, 0)
